 Task: Look for Airbnb options in Esposende, Portugal from 22th December, 2023 to 26th December, 2023 for 8 adults. Place can be private room with 8 bedrooms having 8 beds and 8 bathrooms. Property type can be hotel. Amenities needed are: wifi, TV, free parkinig on premises, gym, breakfast.
Action: Mouse moved to (536, 146)
Screenshot: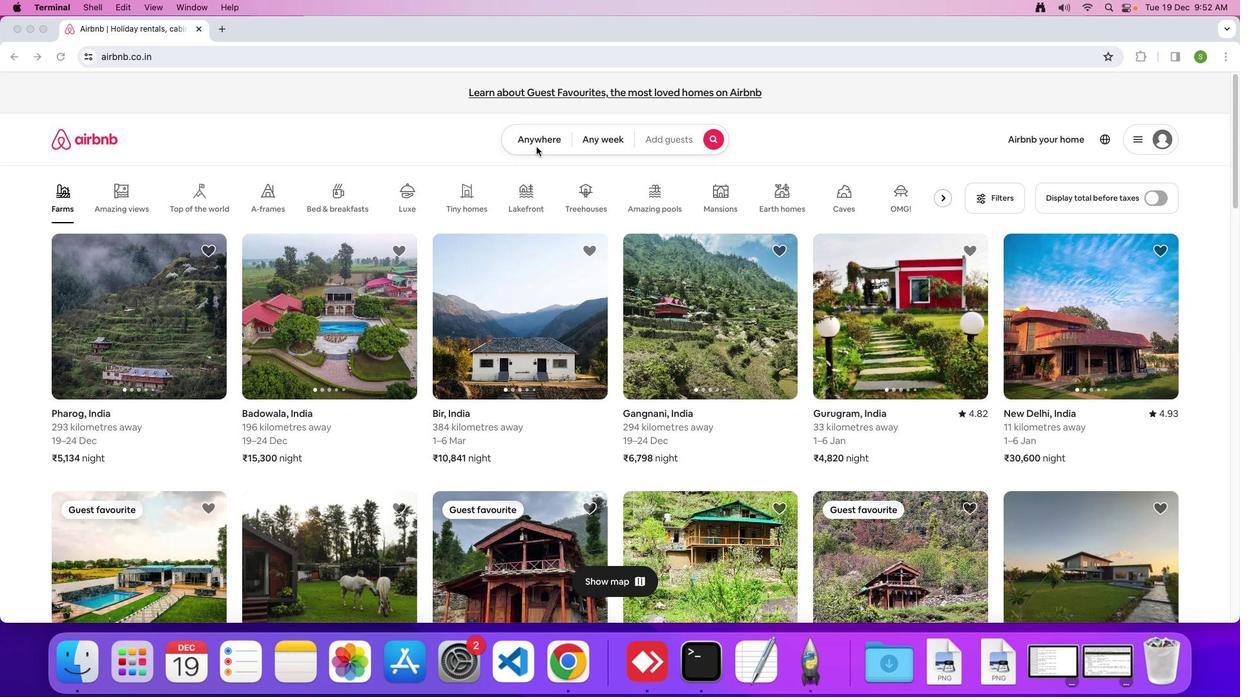 
Action: Mouse pressed left at (536, 146)
Screenshot: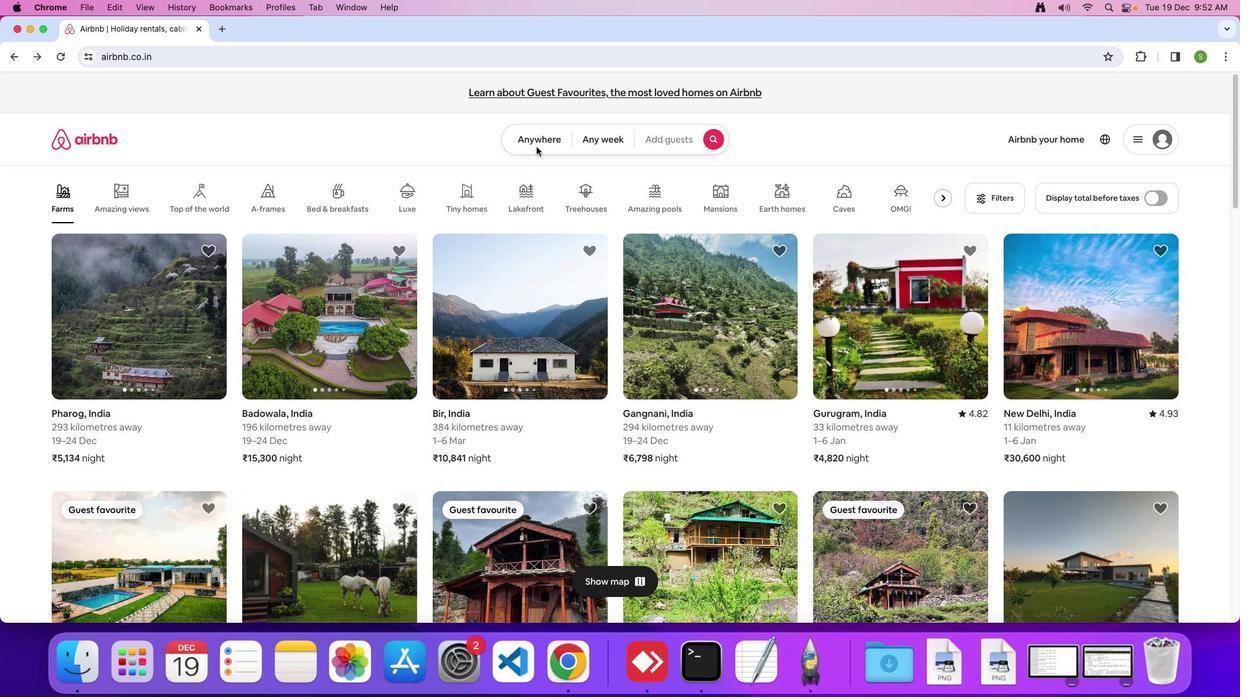 
Action: Mouse moved to (533, 143)
Screenshot: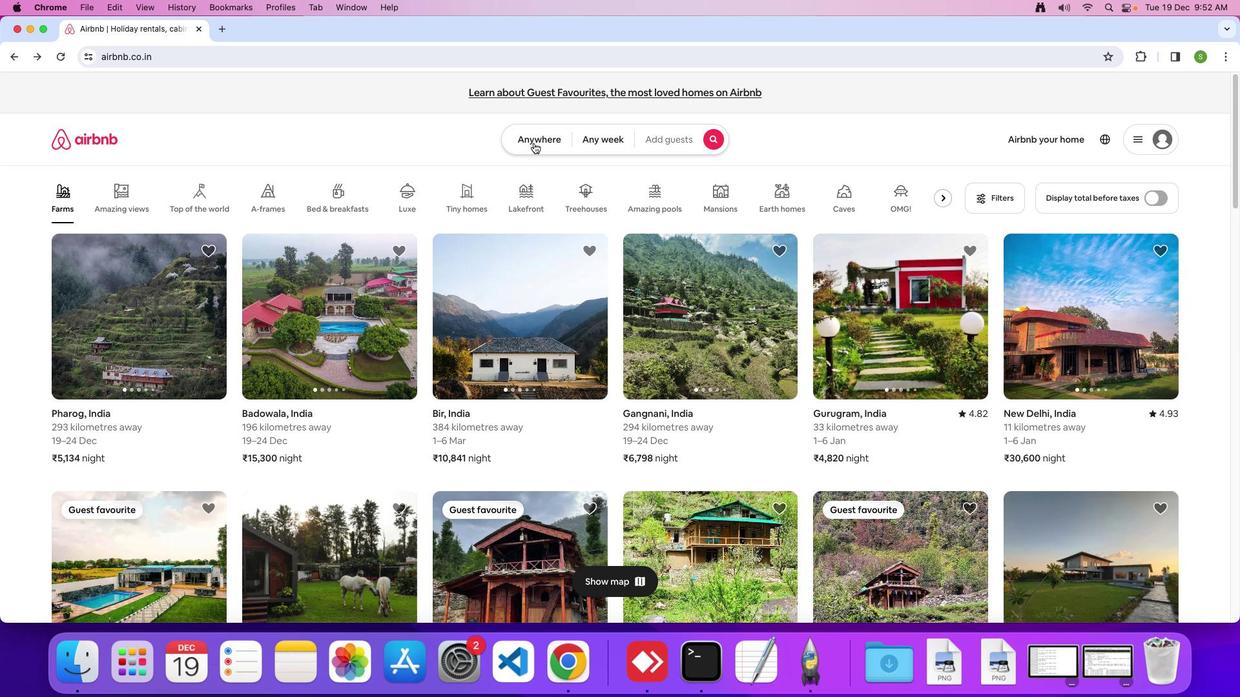 
Action: Mouse pressed left at (533, 143)
Screenshot: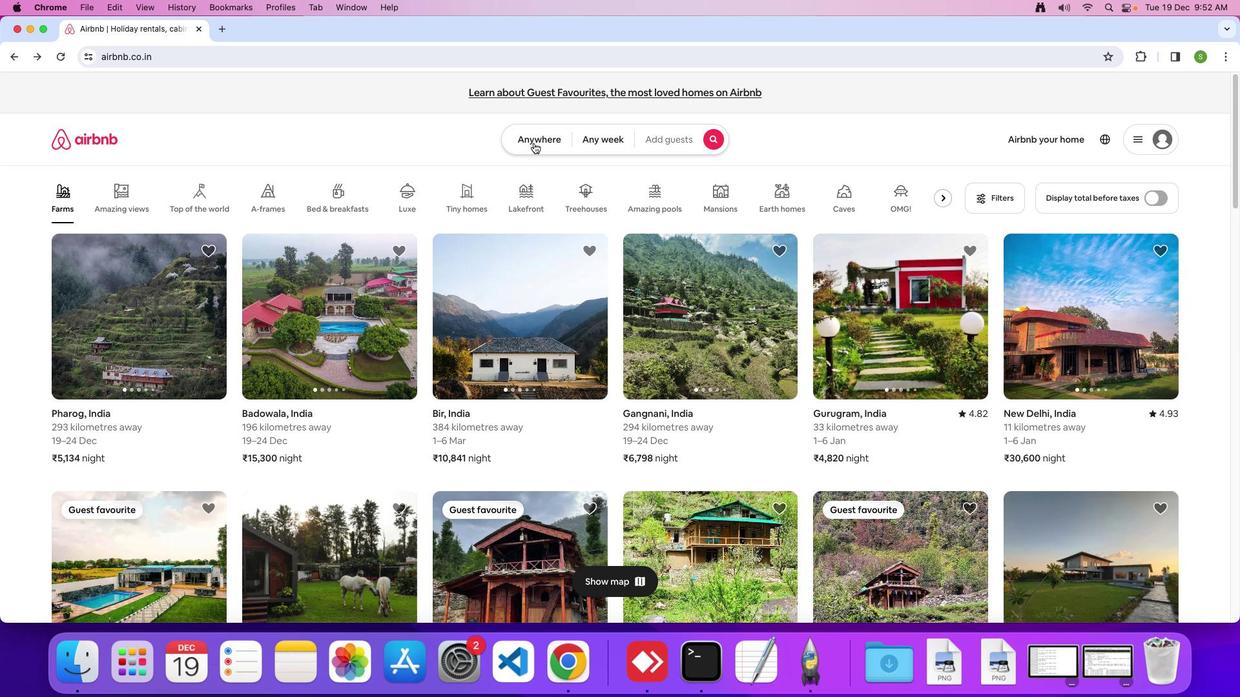 
Action: Mouse moved to (456, 184)
Screenshot: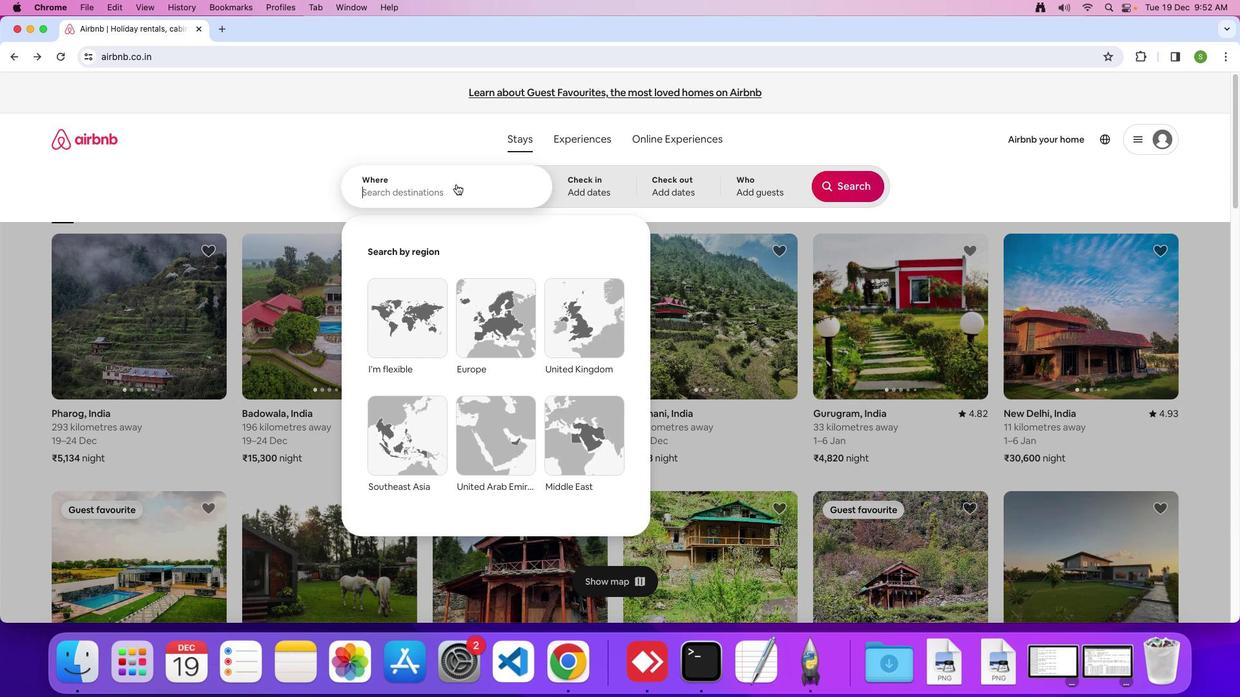
Action: Mouse pressed left at (456, 184)
Screenshot: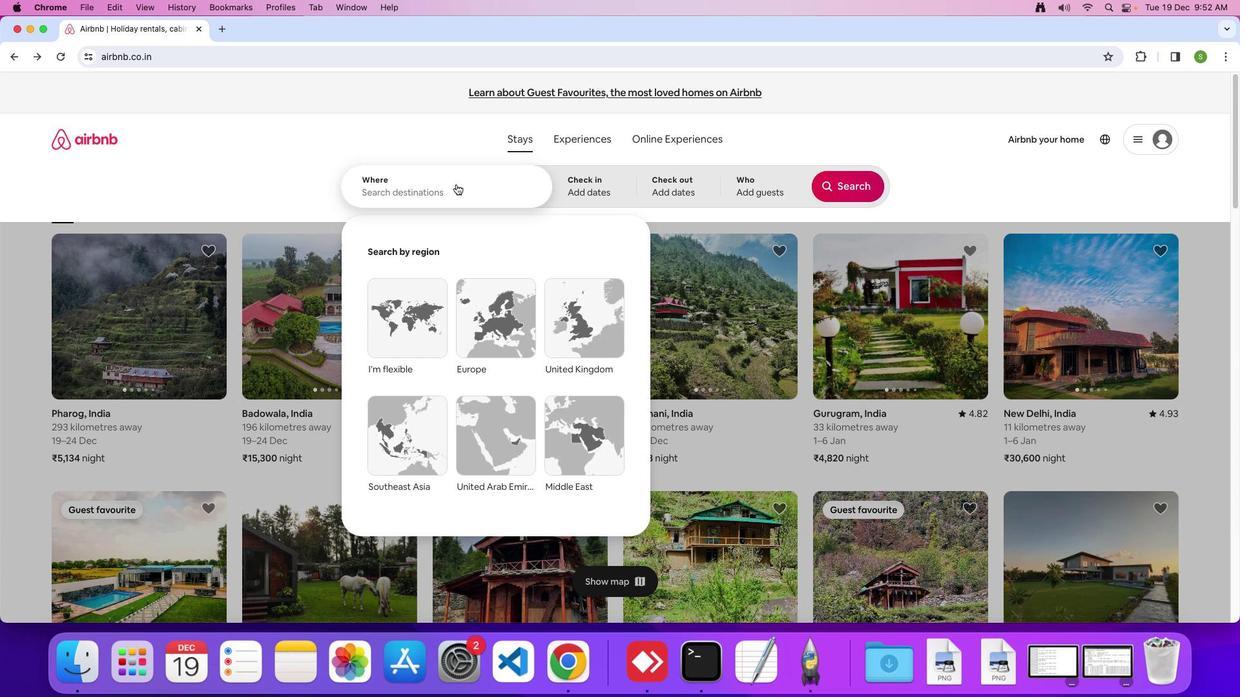 
Action: Key pressed 'E'Key.caps_lock's''p''o''s''e''n''d''e'','Key.spaceKey.shift'P''o''r''t''u''g''a''l'Key.enter
Screenshot: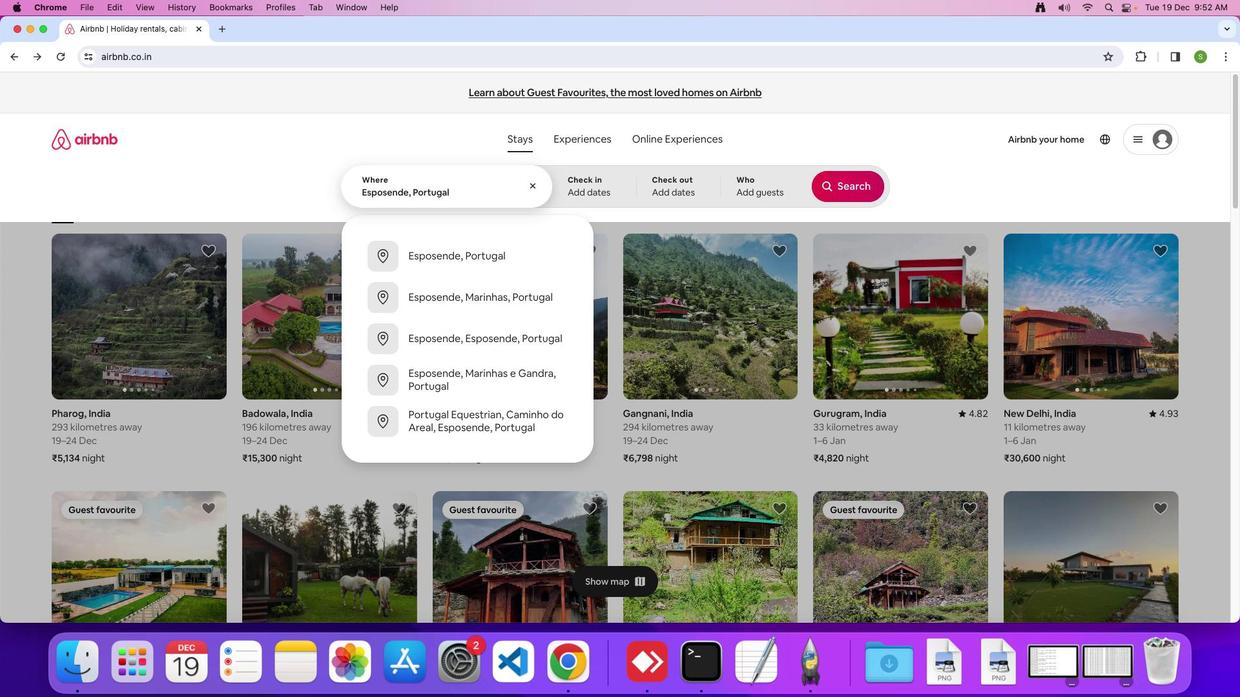 
Action: Mouse moved to (547, 440)
Screenshot: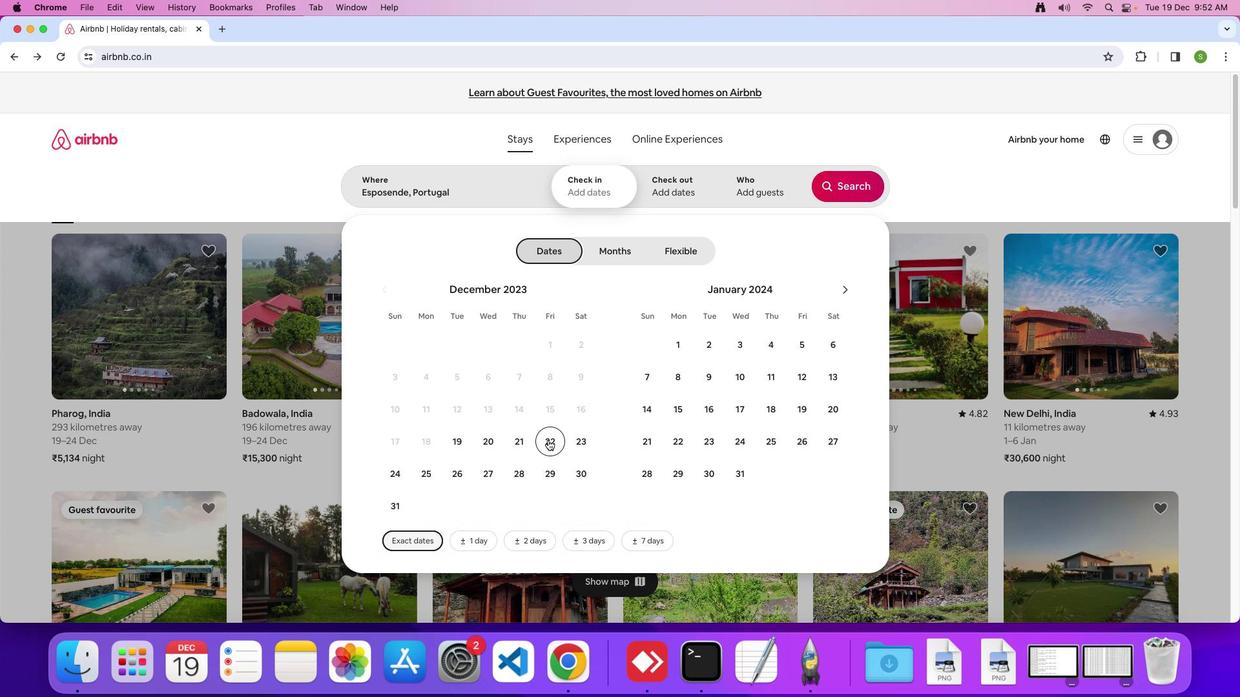 
Action: Mouse pressed left at (547, 440)
Screenshot: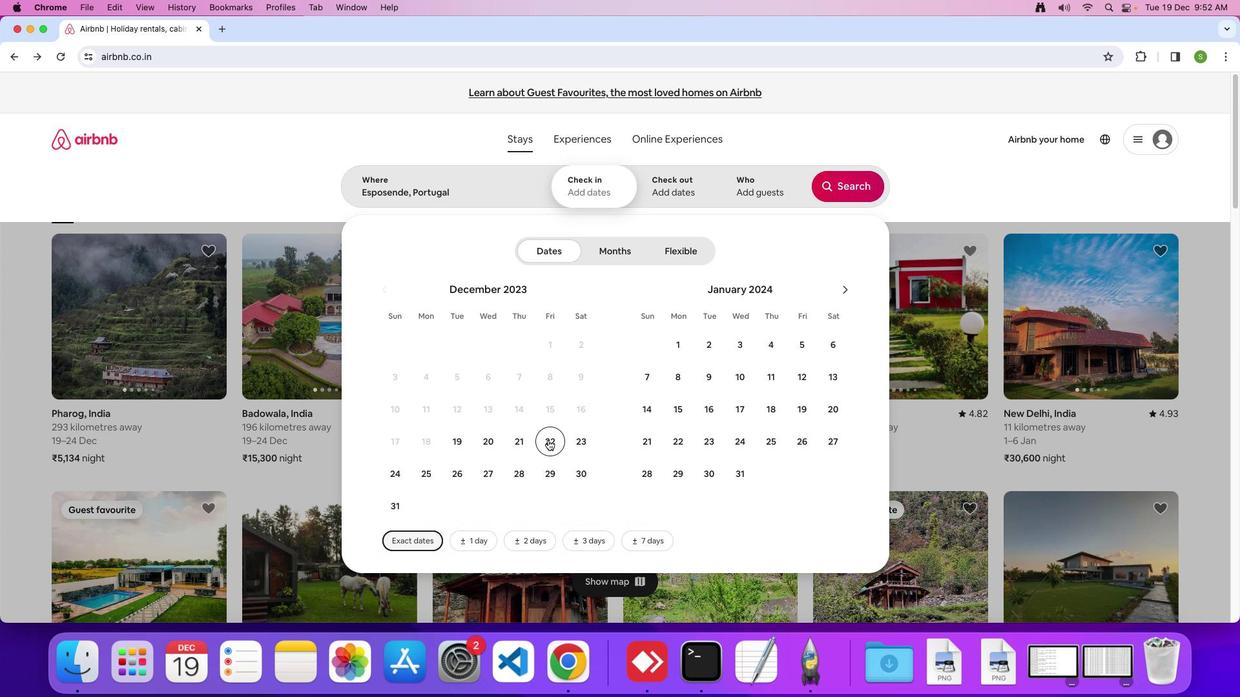 
Action: Mouse moved to (460, 474)
Screenshot: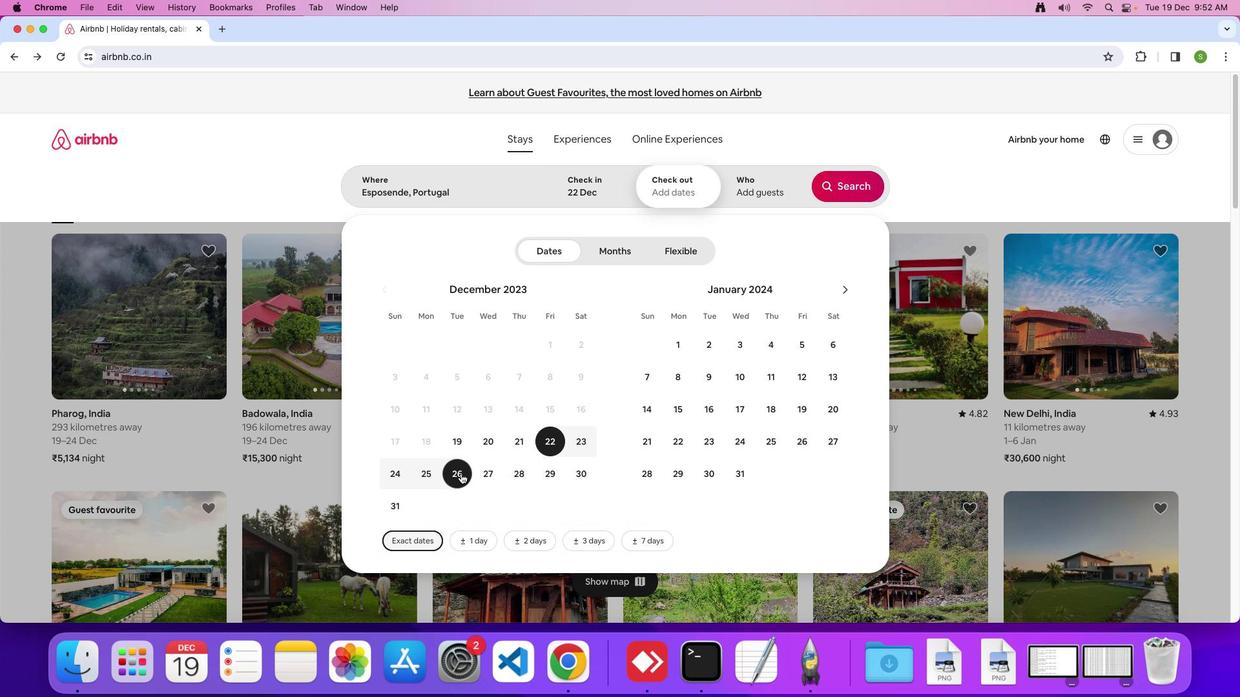 
Action: Mouse pressed left at (460, 474)
Screenshot: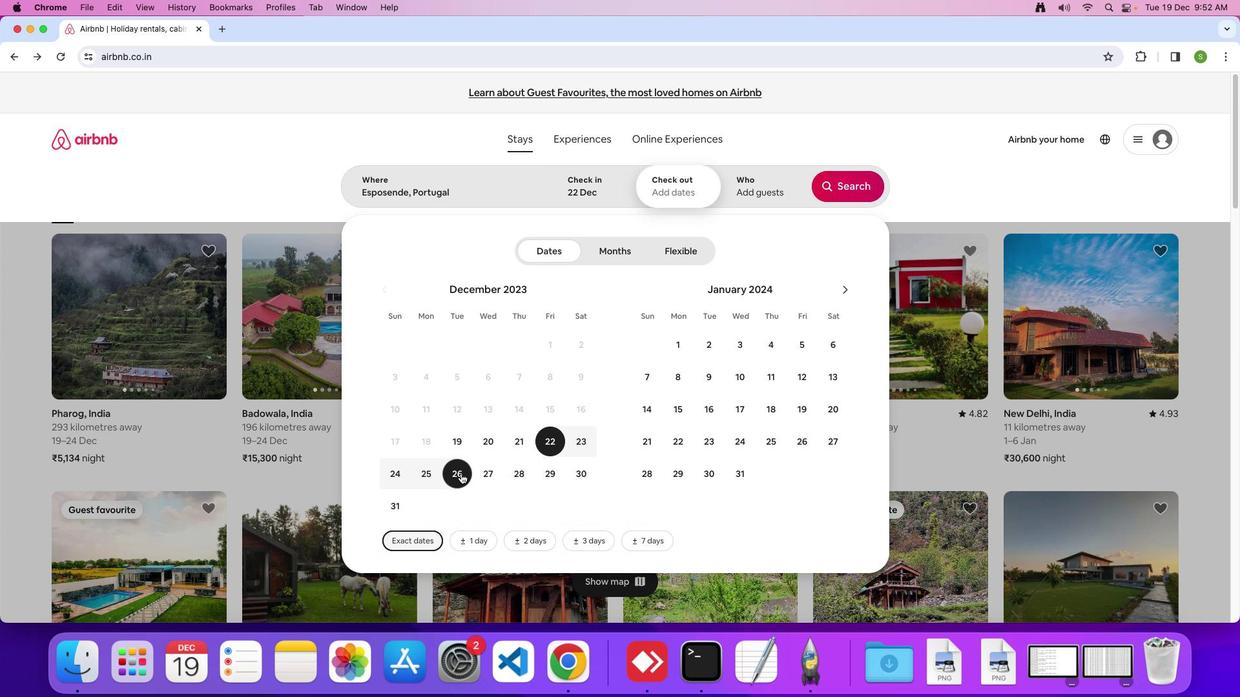 
Action: Mouse moved to (770, 197)
Screenshot: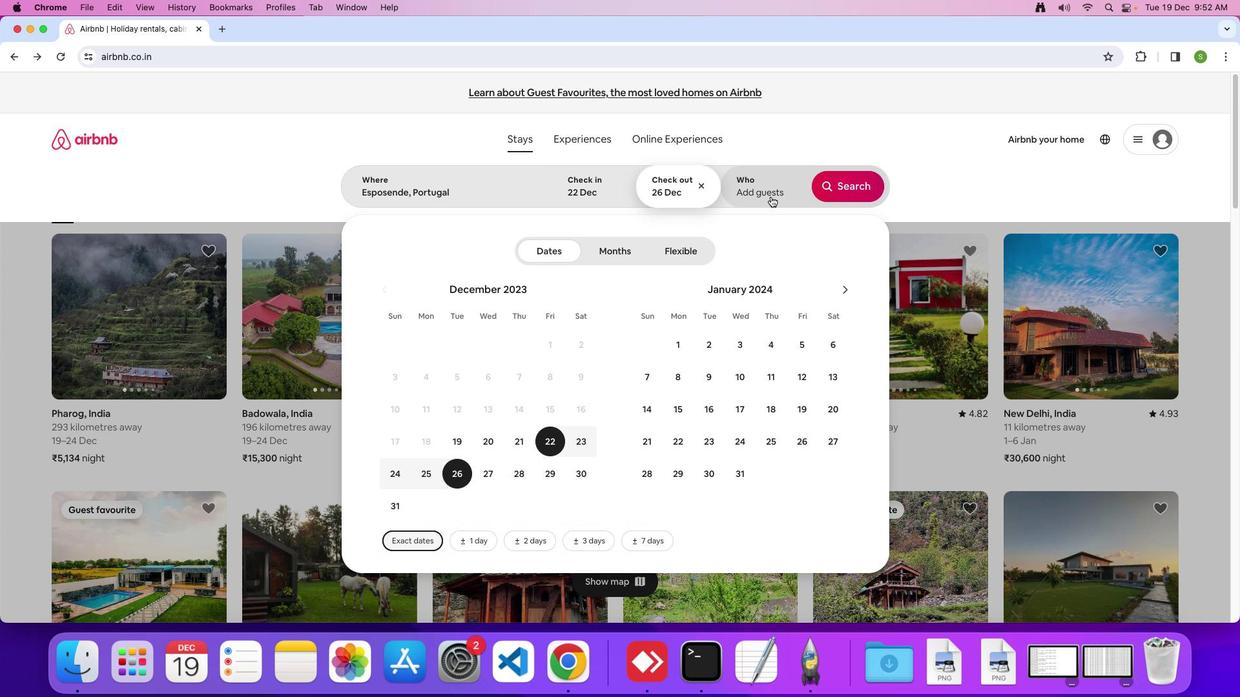 
Action: Mouse pressed left at (770, 197)
Screenshot: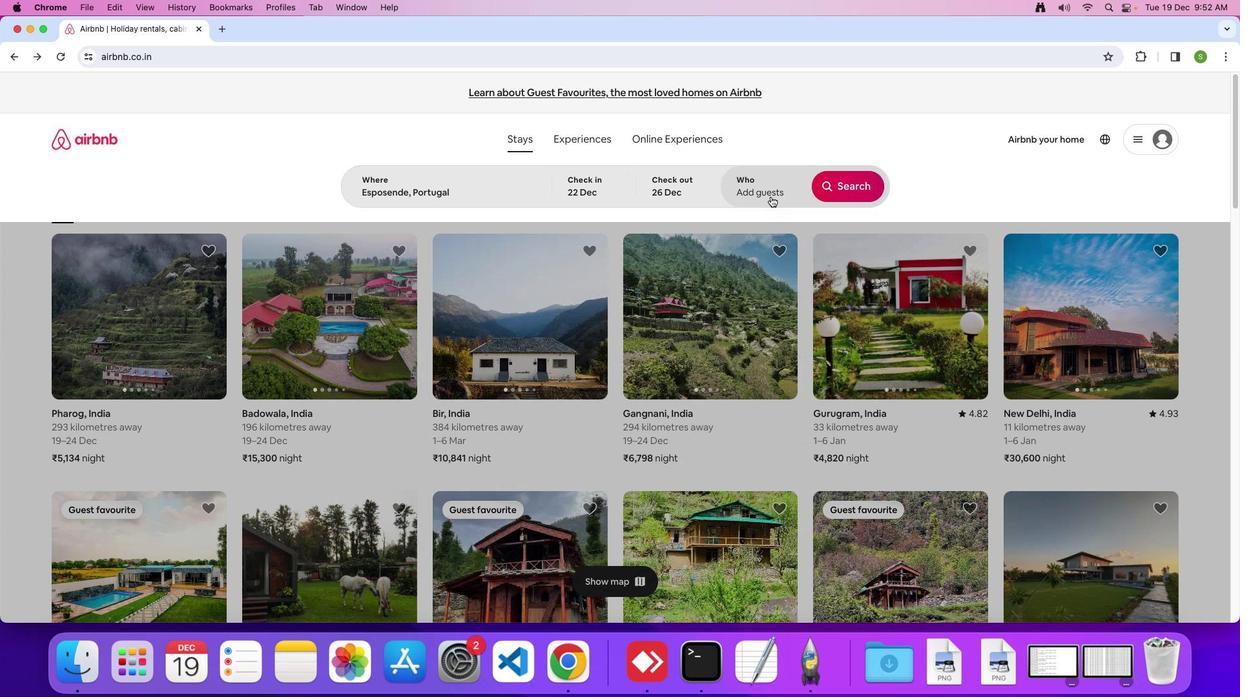
Action: Mouse moved to (853, 255)
Screenshot: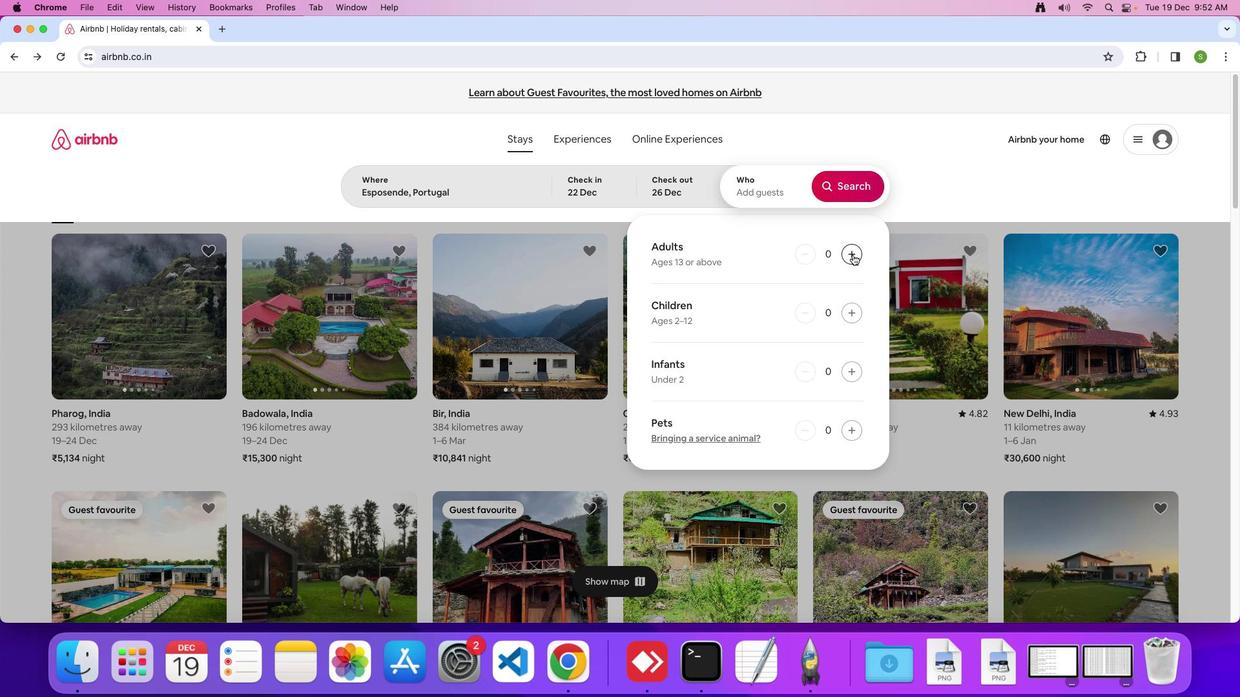 
Action: Mouse pressed left at (853, 255)
Screenshot: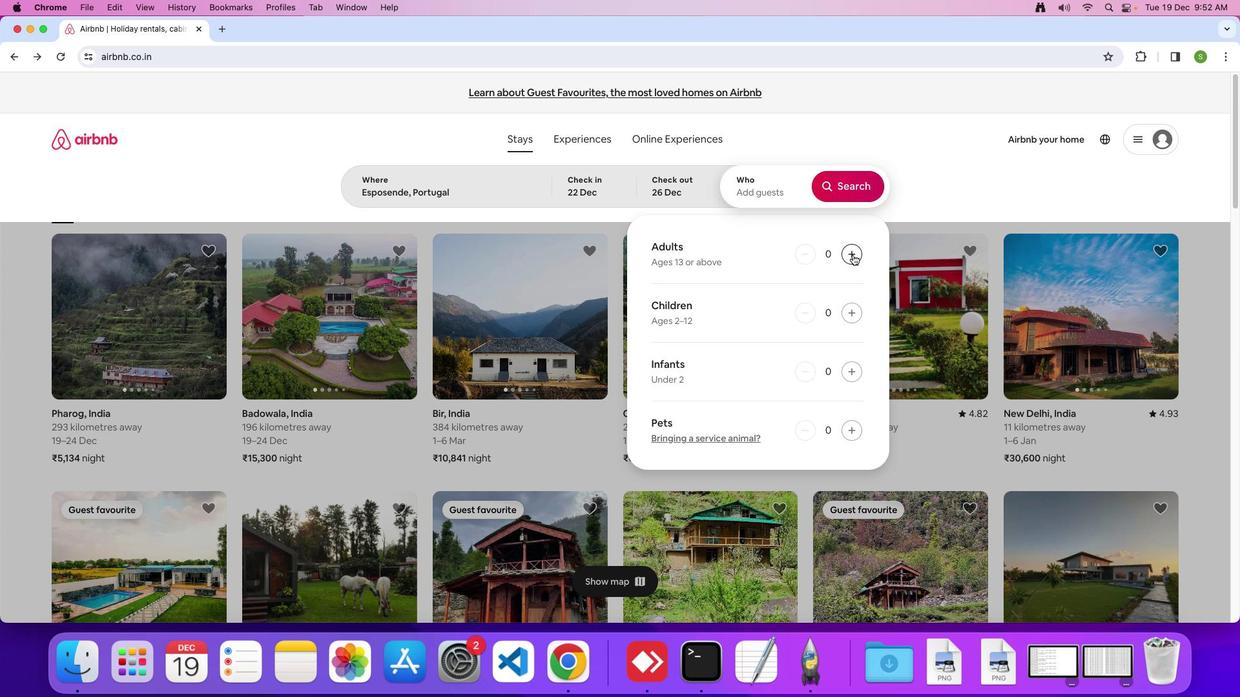 
Action: Mouse pressed left at (853, 255)
Screenshot: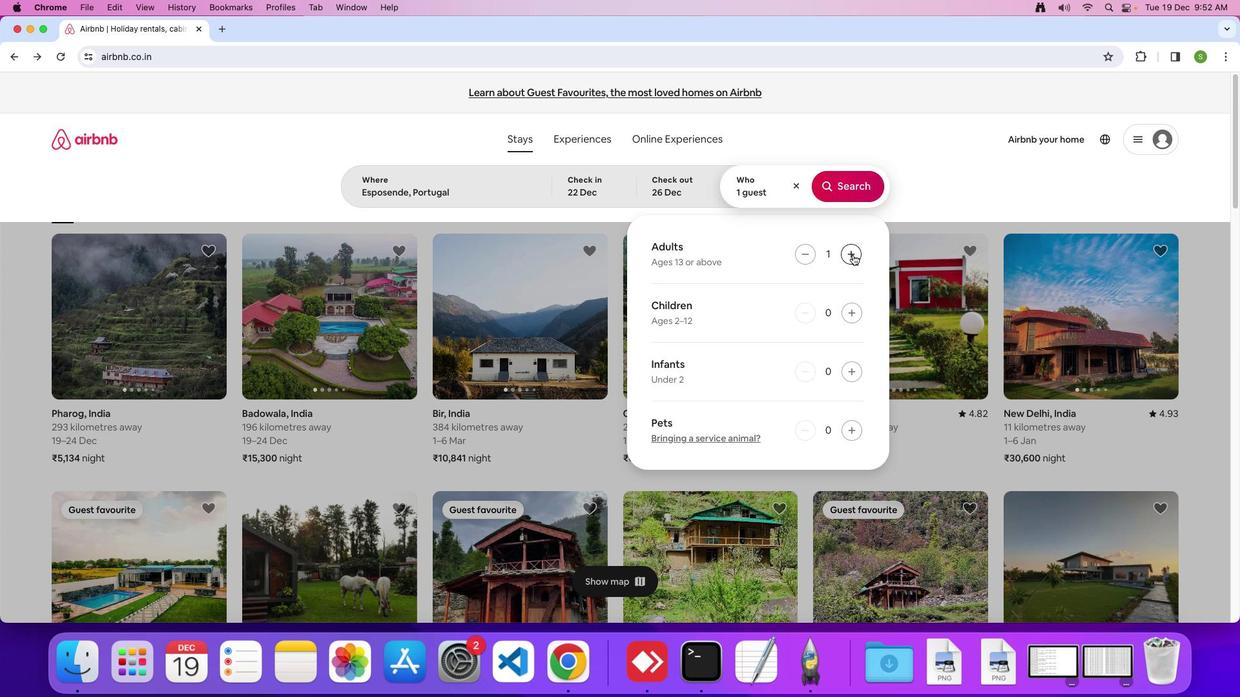 
Action: Mouse pressed left at (853, 255)
Screenshot: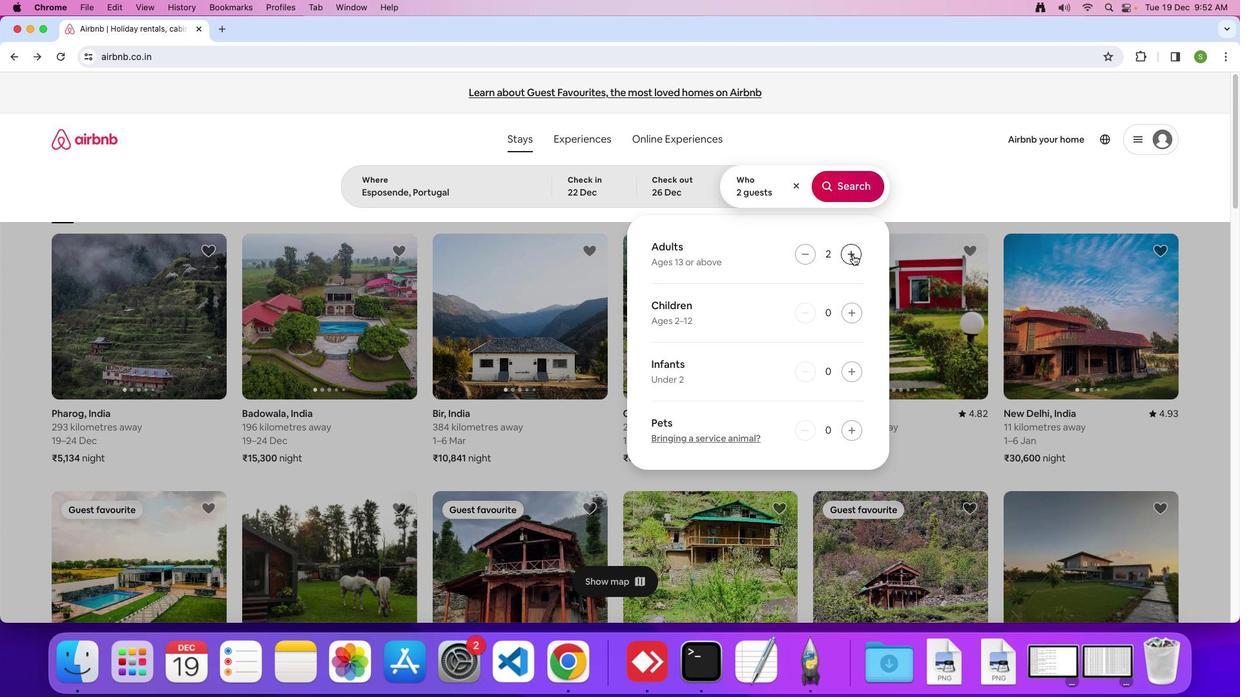 
Action: Mouse pressed left at (853, 255)
Screenshot: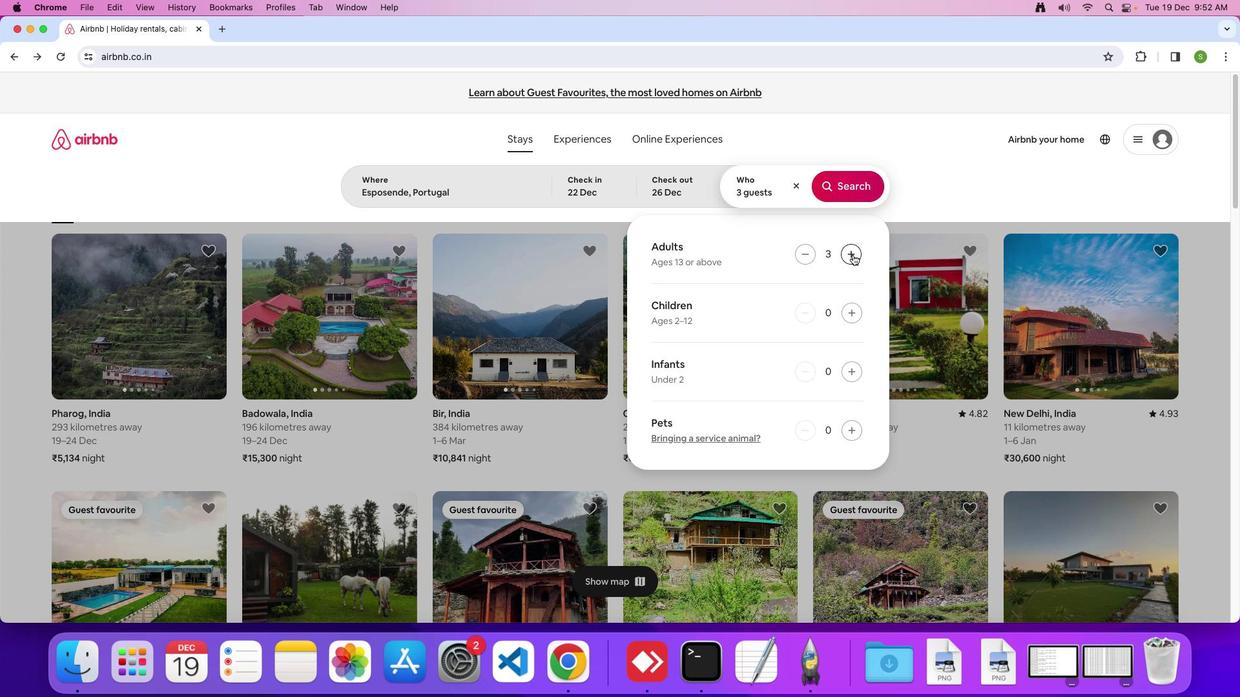 
Action: Mouse pressed left at (853, 255)
Screenshot: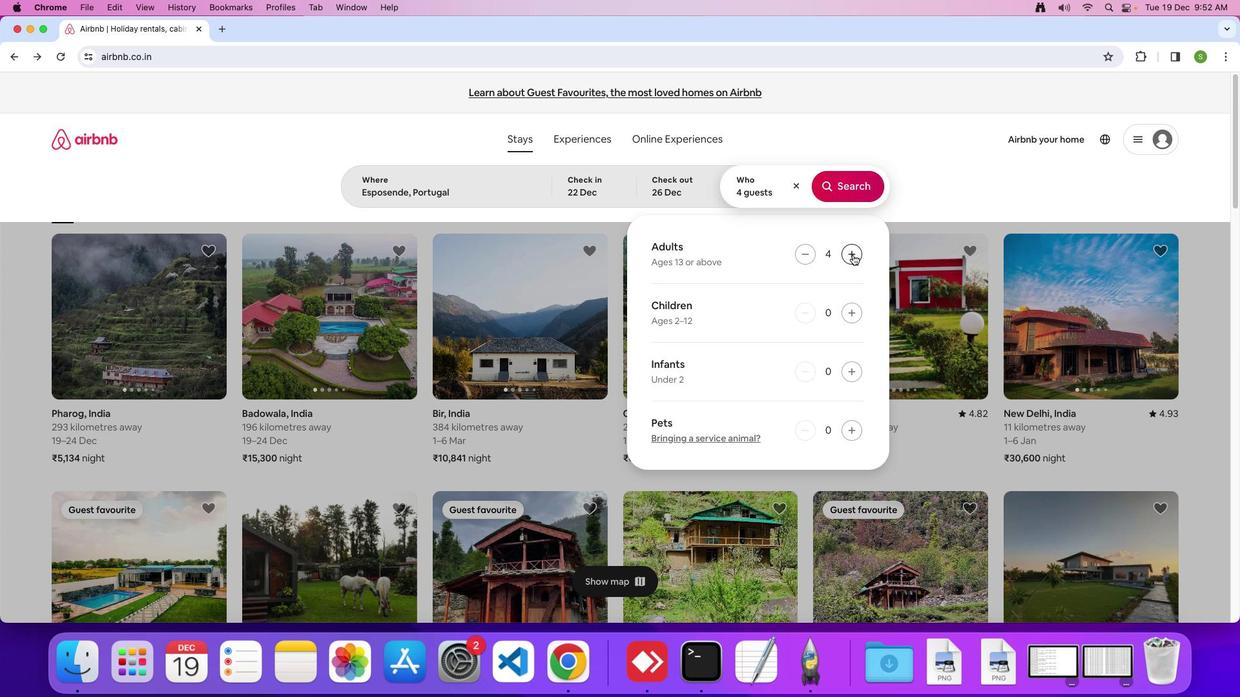 
Action: Mouse pressed left at (853, 255)
Screenshot: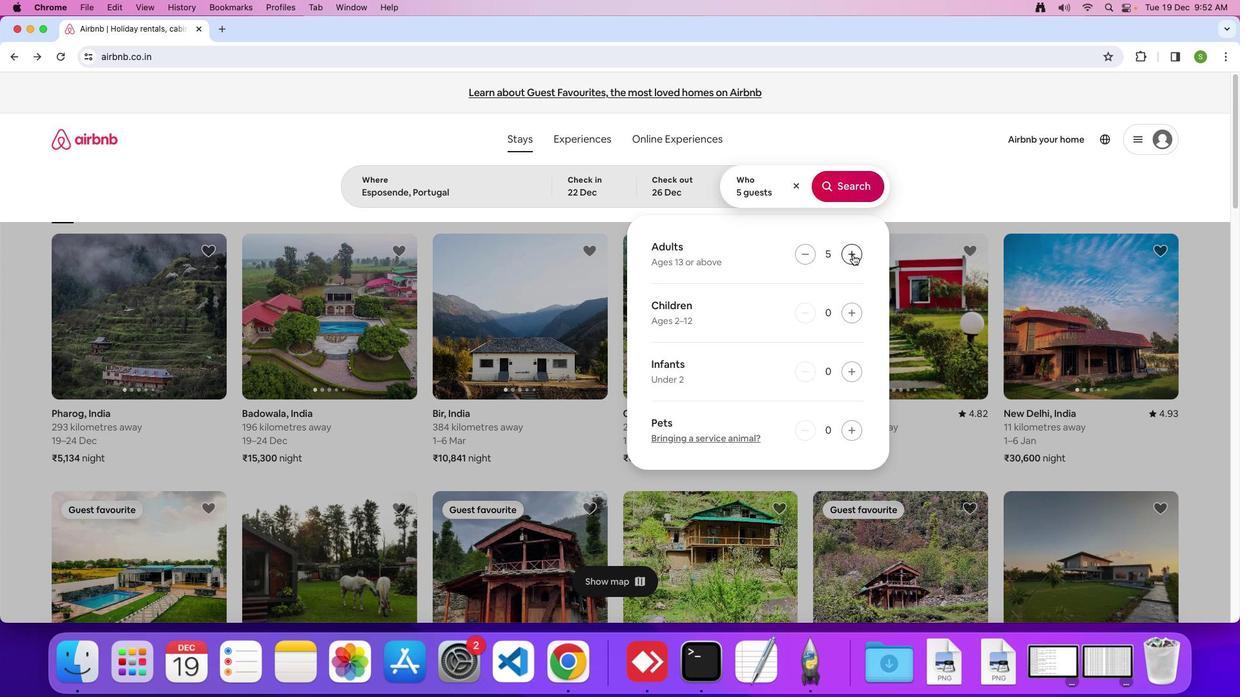 
Action: Mouse pressed left at (853, 255)
Screenshot: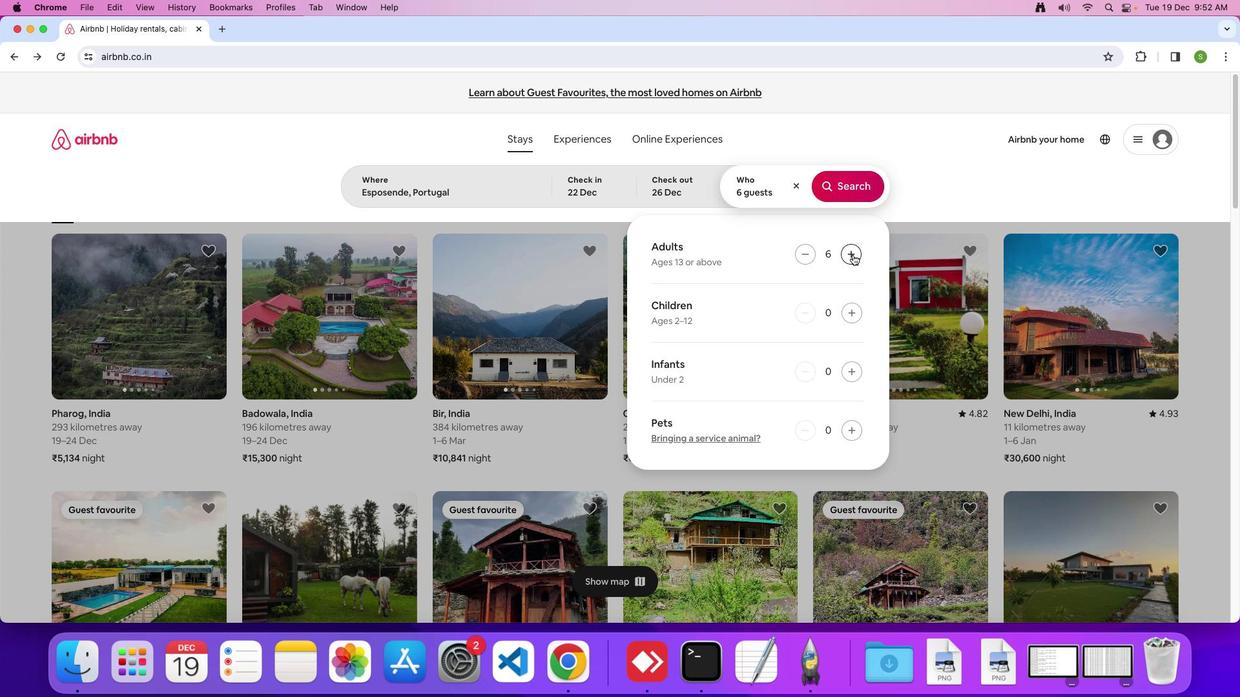 
Action: Mouse pressed left at (853, 255)
Screenshot: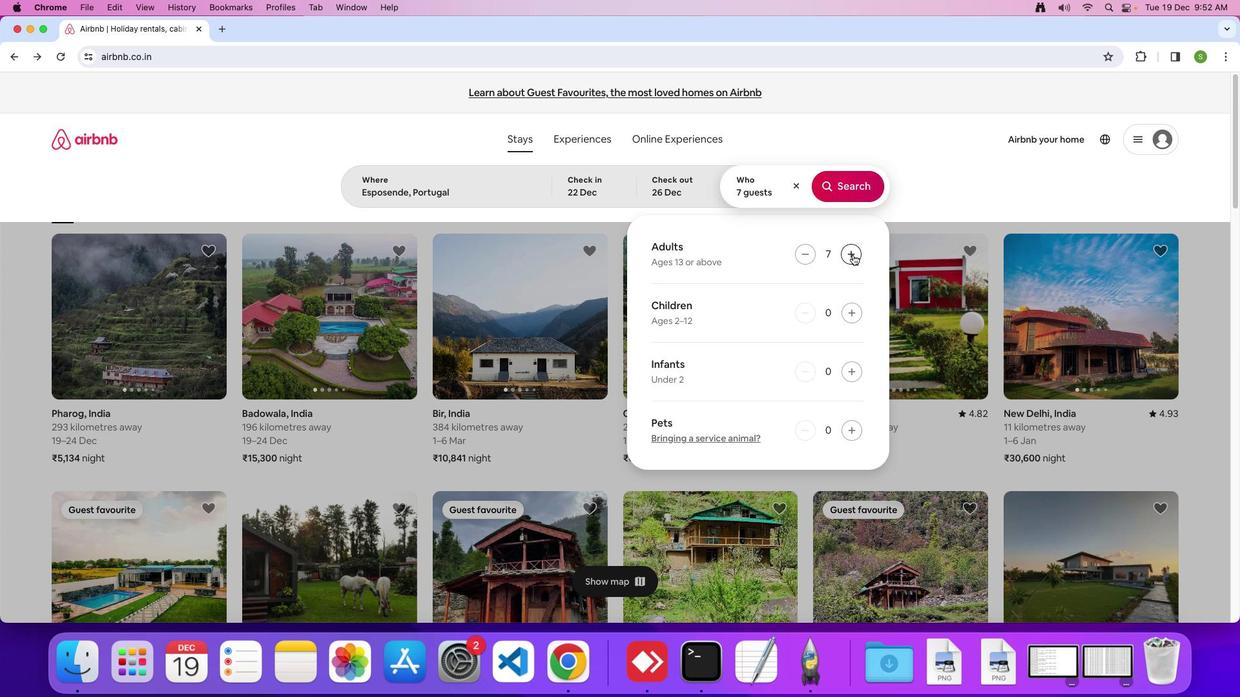 
Action: Mouse moved to (852, 187)
Screenshot: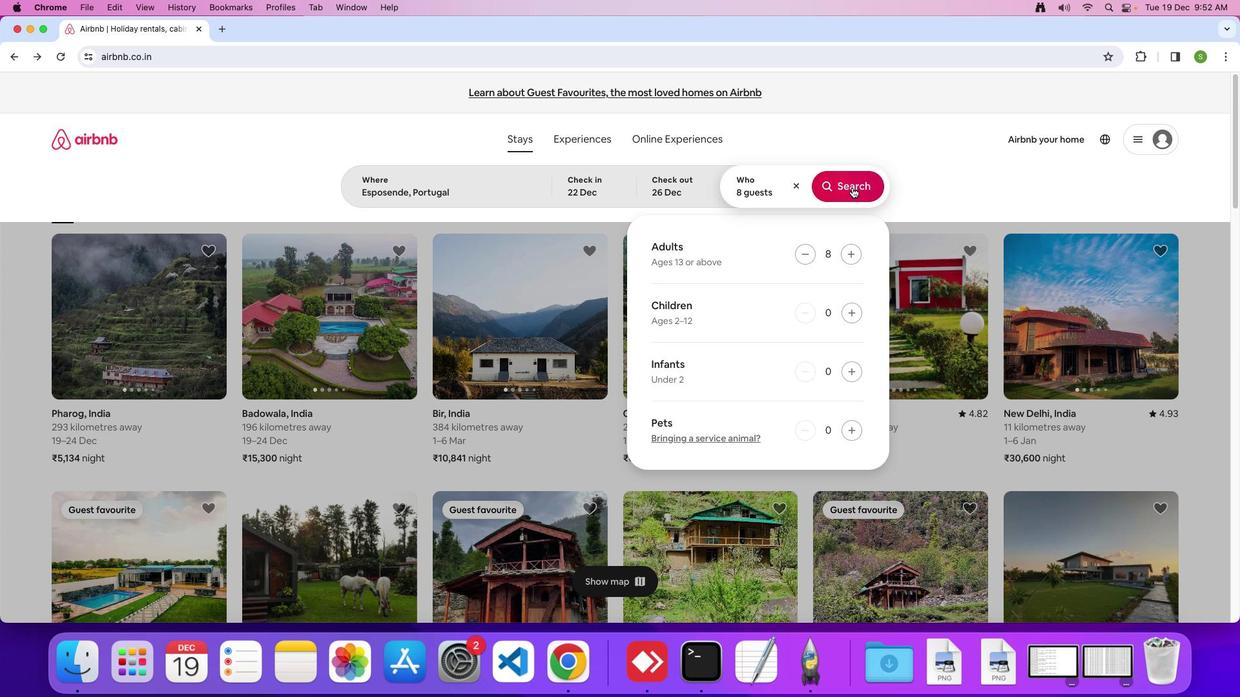 
Action: Mouse pressed left at (852, 187)
Screenshot: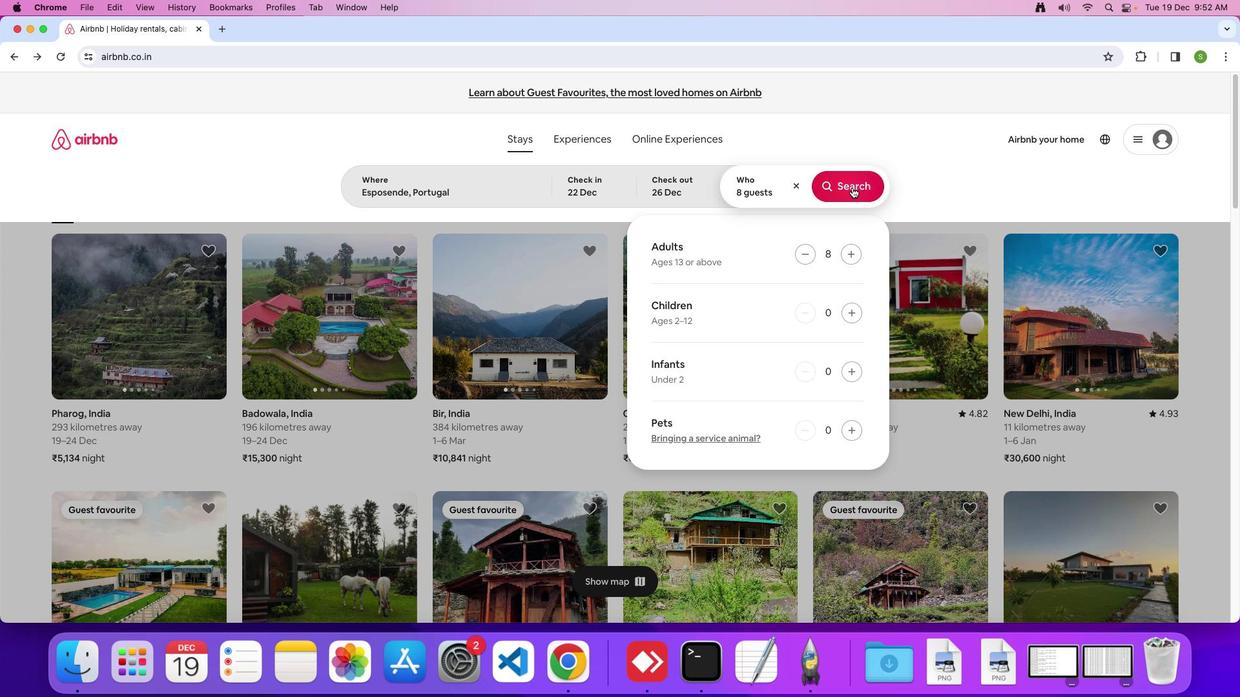 
Action: Mouse moved to (1025, 149)
Screenshot: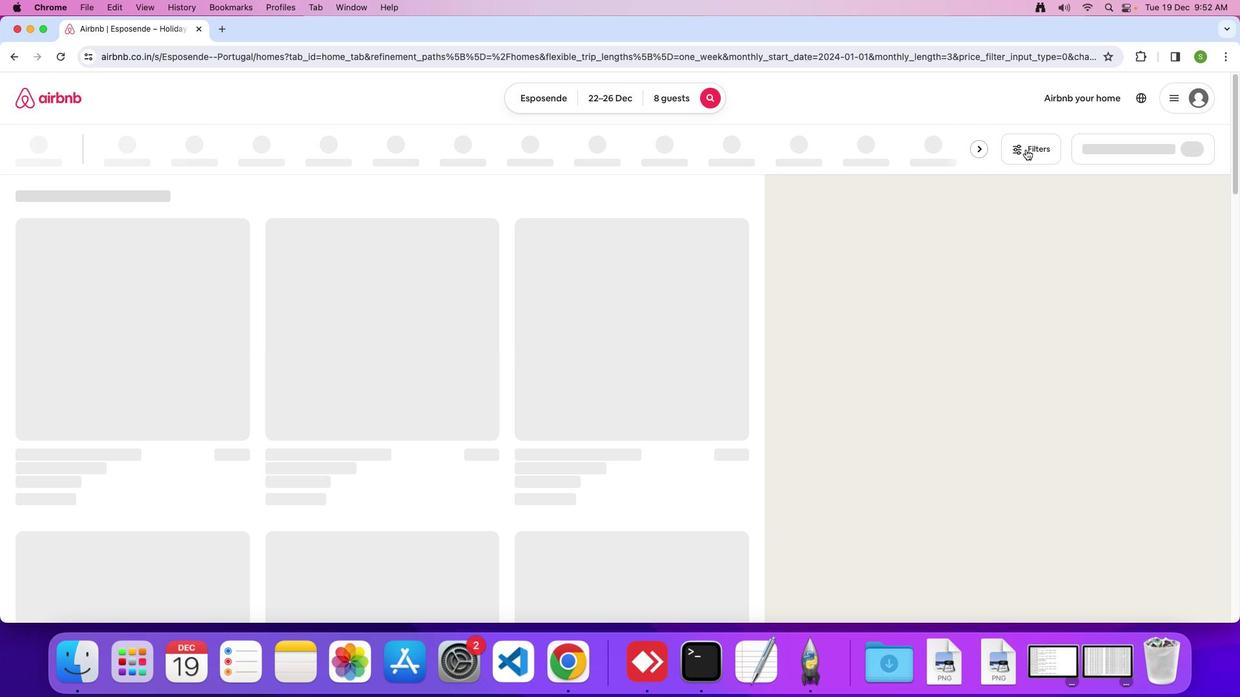 
Action: Mouse pressed left at (1025, 149)
Screenshot: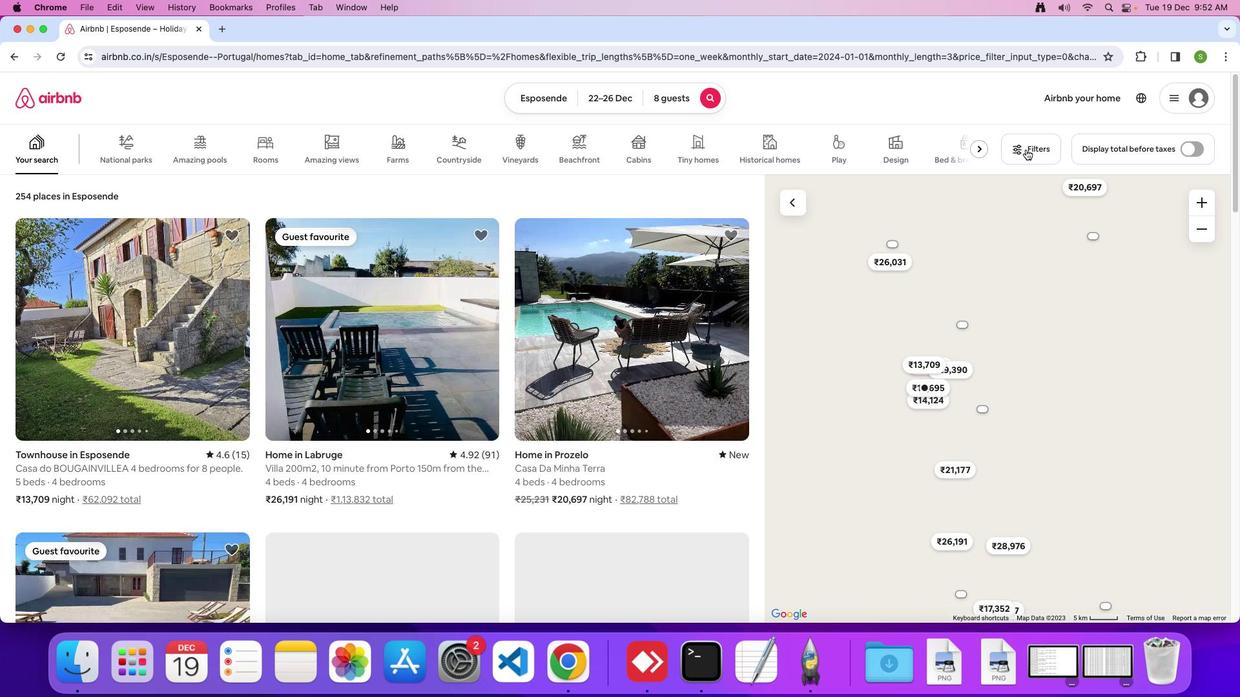 
Action: Mouse moved to (636, 423)
Screenshot: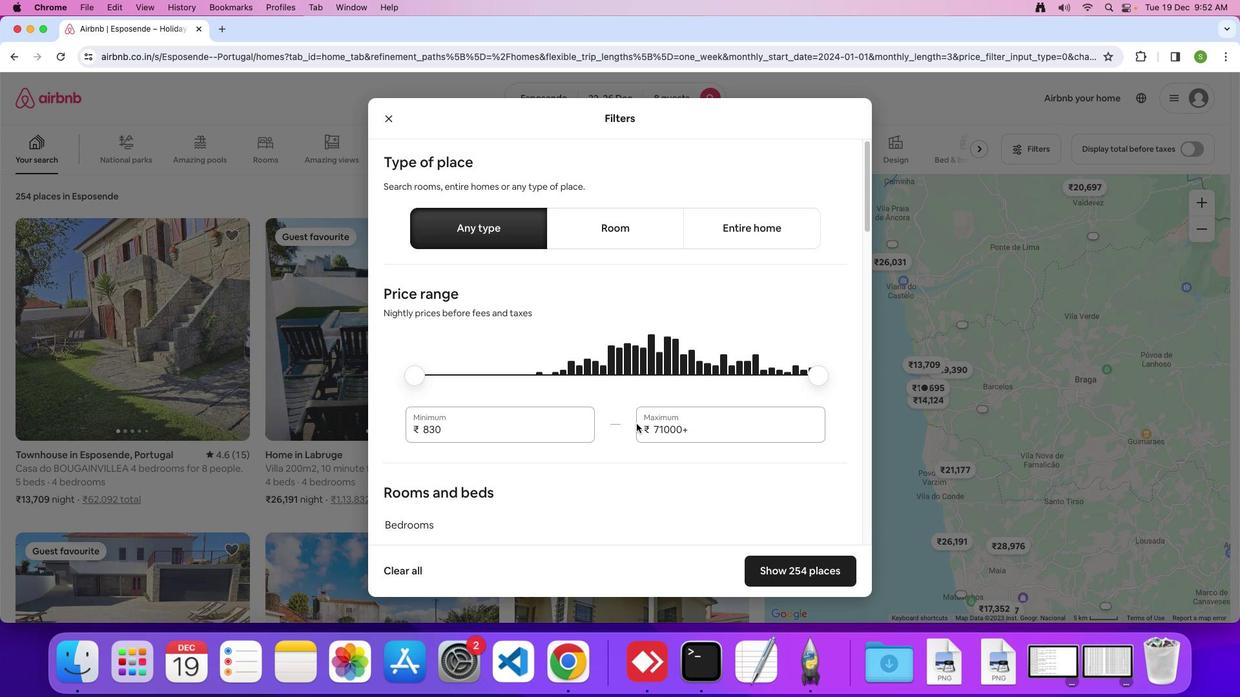 
Action: Mouse scrolled (636, 423) with delta (0, 0)
Screenshot: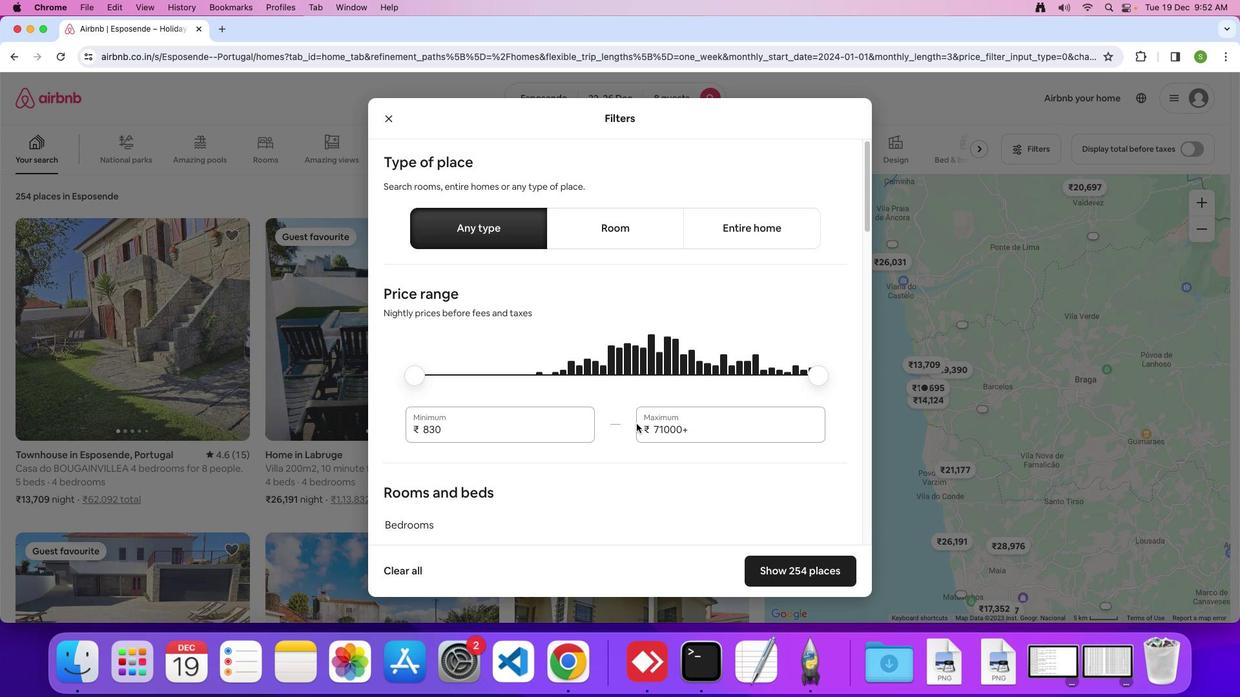 
Action: Mouse scrolled (636, 423) with delta (0, 0)
Screenshot: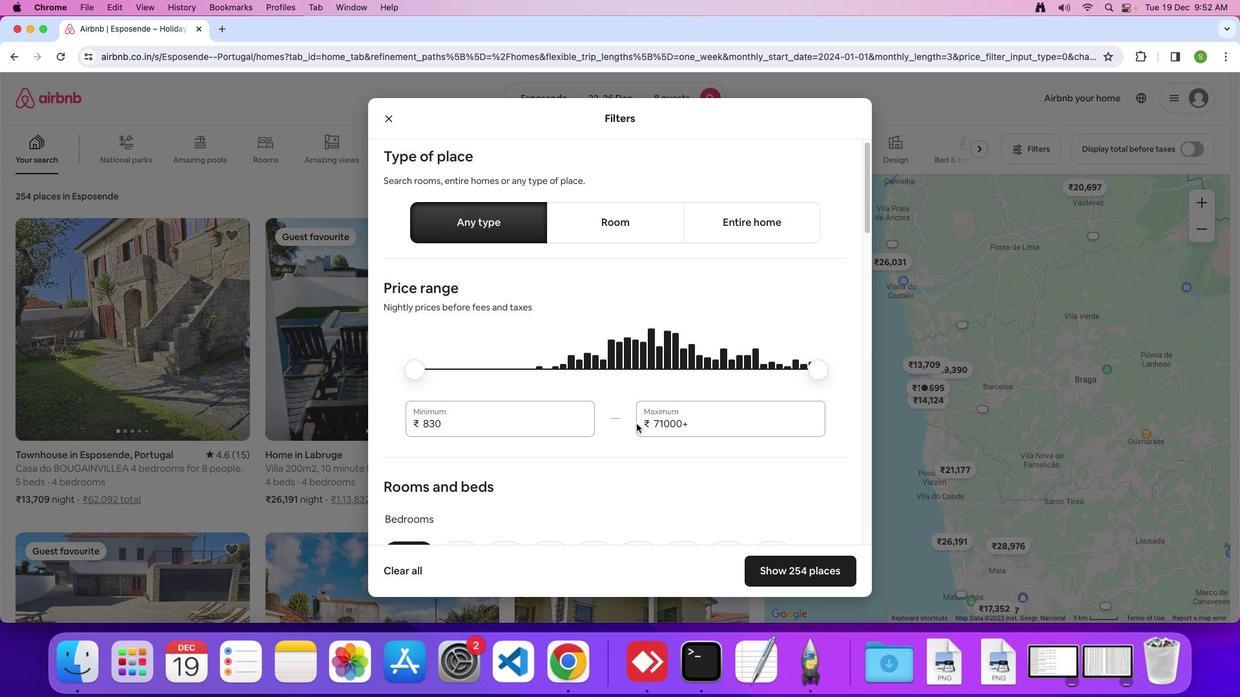 
Action: Mouse scrolled (636, 423) with delta (0, 0)
Screenshot: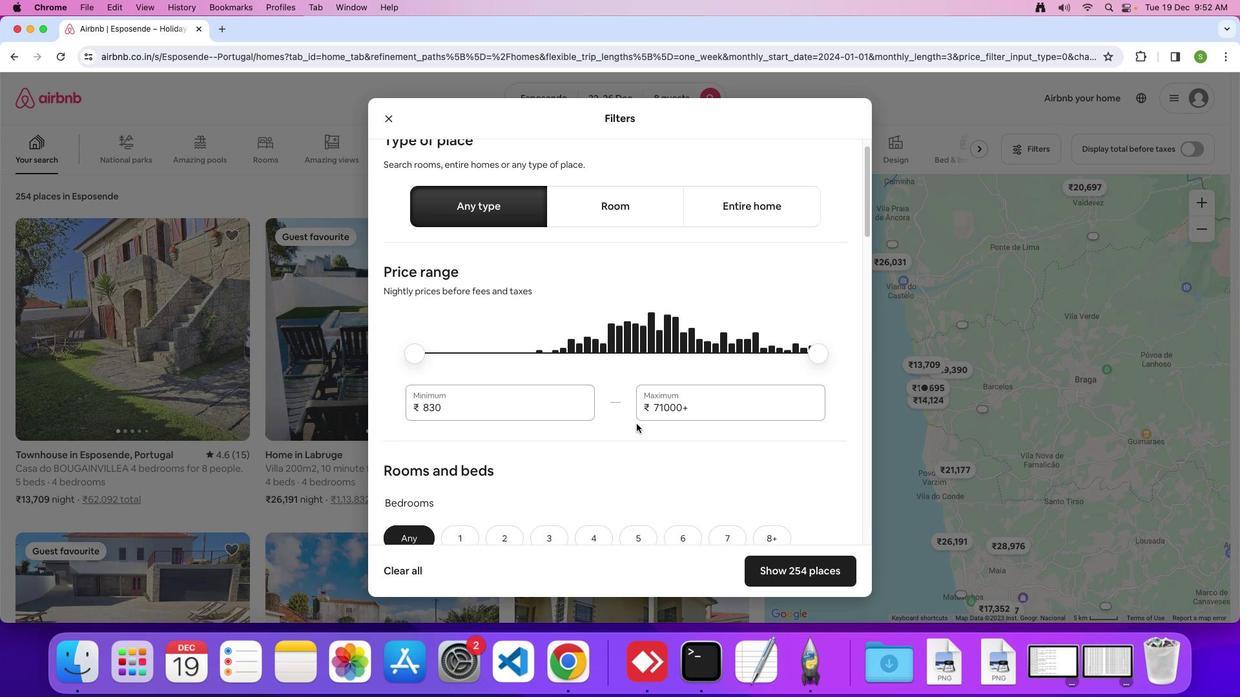 
Action: Mouse moved to (636, 423)
Screenshot: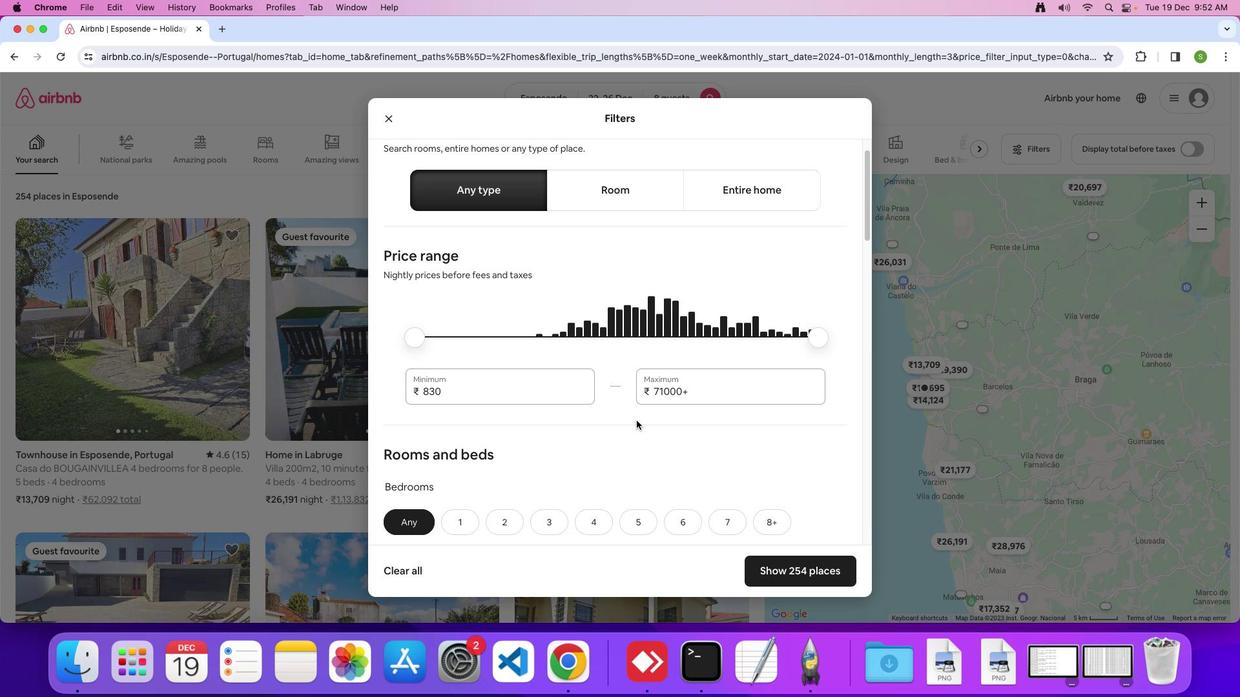 
Action: Mouse scrolled (636, 423) with delta (0, 0)
Screenshot: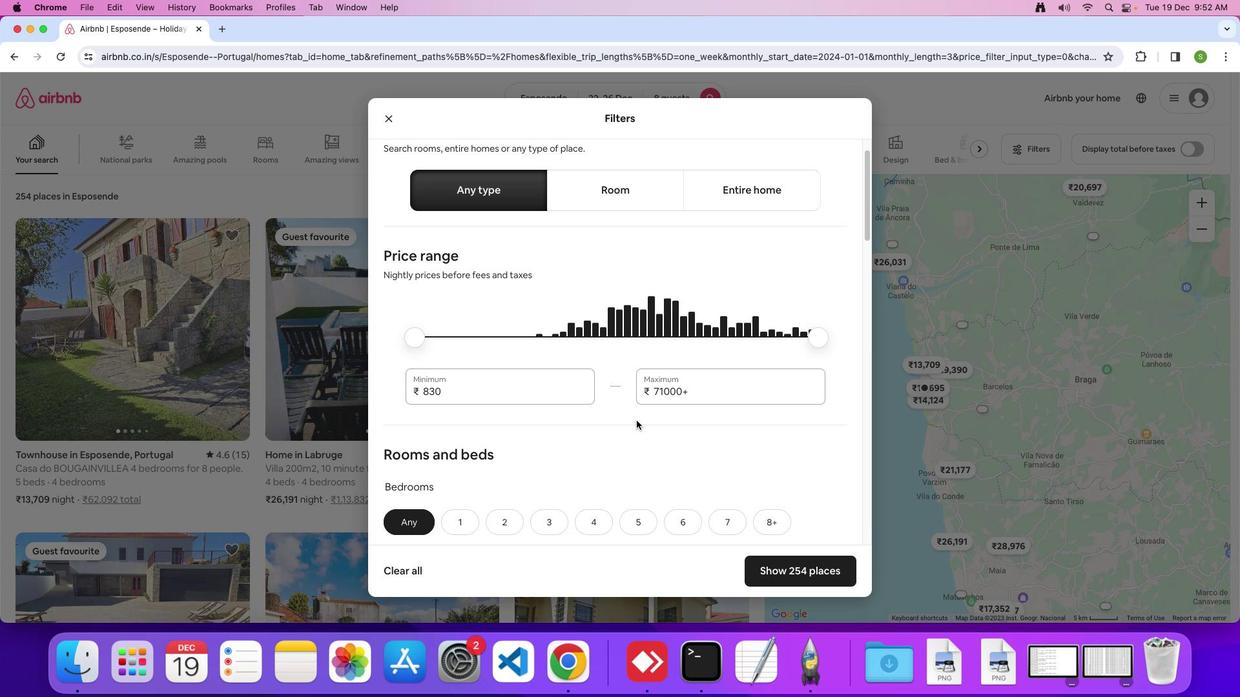 
Action: Mouse moved to (636, 421)
Screenshot: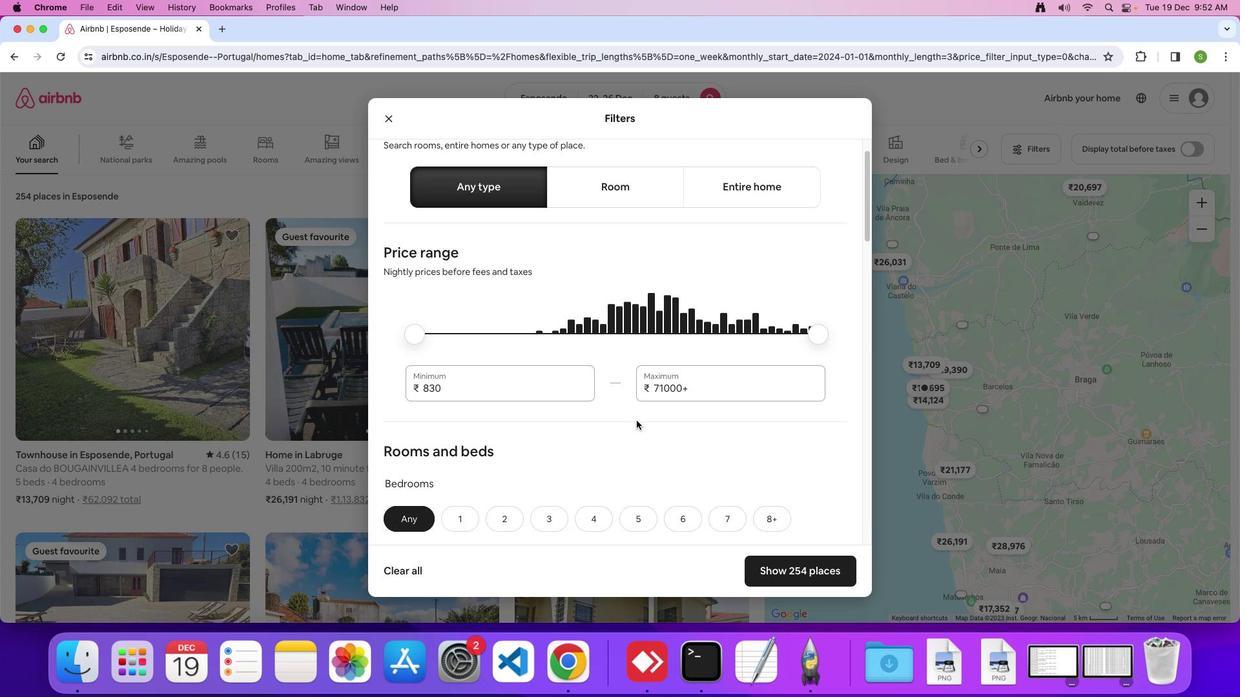 
Action: Mouse scrolled (636, 421) with delta (0, 0)
Screenshot: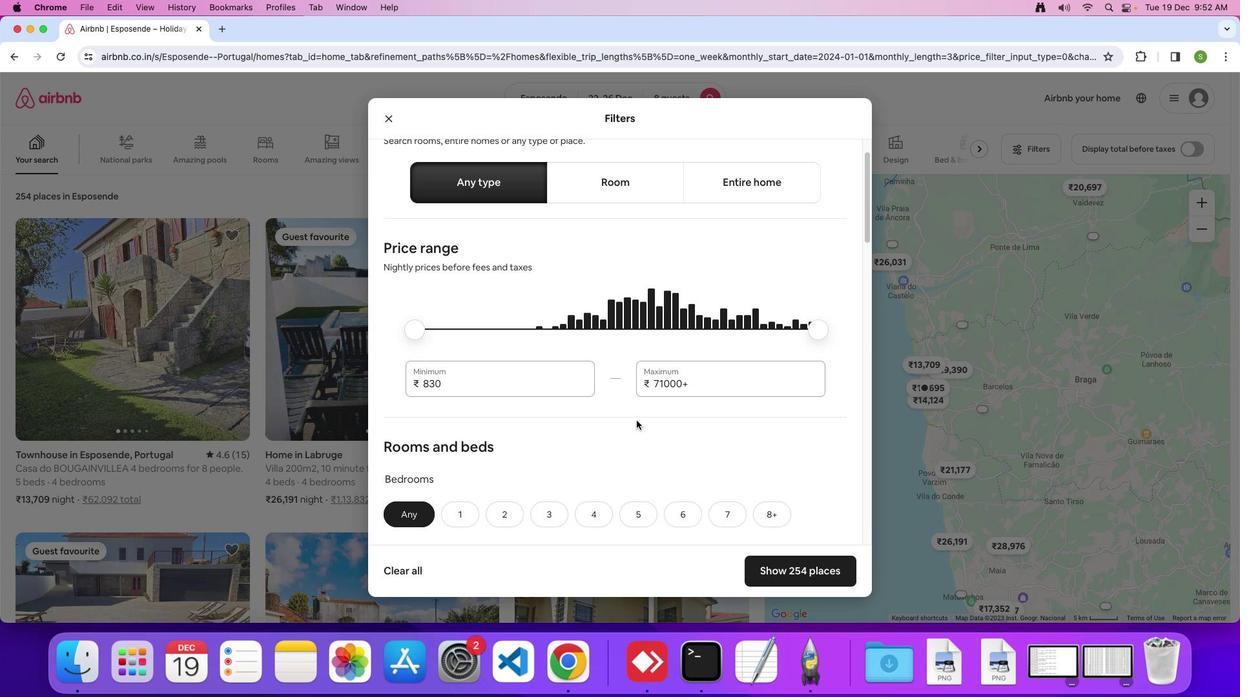 
Action: Mouse moved to (636, 421)
Screenshot: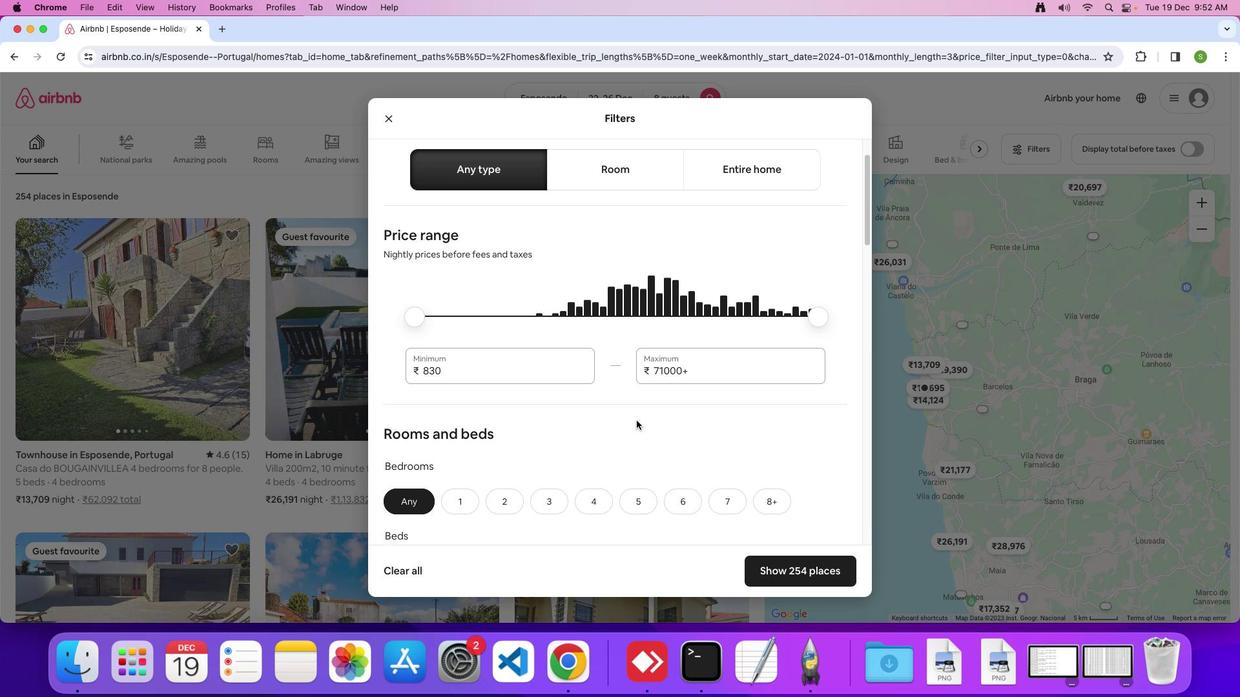 
Action: Mouse scrolled (636, 421) with delta (0, 0)
Screenshot: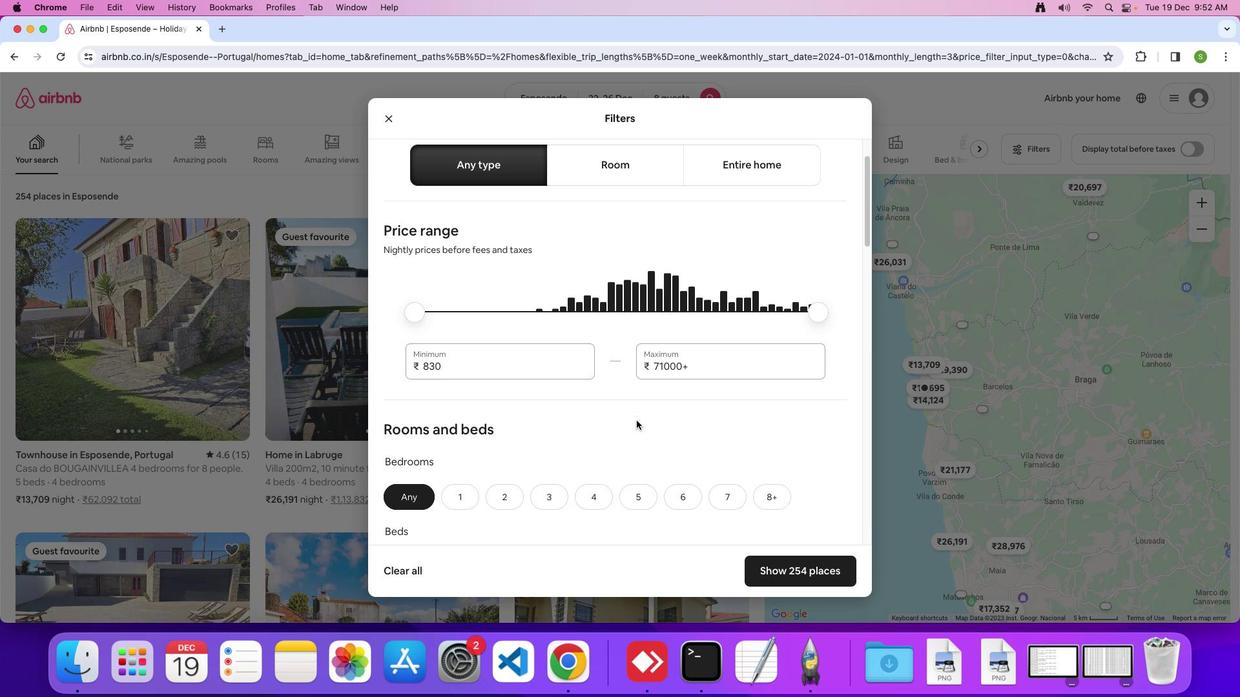 
Action: Mouse moved to (636, 420)
Screenshot: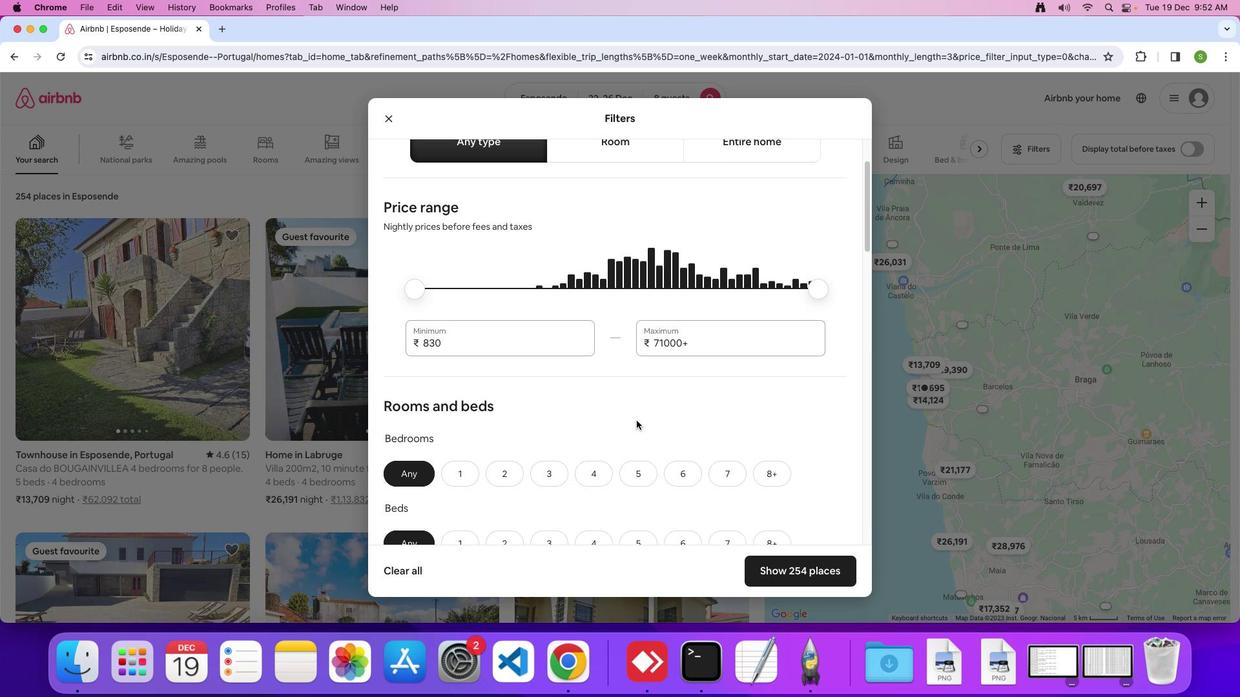
Action: Mouse scrolled (636, 420) with delta (0, 0)
Screenshot: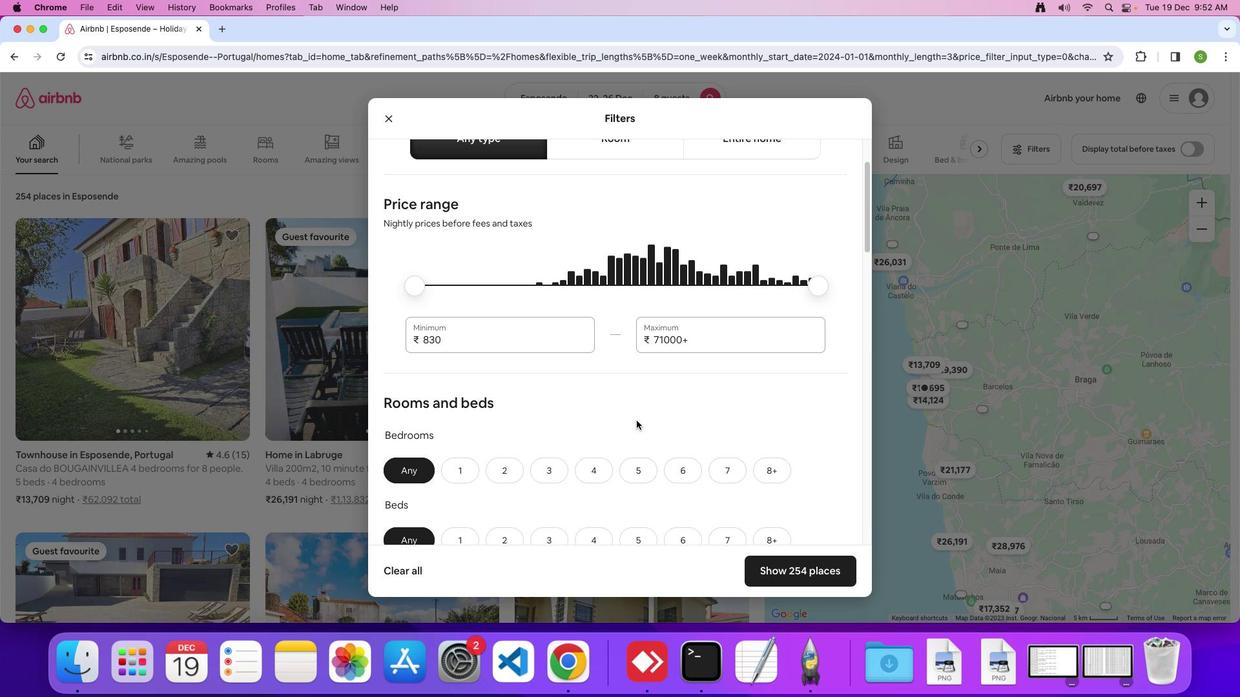 
Action: Mouse scrolled (636, 420) with delta (0, 0)
Screenshot: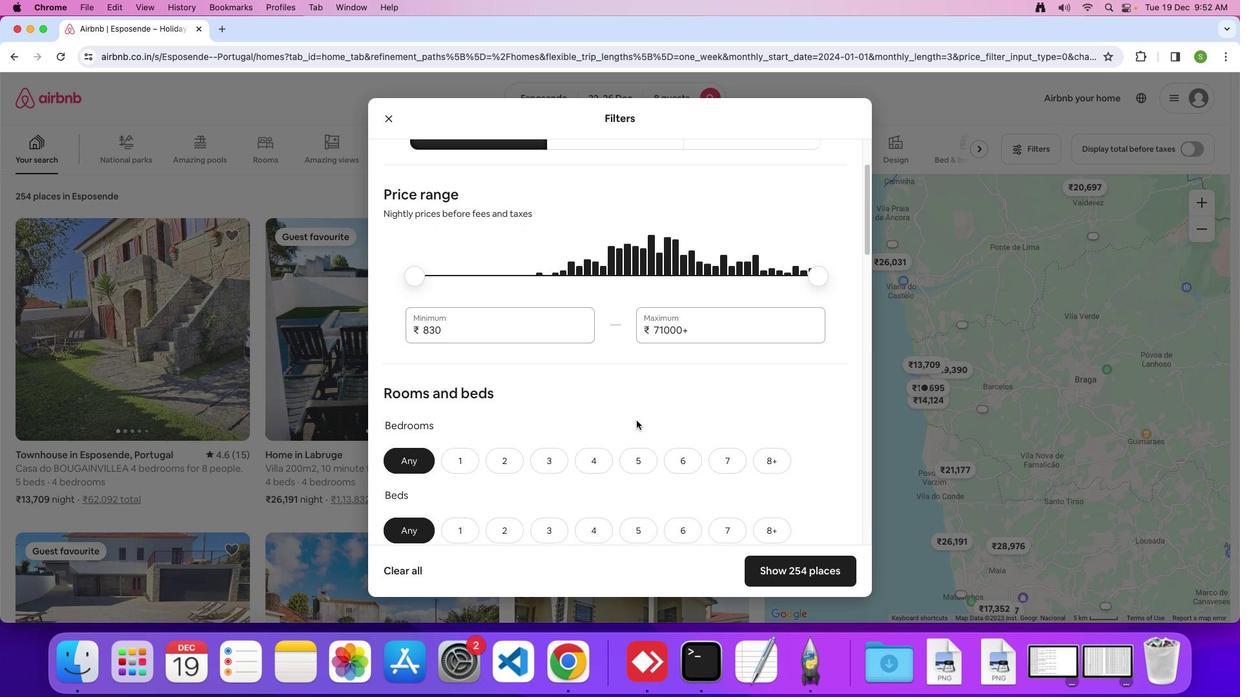 
Action: Mouse scrolled (636, 420) with delta (0, 0)
Screenshot: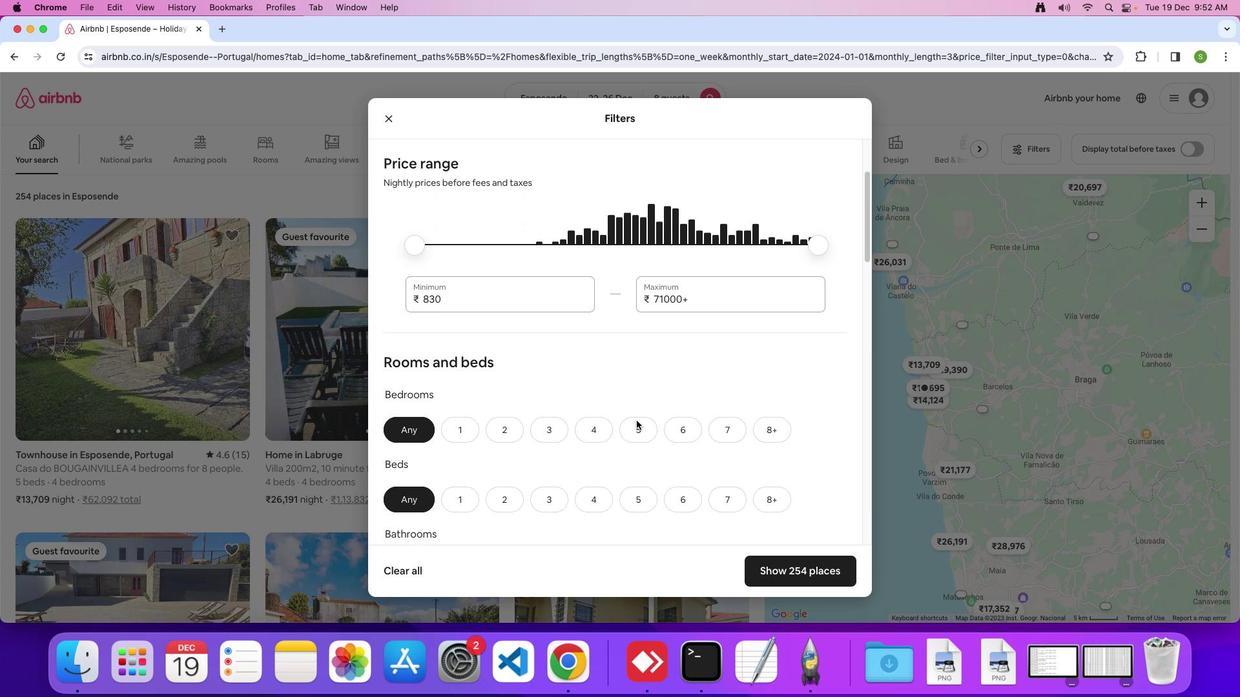 
Action: Mouse scrolled (636, 420) with delta (0, 0)
Screenshot: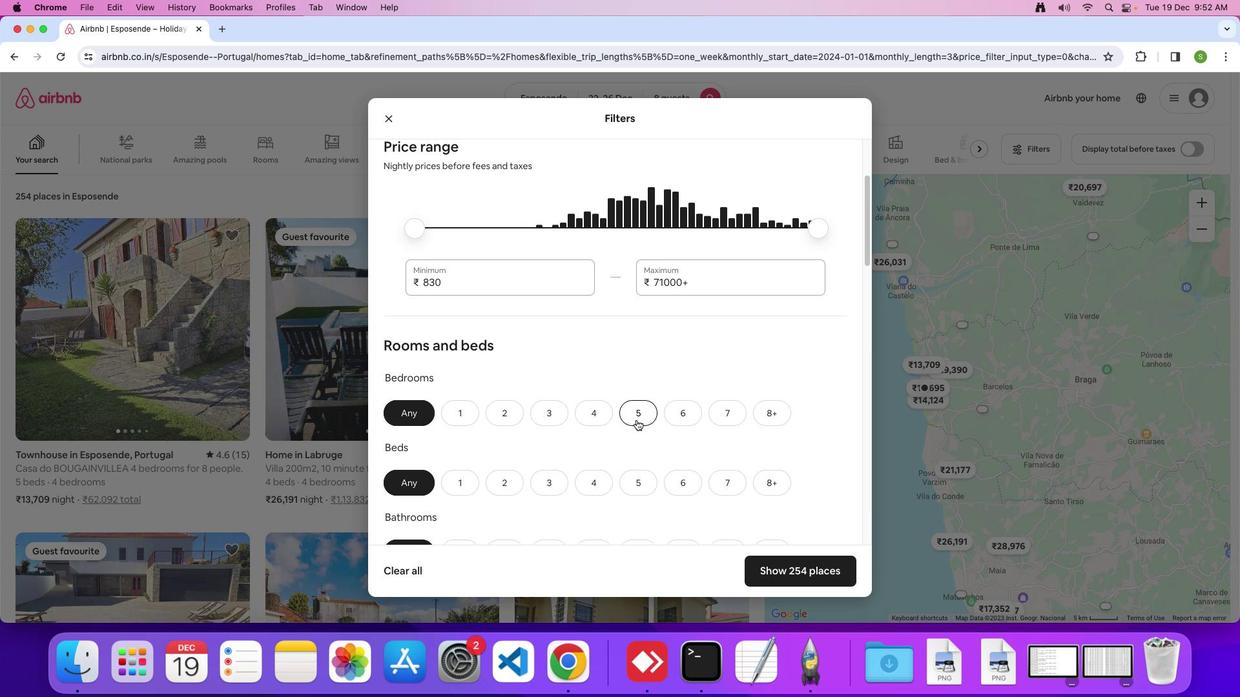 
Action: Mouse moved to (636, 420)
Screenshot: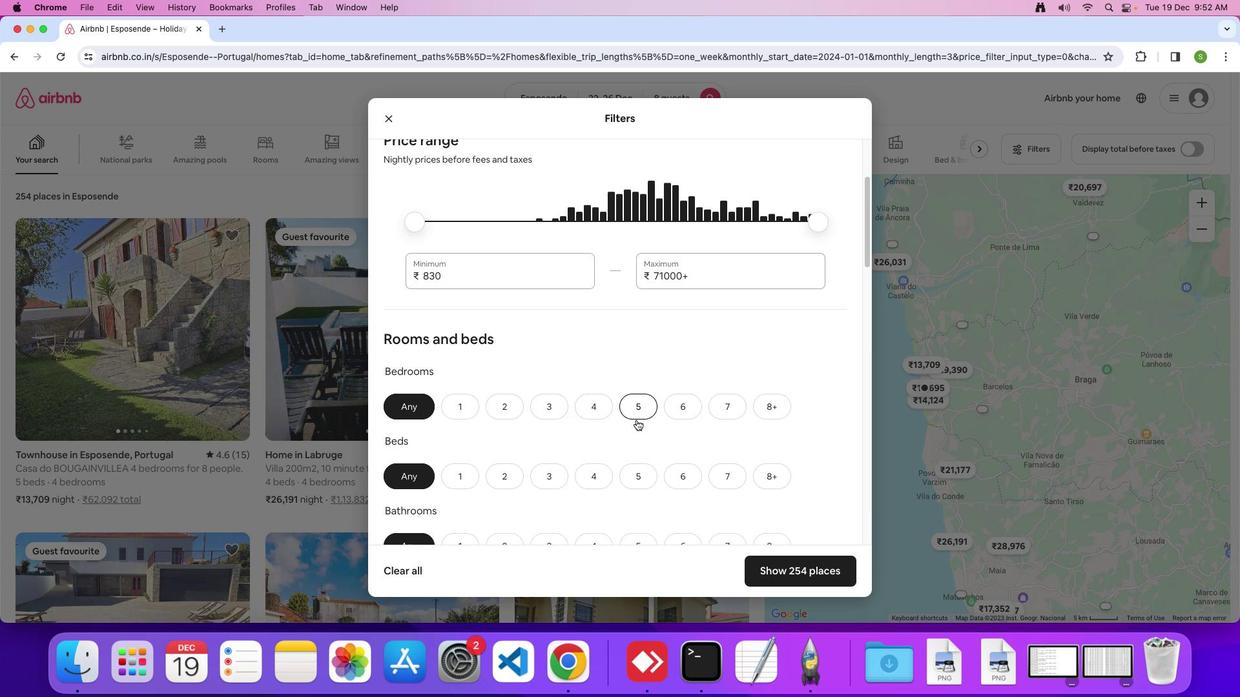 
Action: Mouse scrolled (636, 420) with delta (0, 0)
Screenshot: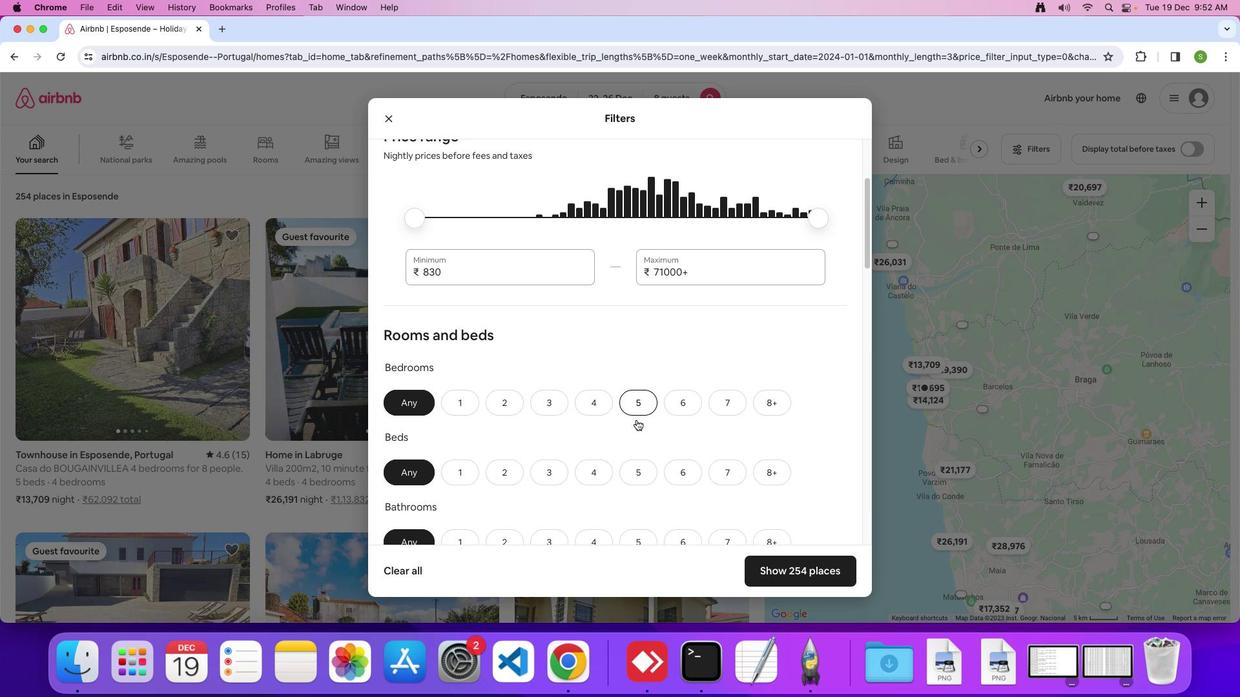 
Action: Mouse moved to (636, 420)
Screenshot: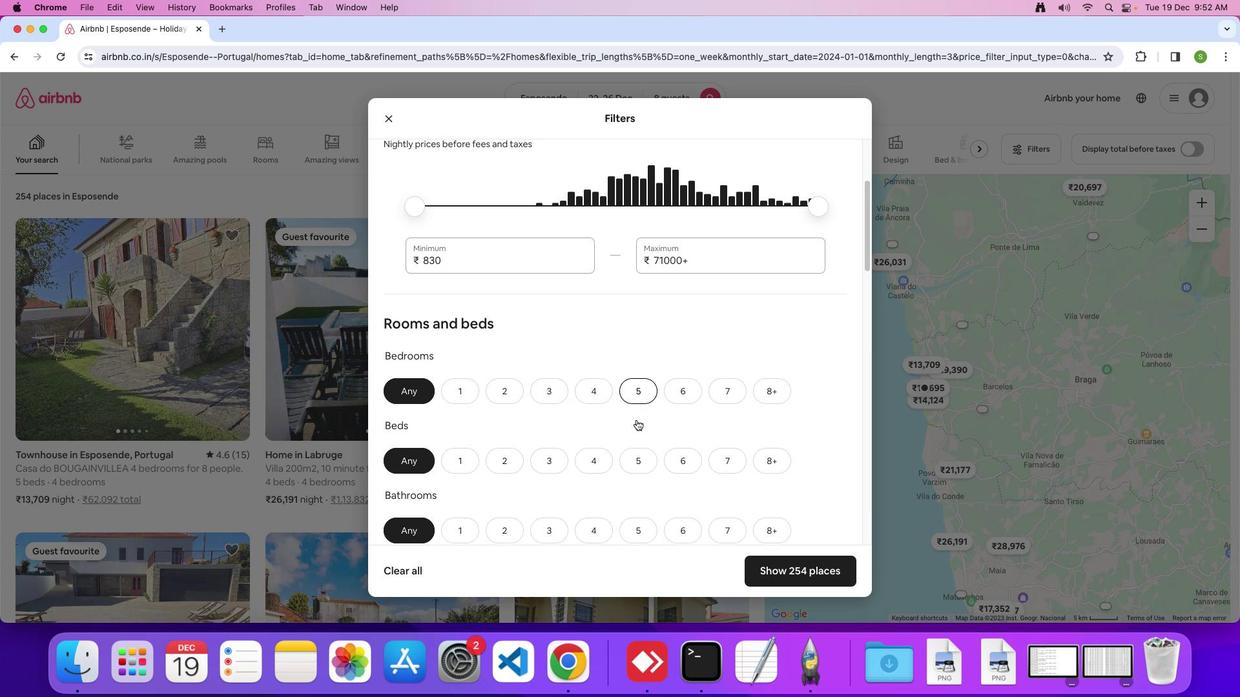 
Action: Mouse scrolled (636, 420) with delta (0, -1)
Screenshot: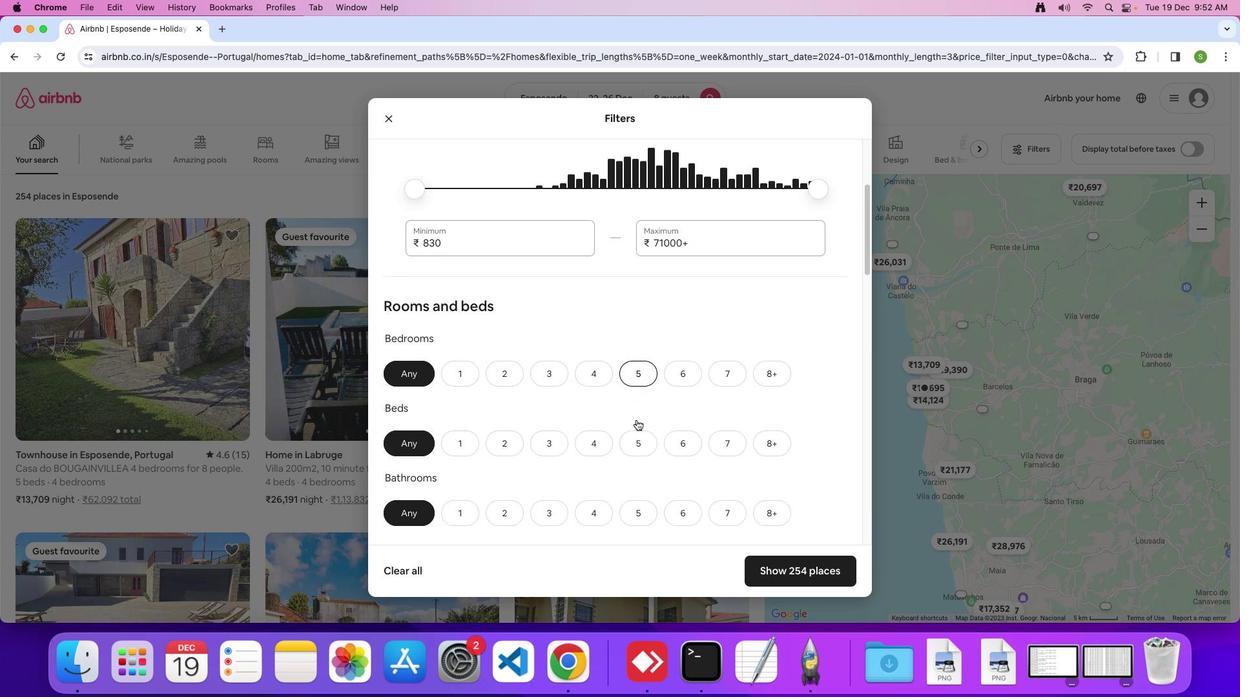 
Action: Mouse scrolled (636, 420) with delta (0, 0)
Screenshot: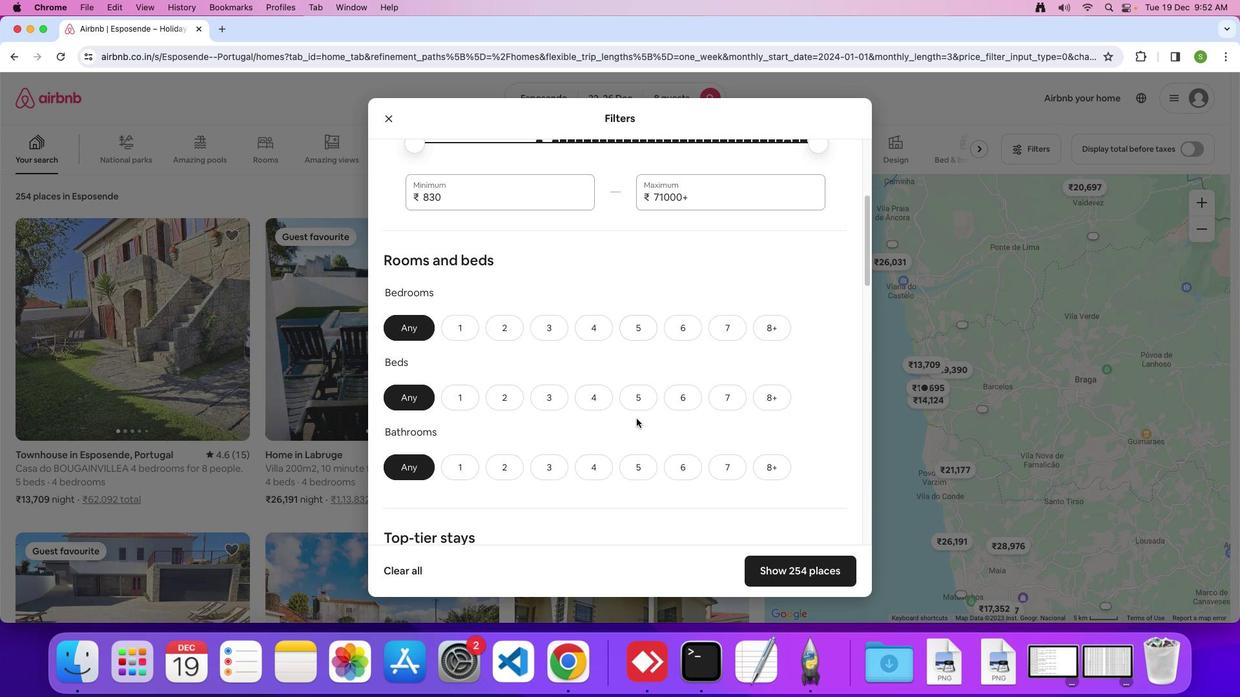 
Action: Mouse moved to (636, 419)
Screenshot: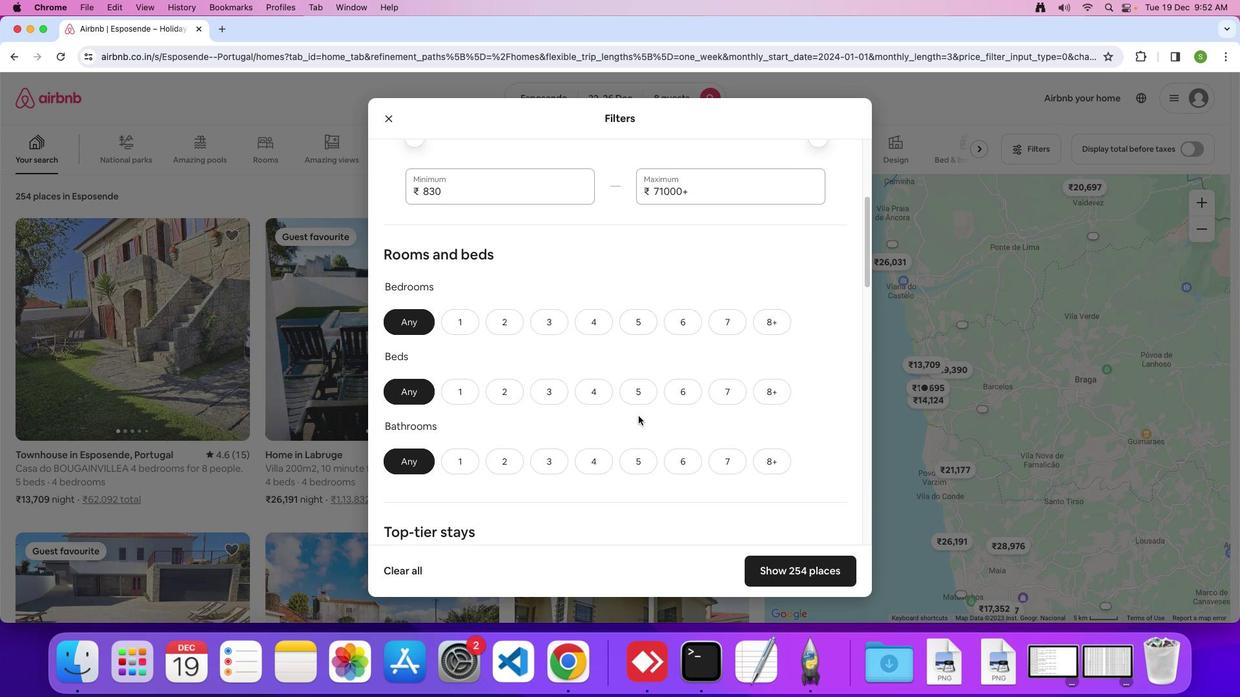 
Action: Mouse scrolled (636, 419) with delta (0, 0)
Screenshot: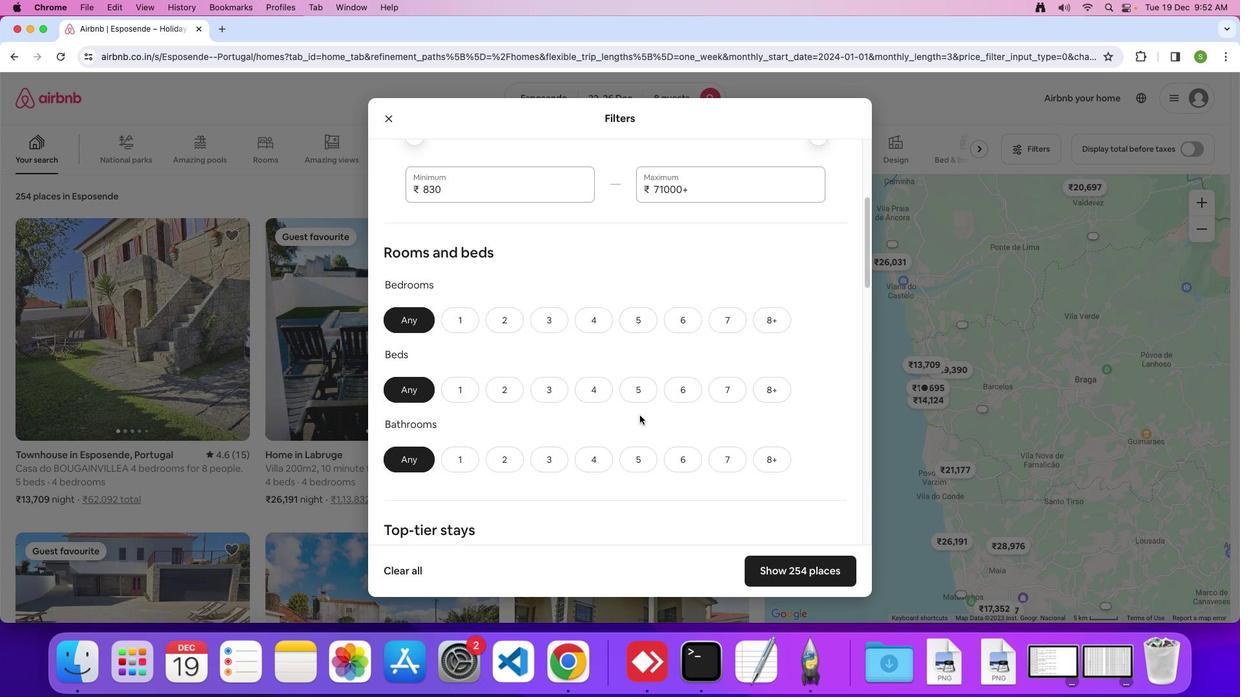 
Action: Mouse moved to (783, 313)
Screenshot: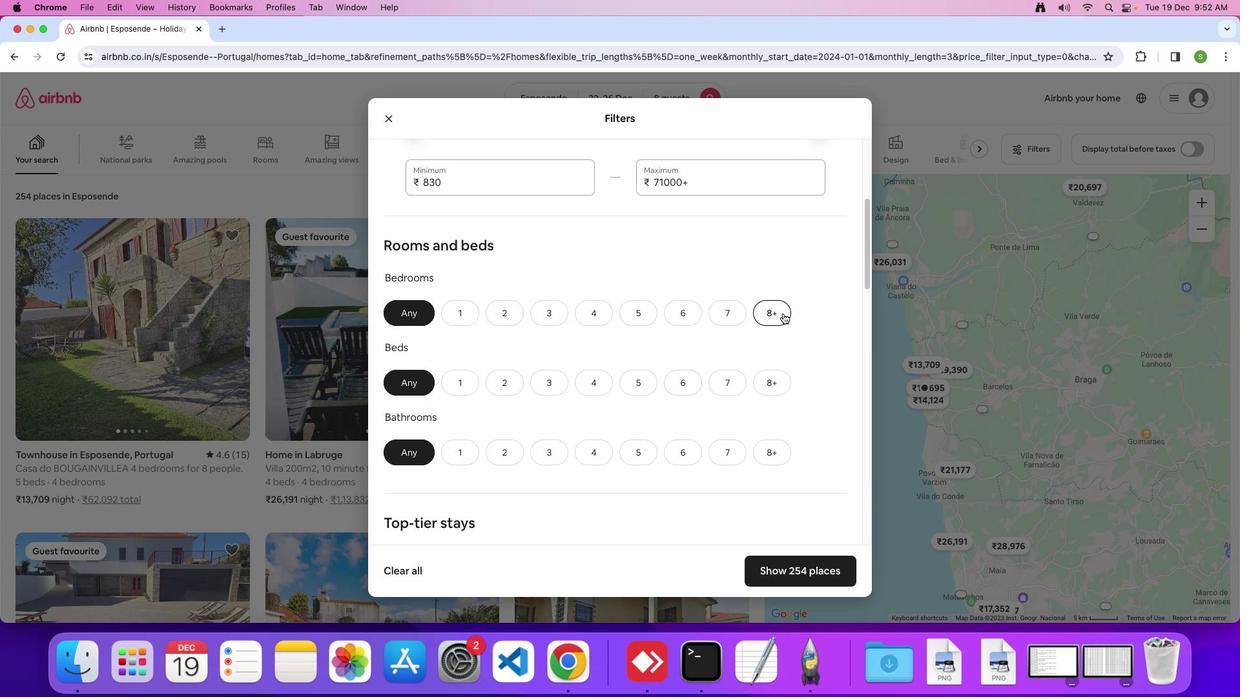 
Action: Mouse pressed left at (783, 313)
Screenshot: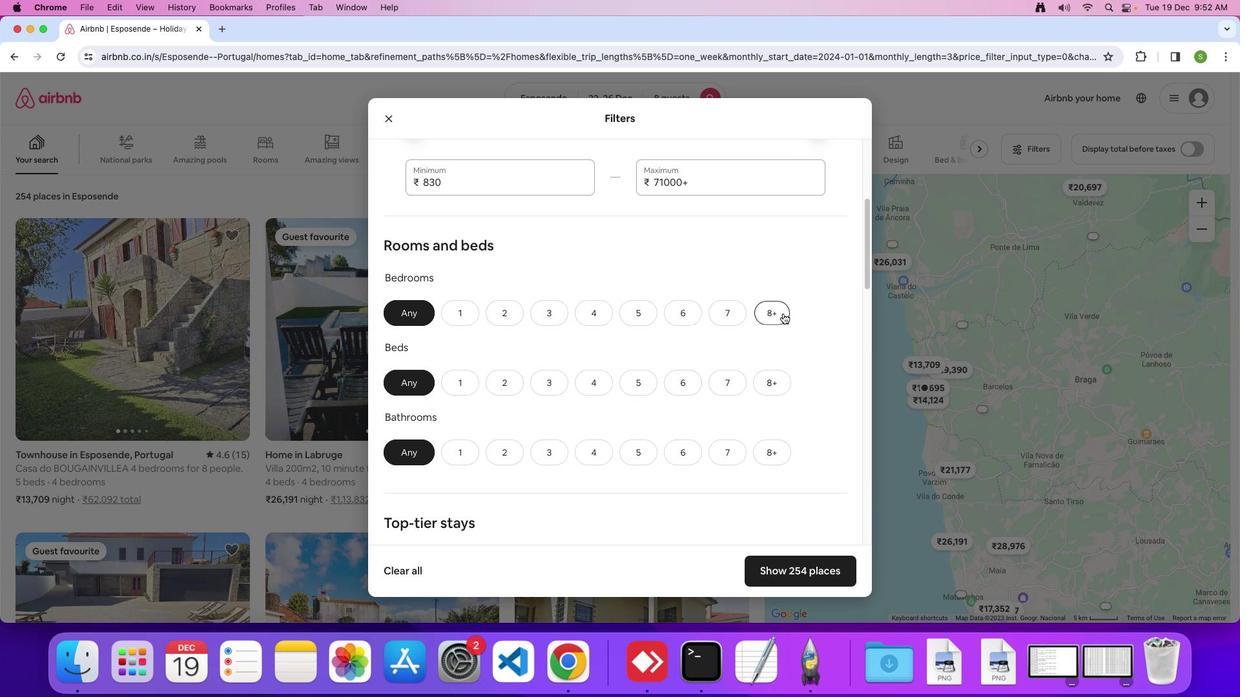 
Action: Mouse moved to (770, 383)
Screenshot: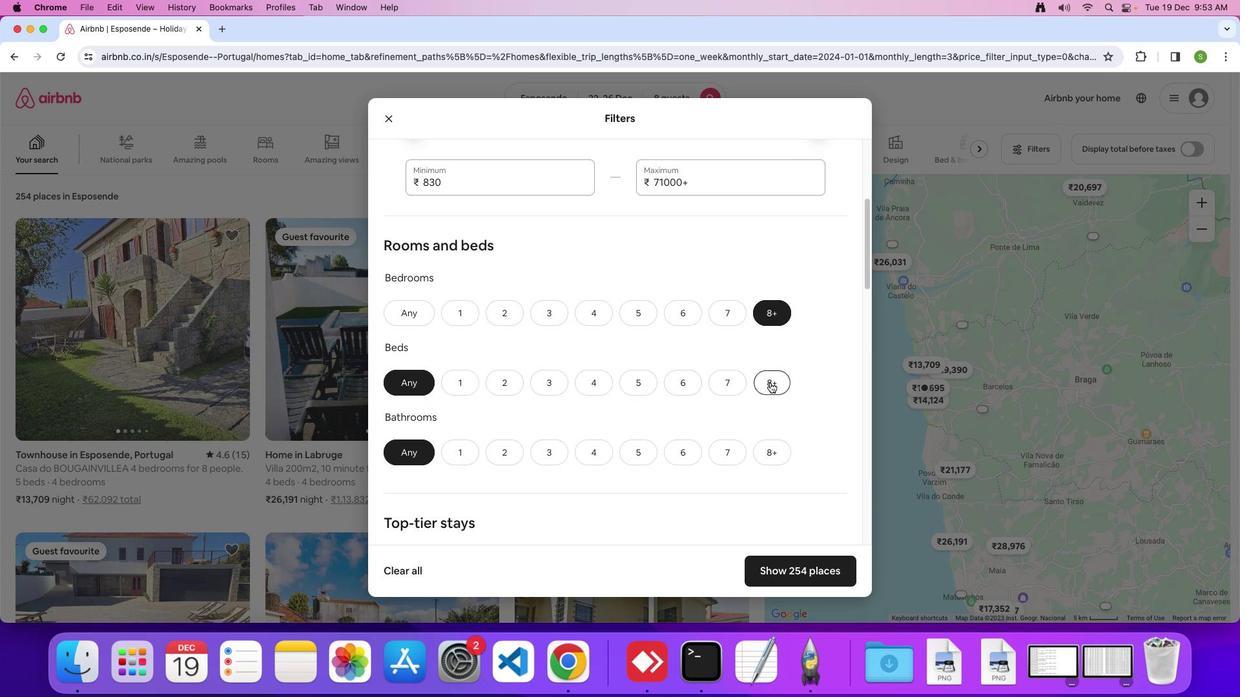 
Action: Mouse pressed left at (770, 383)
Screenshot: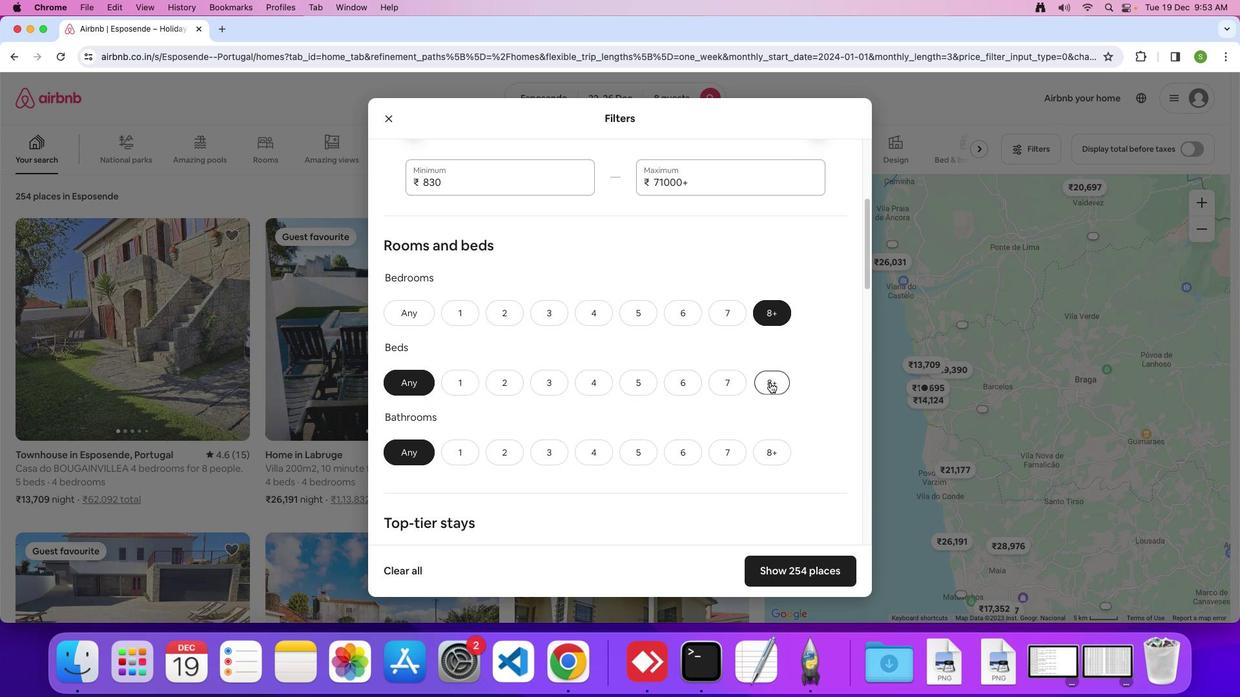 
Action: Mouse moved to (770, 458)
Screenshot: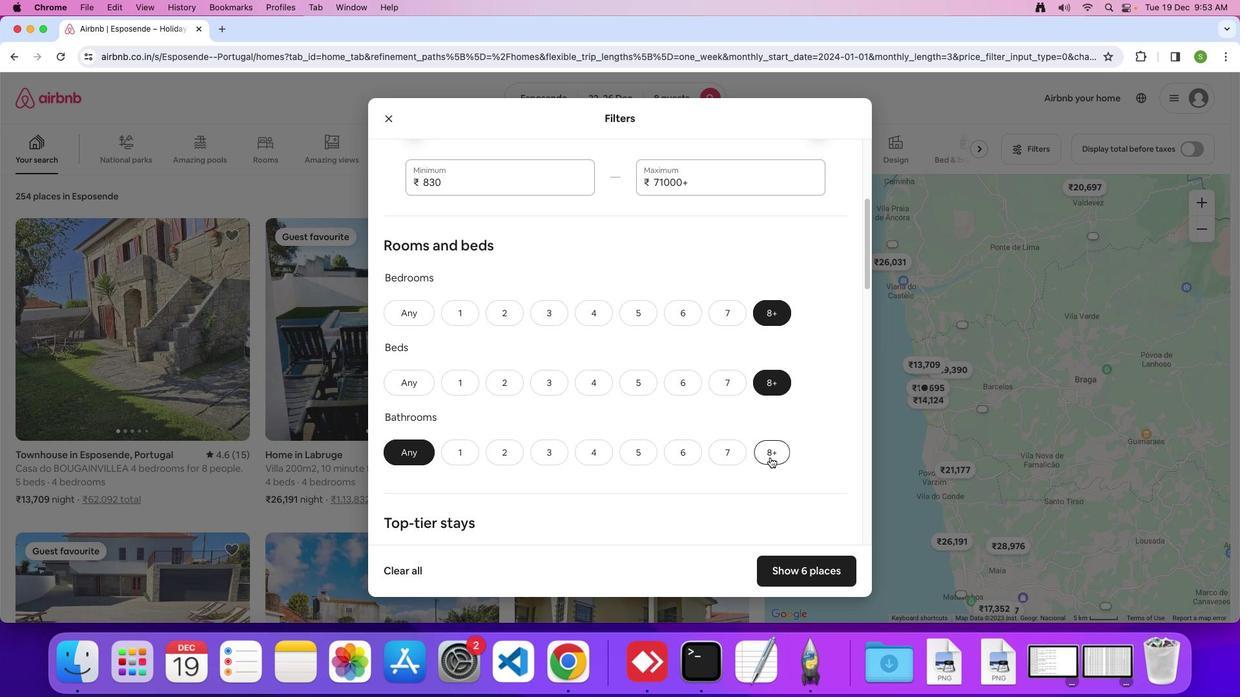 
Action: Mouse pressed left at (770, 458)
Screenshot: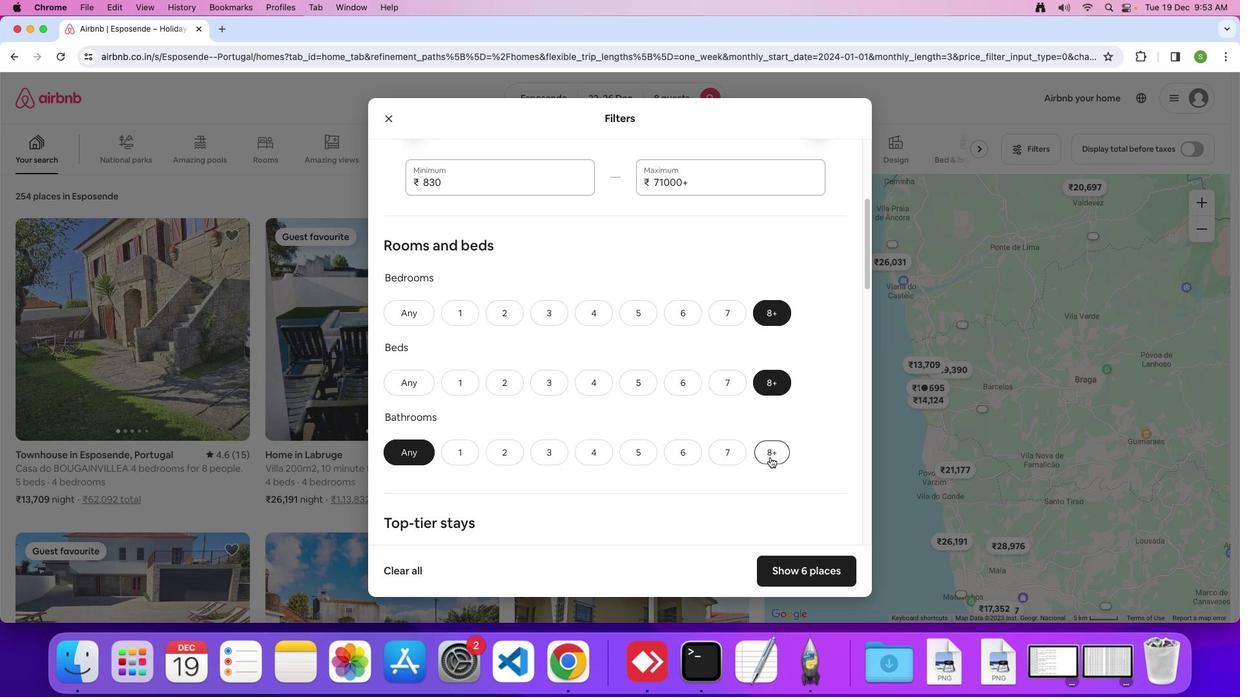 
Action: Mouse moved to (695, 439)
Screenshot: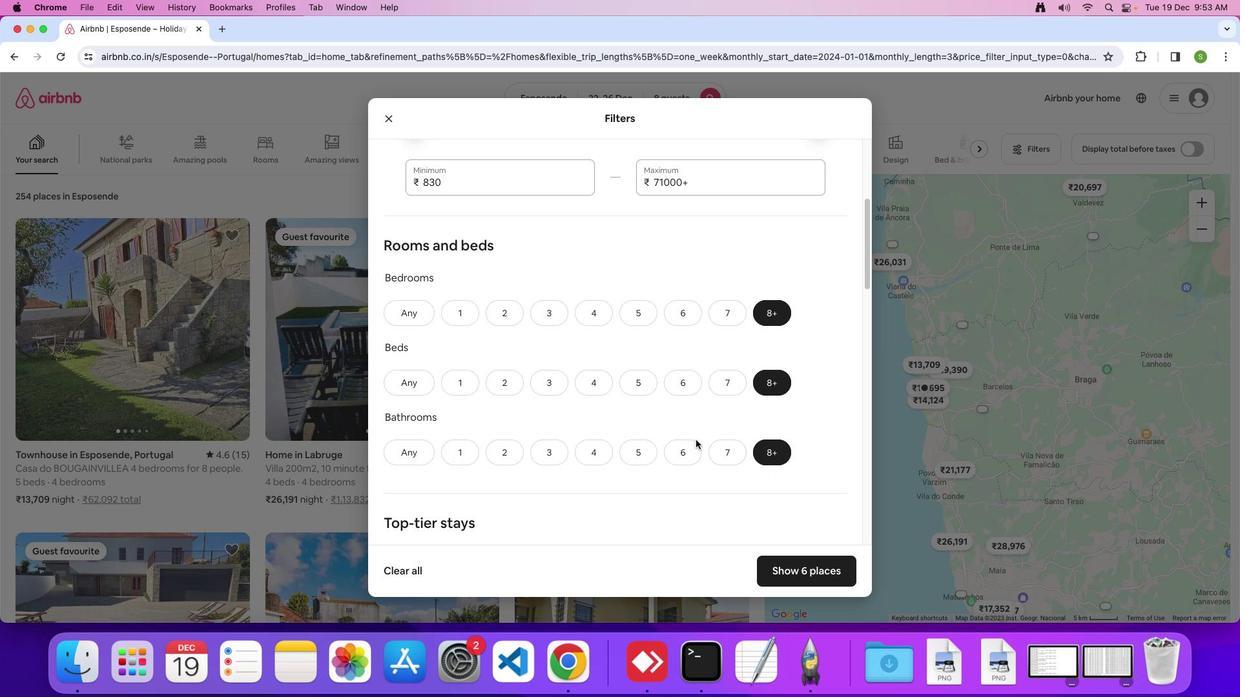 
Action: Mouse scrolled (695, 439) with delta (0, 0)
Screenshot: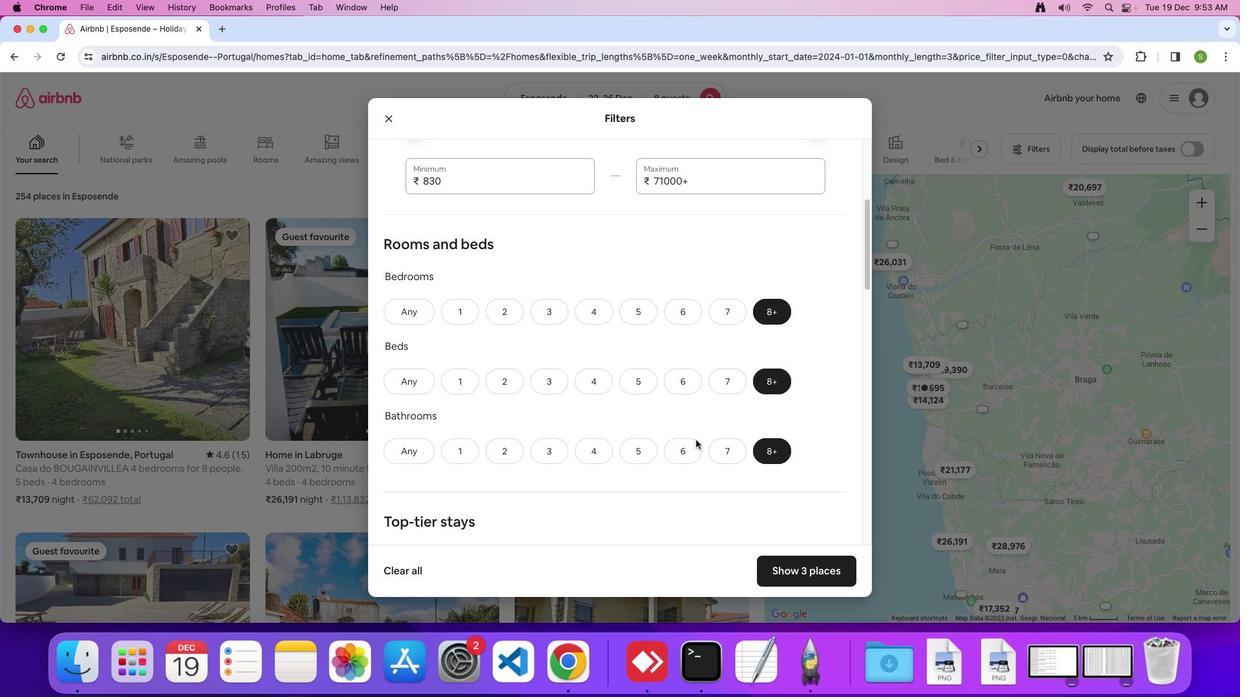 
Action: Mouse scrolled (695, 439) with delta (0, 0)
Screenshot: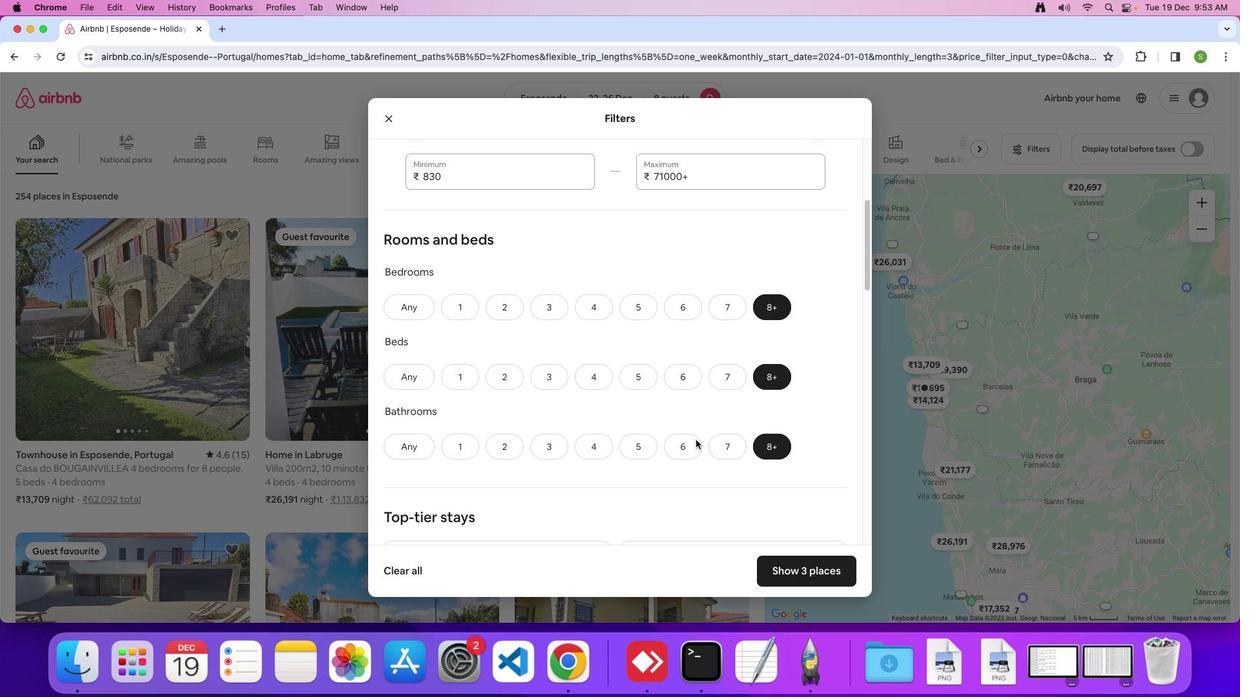 
Action: Mouse scrolled (695, 439) with delta (0, 0)
Screenshot: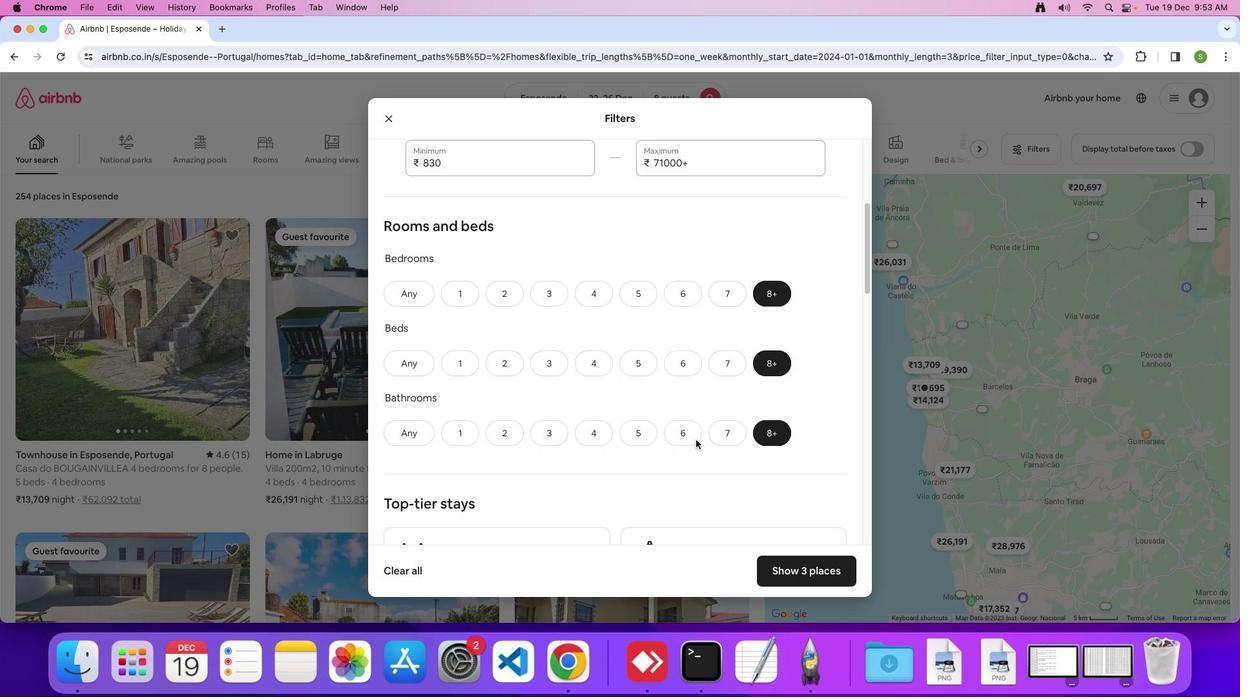 
Action: Mouse scrolled (695, 439) with delta (0, 0)
Screenshot: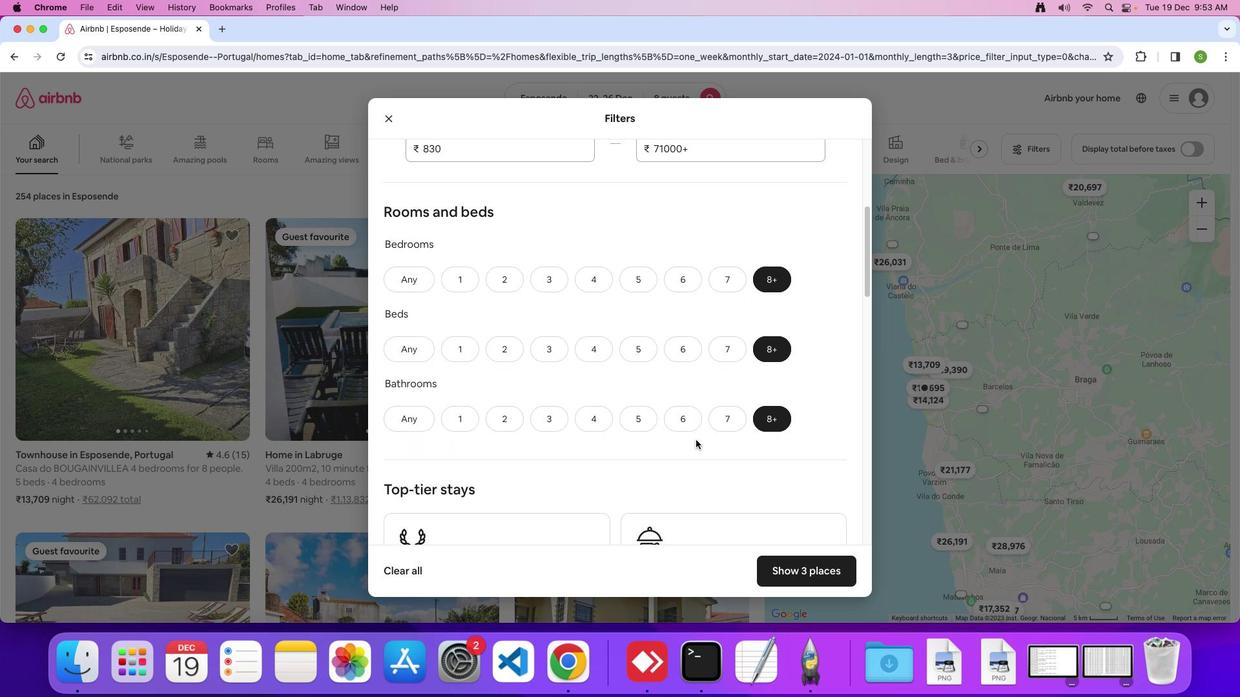 
Action: Mouse scrolled (695, 439) with delta (0, 0)
Screenshot: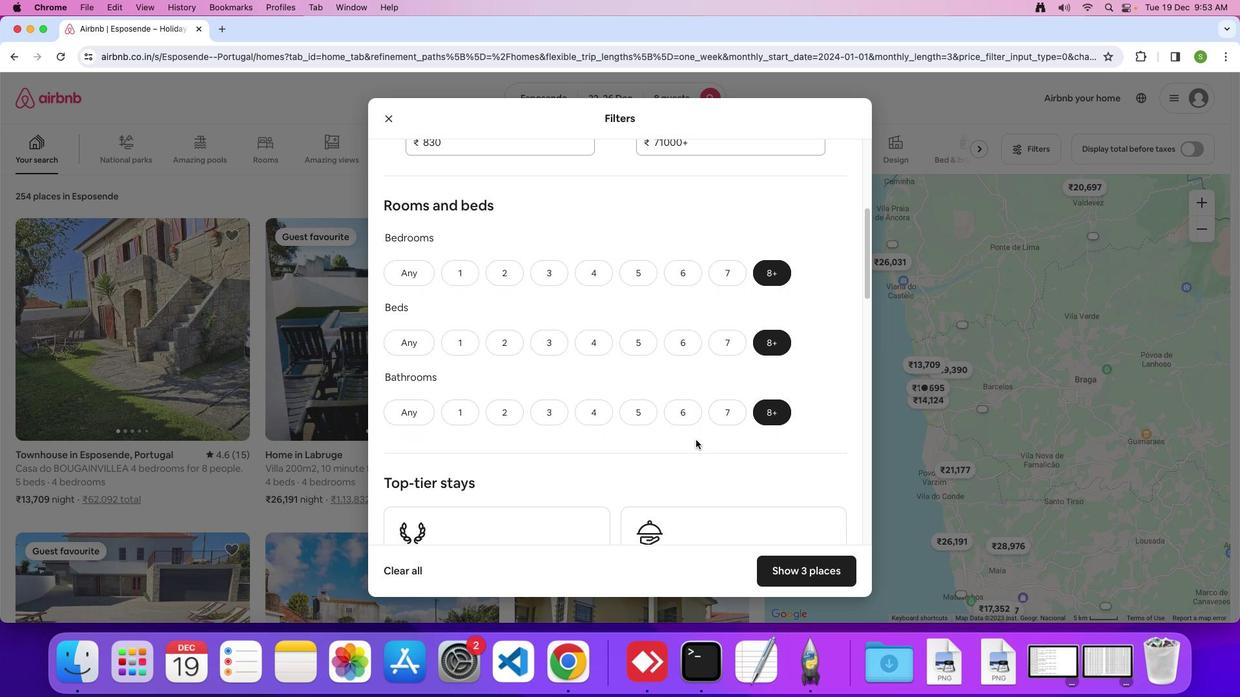 
Action: Mouse scrolled (695, 439) with delta (0, 0)
Screenshot: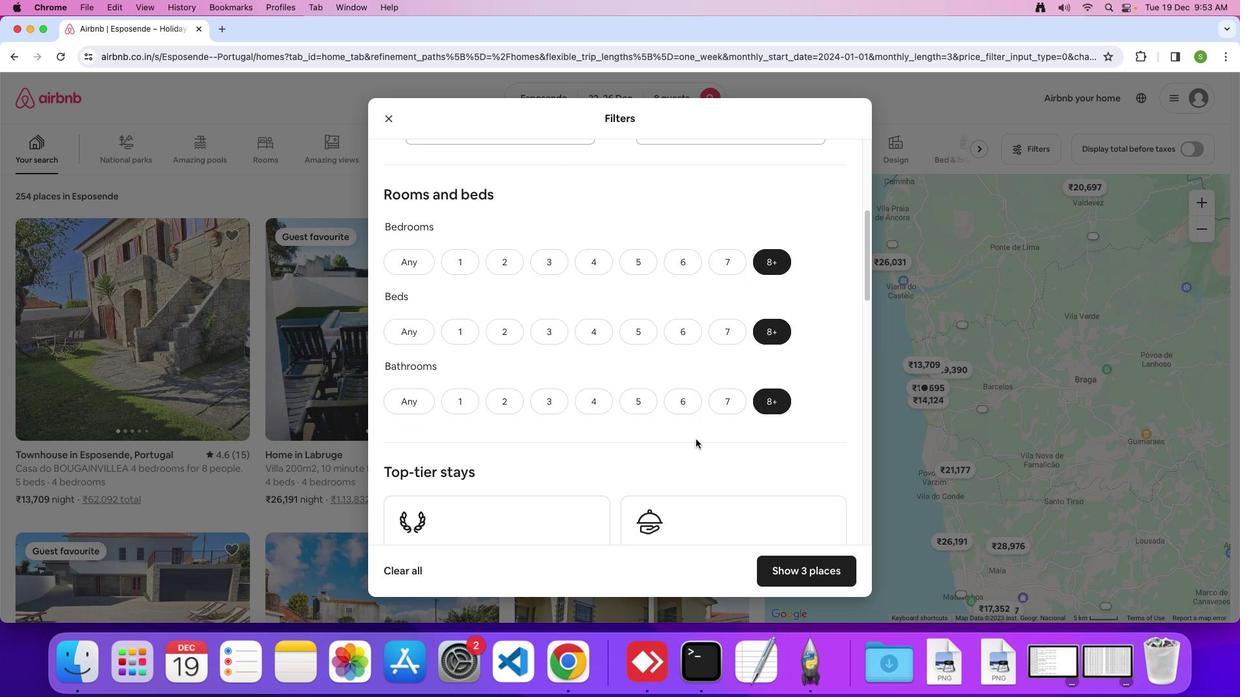 
Action: Mouse moved to (695, 439)
Screenshot: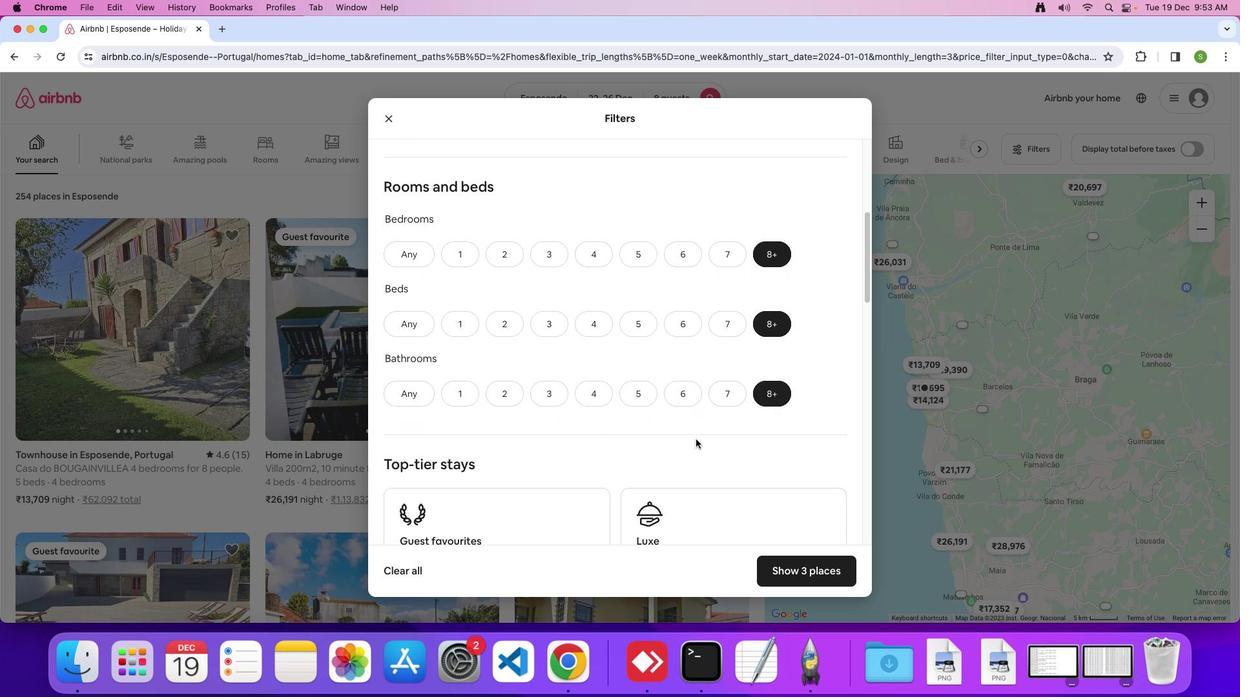 
Action: Mouse scrolled (695, 439) with delta (0, 0)
Screenshot: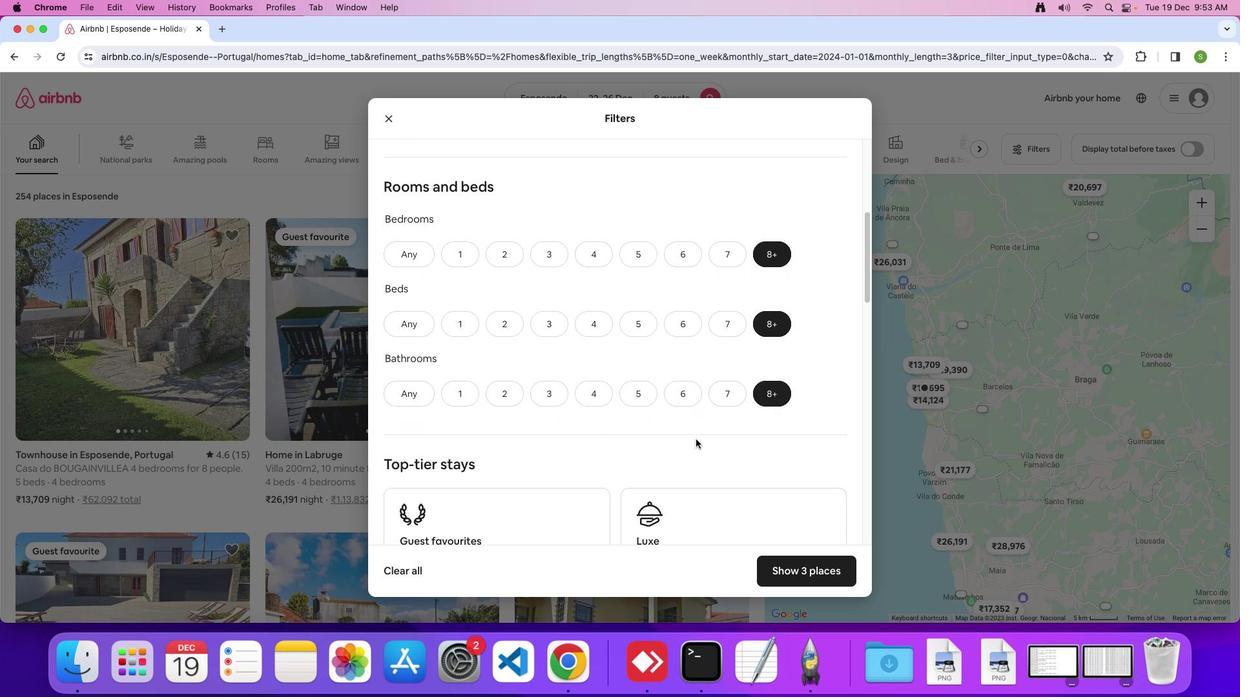 
Action: Mouse moved to (695, 439)
Screenshot: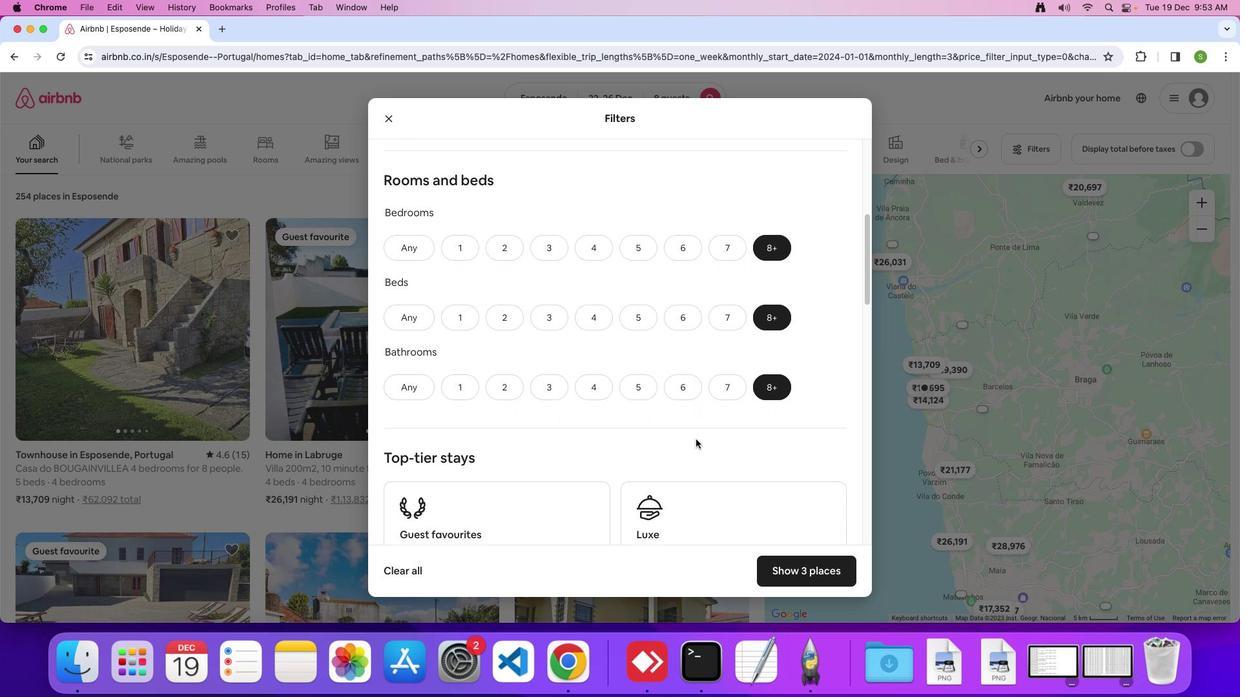 
Action: Mouse scrolled (695, 439) with delta (0, 0)
Screenshot: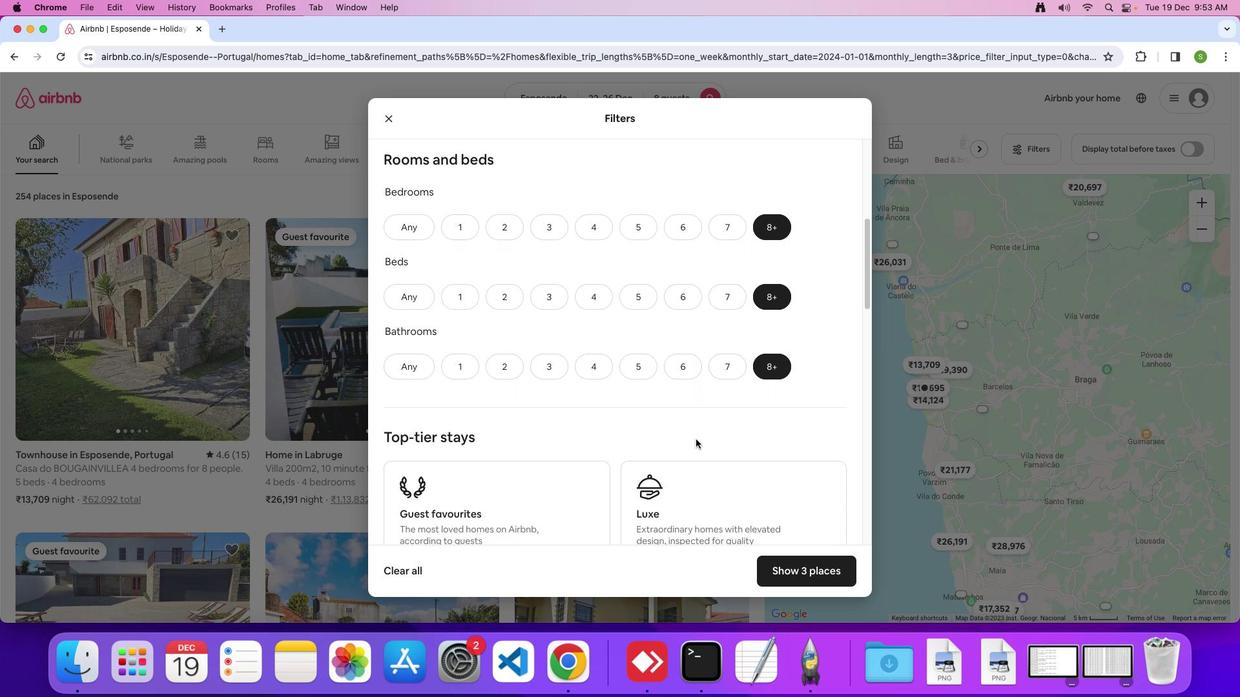 
Action: Mouse moved to (695, 439)
Screenshot: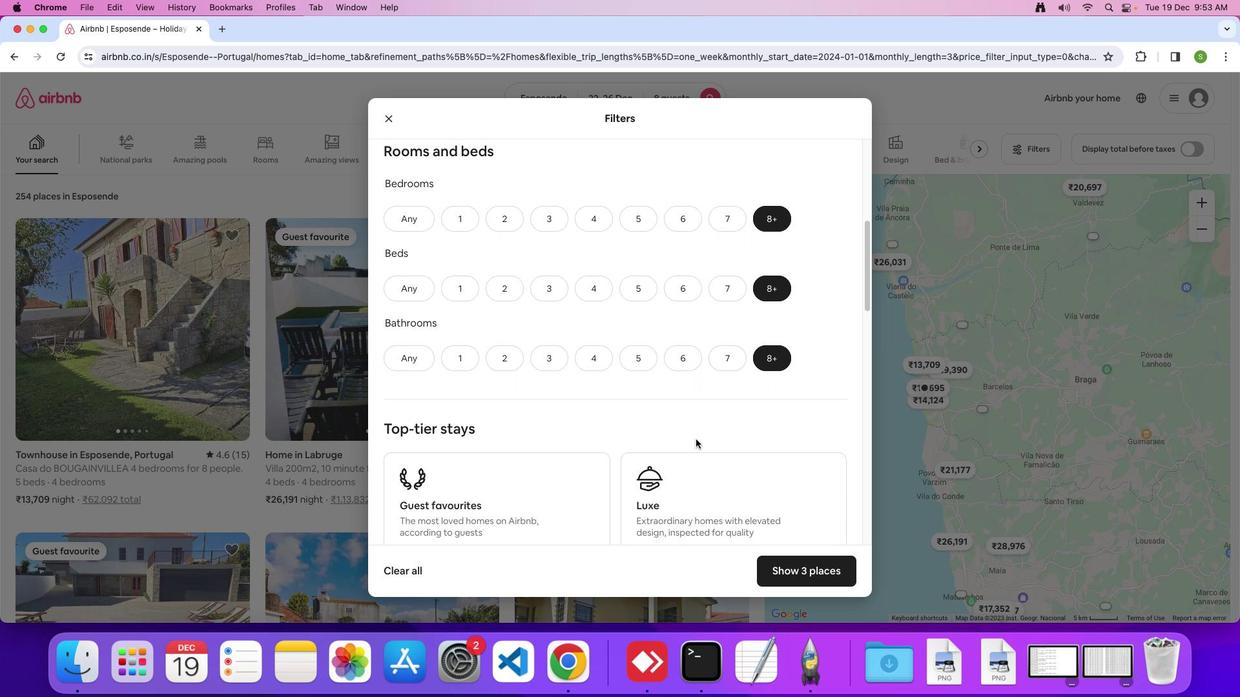 
Action: Mouse scrolled (695, 439) with delta (0, 0)
Screenshot: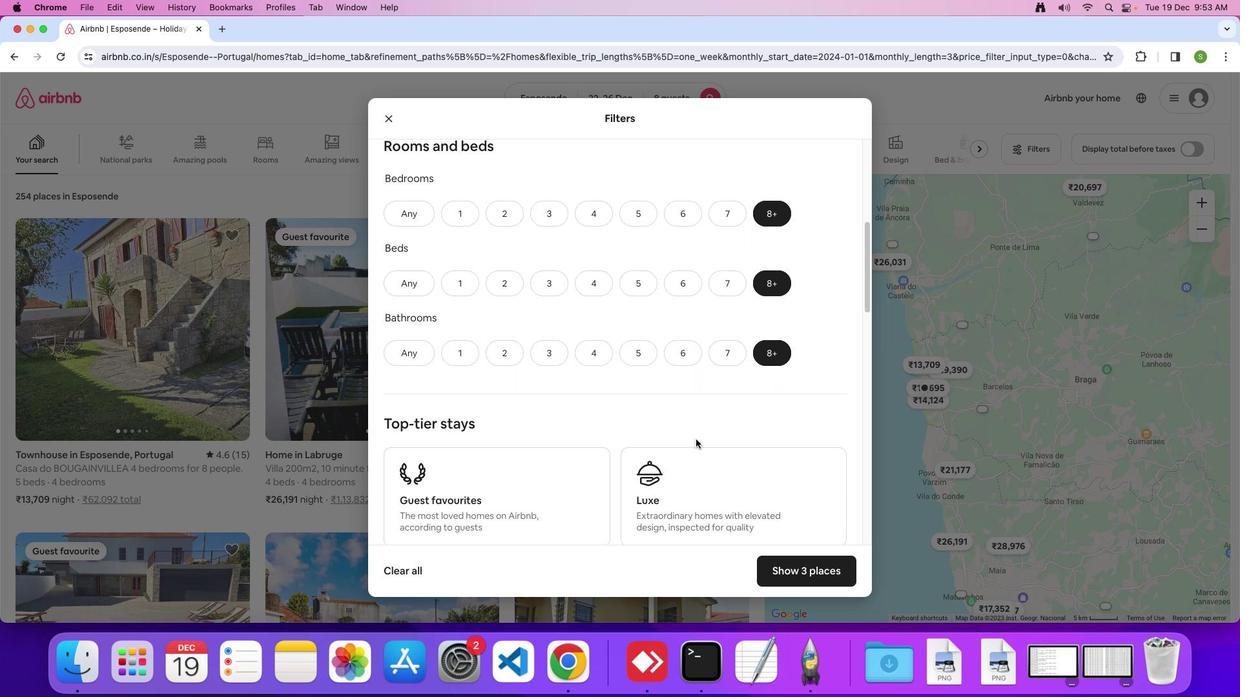 
Action: Mouse scrolled (695, 439) with delta (0, 0)
Screenshot: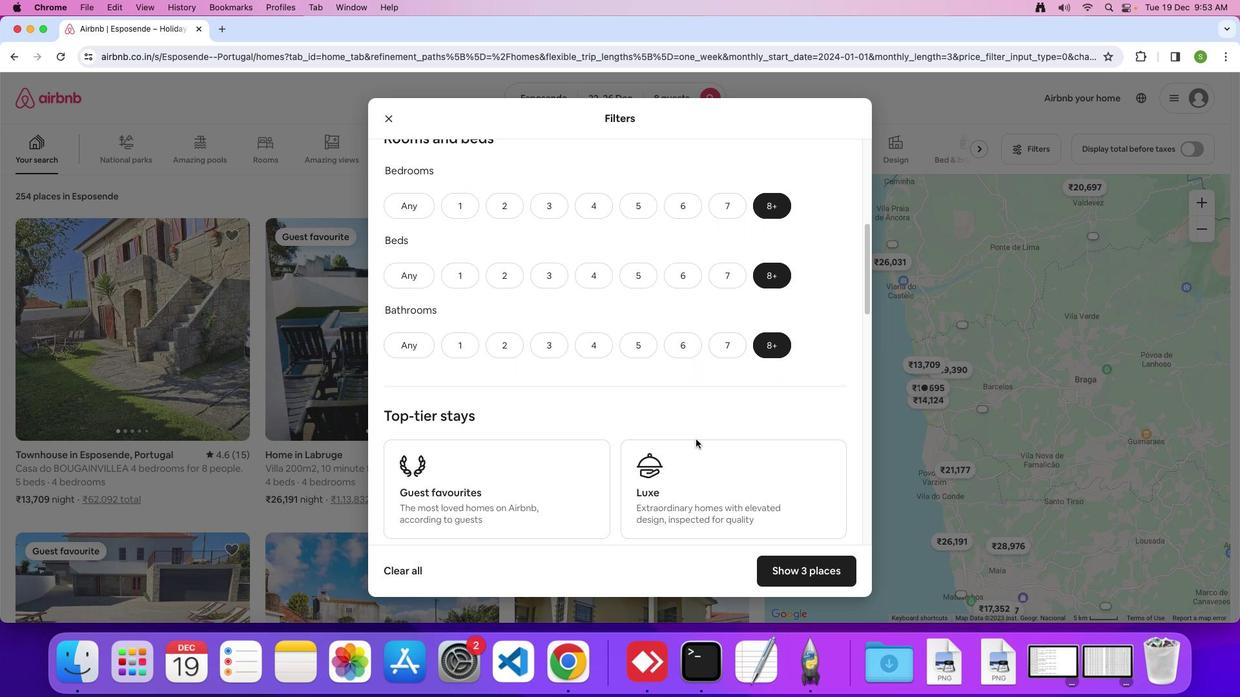 
Action: Mouse scrolled (695, 439) with delta (0, 0)
Screenshot: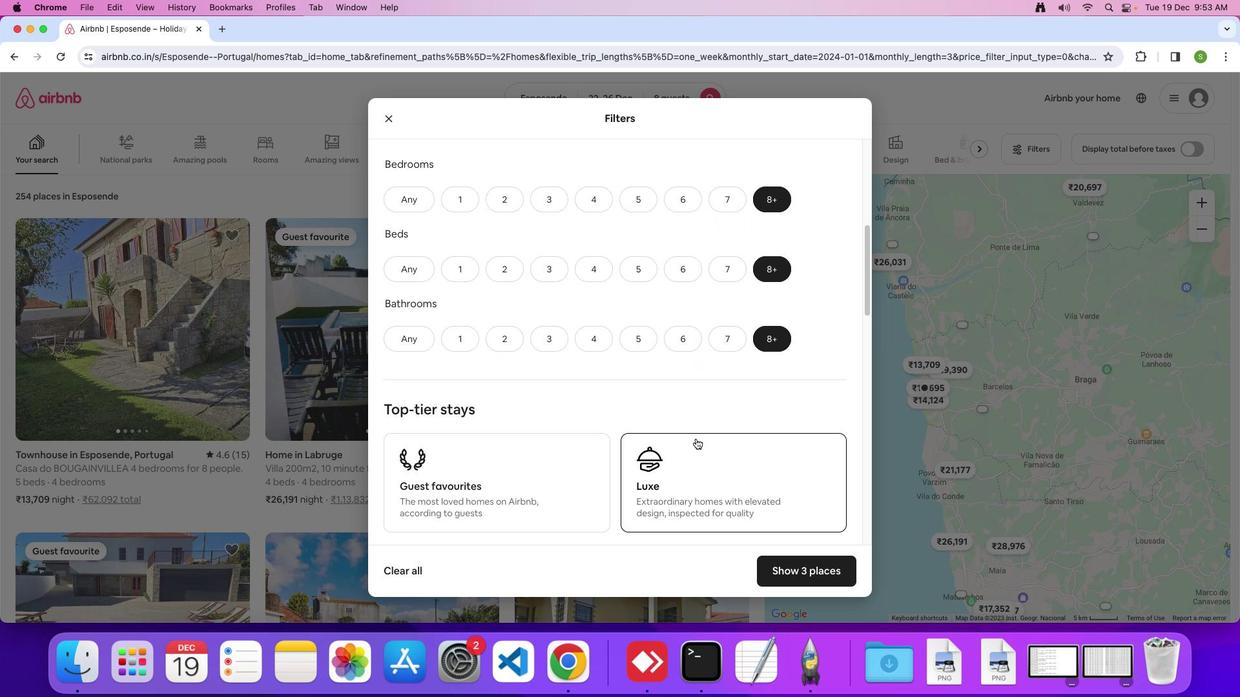 
Action: Mouse moved to (695, 439)
Screenshot: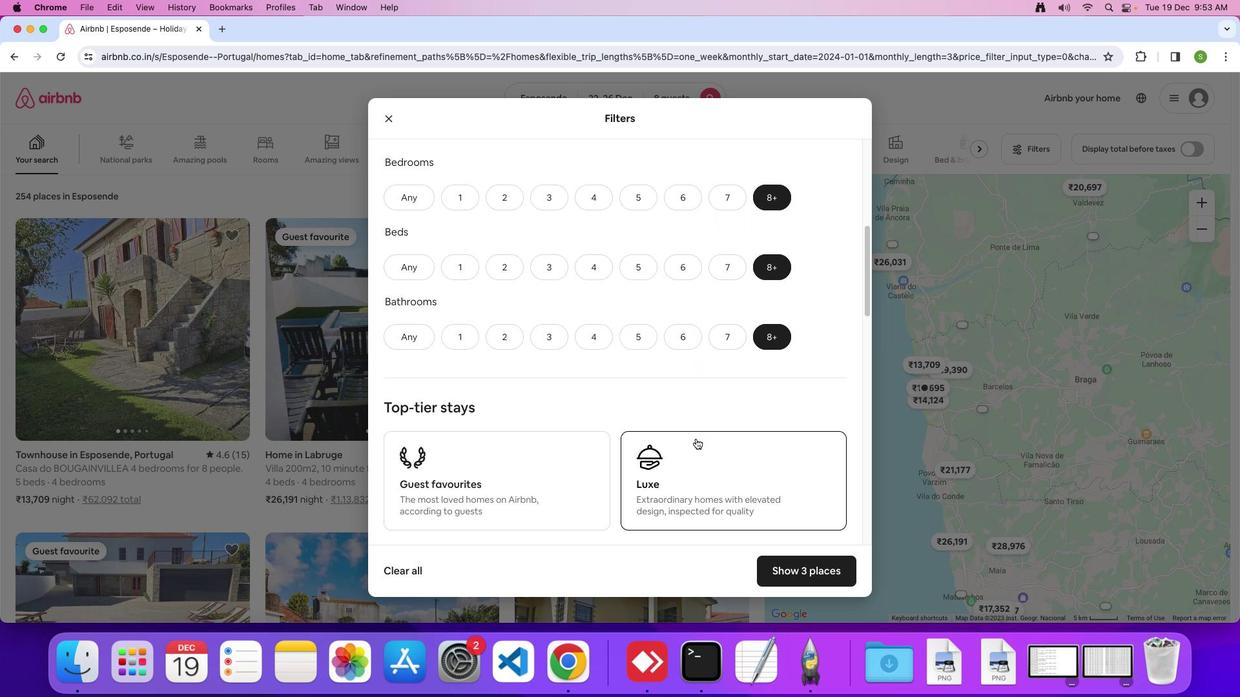 
Action: Mouse scrolled (695, 439) with delta (0, 0)
Screenshot: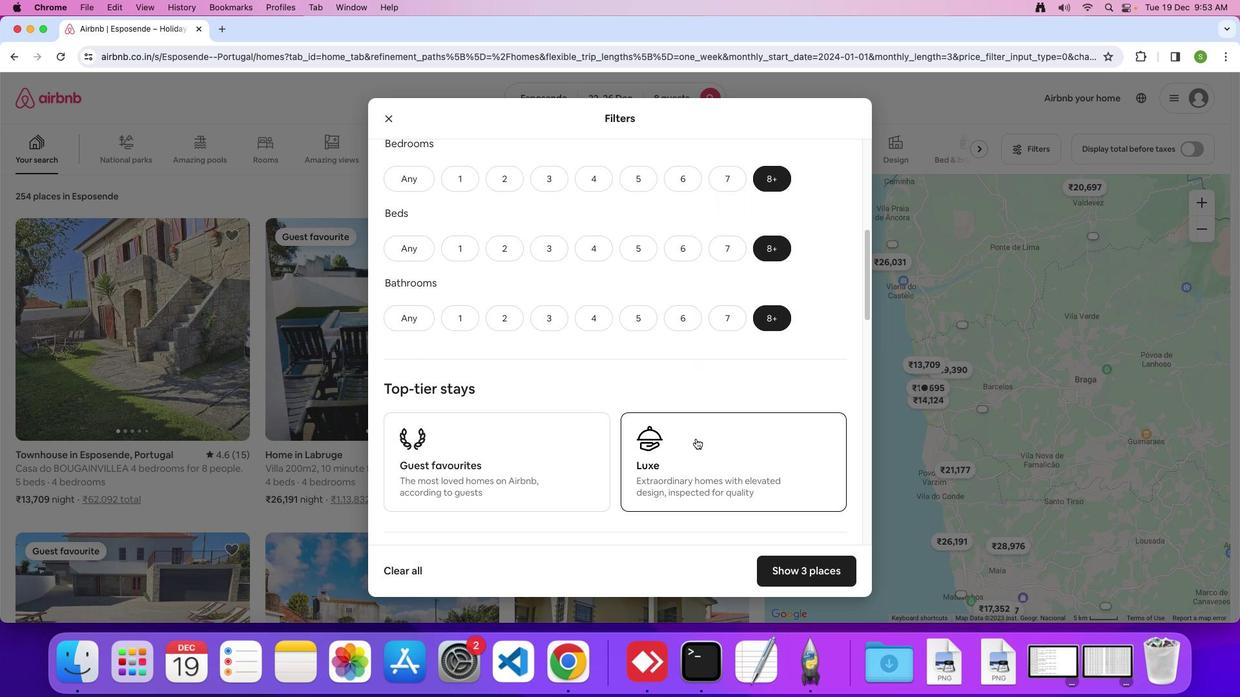 
Action: Mouse moved to (695, 439)
Screenshot: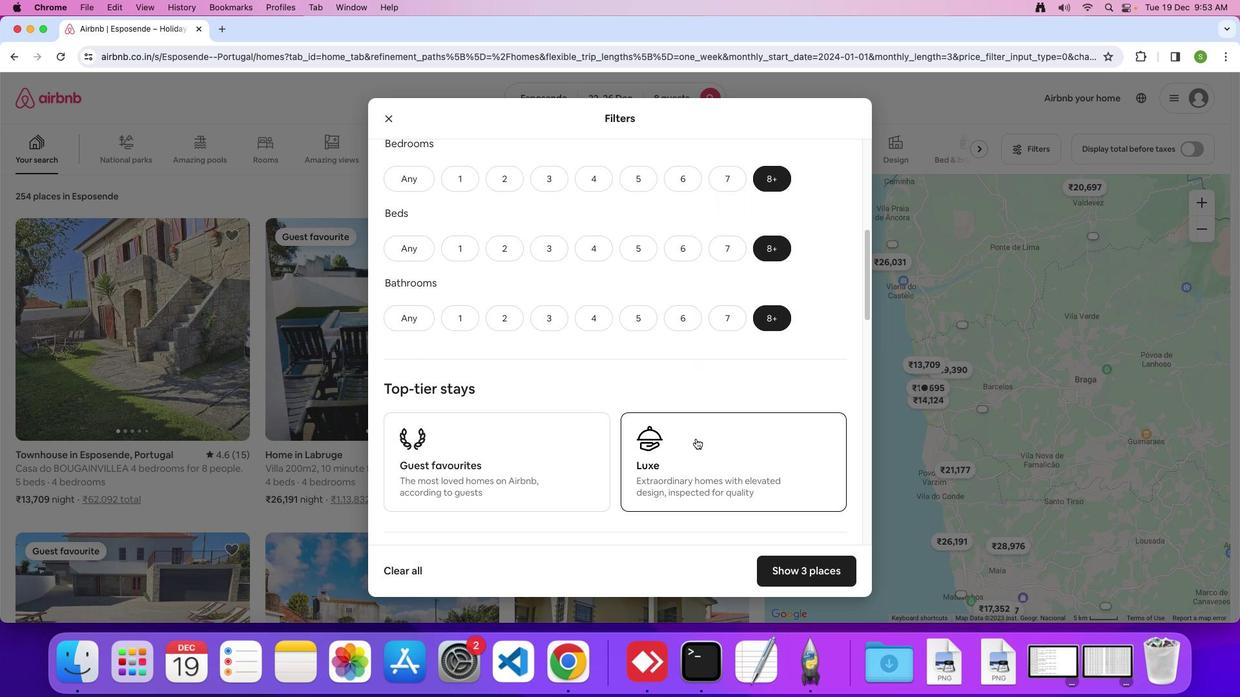 
Action: Mouse scrolled (695, 439) with delta (0, -1)
Screenshot: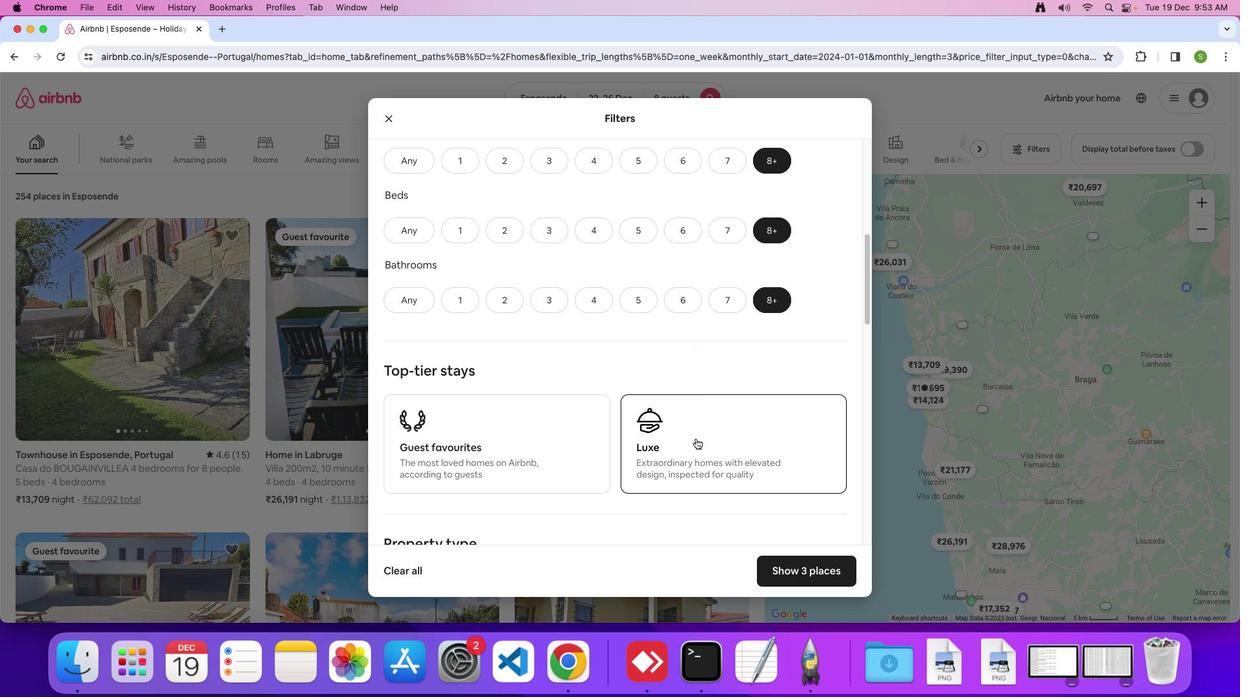 
Action: Mouse moved to (695, 438)
Screenshot: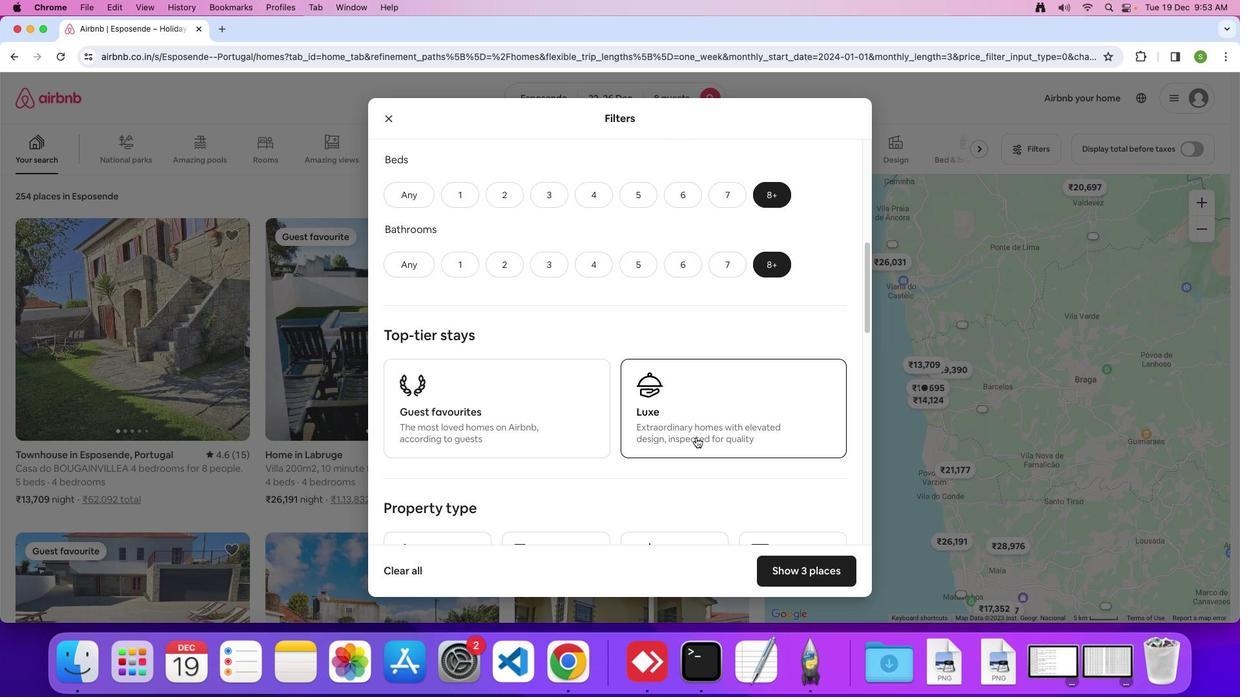 
Action: Mouse scrolled (695, 438) with delta (0, 0)
Screenshot: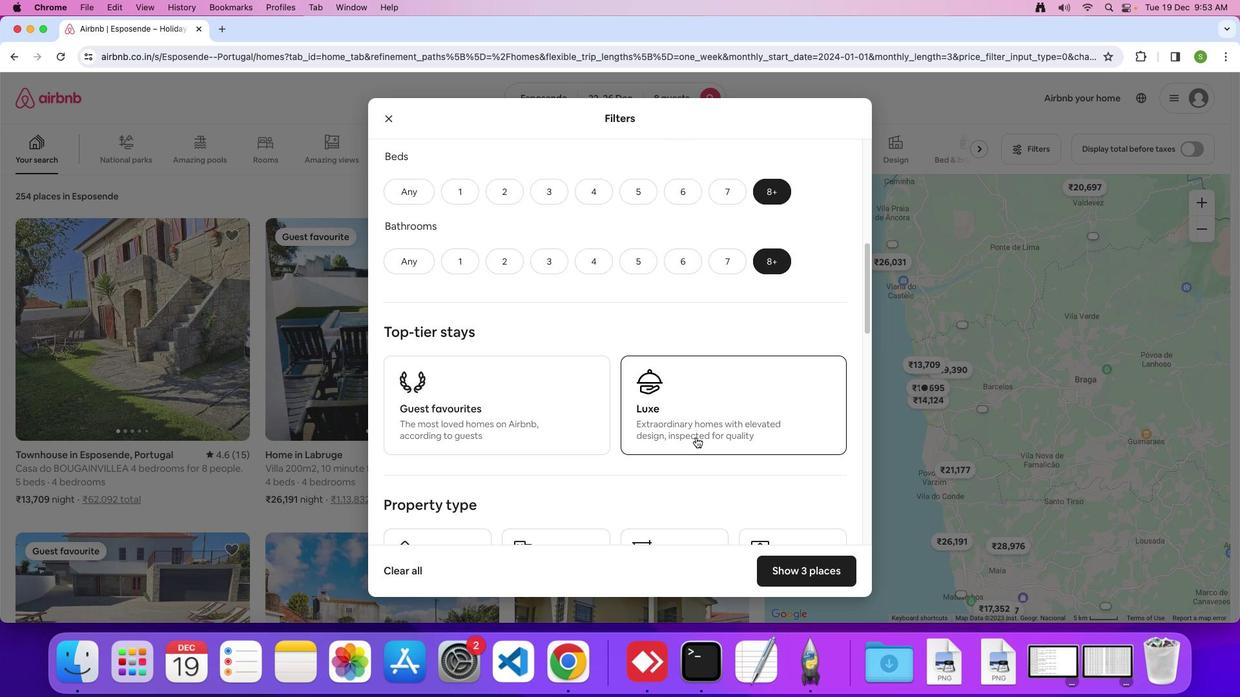 
Action: Mouse moved to (695, 437)
Screenshot: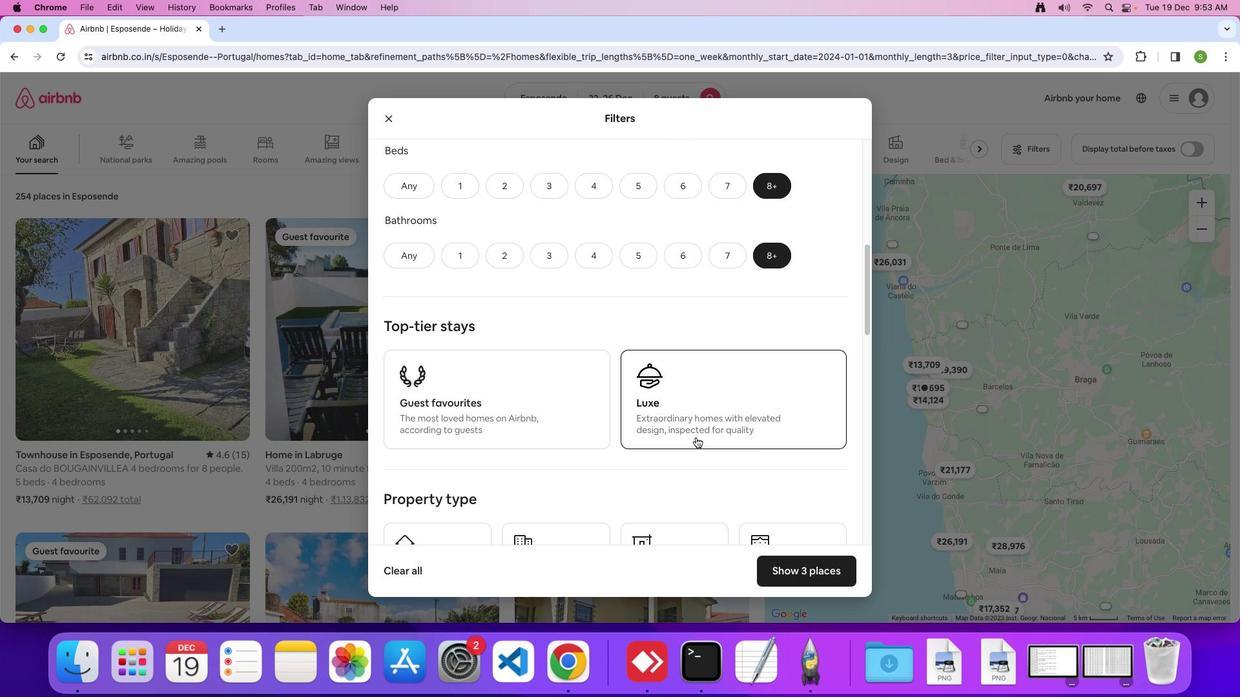 
Action: Mouse scrolled (695, 437) with delta (0, 0)
Screenshot: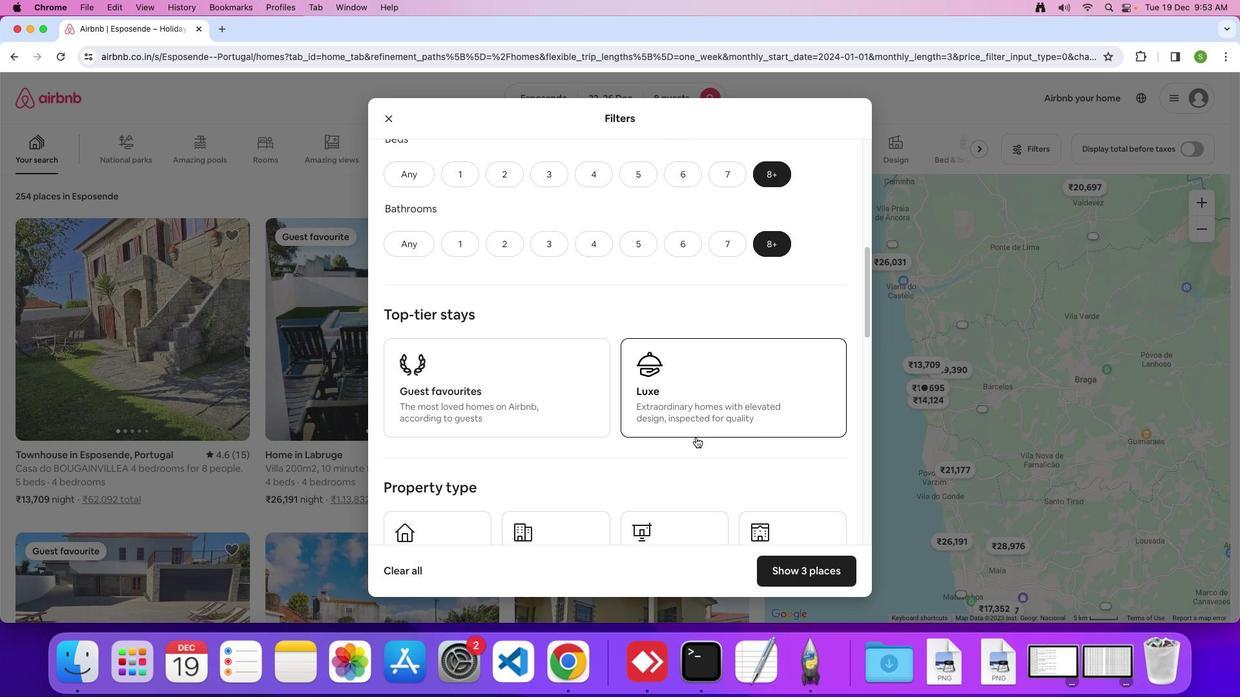 
Action: Mouse scrolled (695, 437) with delta (0, -1)
Screenshot: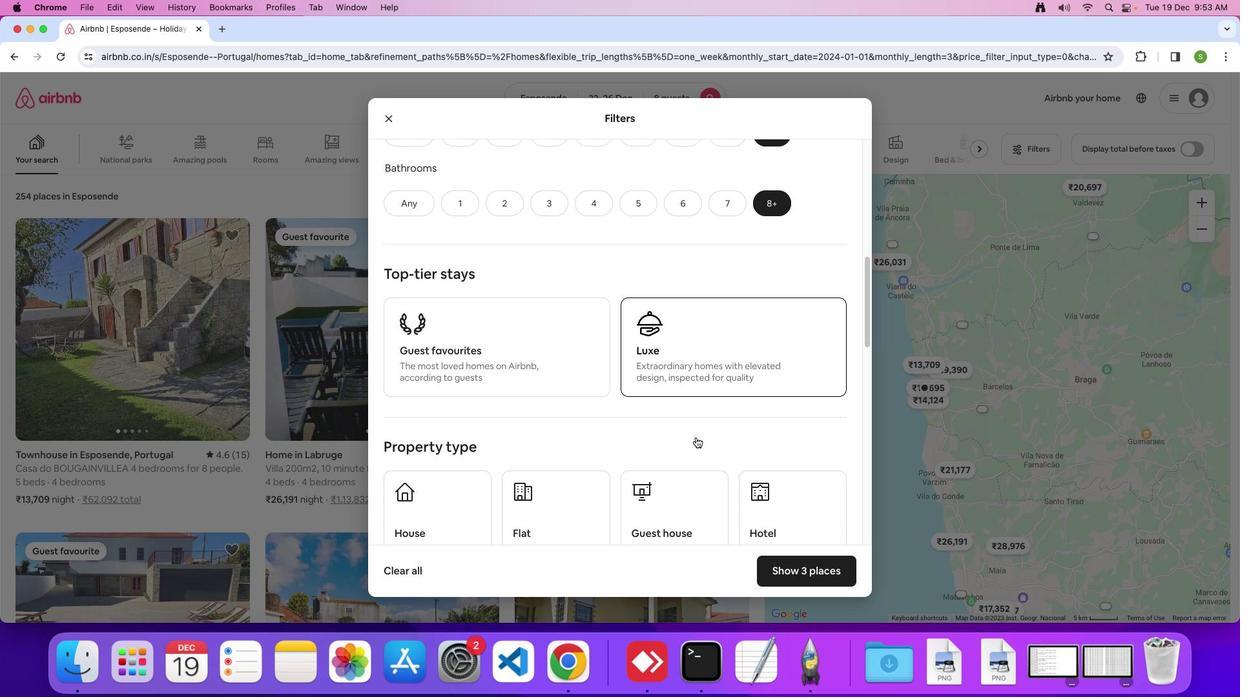 
Action: Mouse moved to (695, 437)
Screenshot: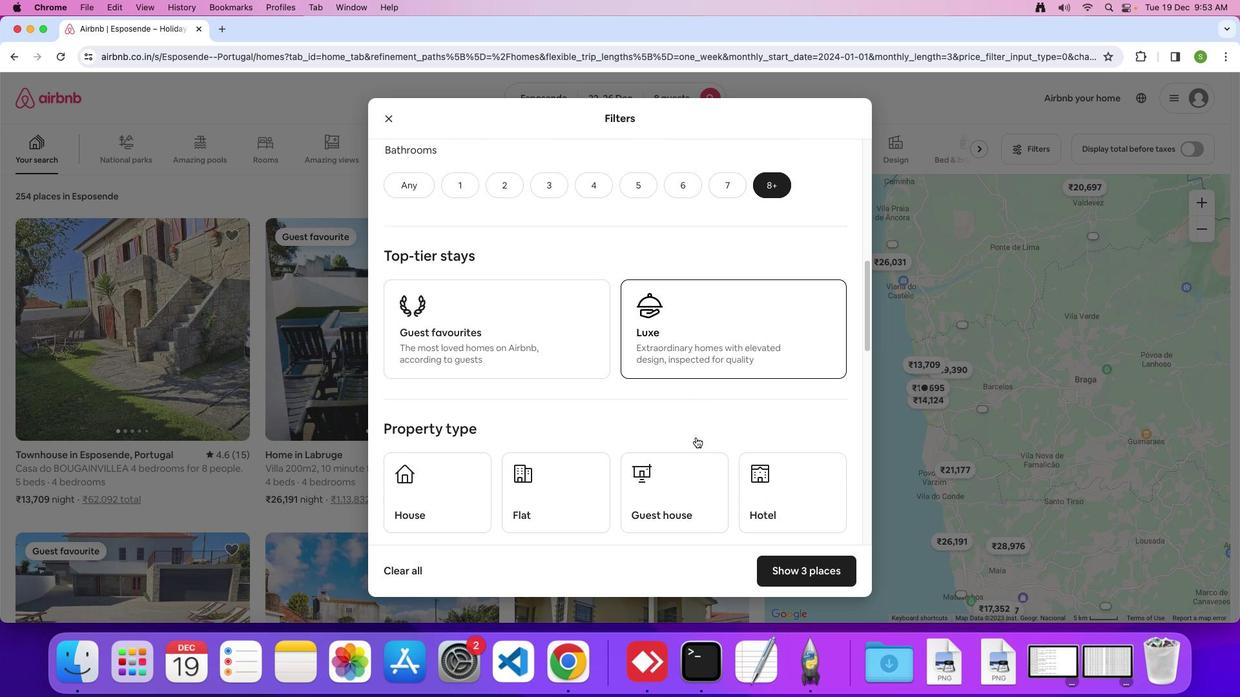 
Action: Mouse scrolled (695, 437) with delta (0, 0)
Screenshot: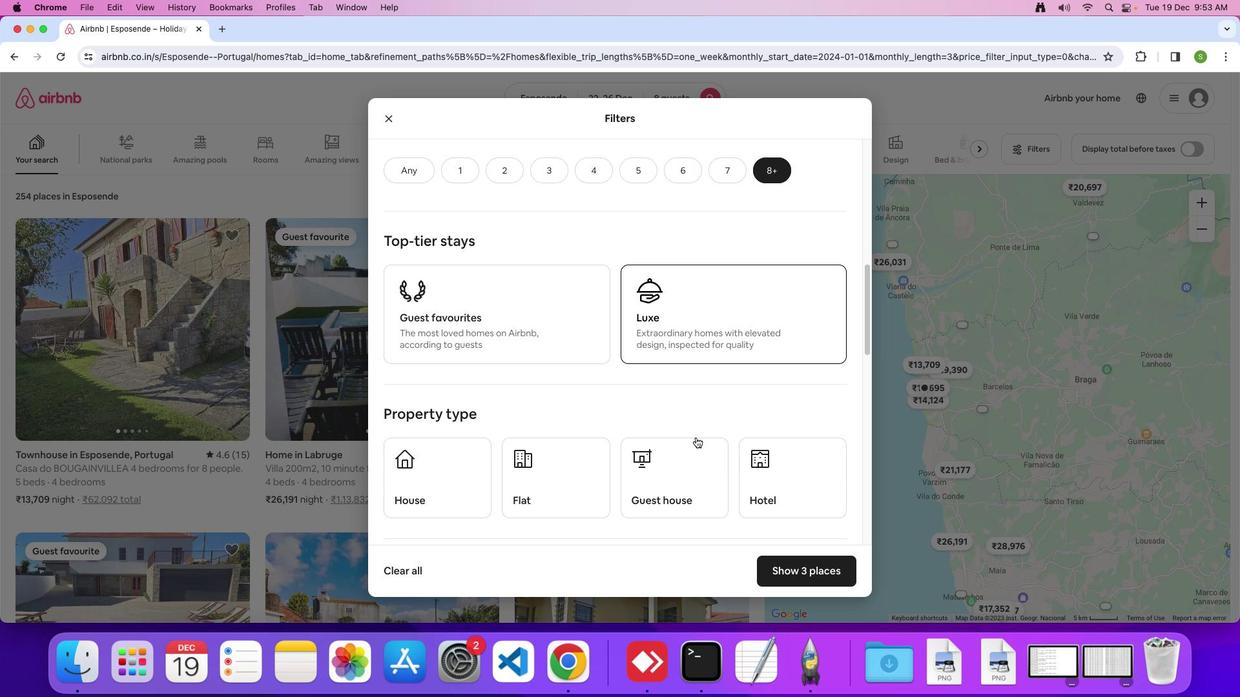 
Action: Mouse scrolled (695, 437) with delta (0, 0)
Screenshot: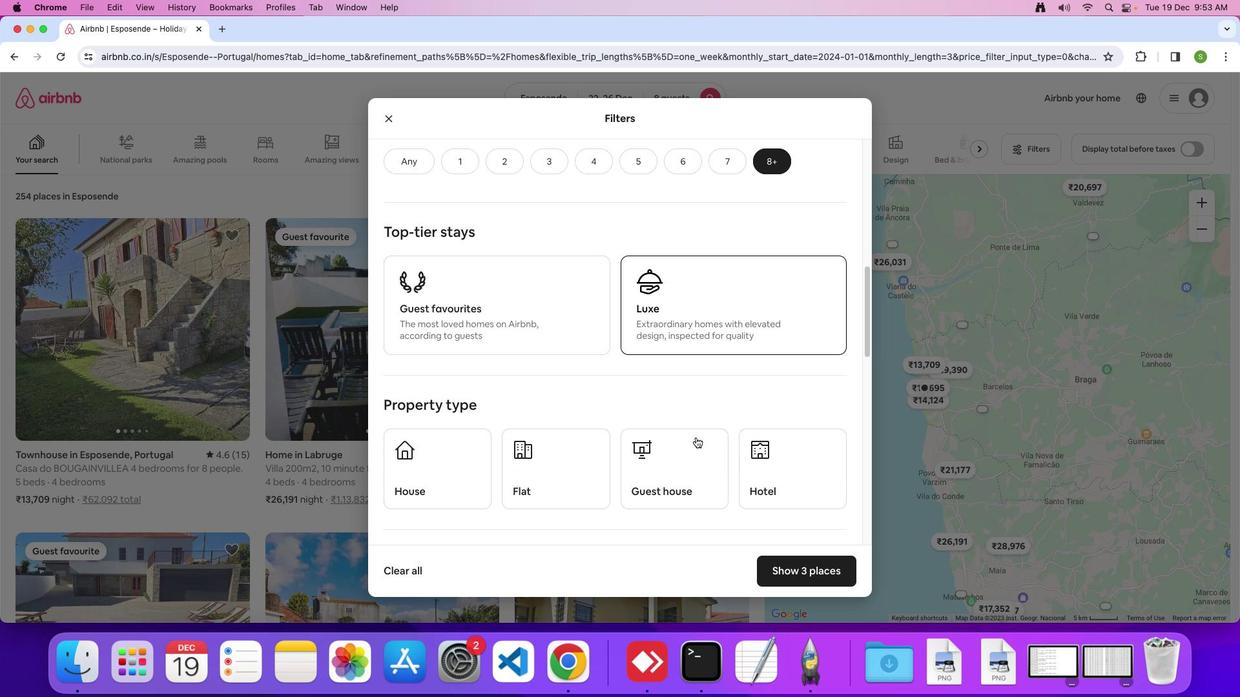 
Action: Mouse scrolled (695, 437) with delta (0, 0)
Screenshot: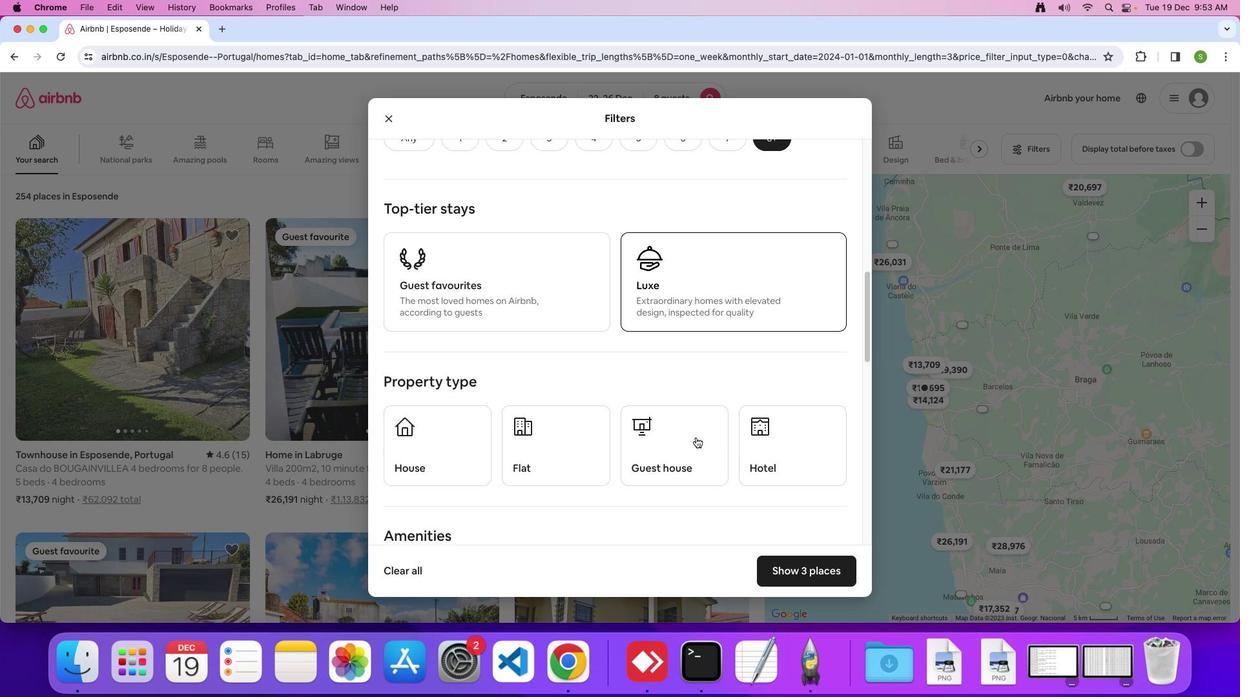 
Action: Mouse moved to (779, 438)
Screenshot: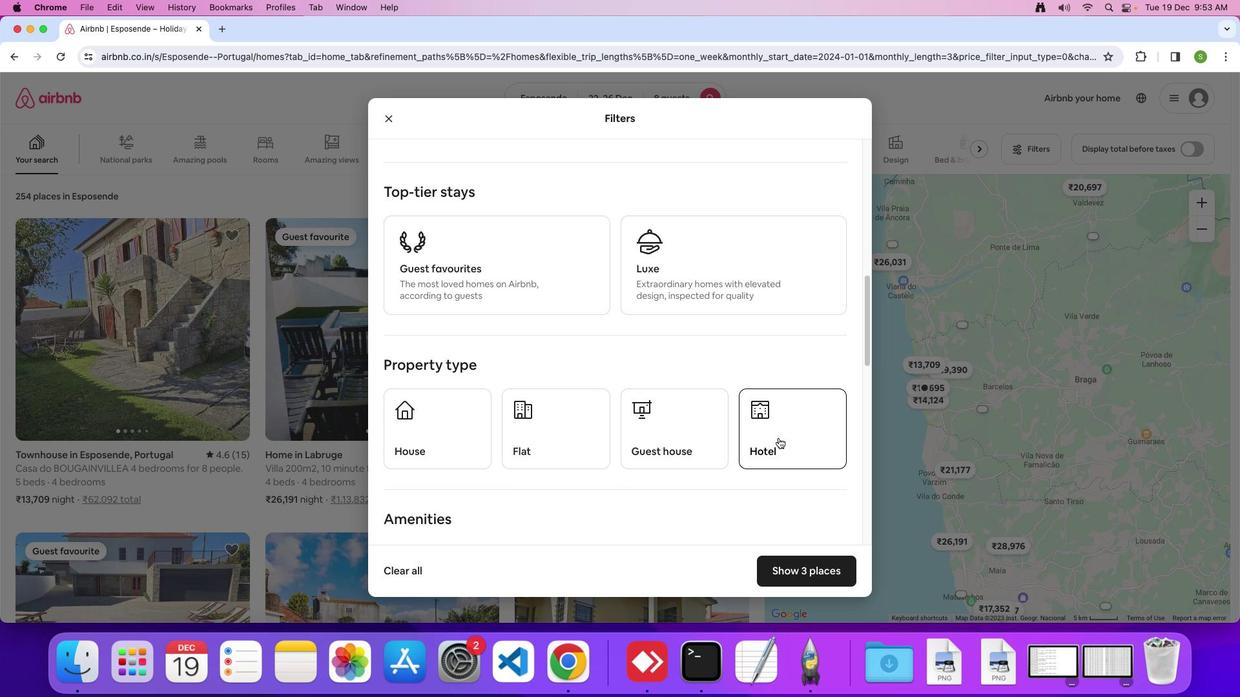 
Action: Mouse pressed left at (779, 438)
Screenshot: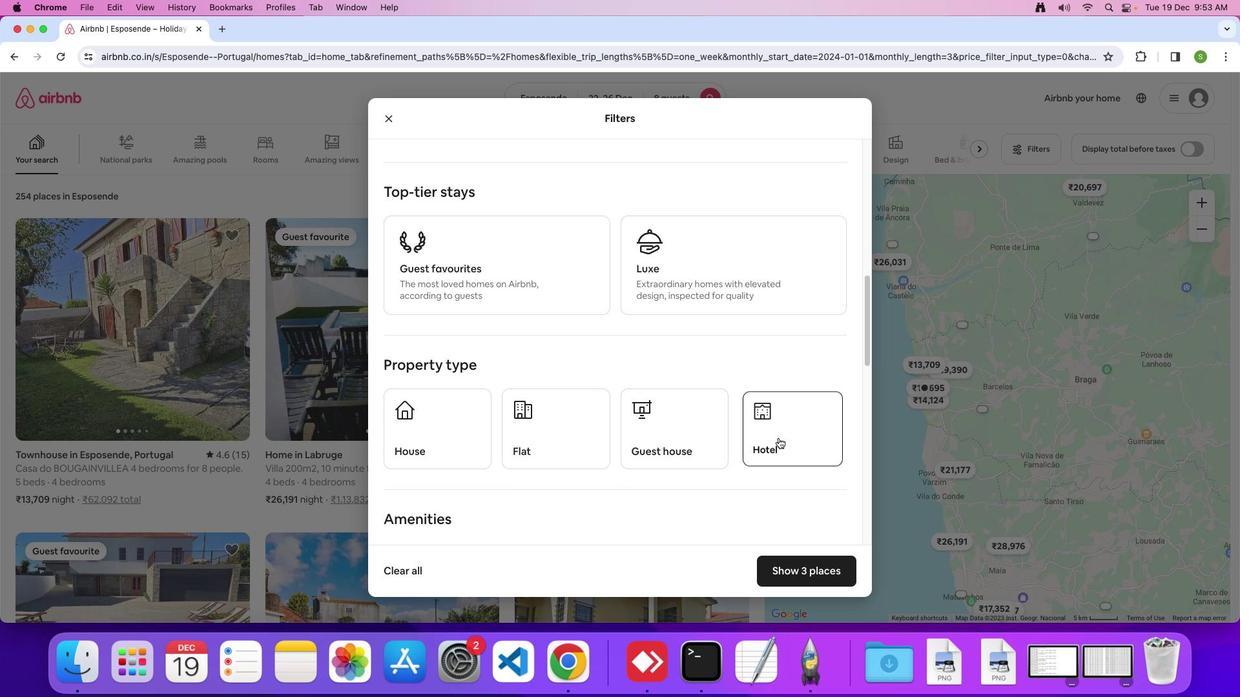 
Action: Mouse moved to (658, 426)
Screenshot: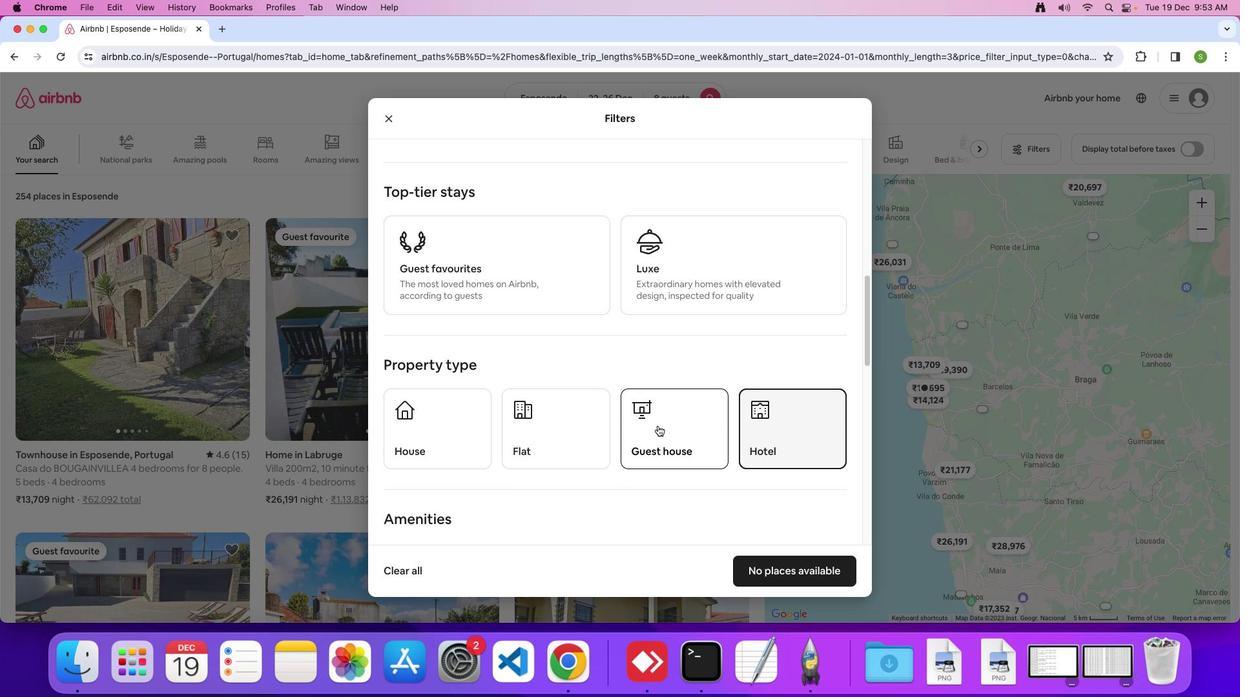 
Action: Mouse scrolled (658, 426) with delta (0, 0)
Screenshot: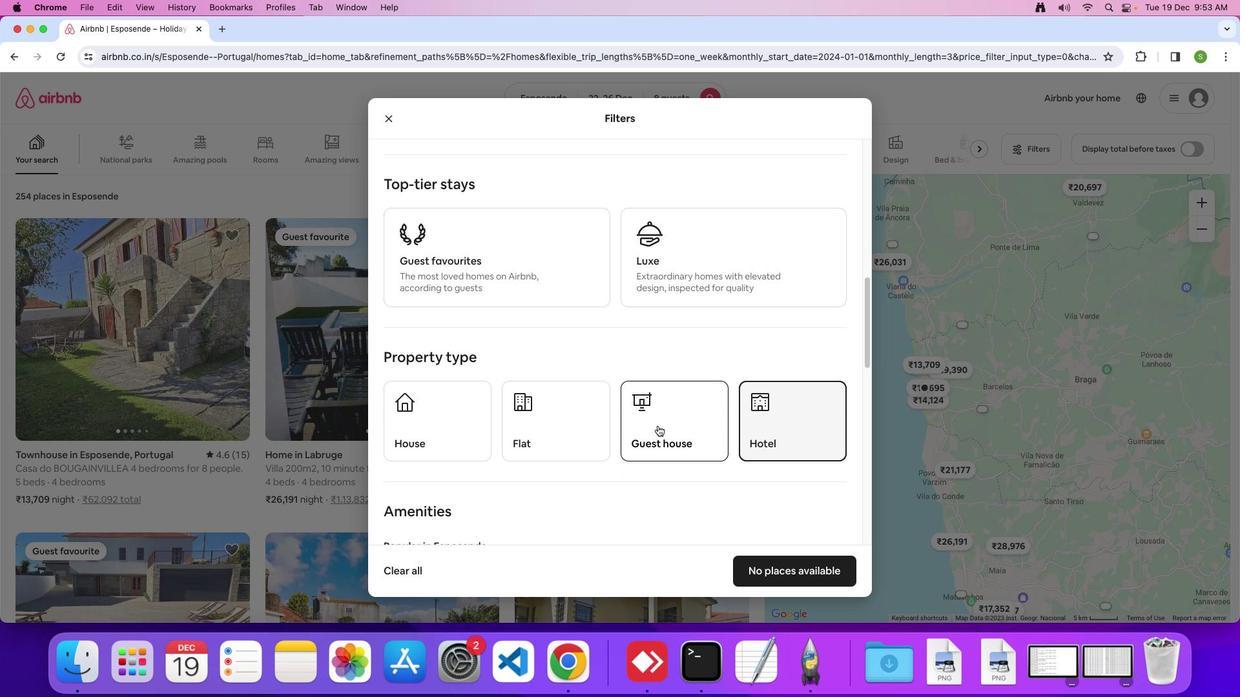 
Action: Mouse scrolled (658, 426) with delta (0, 0)
Screenshot: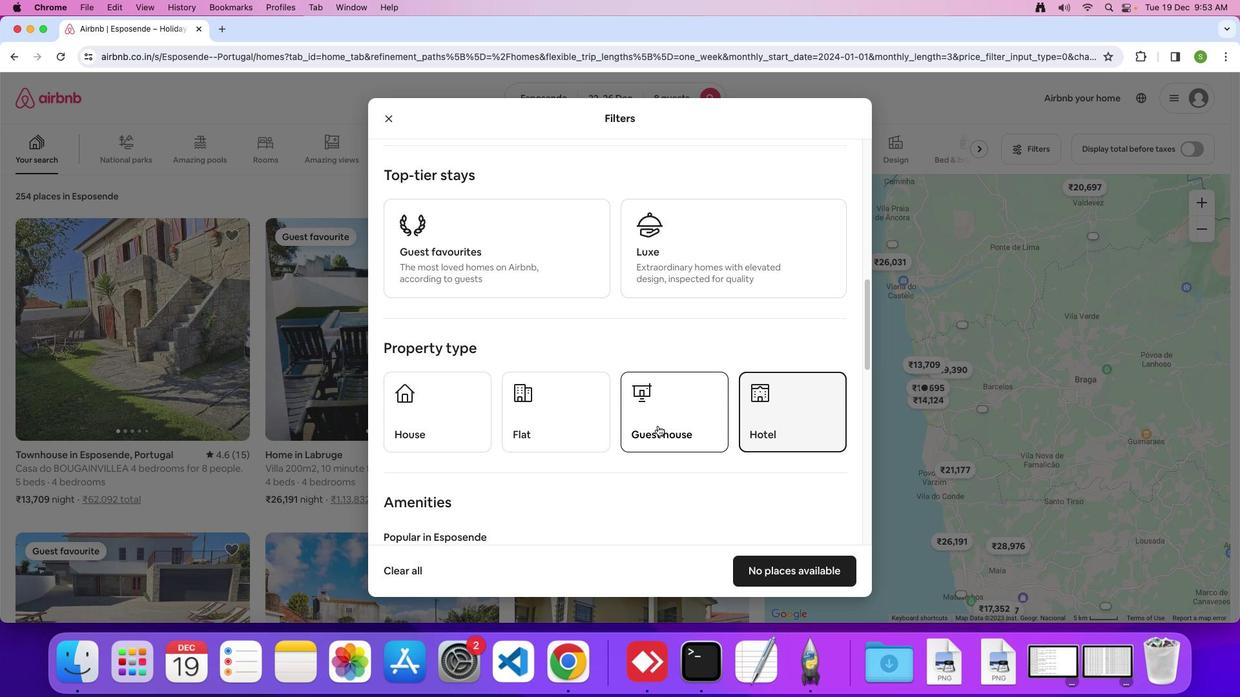 
Action: Mouse moved to (658, 426)
Screenshot: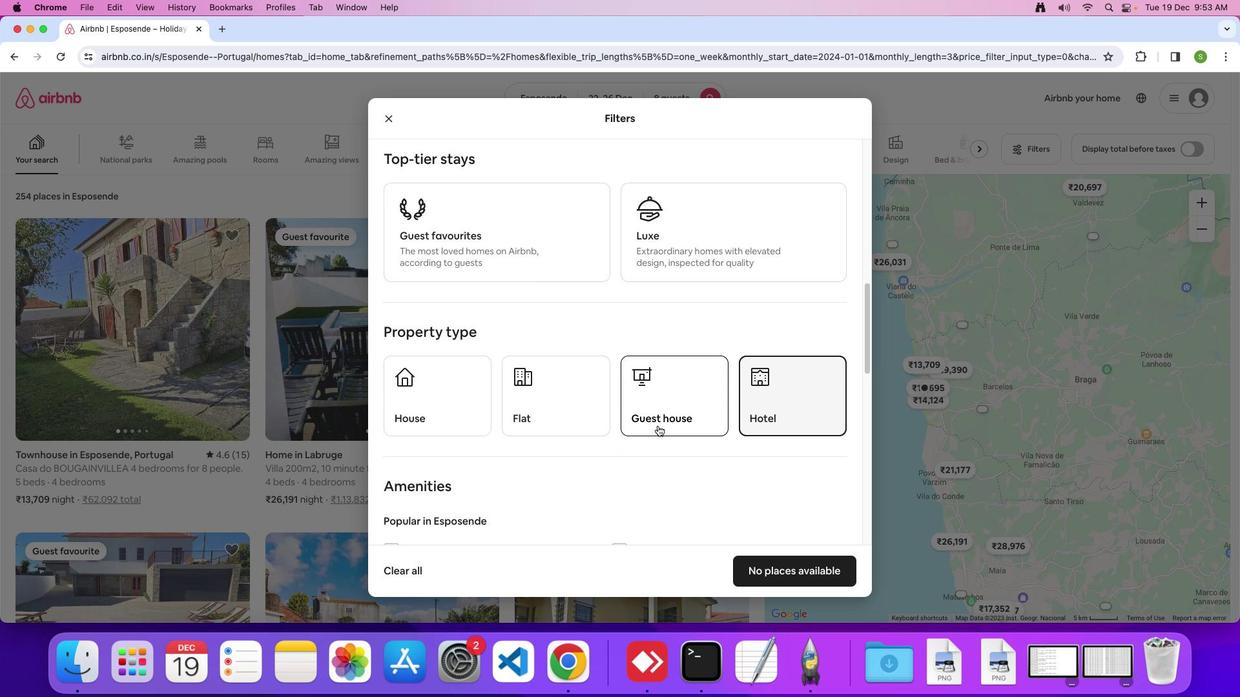 
Action: Mouse scrolled (658, 426) with delta (0, -1)
Screenshot: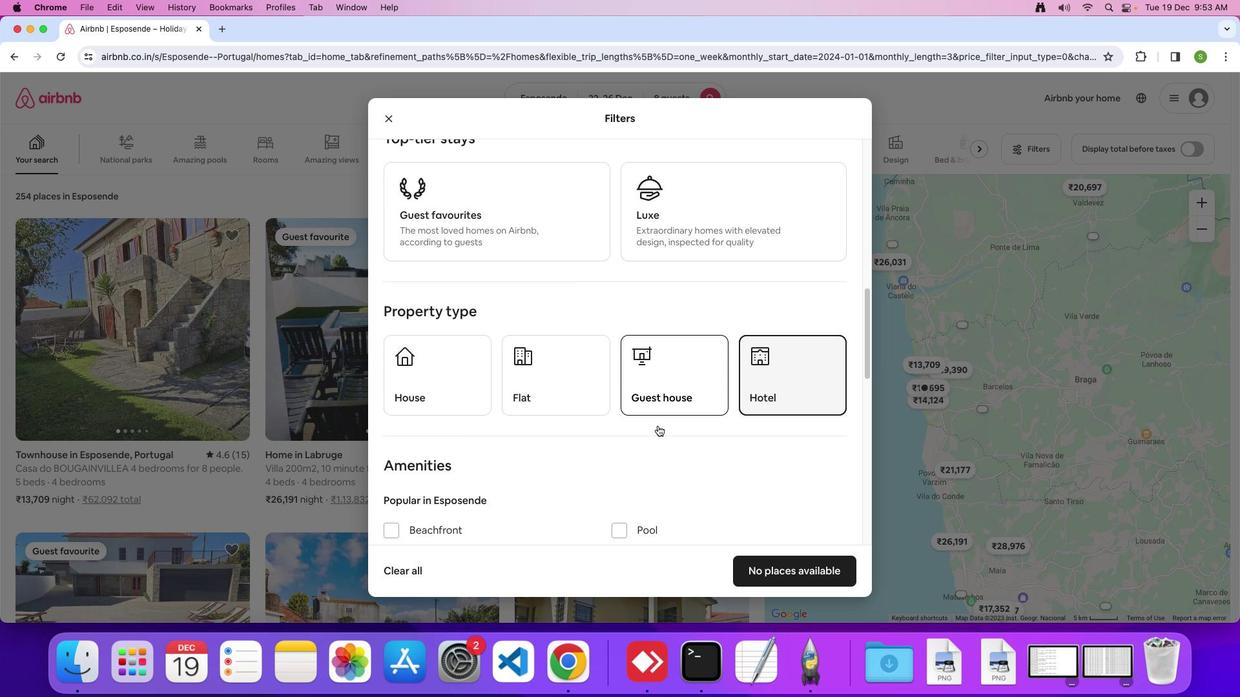 
Action: Mouse scrolled (658, 426) with delta (0, 0)
Screenshot: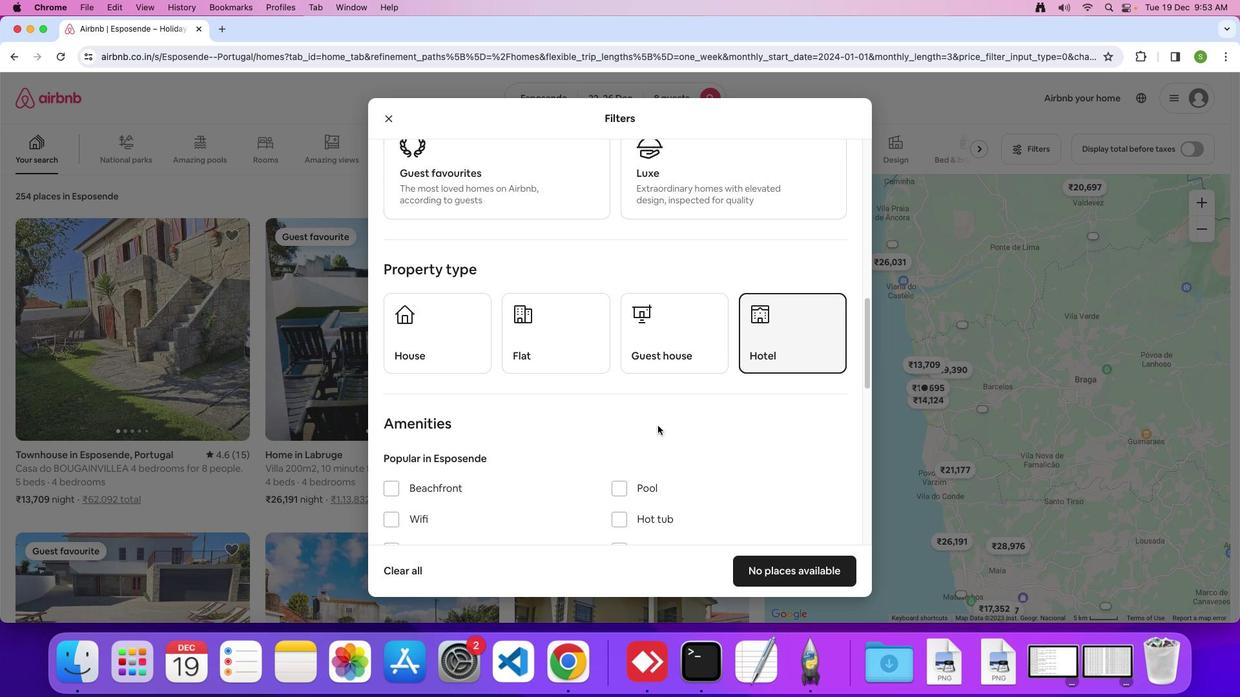 
Action: Mouse scrolled (658, 426) with delta (0, 0)
Screenshot: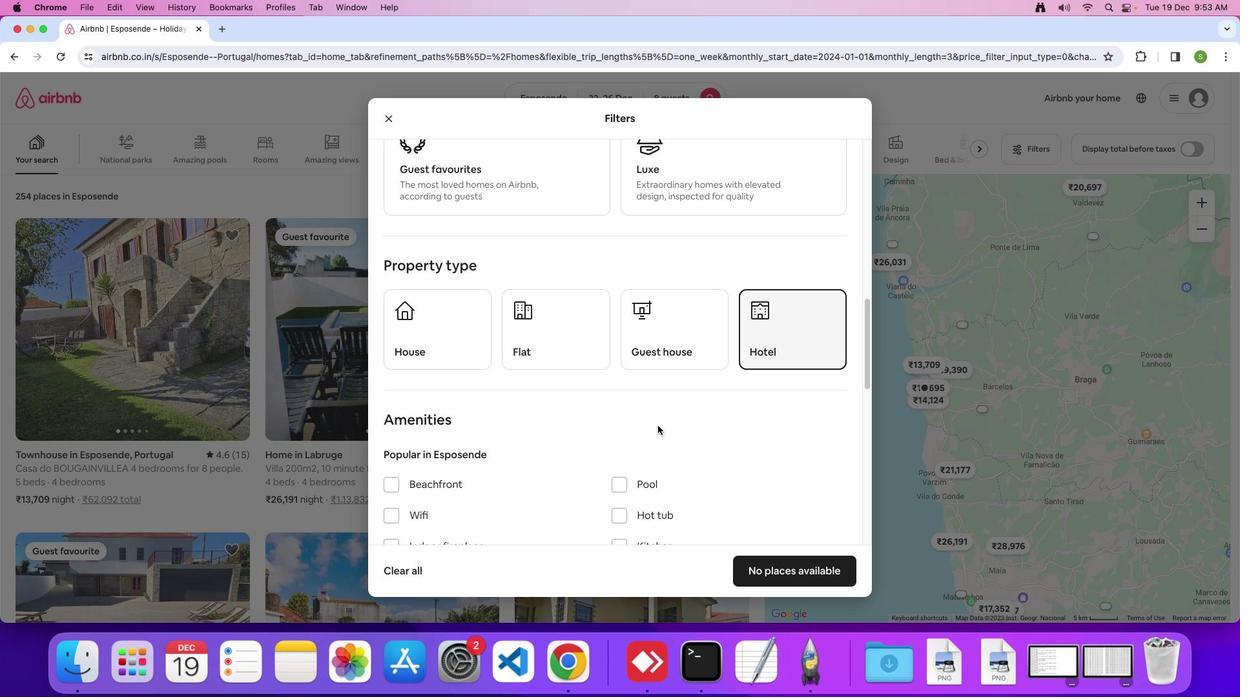 
Action: Mouse scrolled (658, 426) with delta (0, 0)
Screenshot: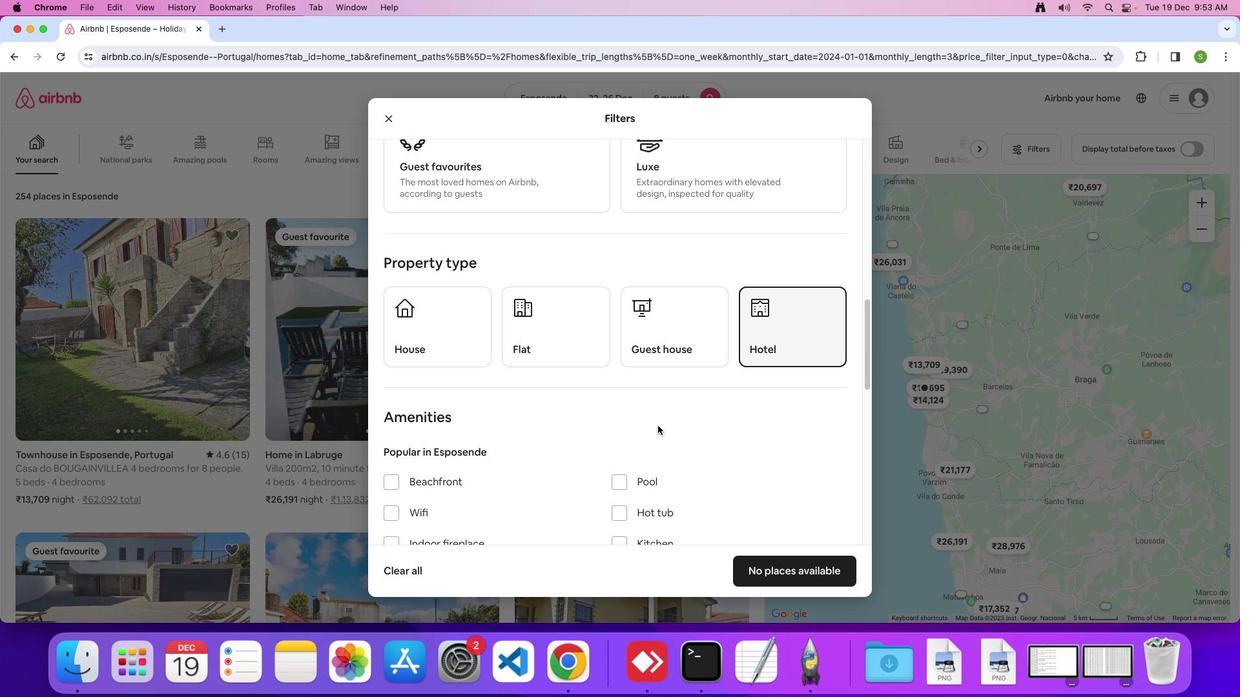 
Action: Mouse scrolled (658, 426) with delta (0, 0)
Screenshot: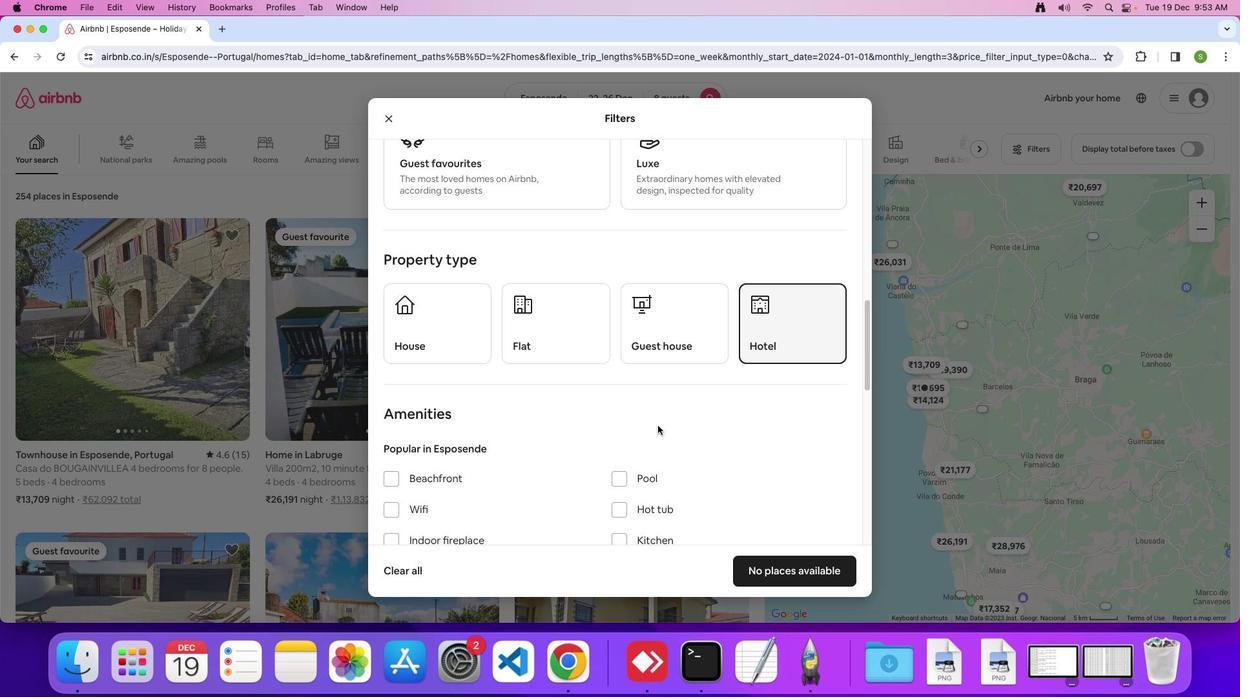 
Action: Mouse scrolled (658, 426) with delta (0, 0)
Screenshot: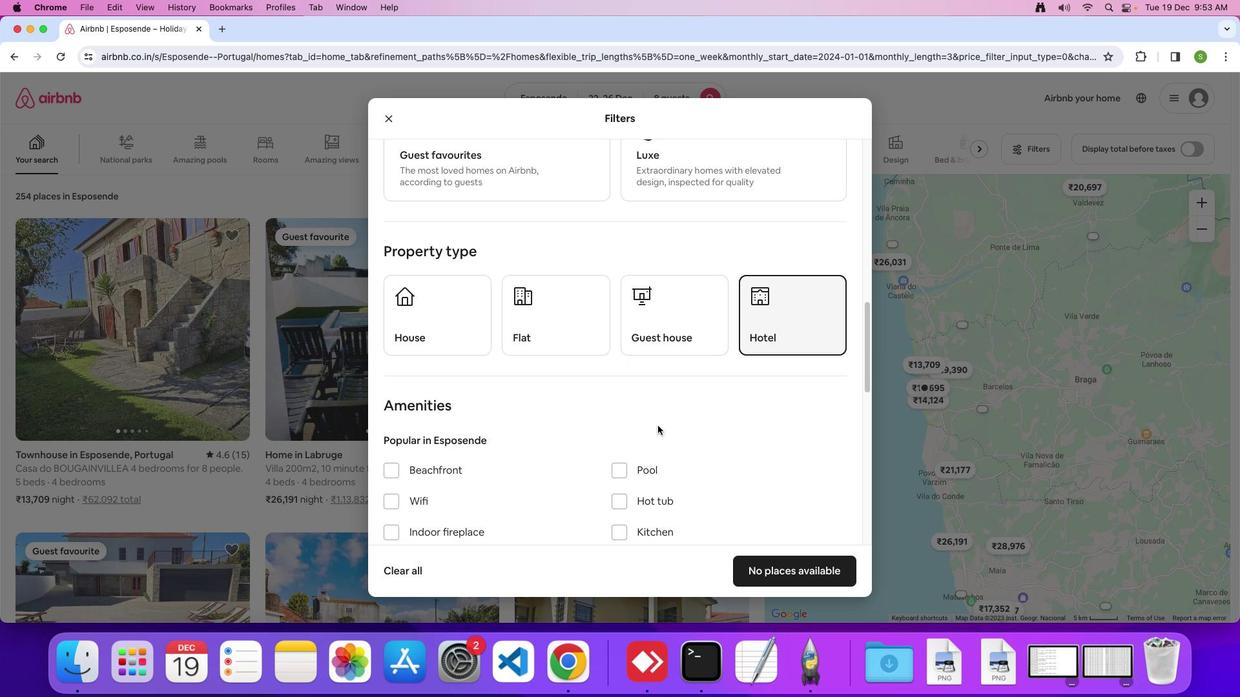 
Action: Mouse scrolled (658, 426) with delta (0, 0)
Screenshot: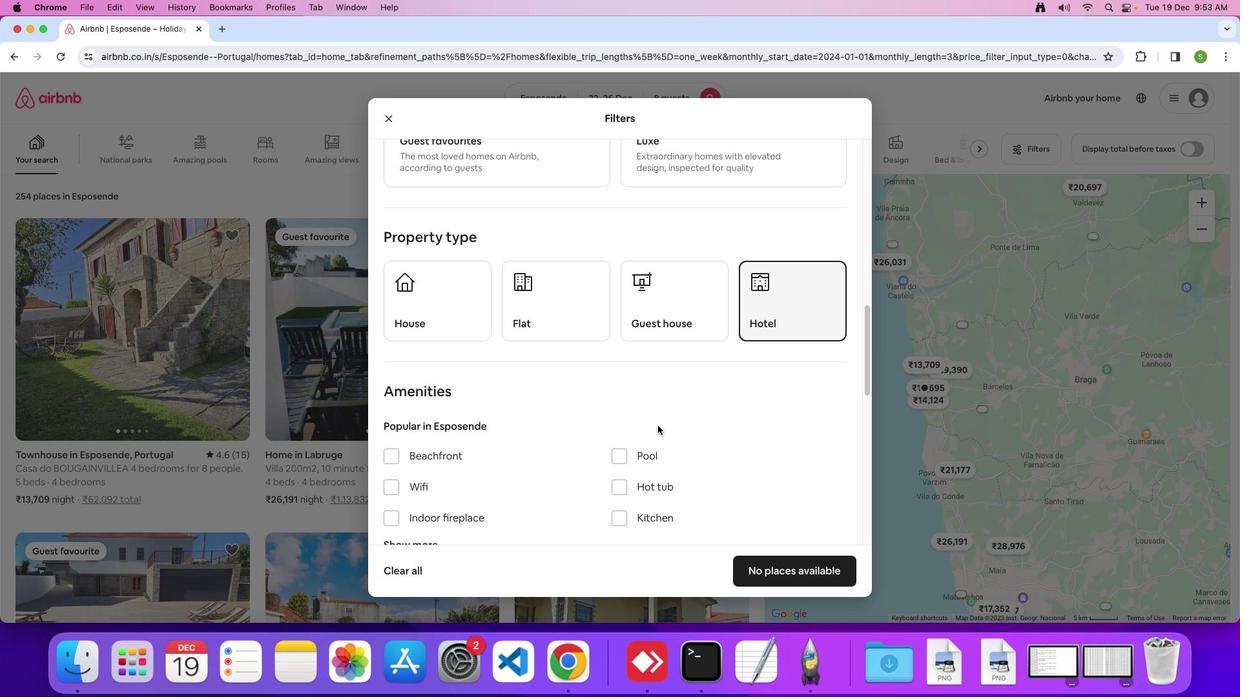 
Action: Mouse scrolled (658, 426) with delta (0, 0)
Screenshot: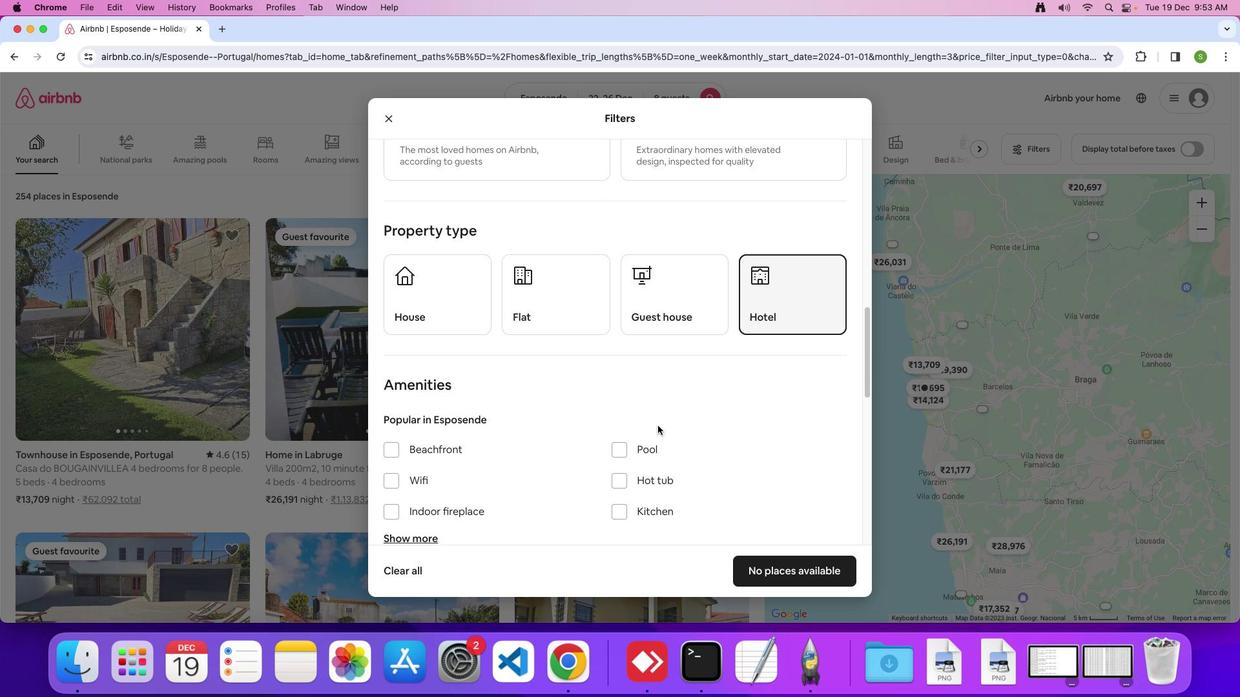 
Action: Mouse scrolled (658, 426) with delta (0, 0)
Screenshot: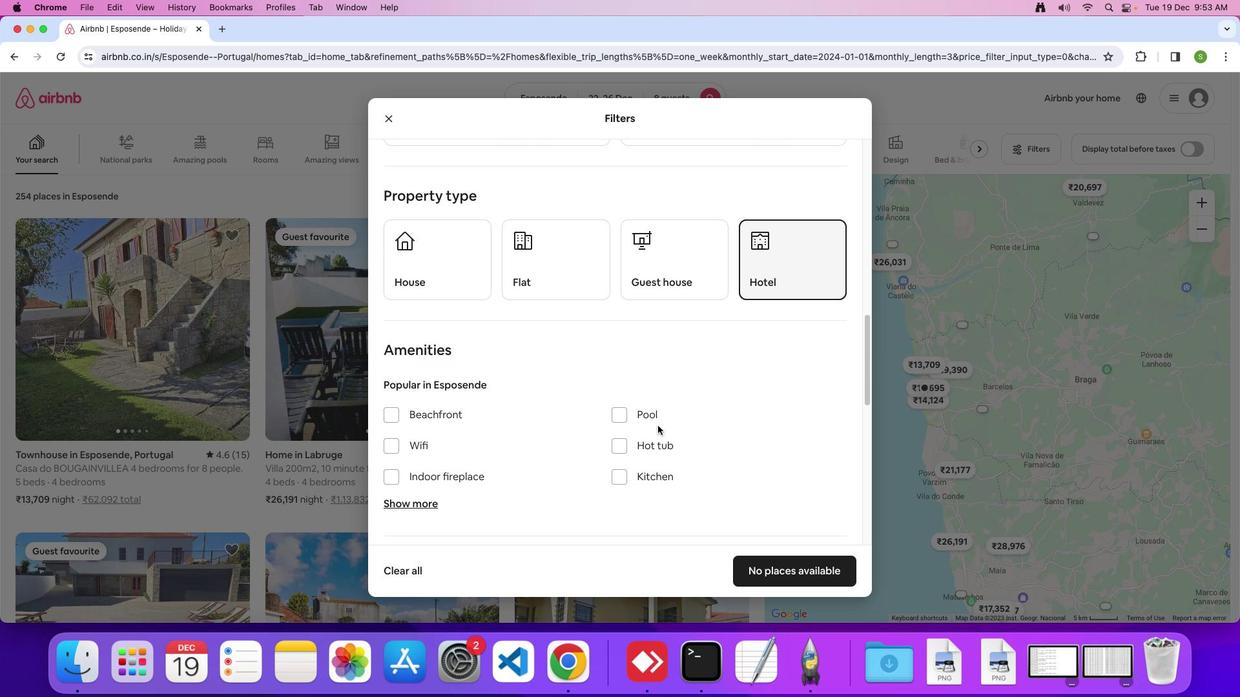
Action: Mouse moved to (658, 425)
Screenshot: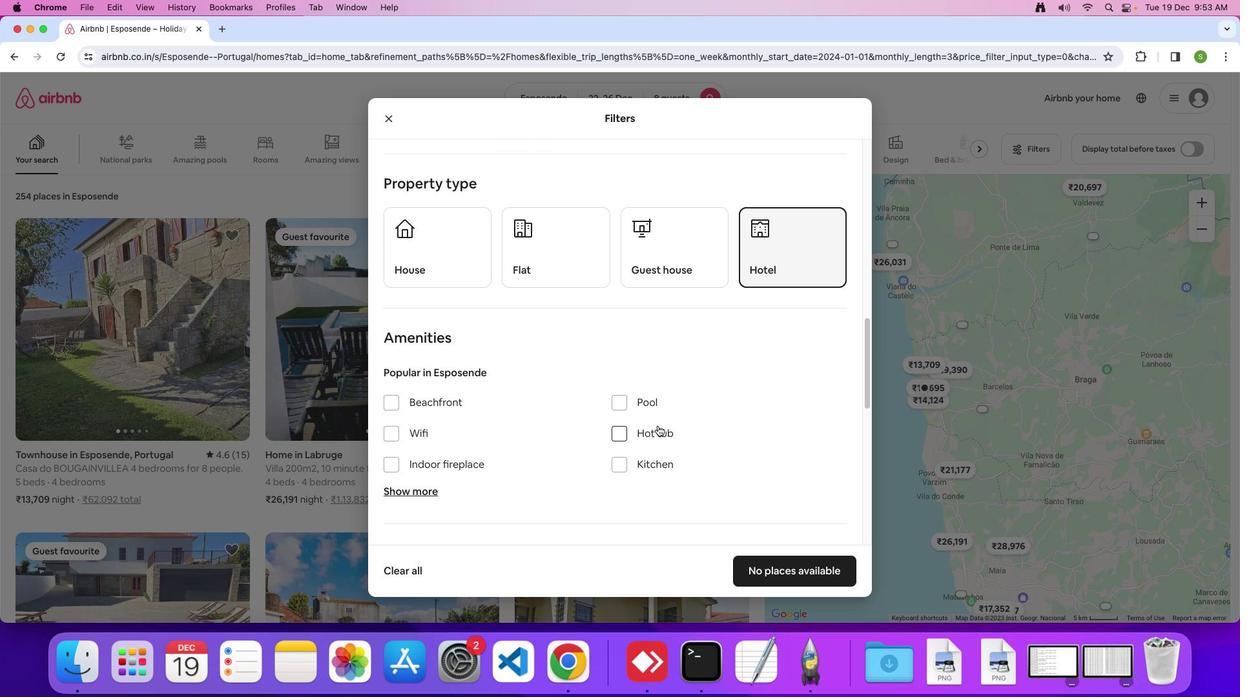 
Action: Mouse scrolled (658, 425) with delta (0, 0)
Screenshot: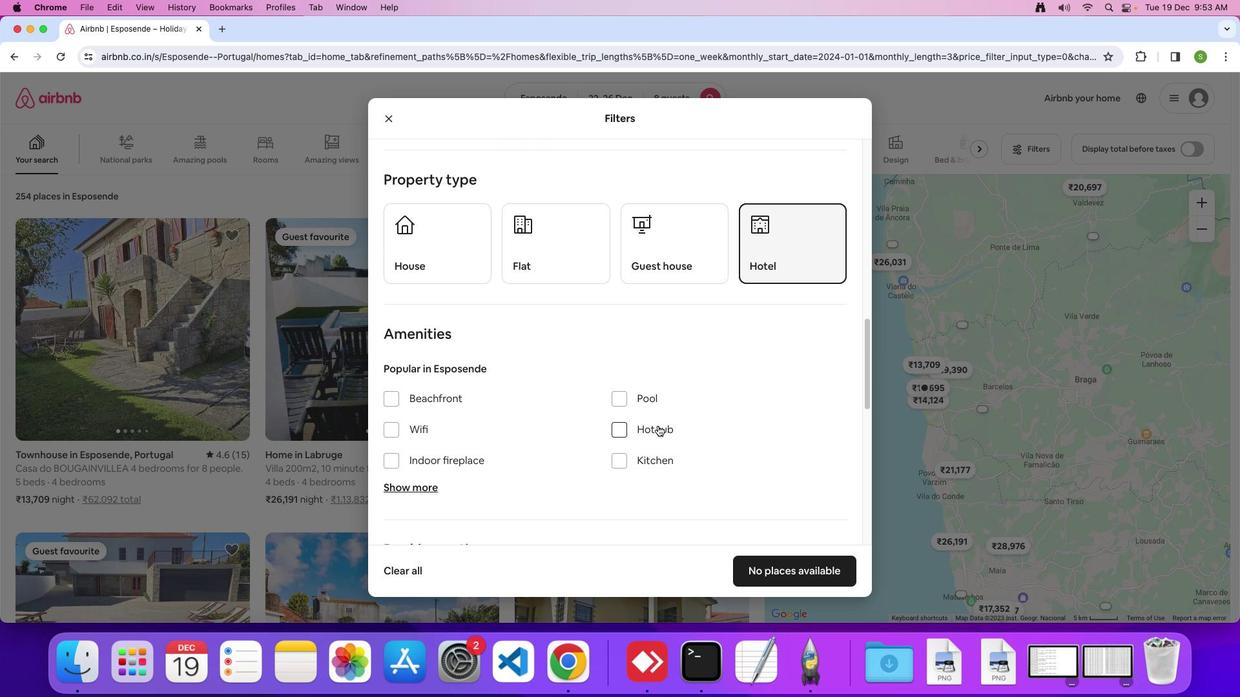 
Action: Mouse scrolled (658, 425) with delta (0, 0)
Screenshot: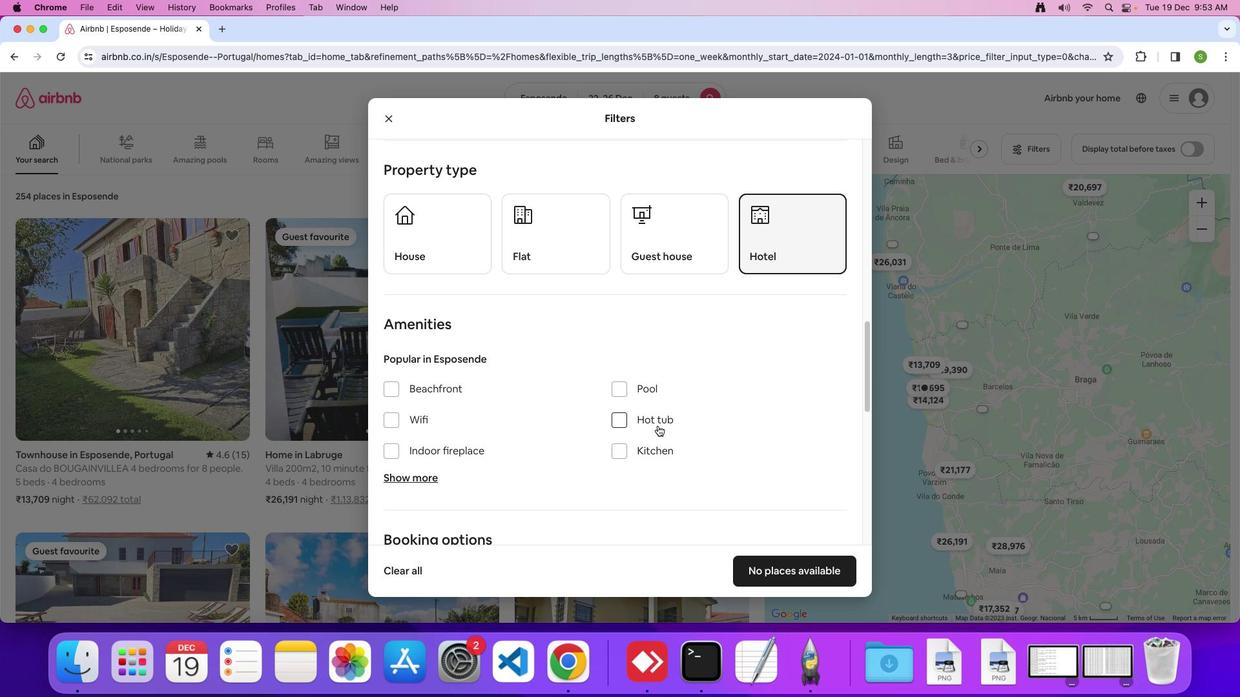 
Action: Mouse scrolled (658, 425) with delta (0, -1)
Screenshot: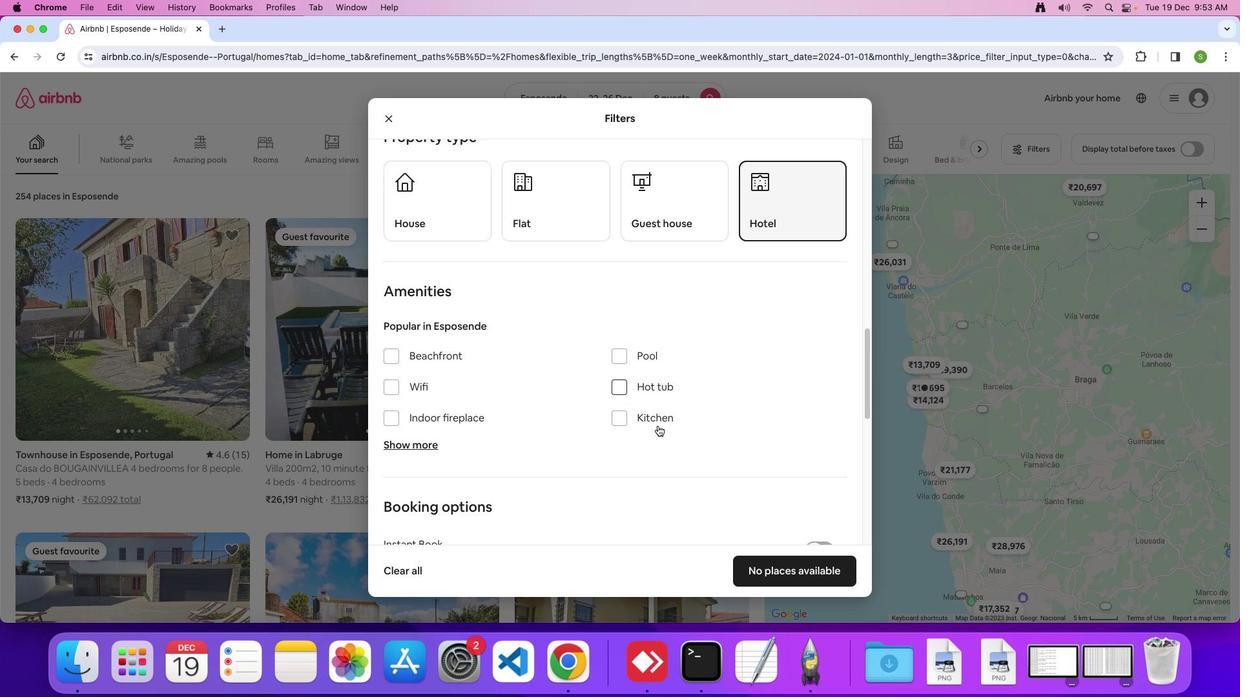 
Action: Mouse moved to (394, 354)
Screenshot: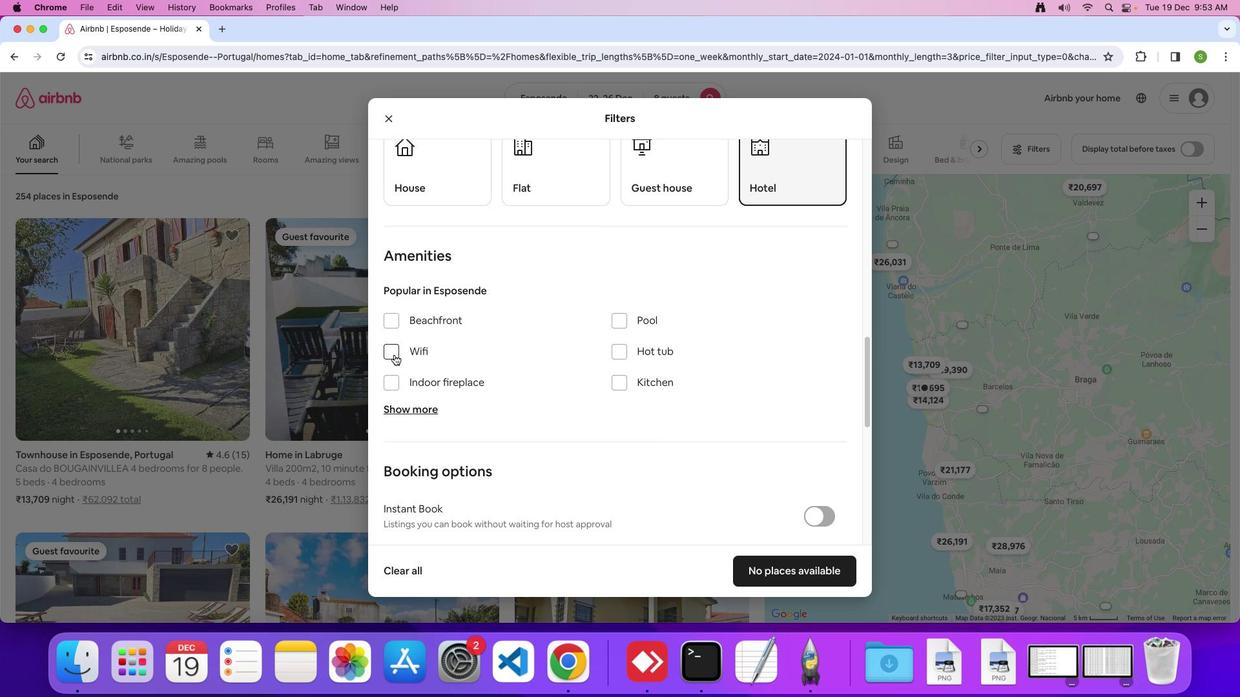 
Action: Mouse pressed left at (394, 354)
Screenshot: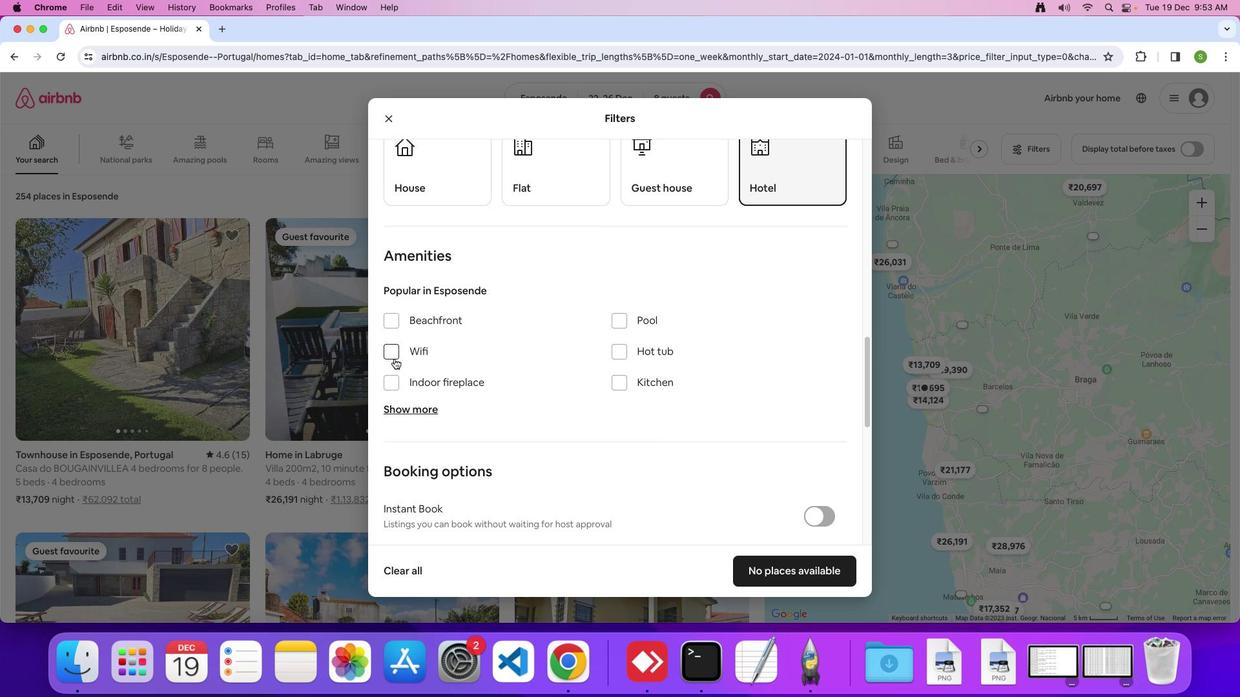 
Action: Mouse moved to (399, 410)
Screenshot: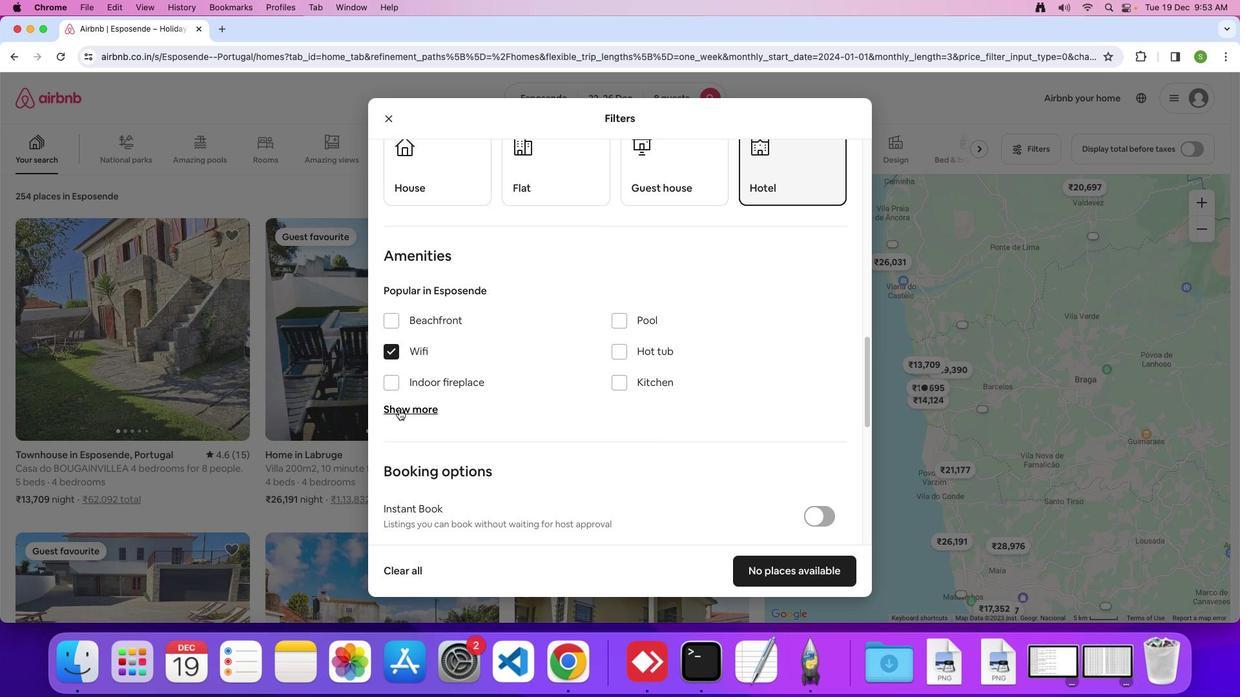 
Action: Mouse pressed left at (399, 410)
Screenshot: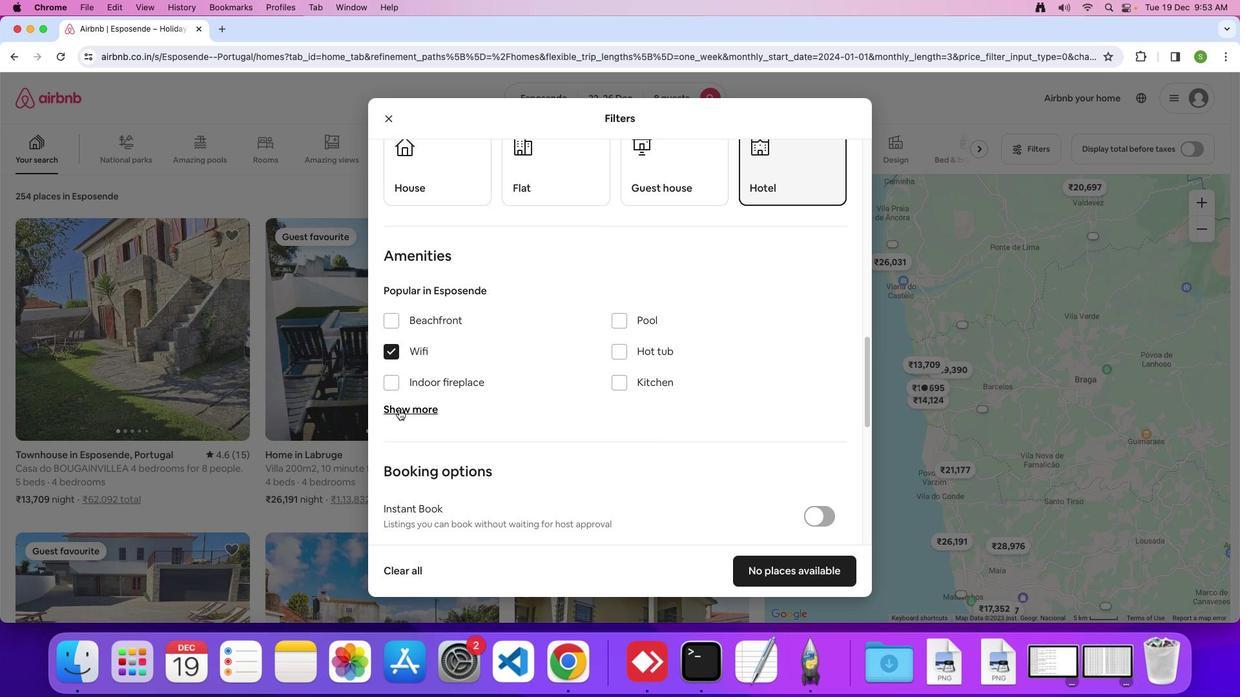 
Action: Mouse moved to (649, 393)
Screenshot: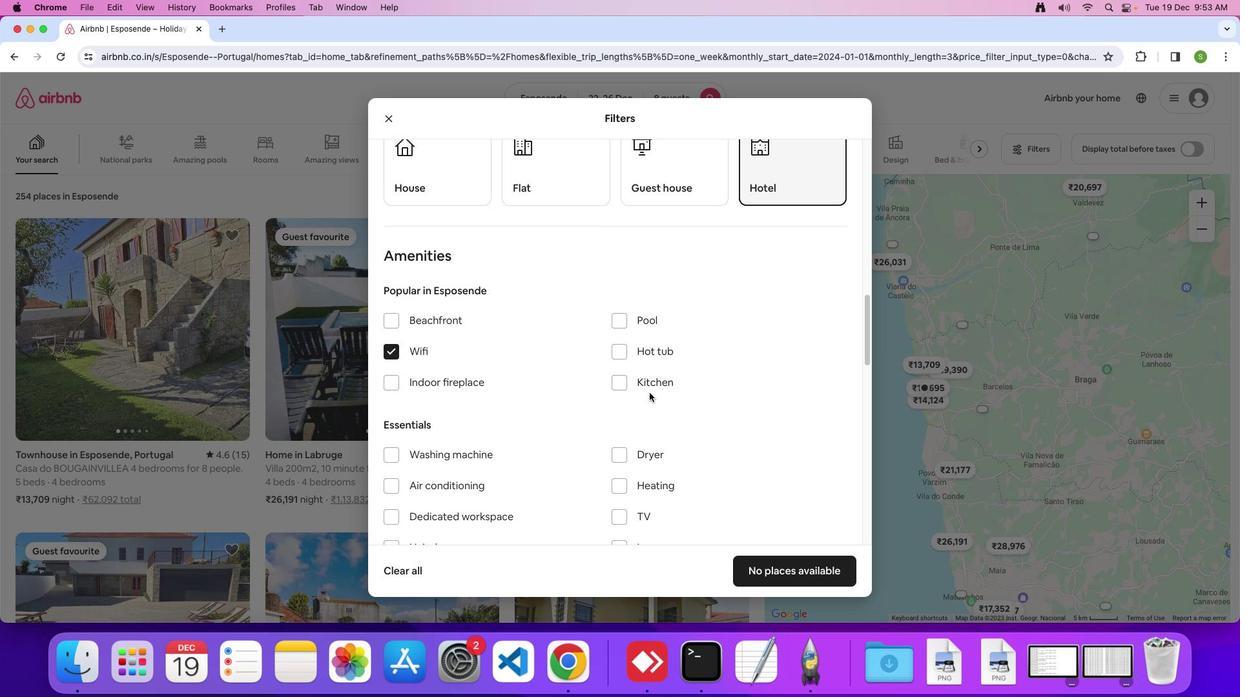 
Action: Mouse scrolled (649, 393) with delta (0, 0)
Screenshot: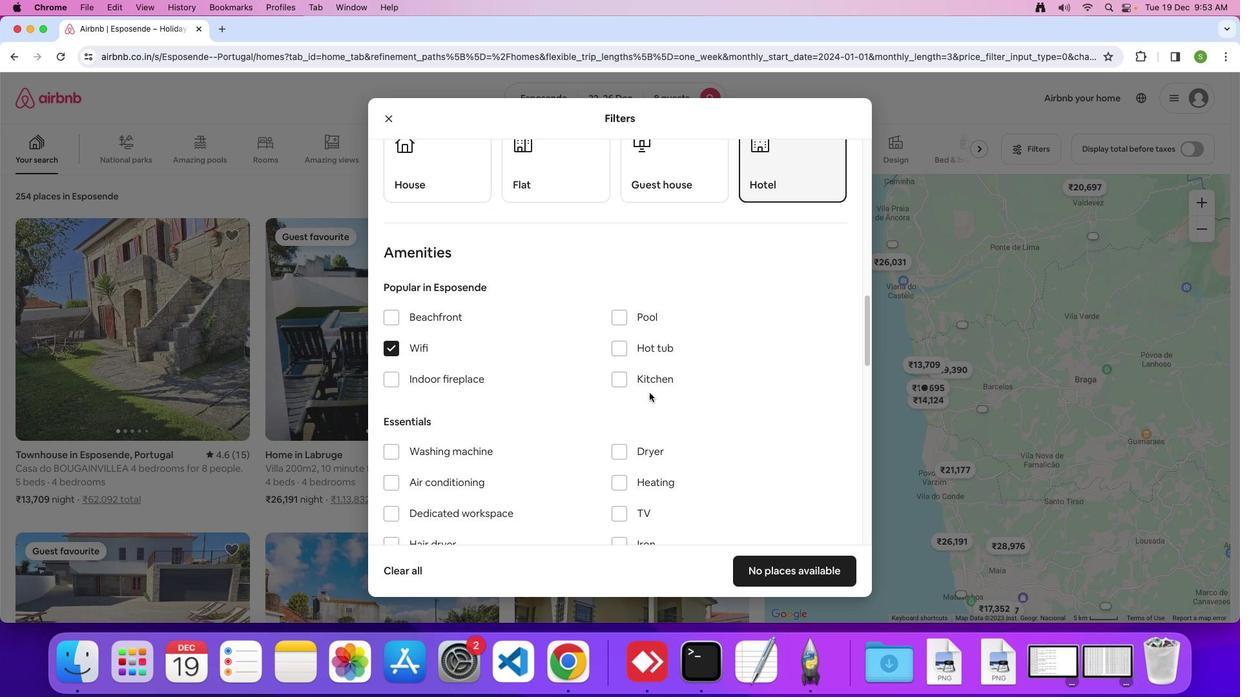 
Action: Mouse scrolled (649, 393) with delta (0, 0)
Screenshot: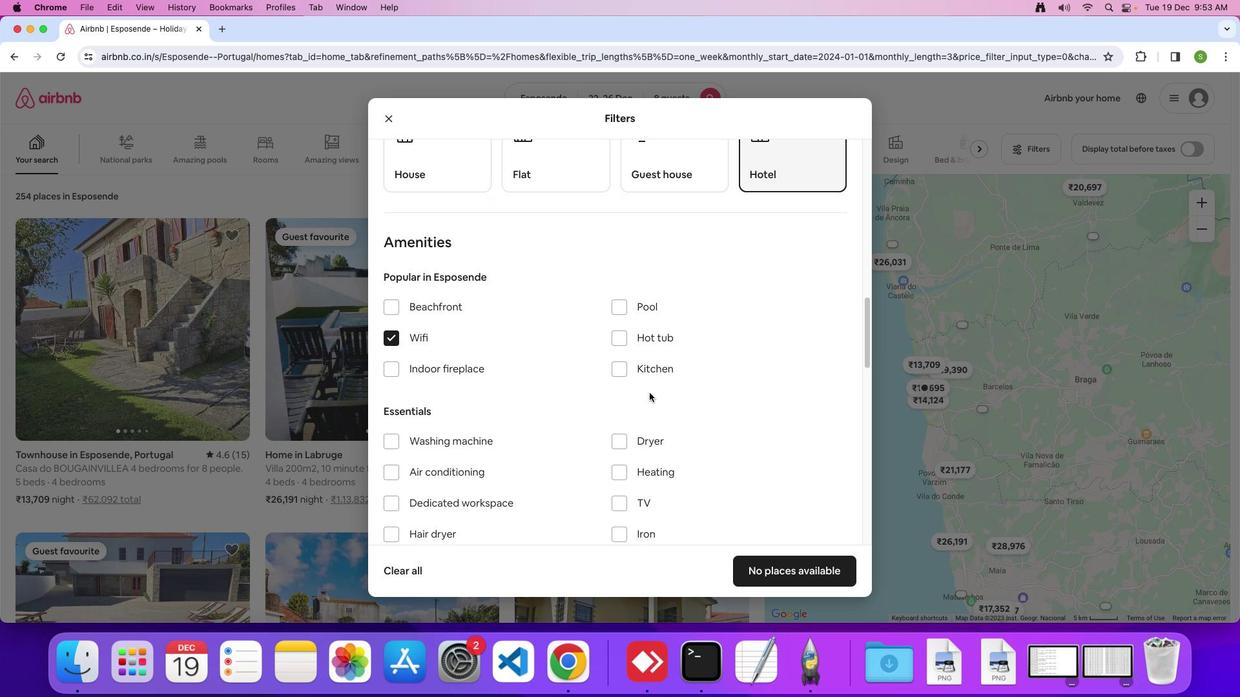 
Action: Mouse scrolled (649, 393) with delta (0, 0)
Screenshot: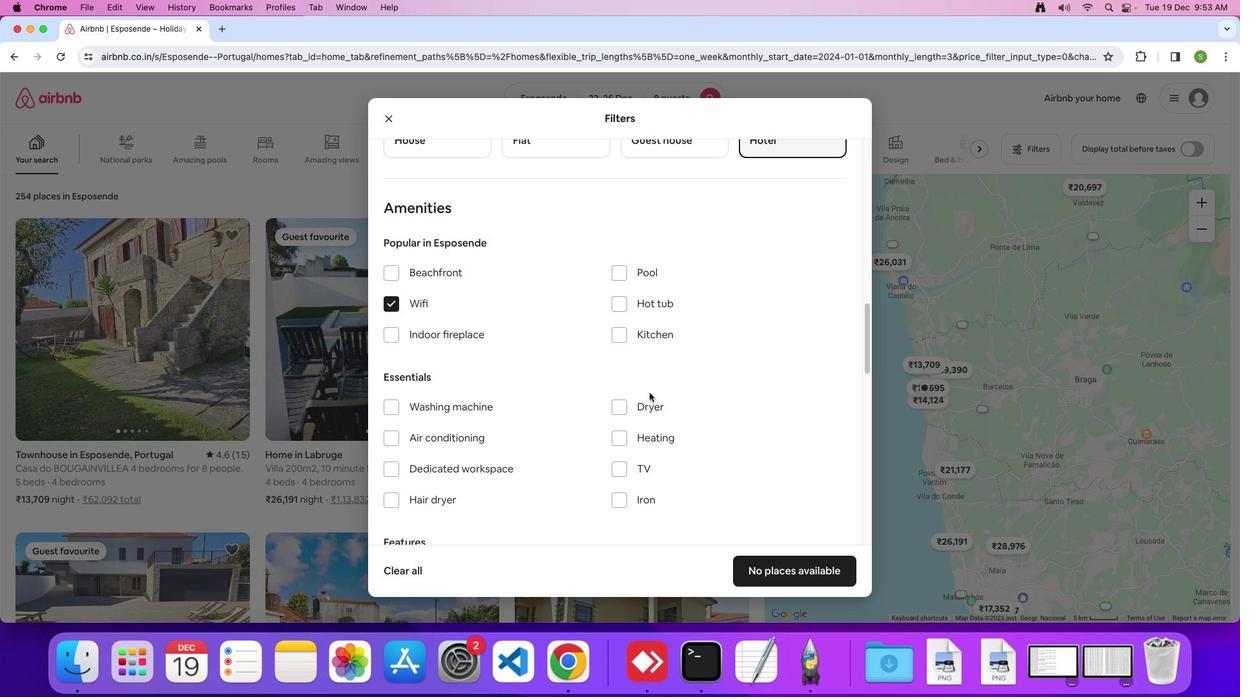 
Action: Mouse scrolled (649, 393) with delta (0, 0)
Screenshot: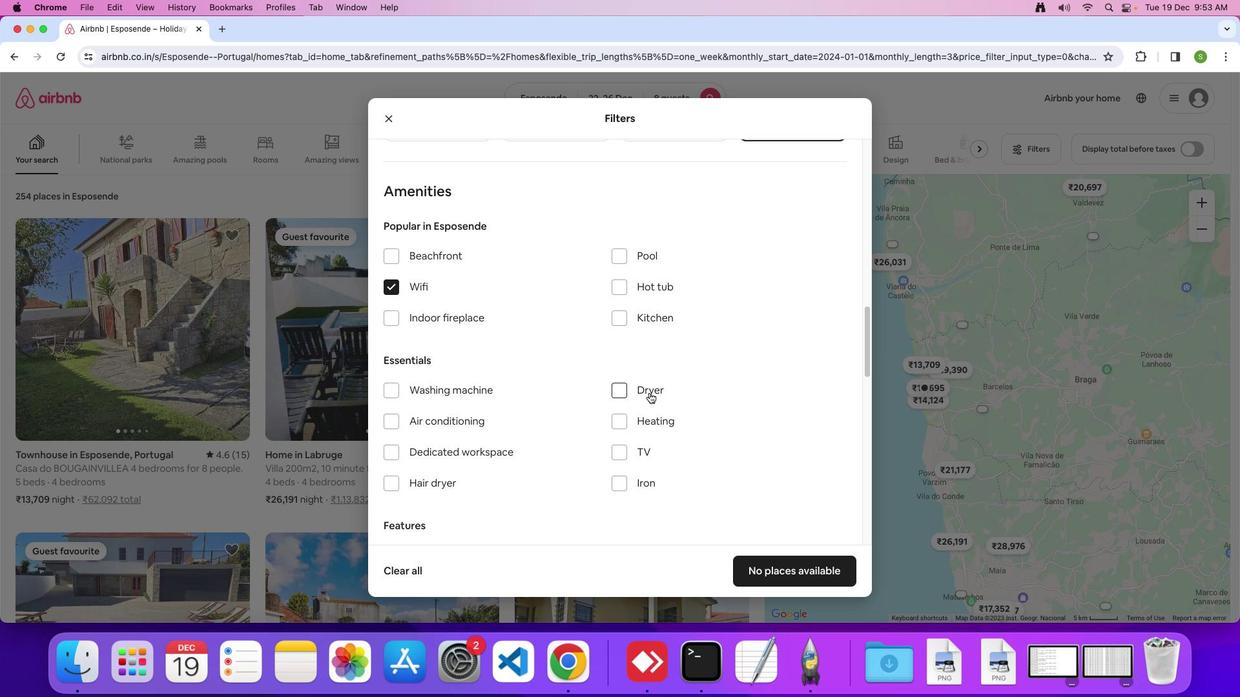 
Action: Mouse scrolled (649, 393) with delta (0, 0)
Screenshot: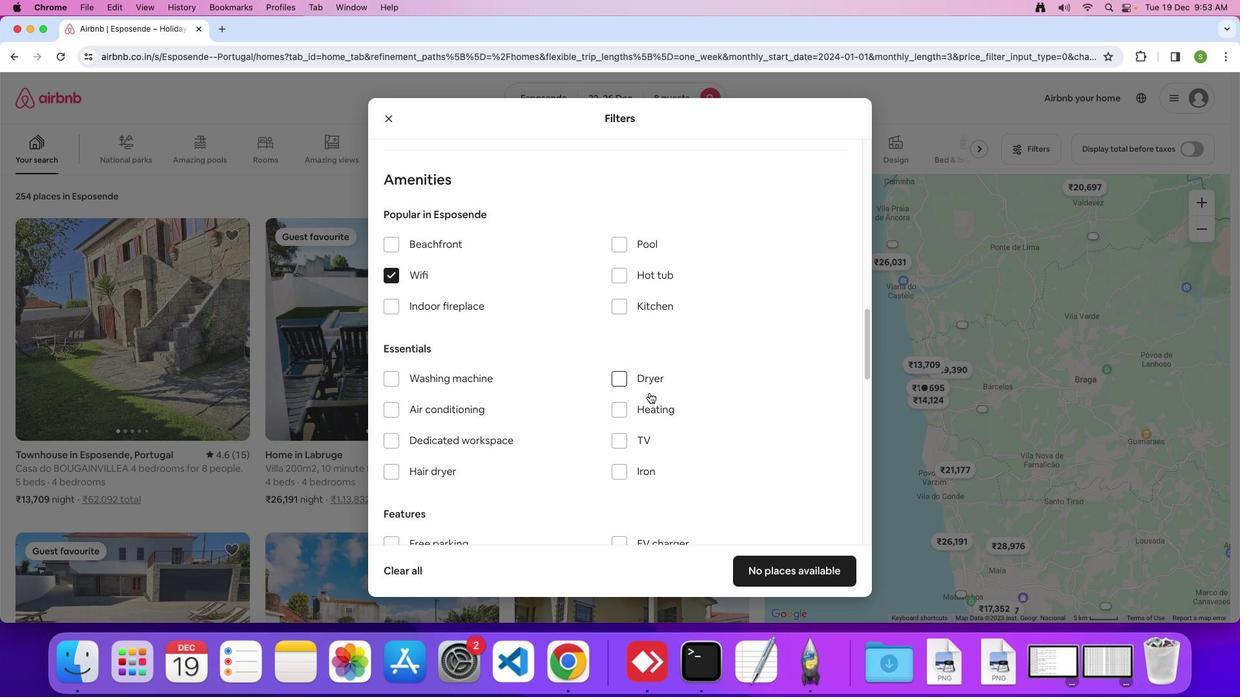 
Action: Mouse scrolled (649, 393) with delta (0, 0)
Screenshot: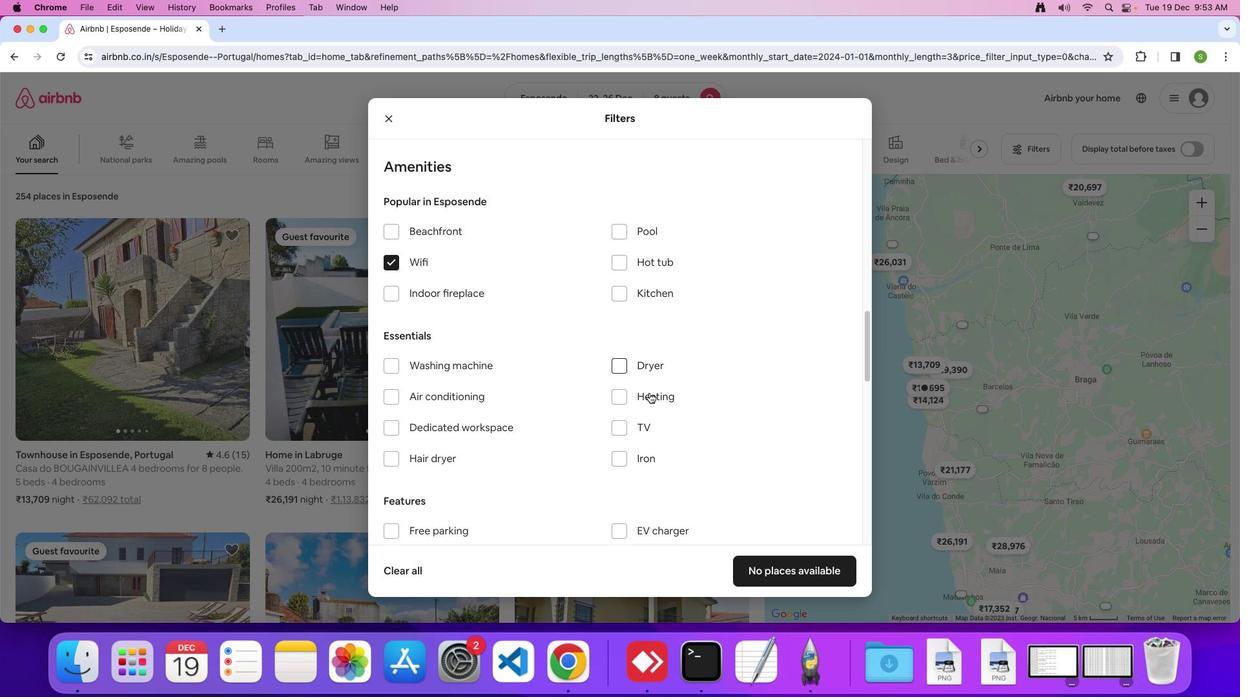 
Action: Mouse moved to (615, 409)
Screenshot: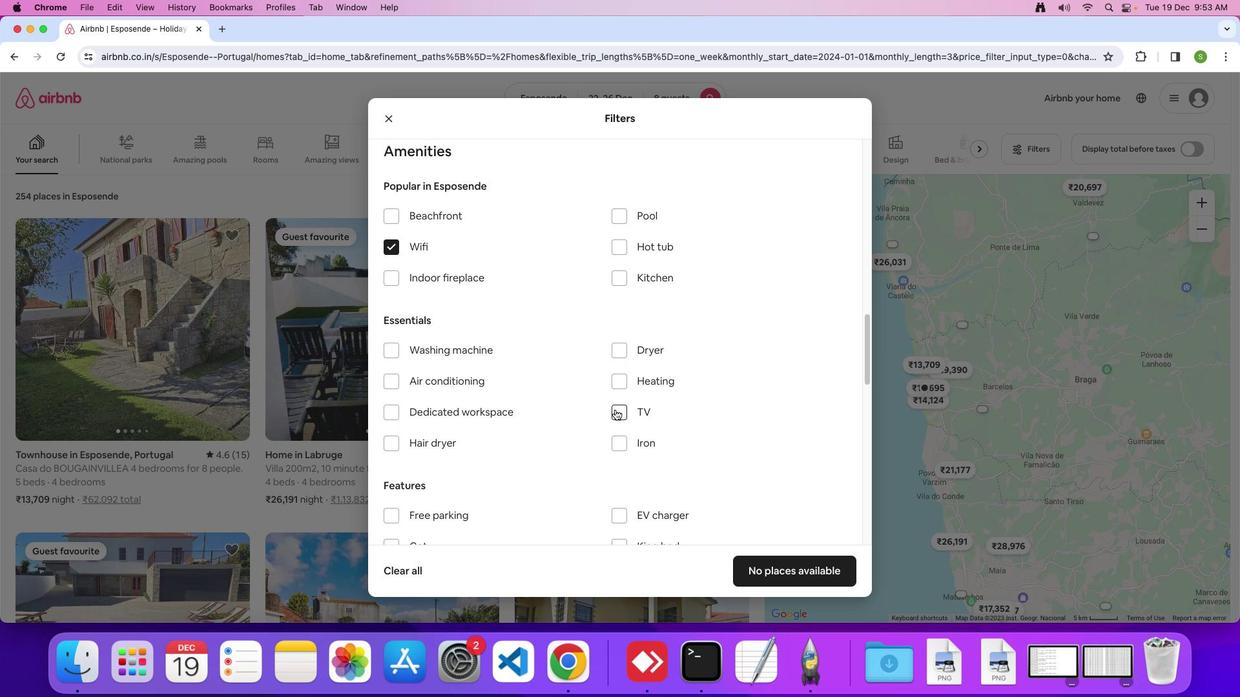 
Action: Mouse pressed left at (615, 409)
Screenshot: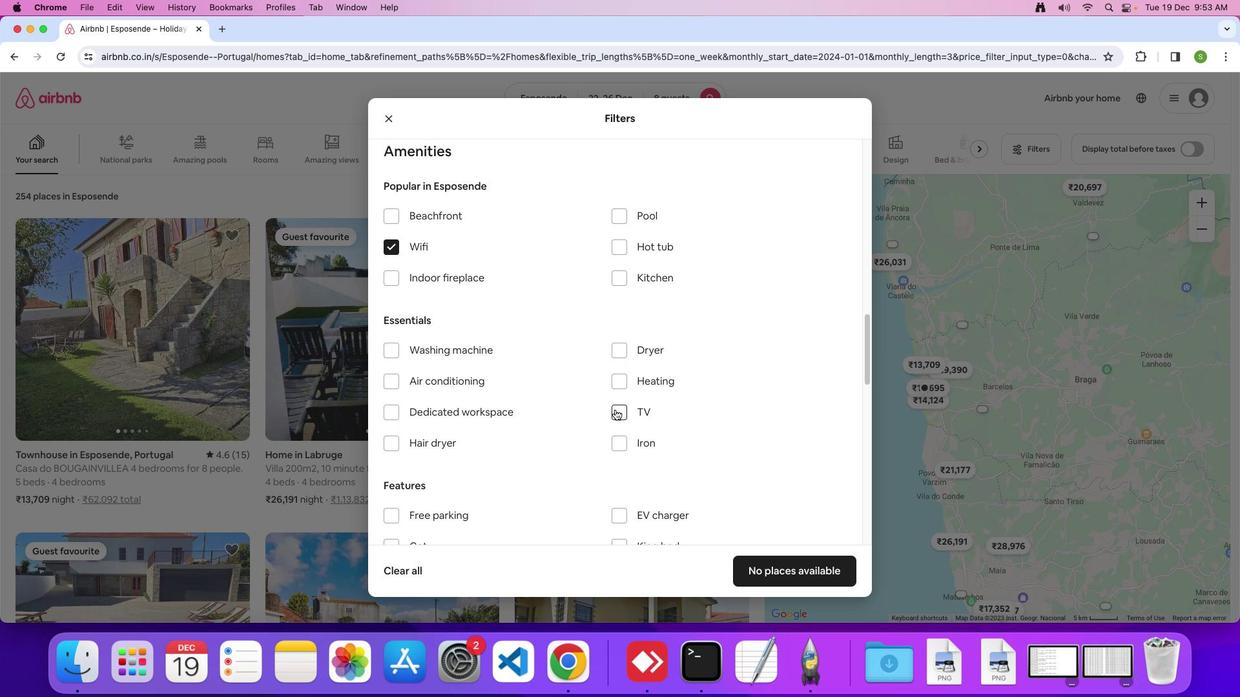 
Action: Mouse moved to (458, 354)
Screenshot: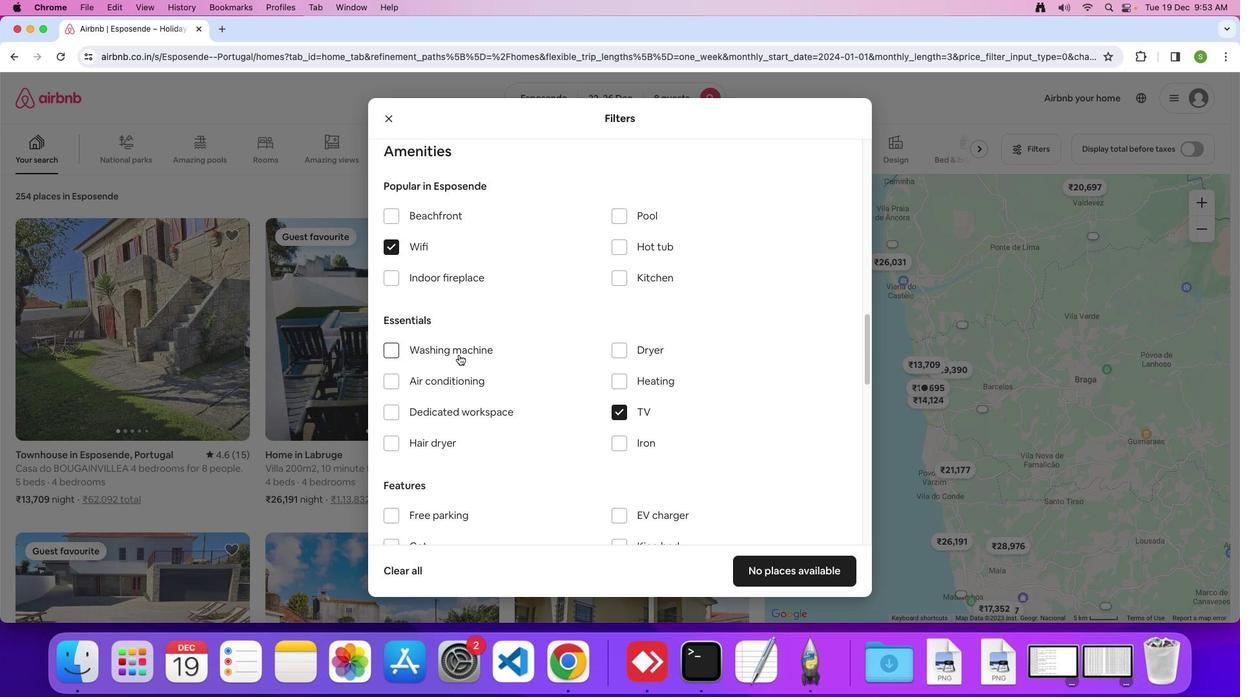 
Action: Mouse scrolled (458, 354) with delta (0, 0)
Screenshot: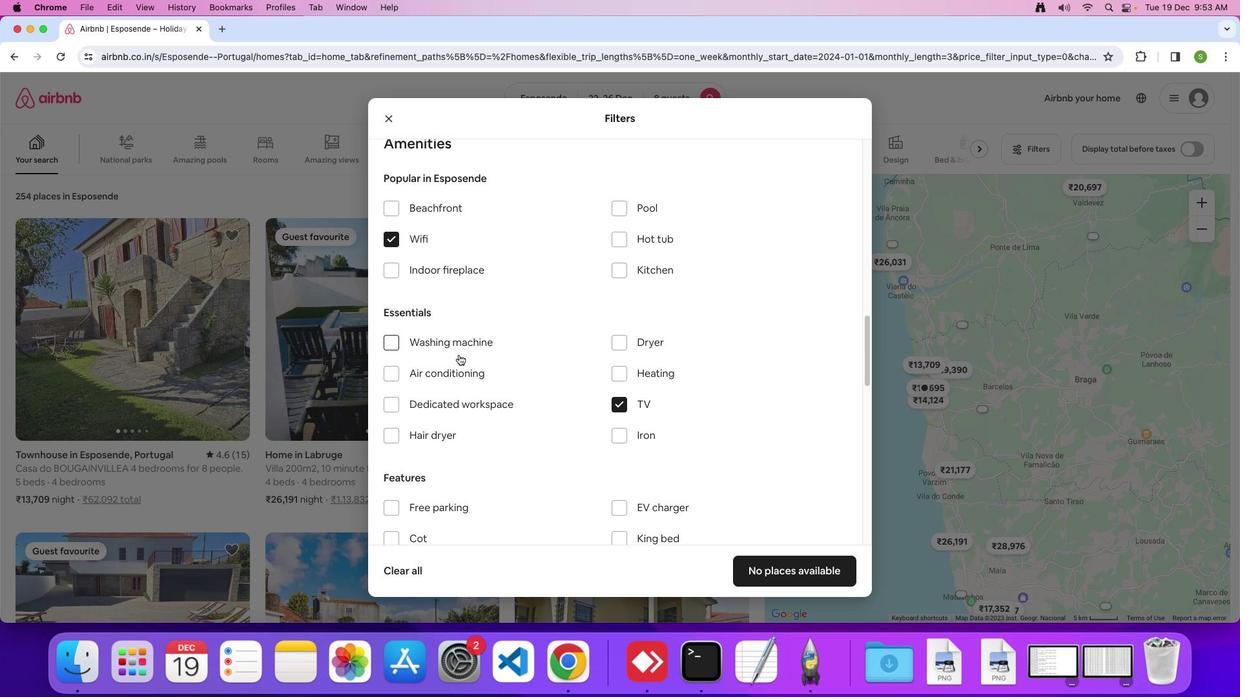 
Action: Mouse scrolled (458, 354) with delta (0, 0)
Screenshot: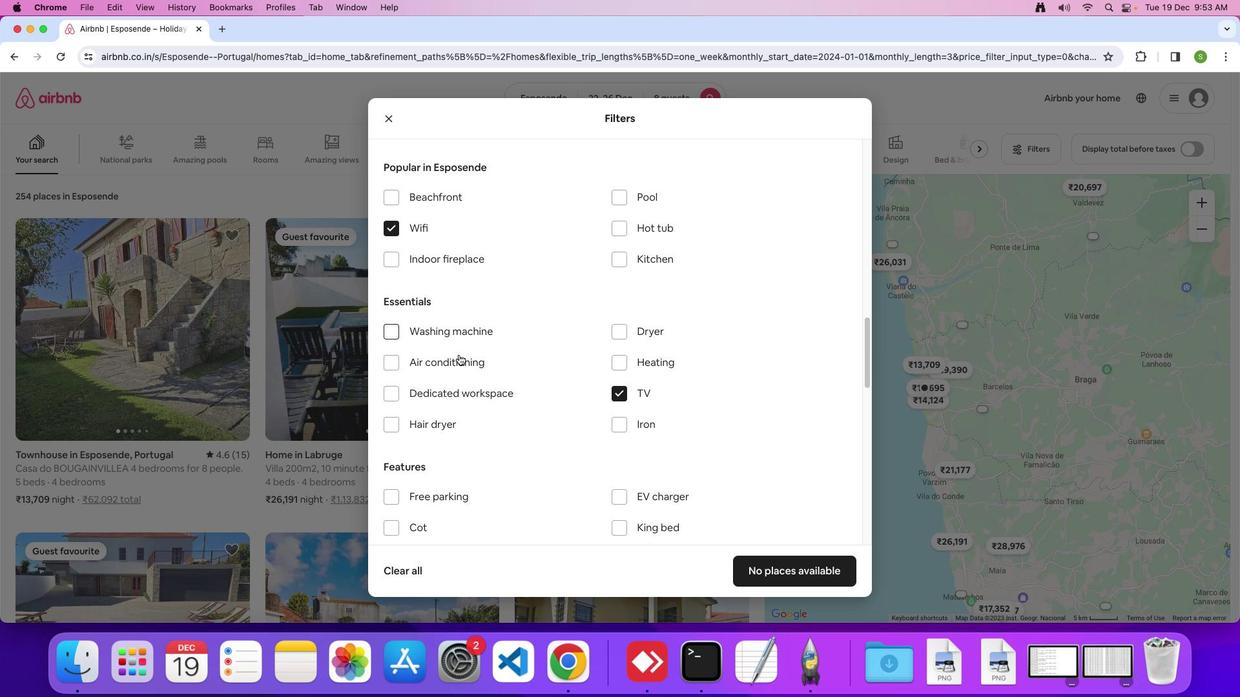 
Action: Mouse scrolled (458, 354) with delta (0, 0)
Screenshot: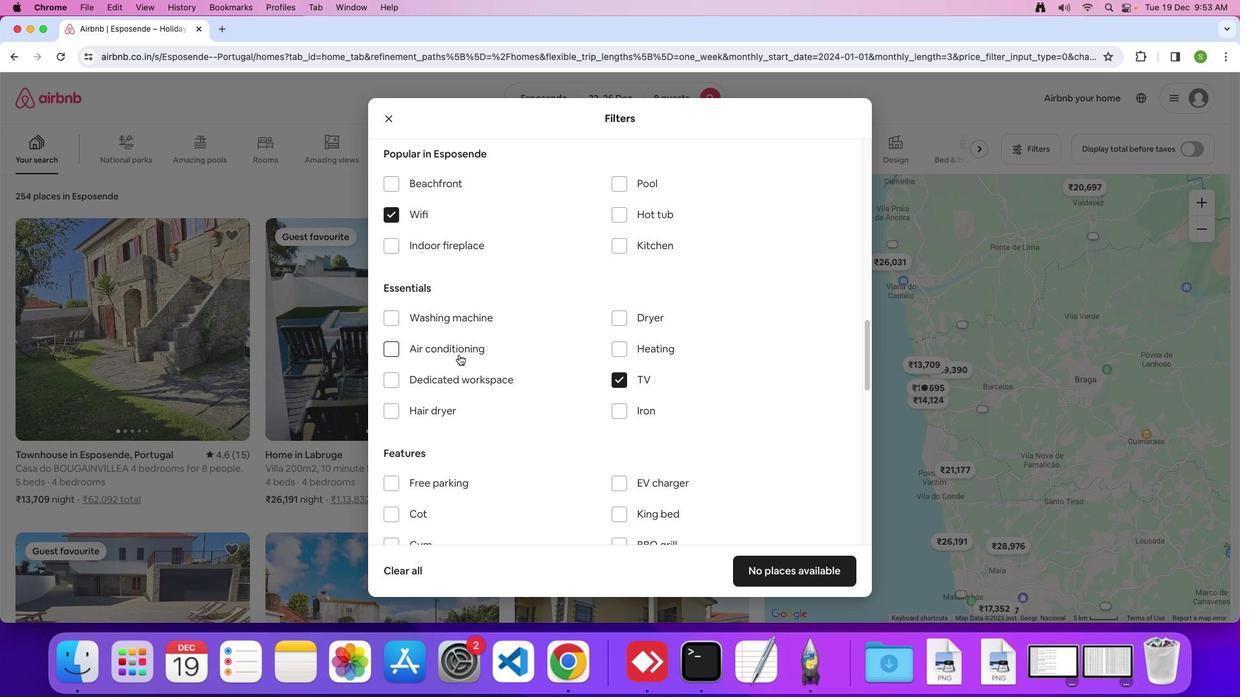 
Action: Mouse scrolled (458, 354) with delta (0, 0)
Screenshot: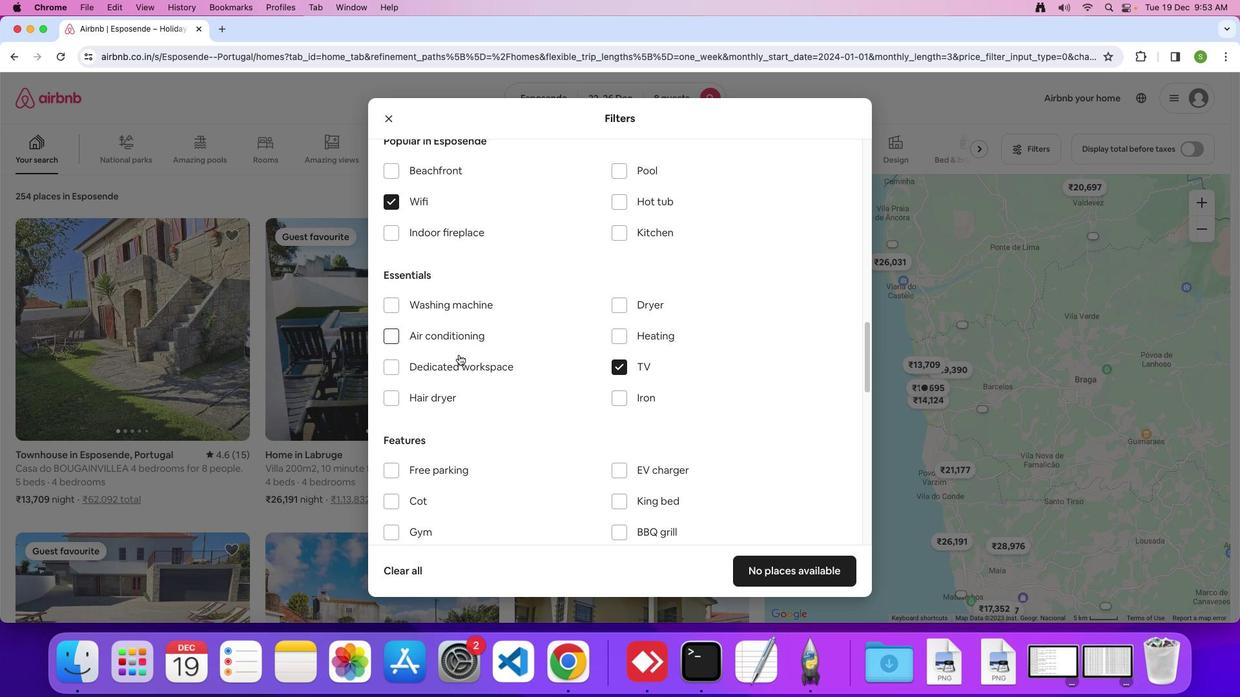 
Action: Mouse scrolled (458, 354) with delta (0, -1)
Screenshot: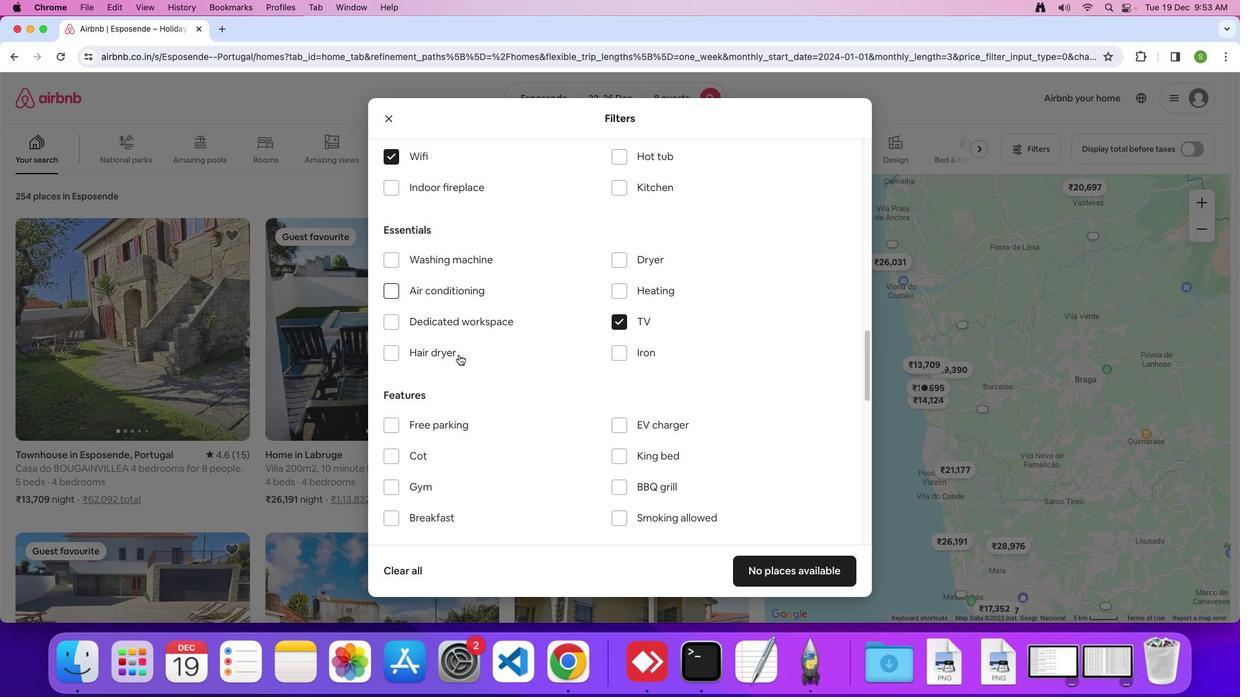
Action: Mouse scrolled (458, 354) with delta (0, 0)
Screenshot: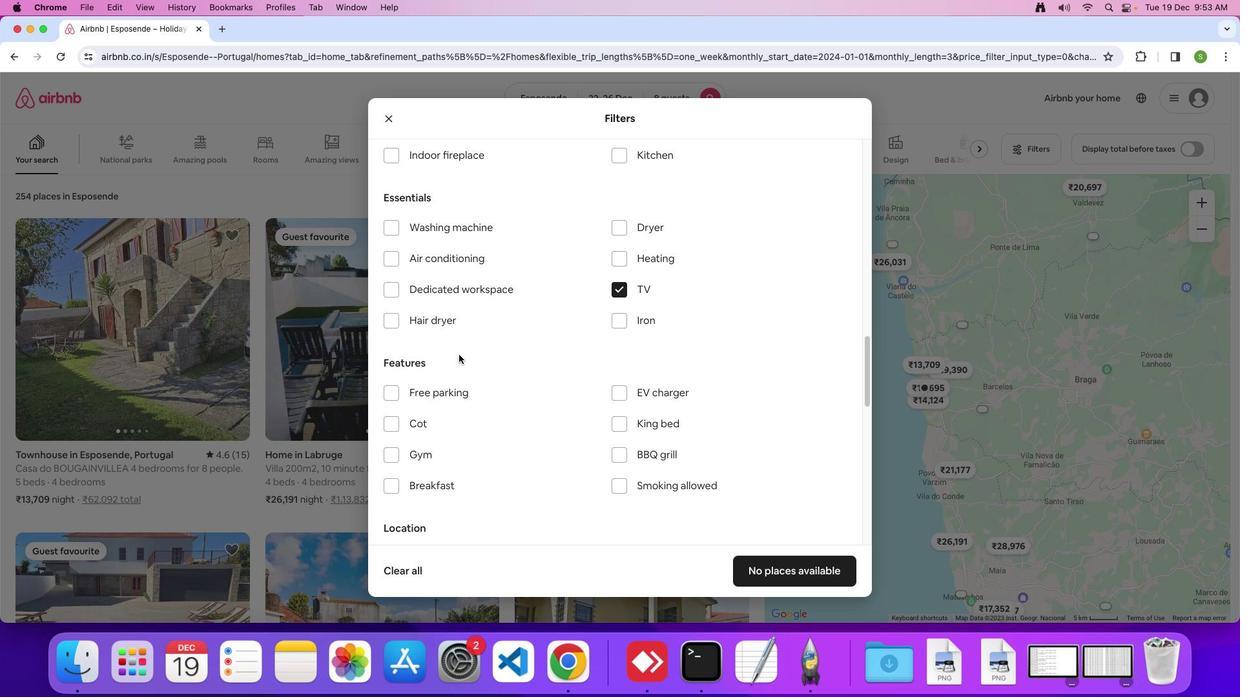 
Action: Mouse scrolled (458, 354) with delta (0, 0)
Screenshot: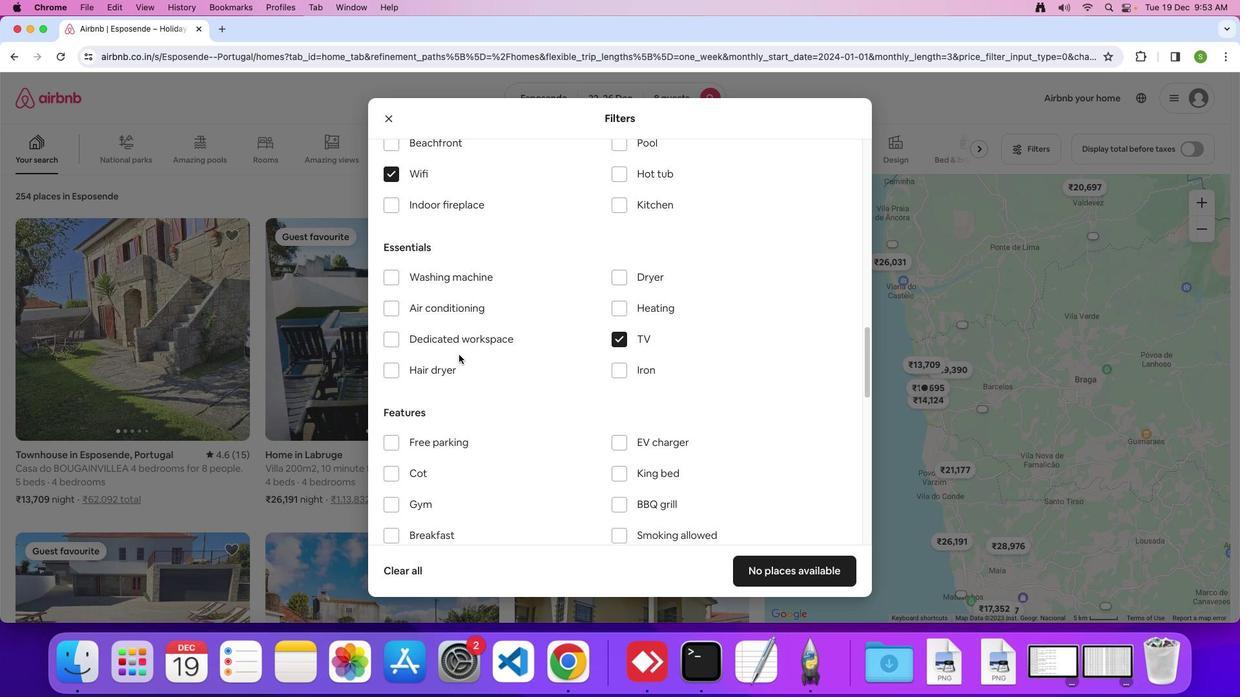 
Action: Mouse scrolled (458, 354) with delta (0, 0)
Screenshot: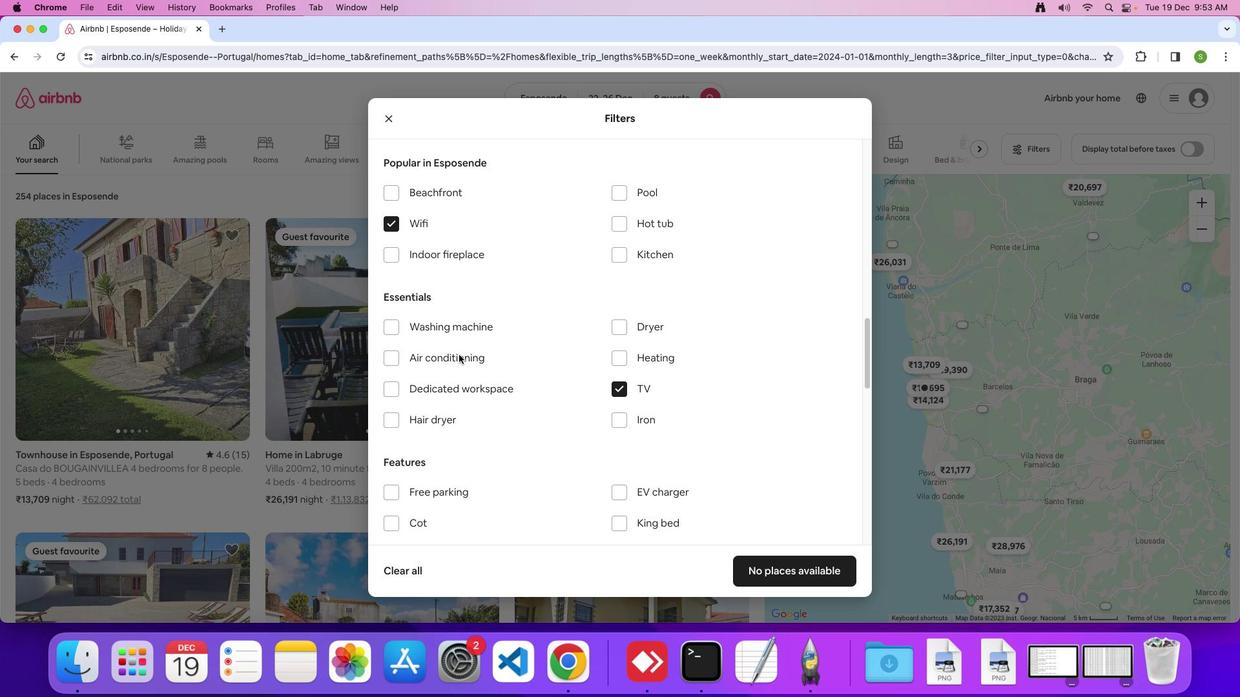 
Action: Mouse scrolled (458, 354) with delta (0, 2)
Screenshot: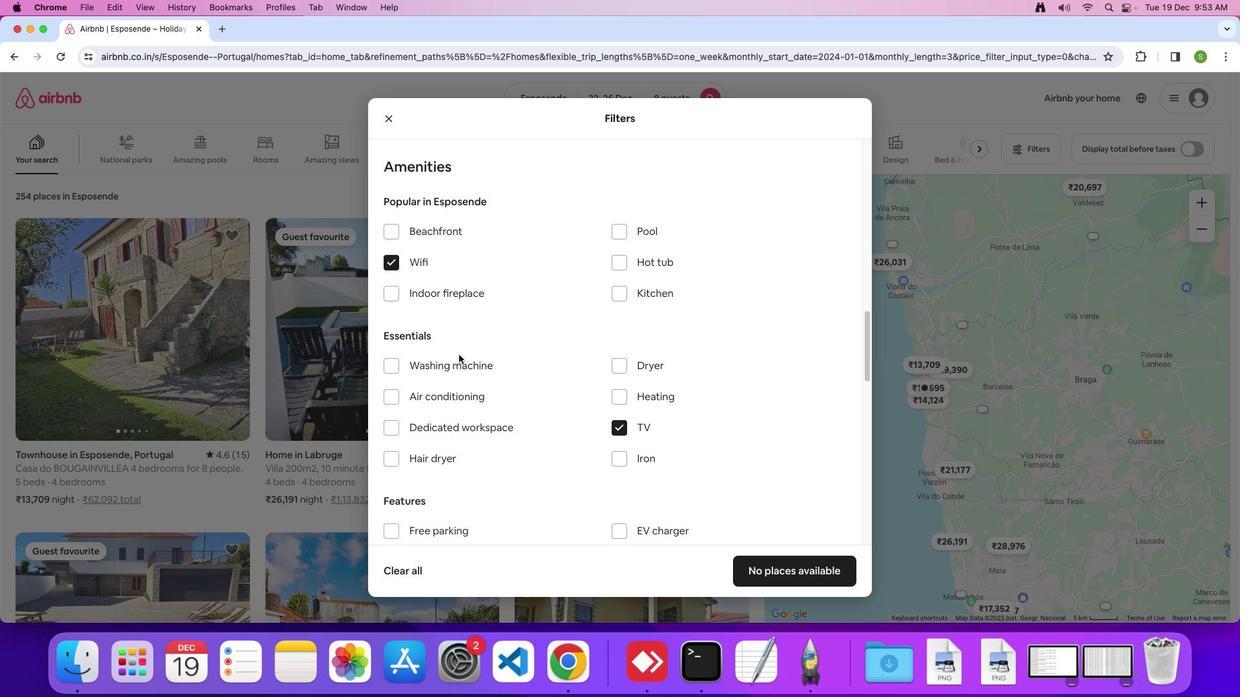 
Action: Mouse scrolled (458, 354) with delta (0, 0)
Screenshot: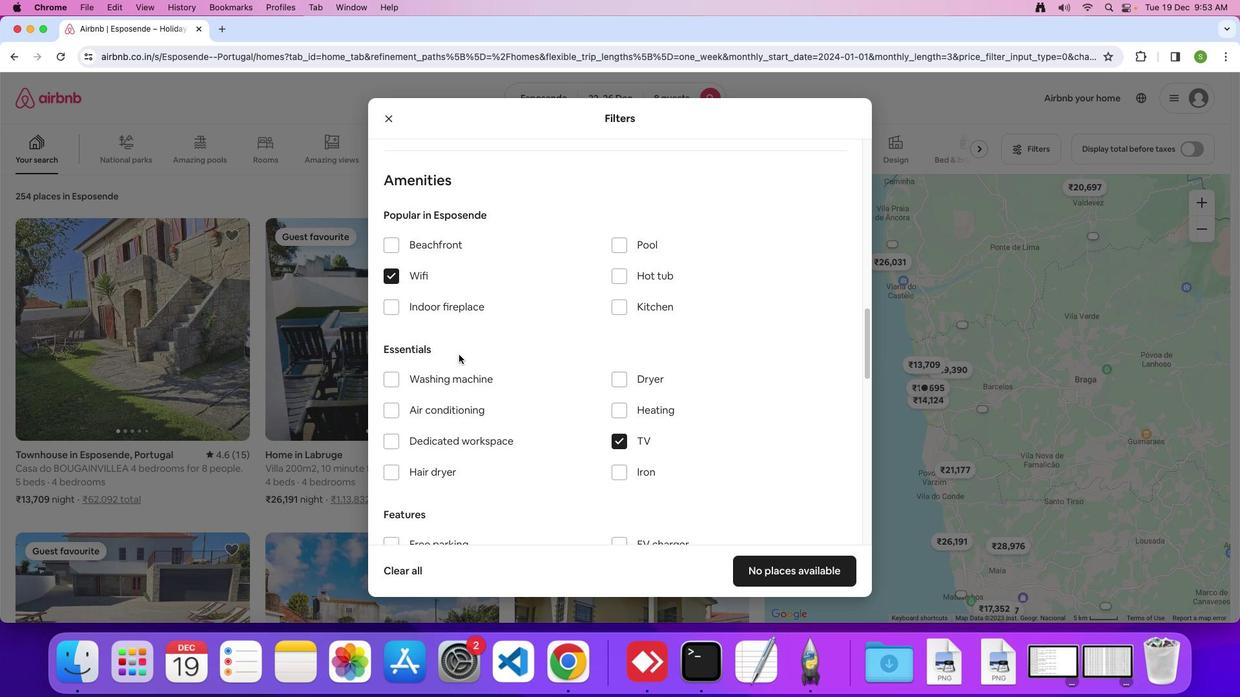 
Action: Mouse scrolled (458, 354) with delta (0, 0)
Screenshot: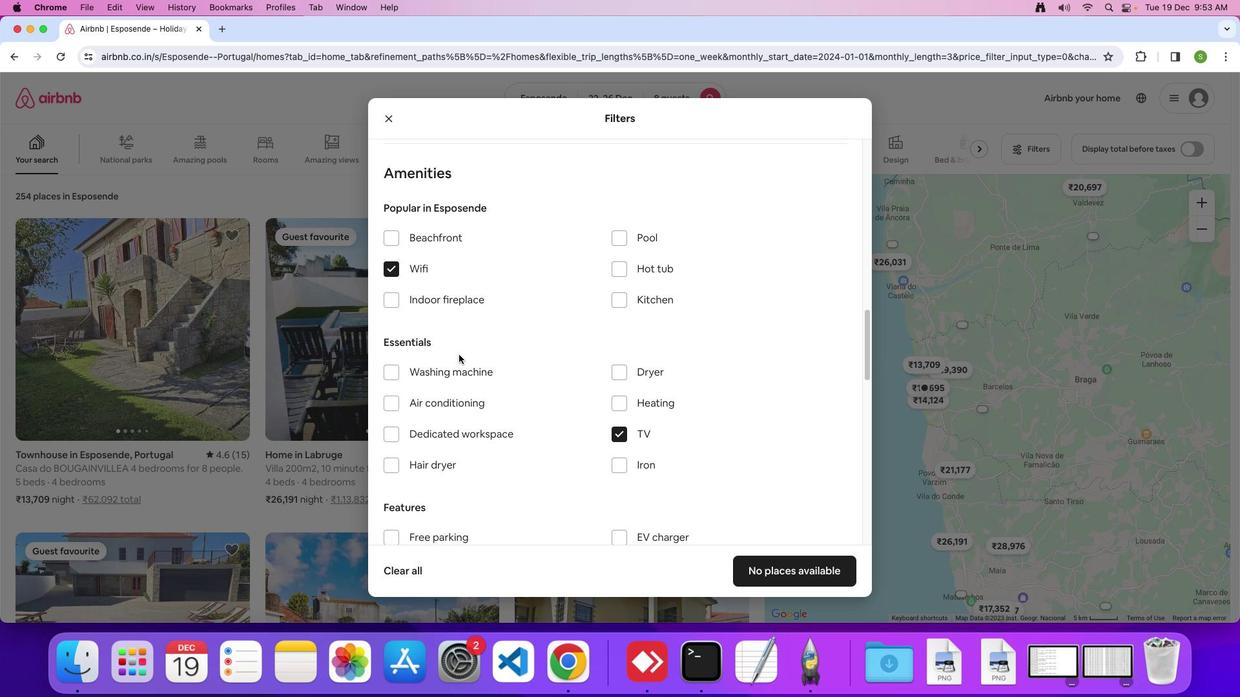 
Action: Mouse moved to (458, 354)
Screenshot: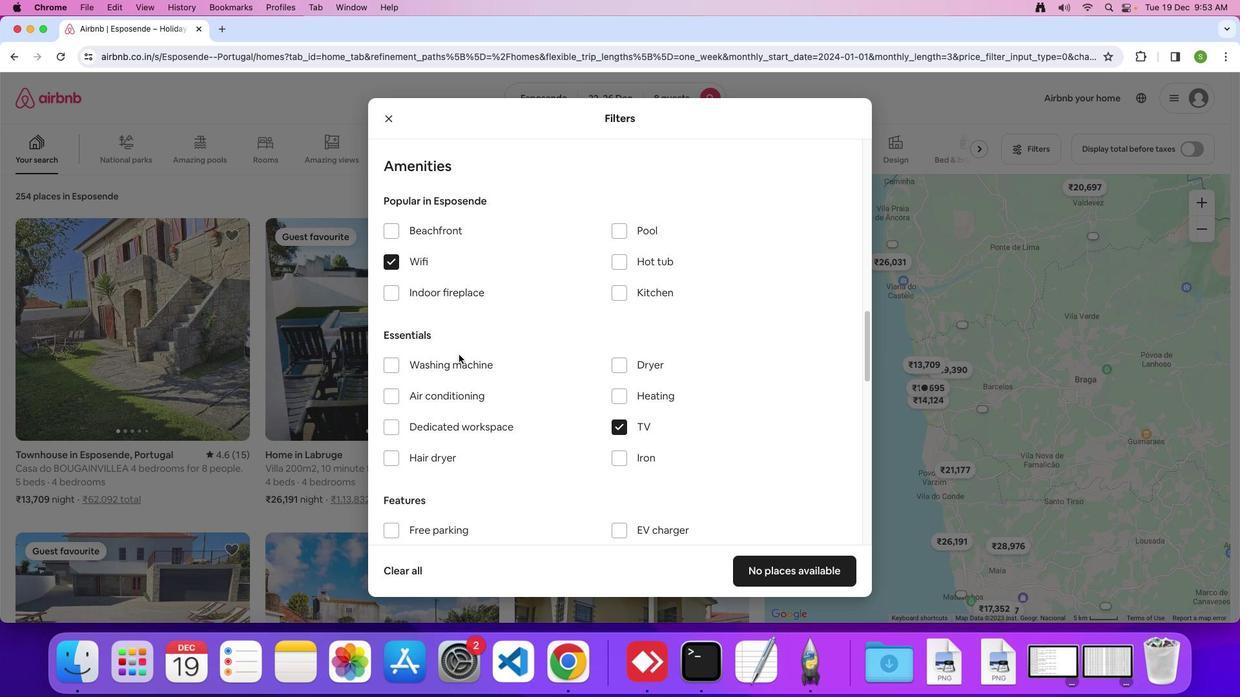 
Action: Mouse scrolled (458, 354) with delta (0, 0)
Screenshot: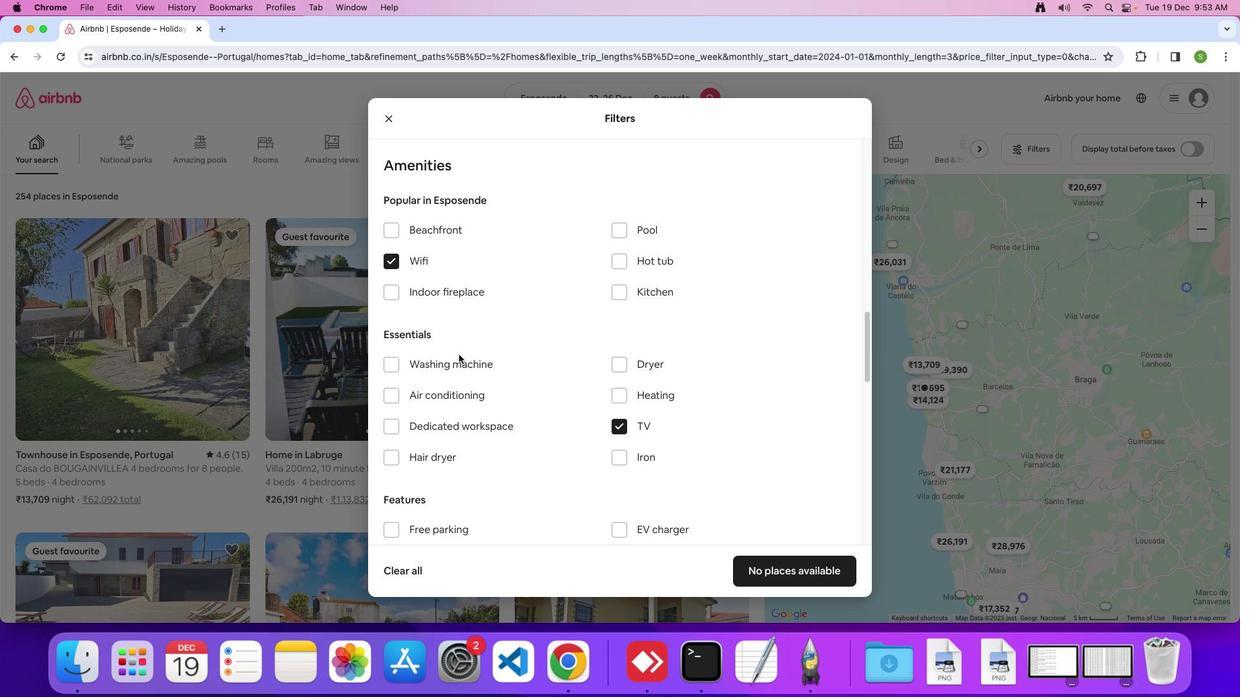 
Action: Mouse scrolled (458, 354) with delta (0, 0)
Screenshot: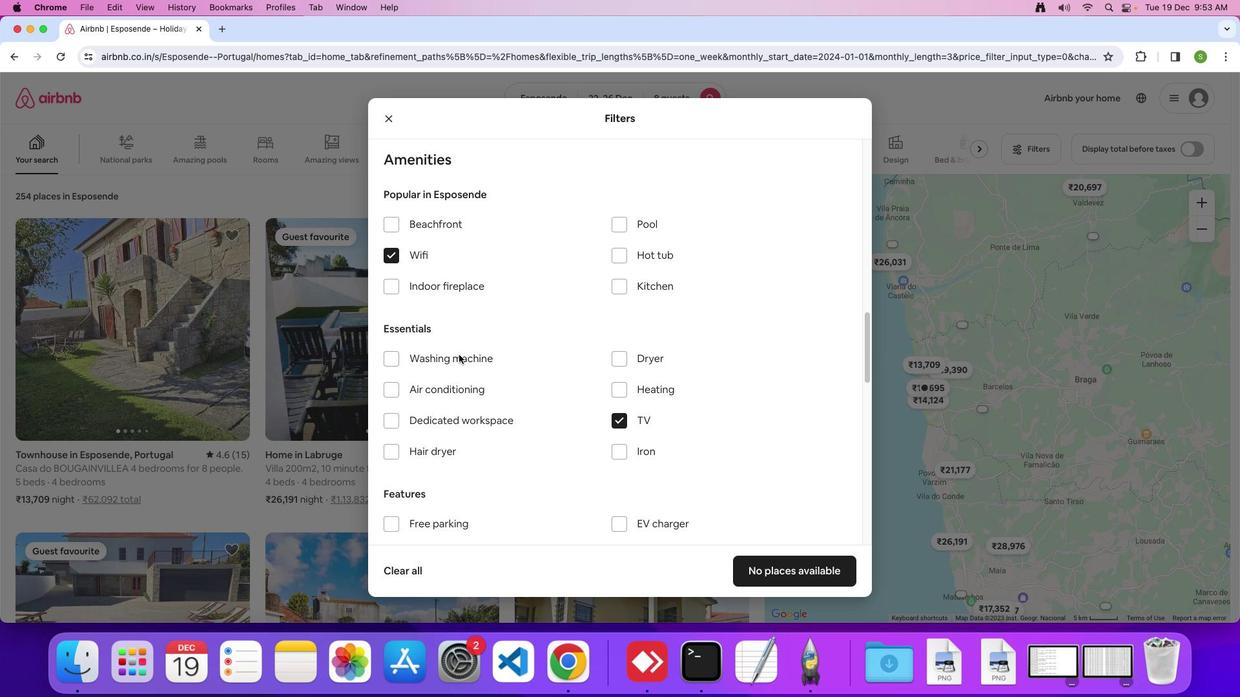
Action: Mouse scrolled (458, 354) with delta (0, 0)
Screenshot: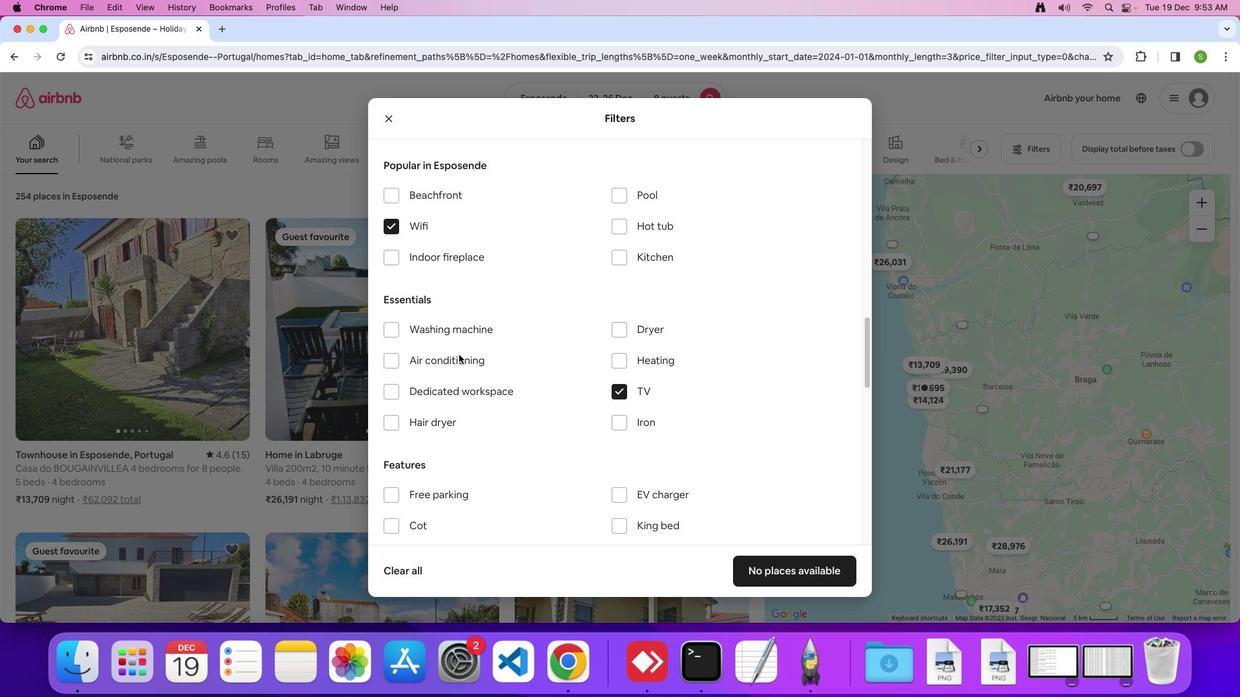 
Action: Mouse scrolled (458, 354) with delta (0, 0)
Screenshot: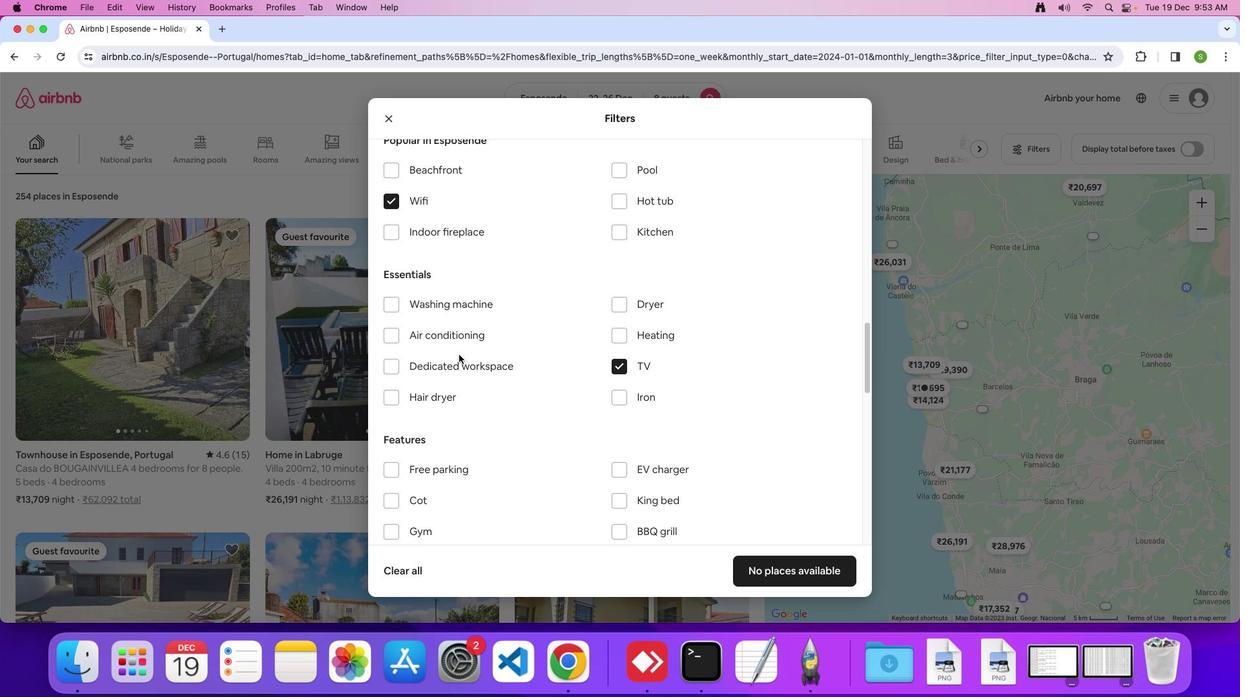 
Action: Mouse scrolled (458, 354) with delta (0, 0)
Screenshot: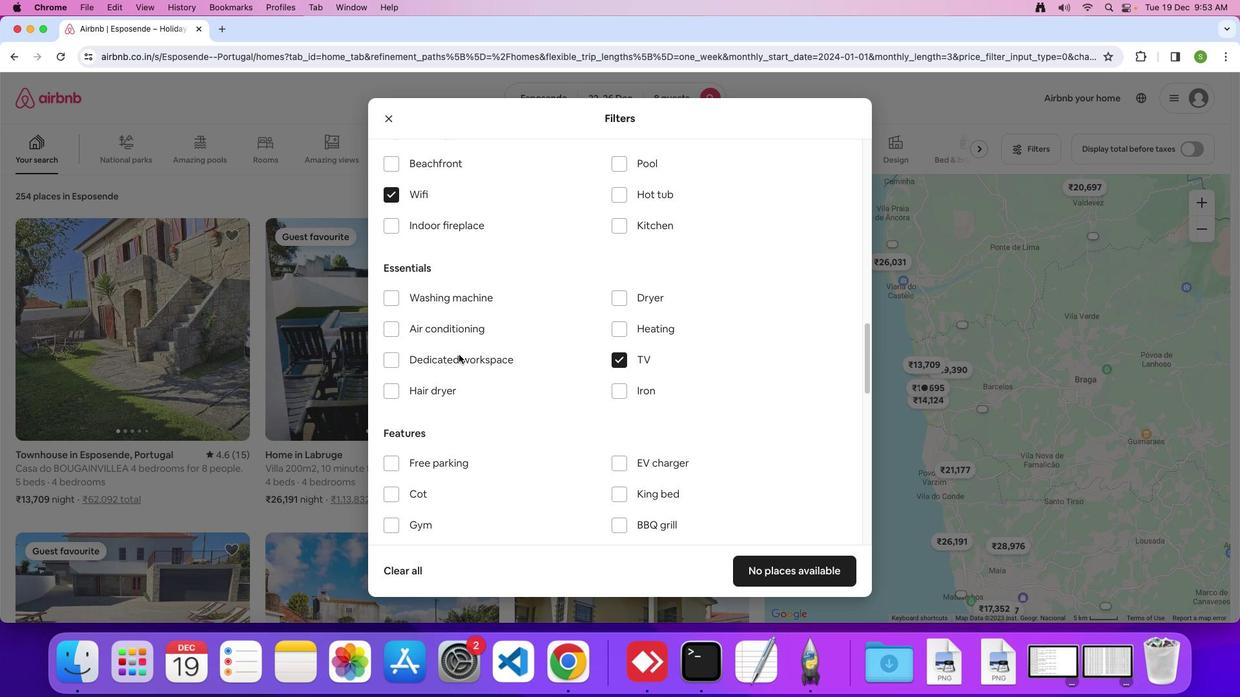 
Action: Mouse scrolled (458, 354) with delta (0, 0)
Screenshot: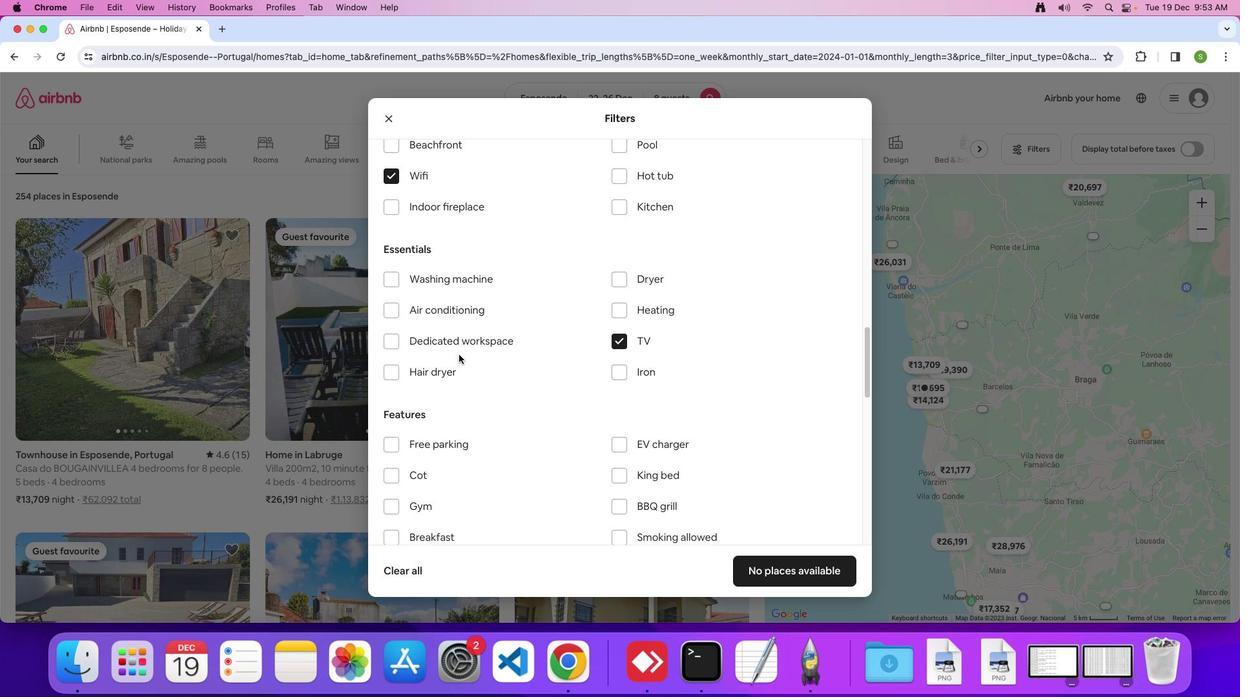 
Action: Mouse scrolled (458, 354) with delta (0, 0)
Screenshot: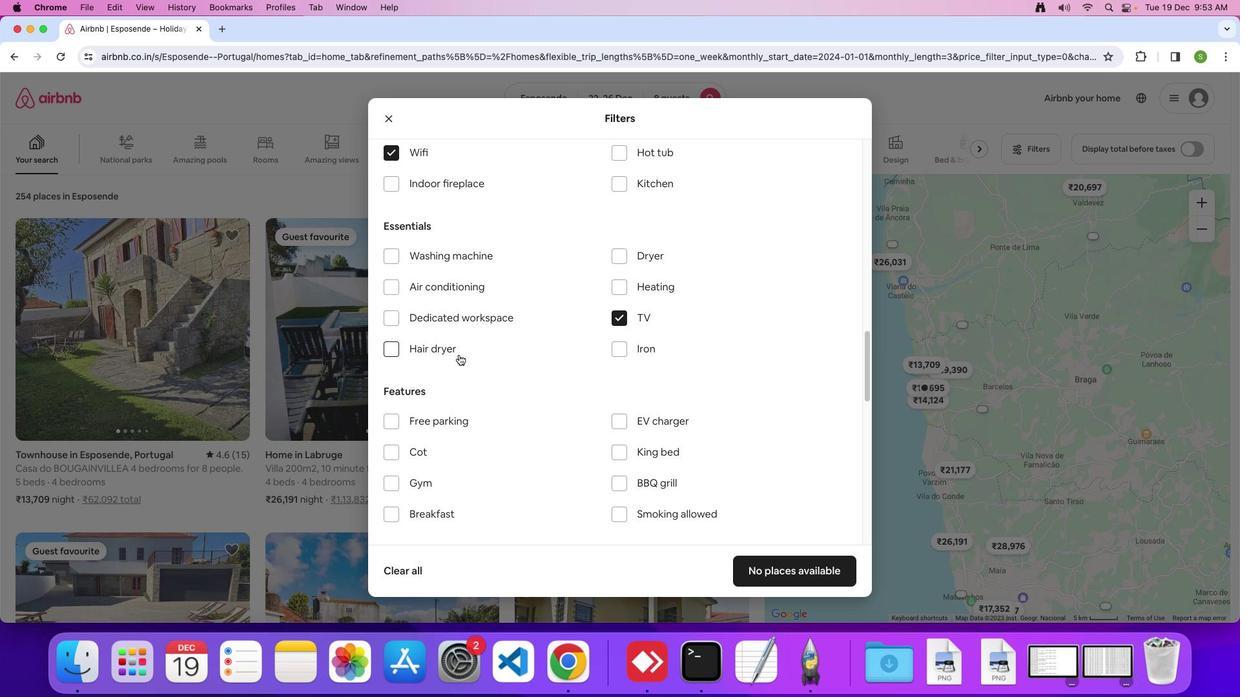 
Action: Mouse scrolled (458, 354) with delta (0, 0)
Screenshot: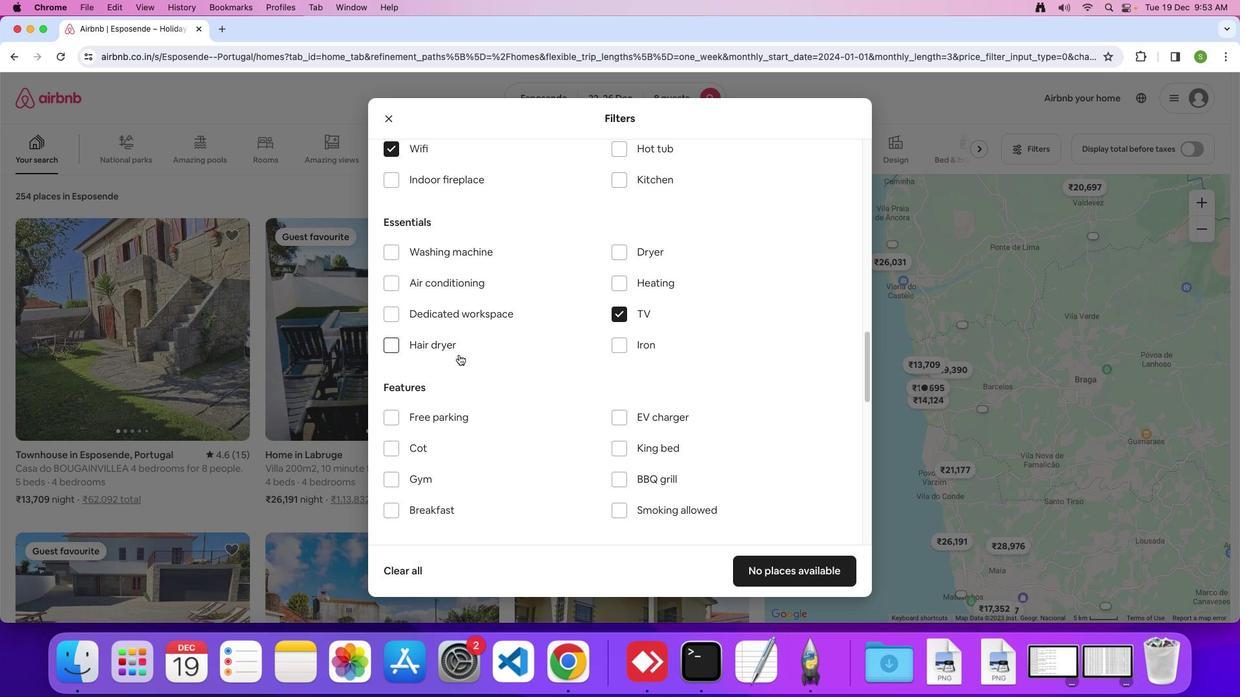 
Action: Mouse scrolled (458, 354) with delta (0, -1)
Screenshot: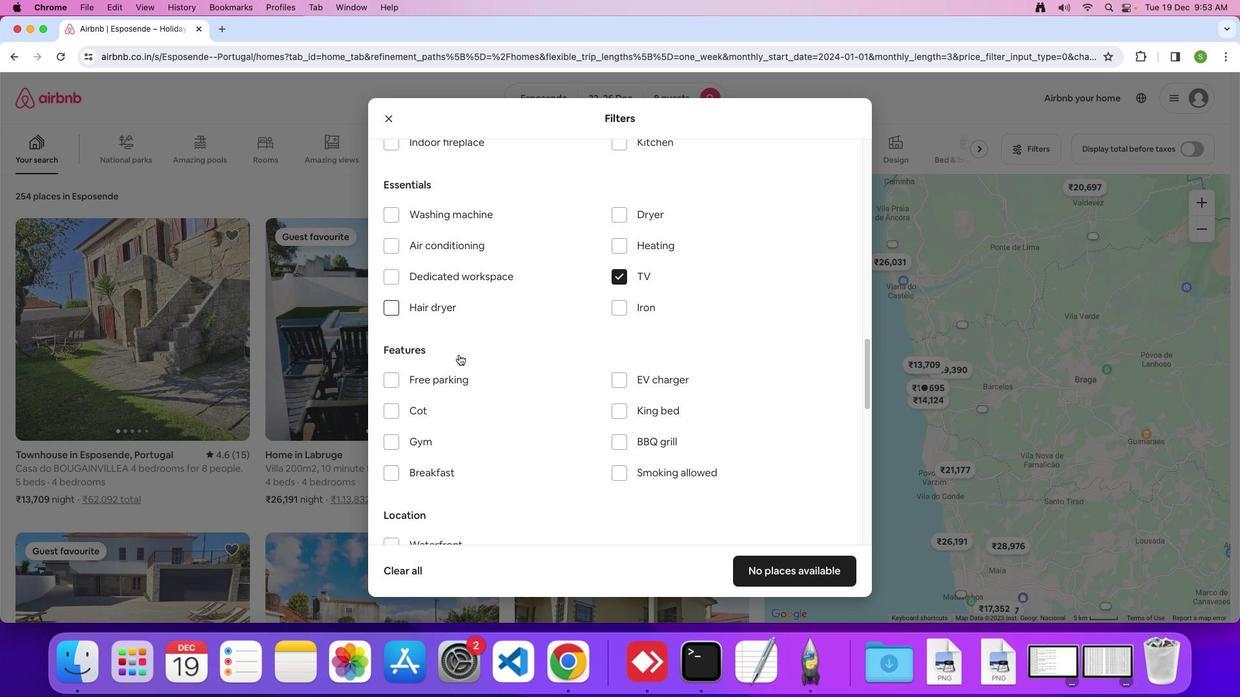 
Action: Mouse scrolled (458, 354) with delta (0, 0)
Screenshot: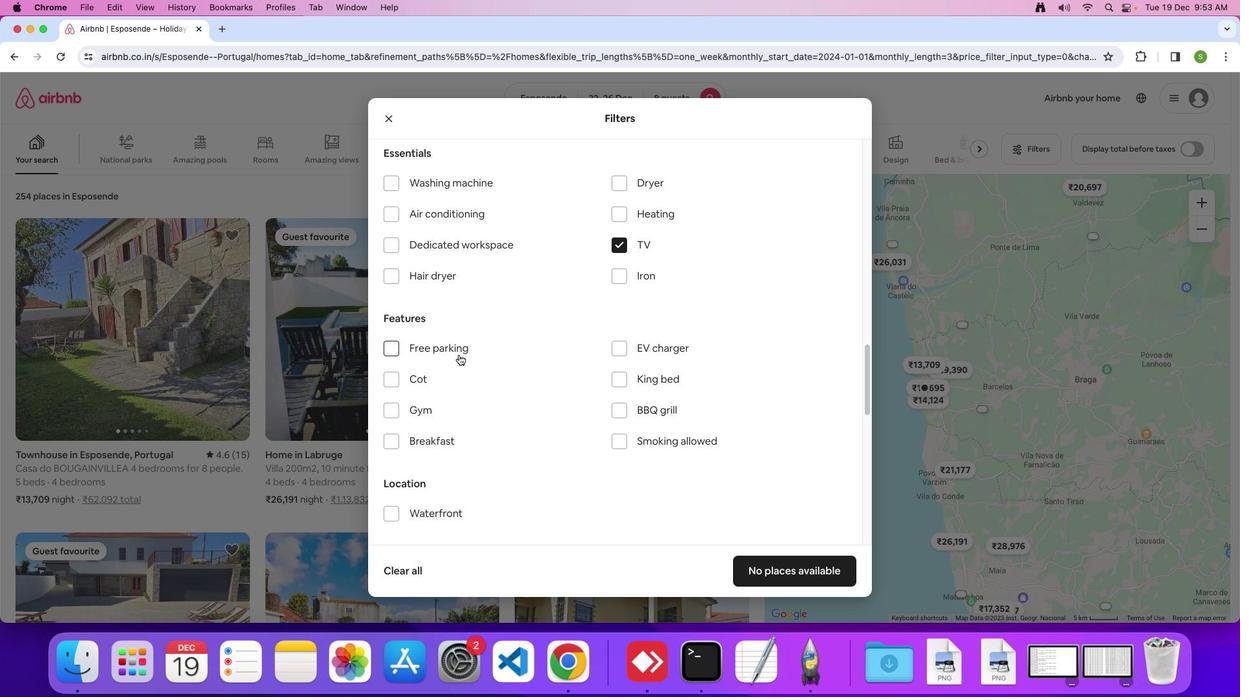 
Action: Mouse scrolled (458, 354) with delta (0, 0)
Screenshot: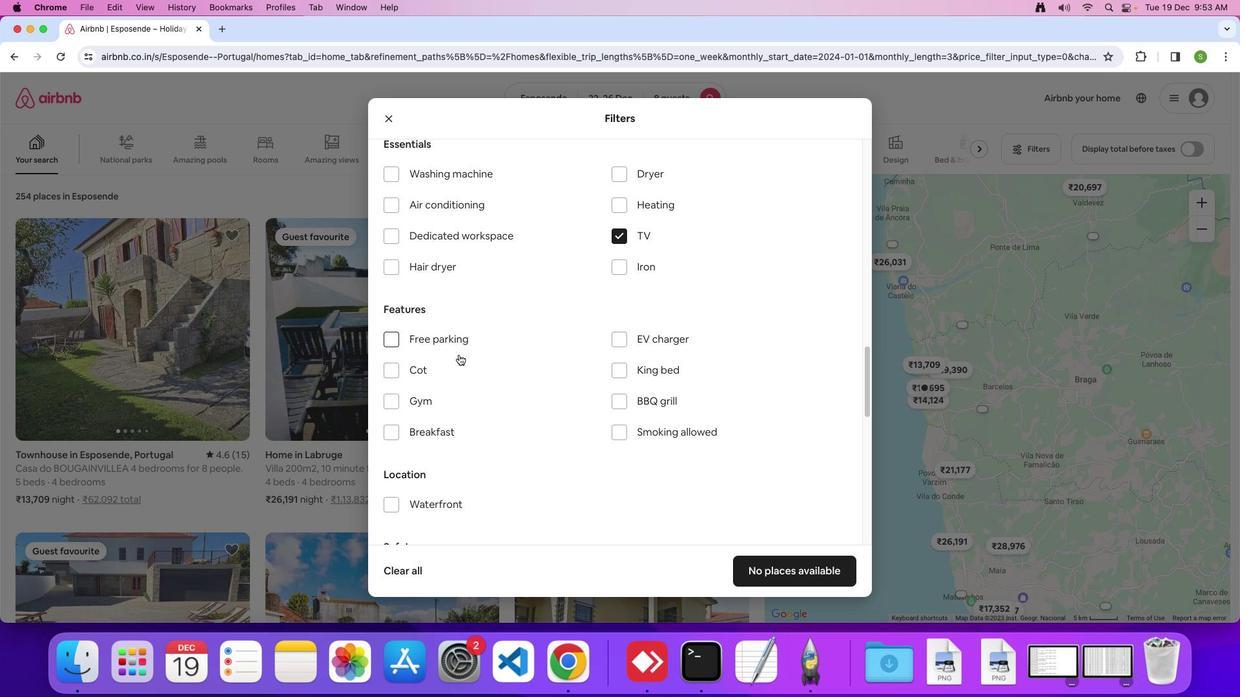 
Action: Mouse scrolled (458, 354) with delta (0, 0)
Screenshot: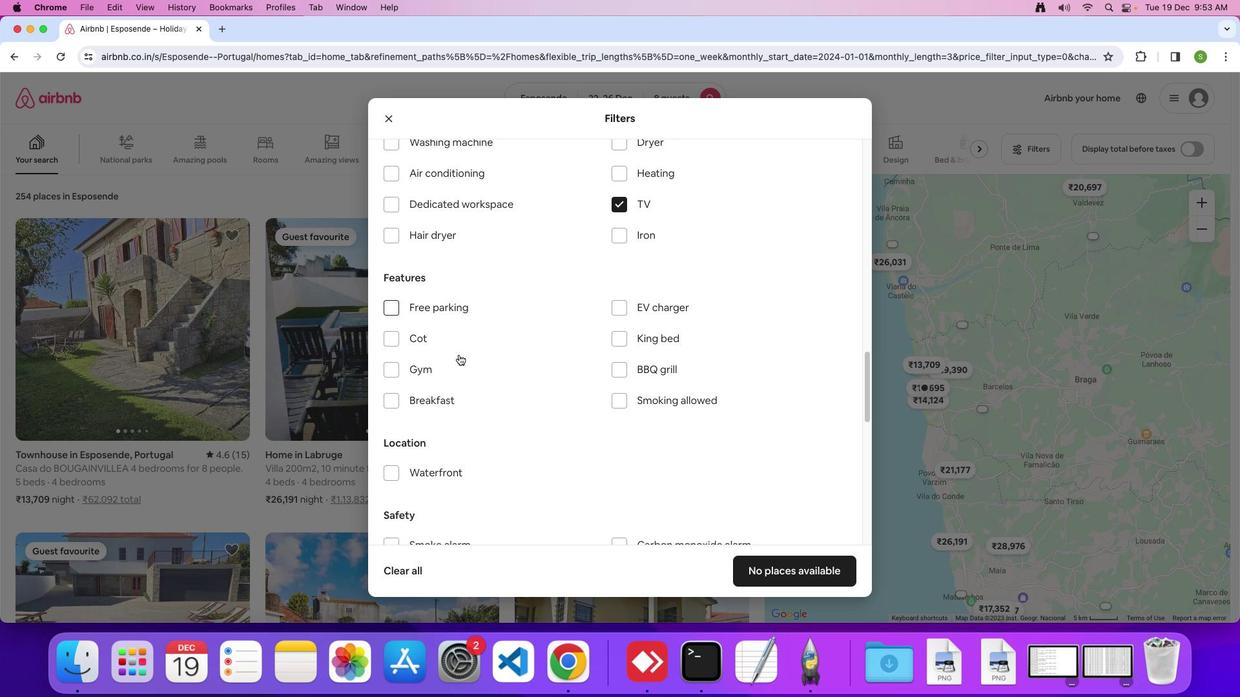 
Action: Mouse scrolled (458, 354) with delta (0, 0)
Screenshot: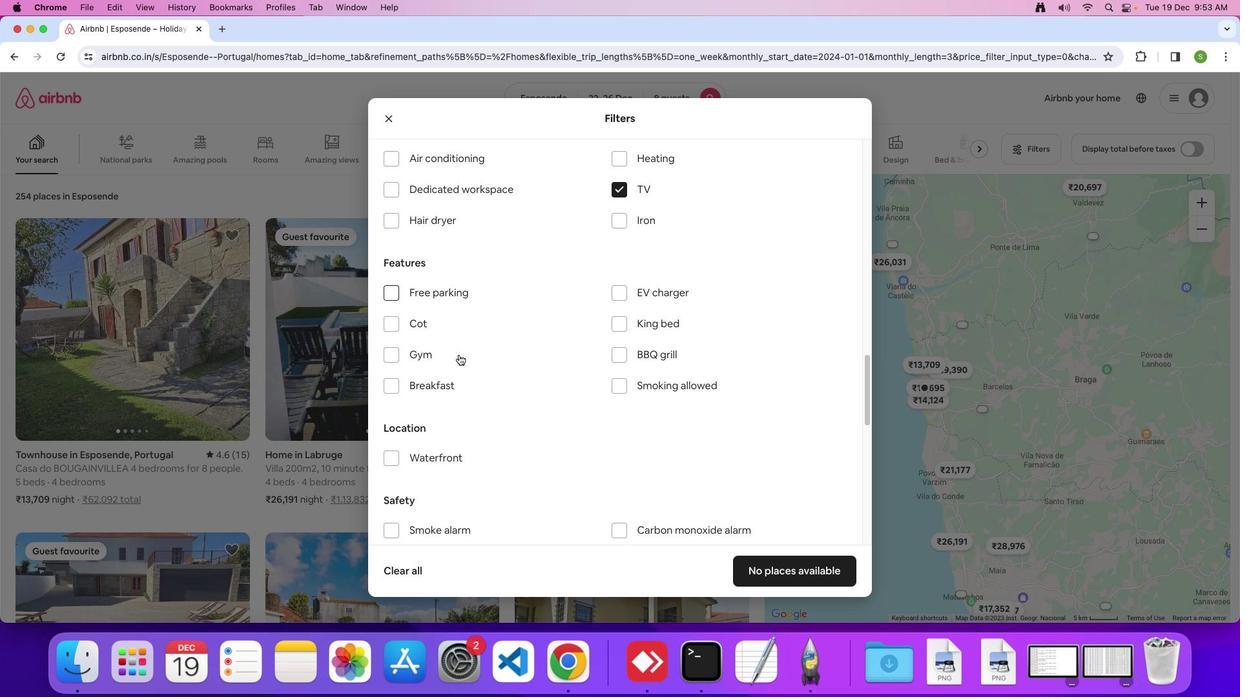 
Action: Mouse scrolled (458, 354) with delta (0, 0)
Screenshot: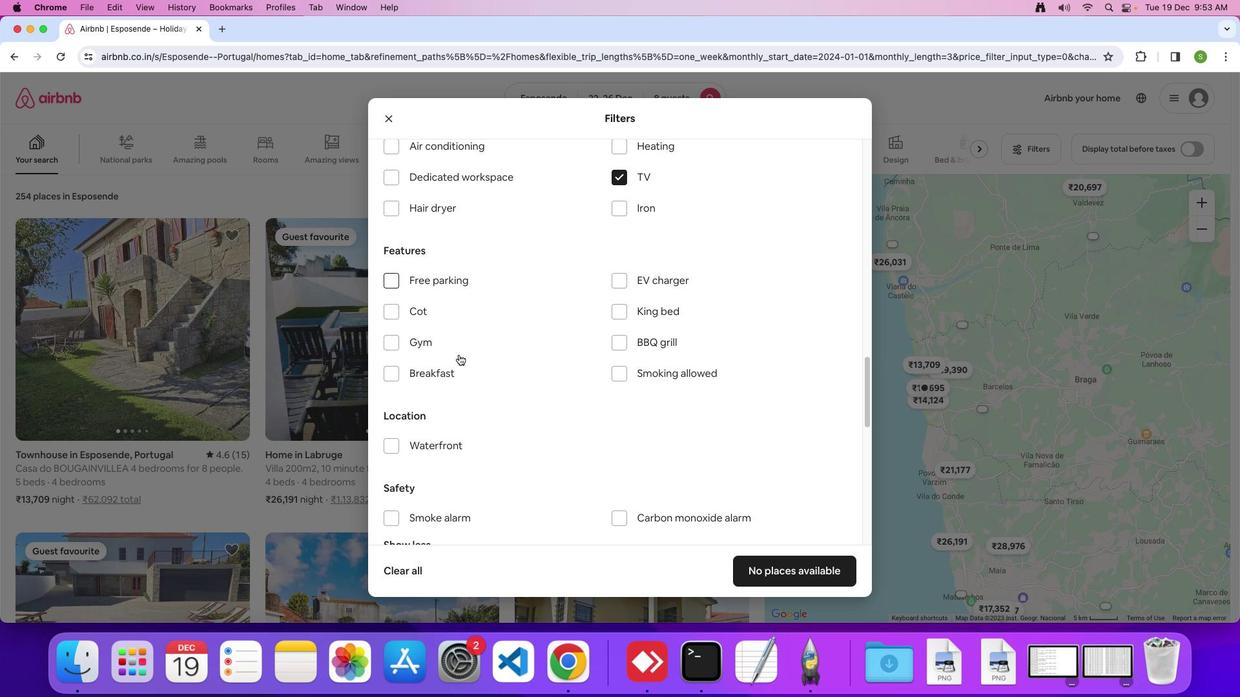 
Action: Mouse scrolled (458, 354) with delta (0, -1)
Screenshot: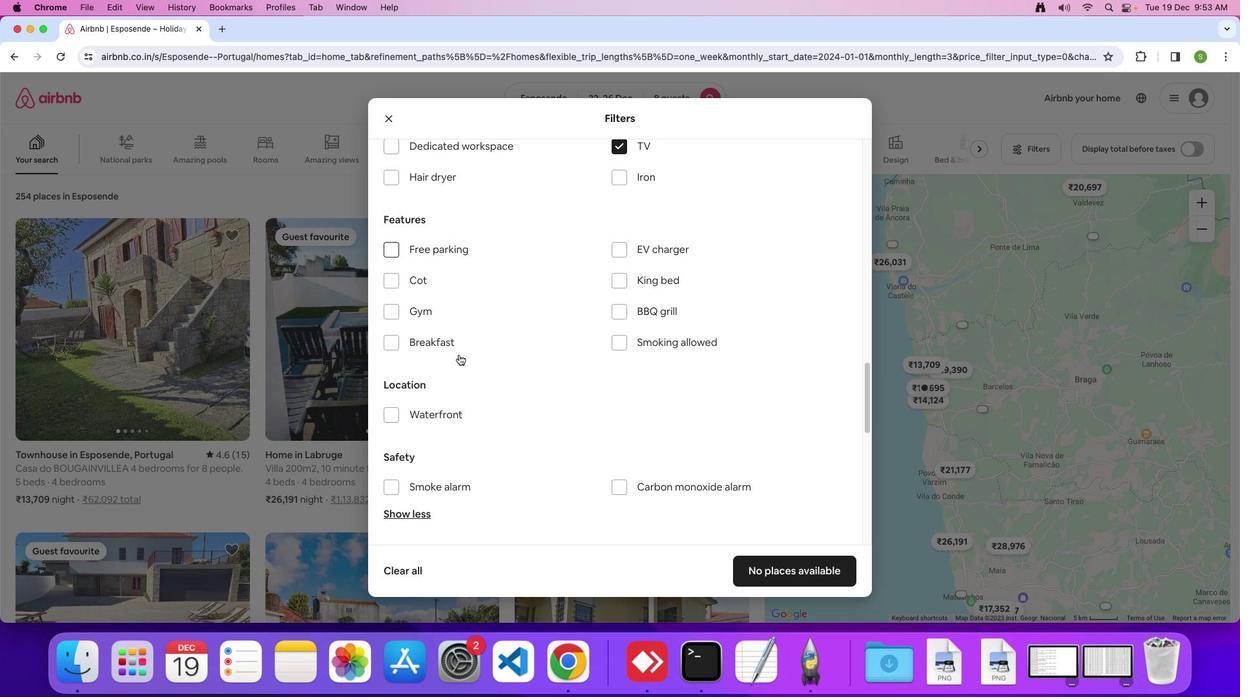 
Action: Mouse moved to (391, 213)
Screenshot: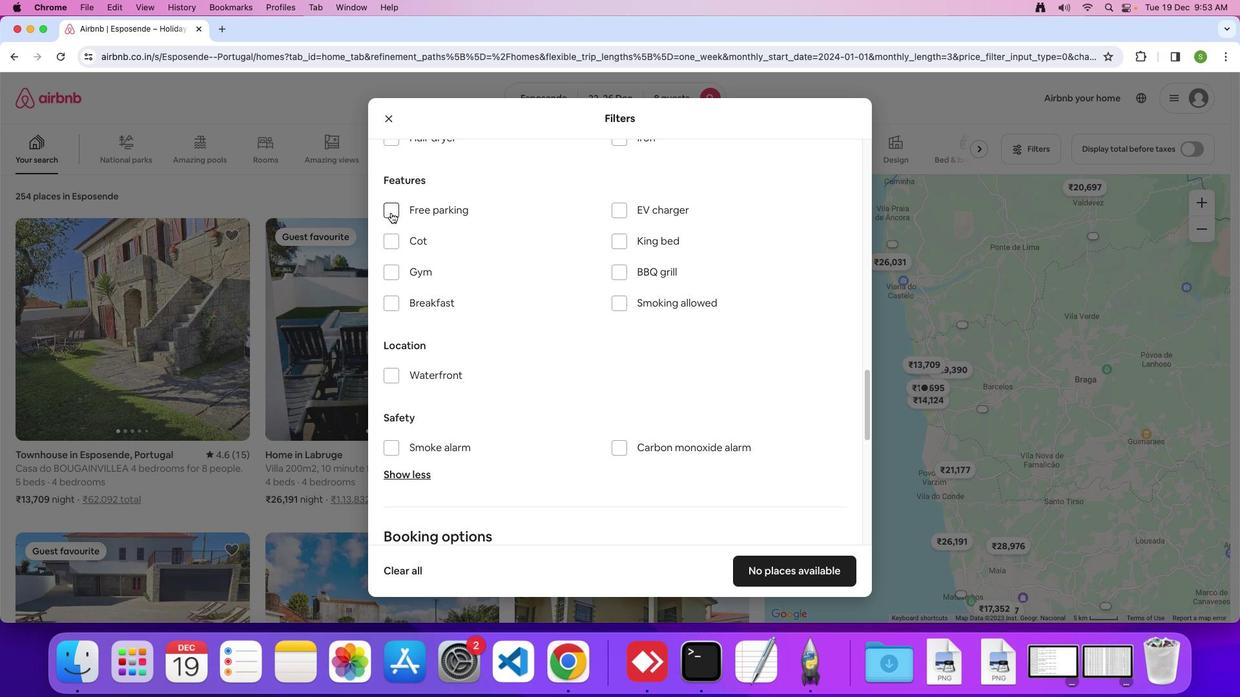 
Action: Mouse pressed left at (391, 213)
Screenshot: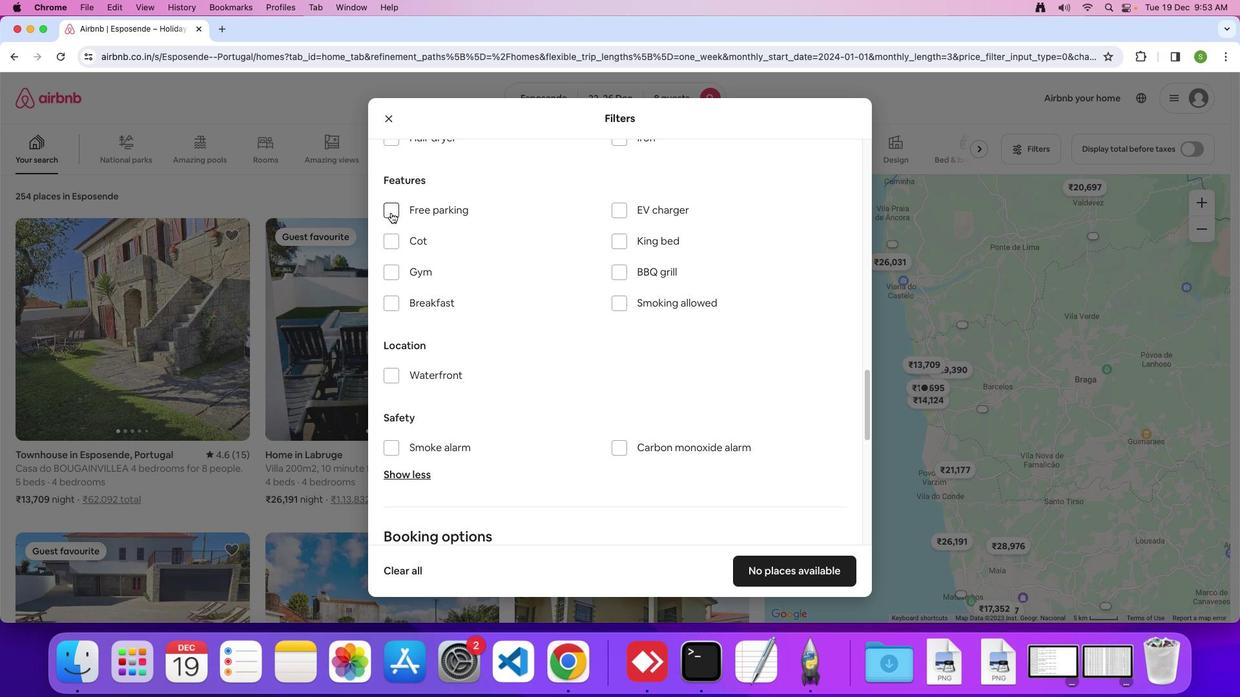 
Action: Mouse moved to (545, 324)
Screenshot: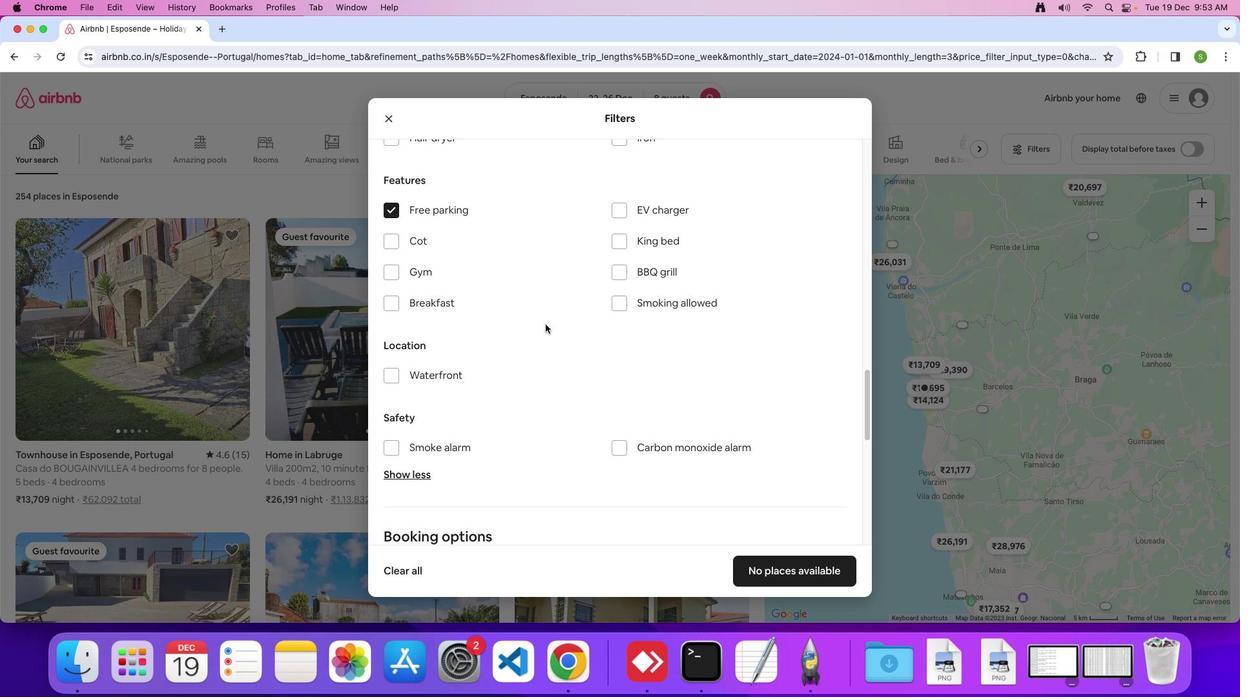 
Action: Mouse scrolled (545, 324) with delta (0, 0)
Screenshot: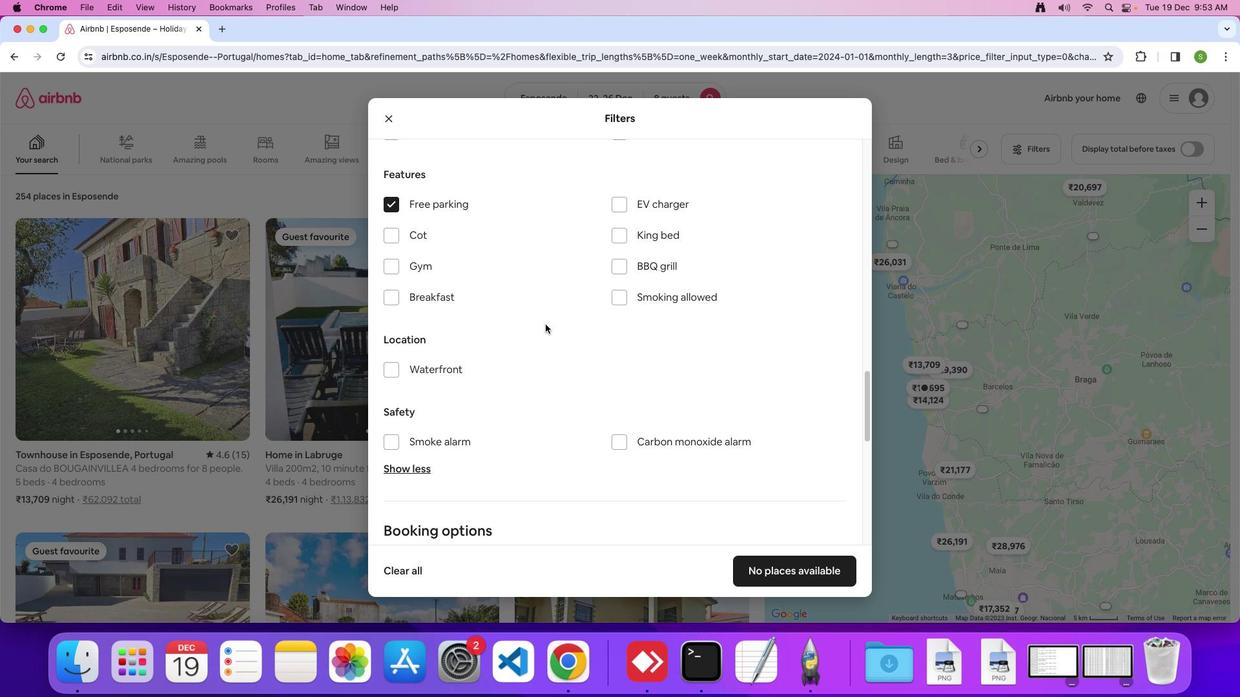 
Action: Mouse scrolled (545, 324) with delta (0, 0)
Screenshot: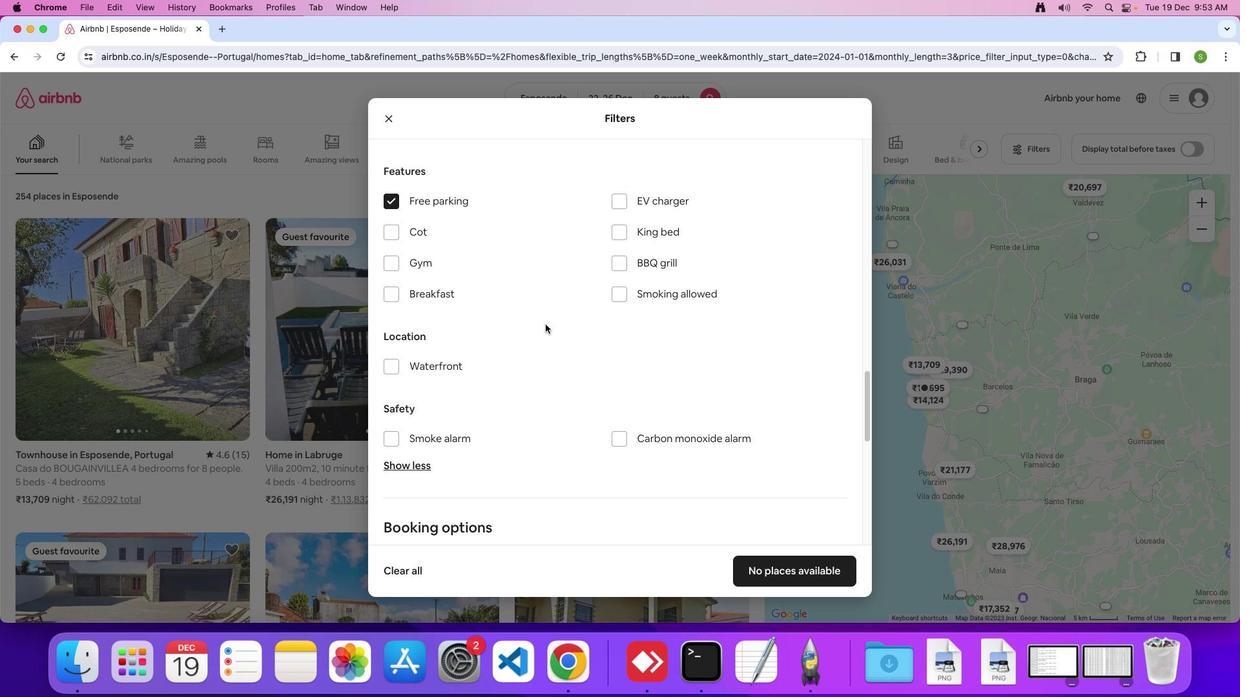 
Action: Mouse scrolled (545, 324) with delta (0, 0)
Screenshot: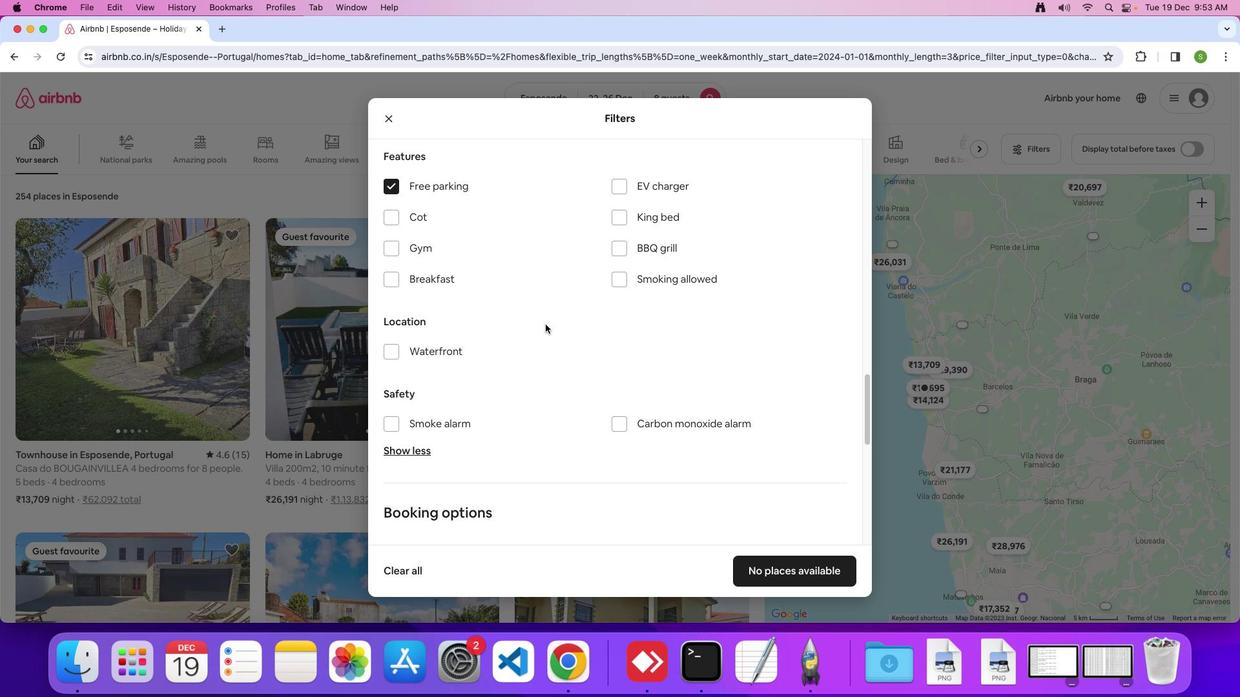 
Action: Mouse moved to (392, 250)
Screenshot: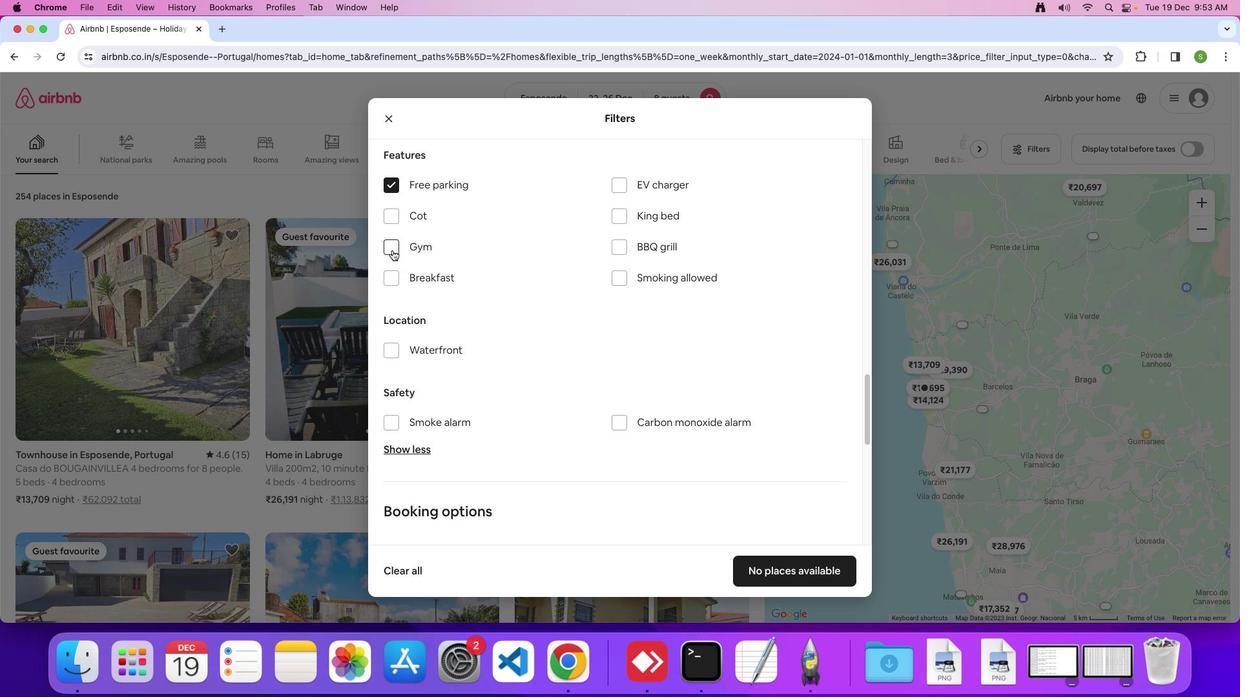 
Action: Mouse pressed left at (392, 250)
Screenshot: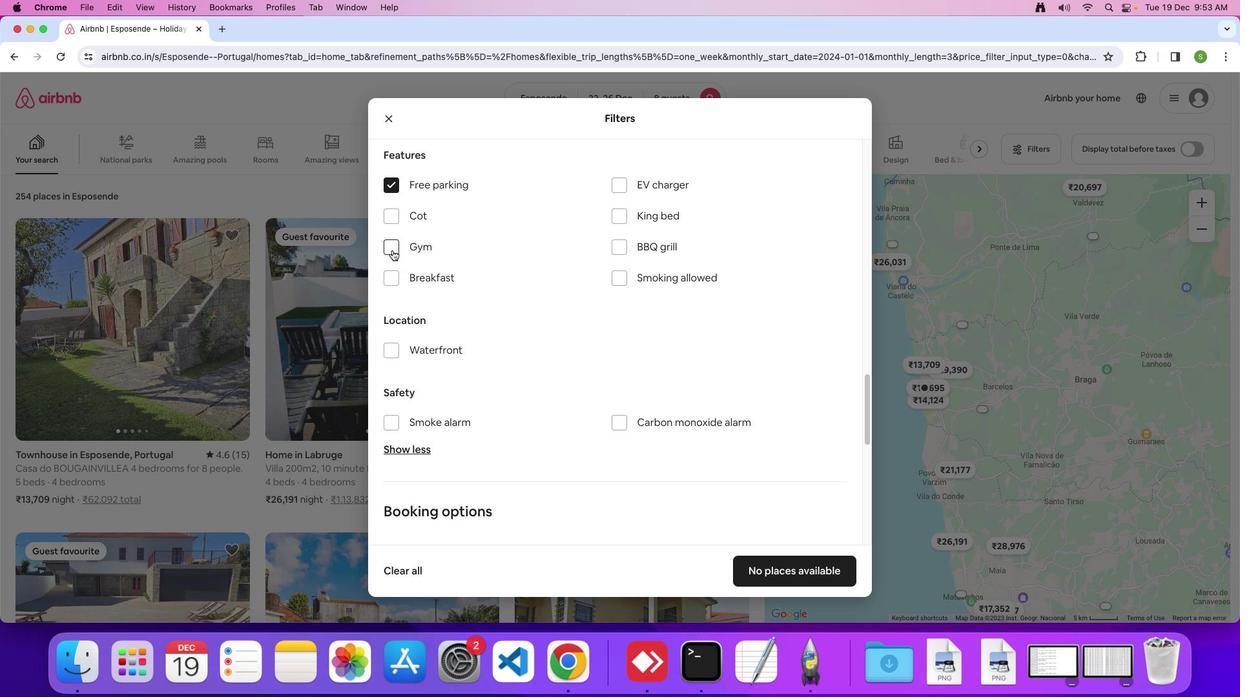 
Action: Mouse moved to (388, 275)
Screenshot: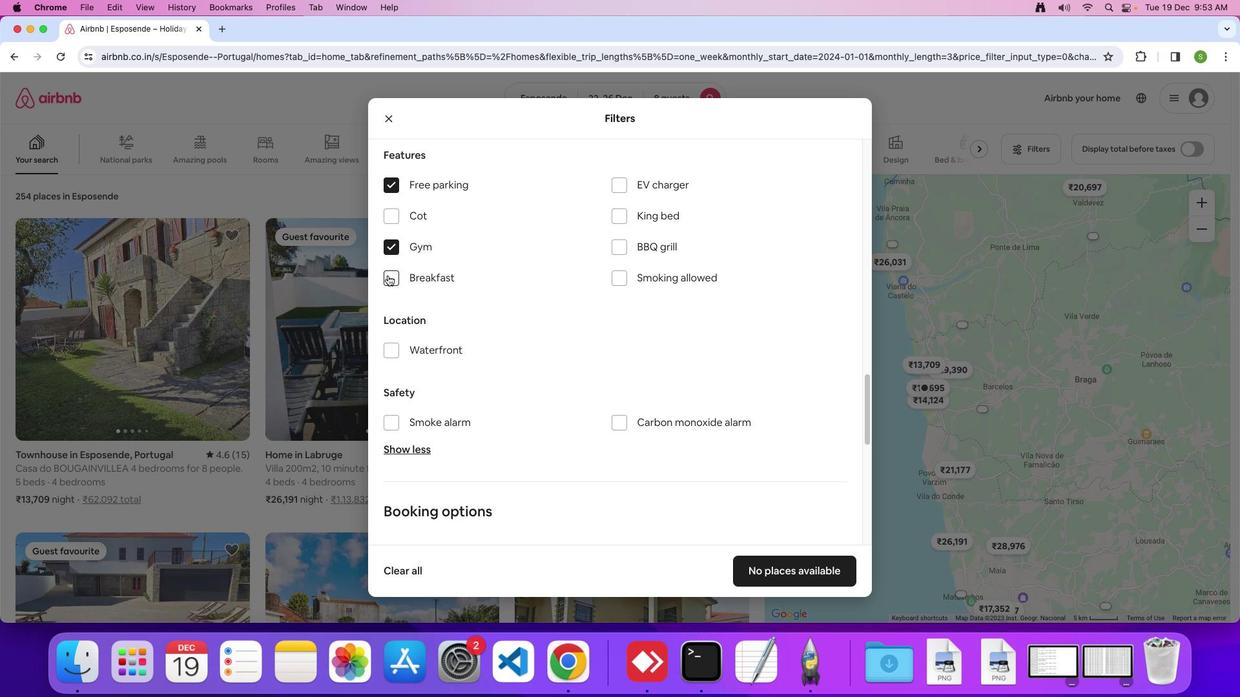 
Action: Mouse pressed left at (388, 275)
Screenshot: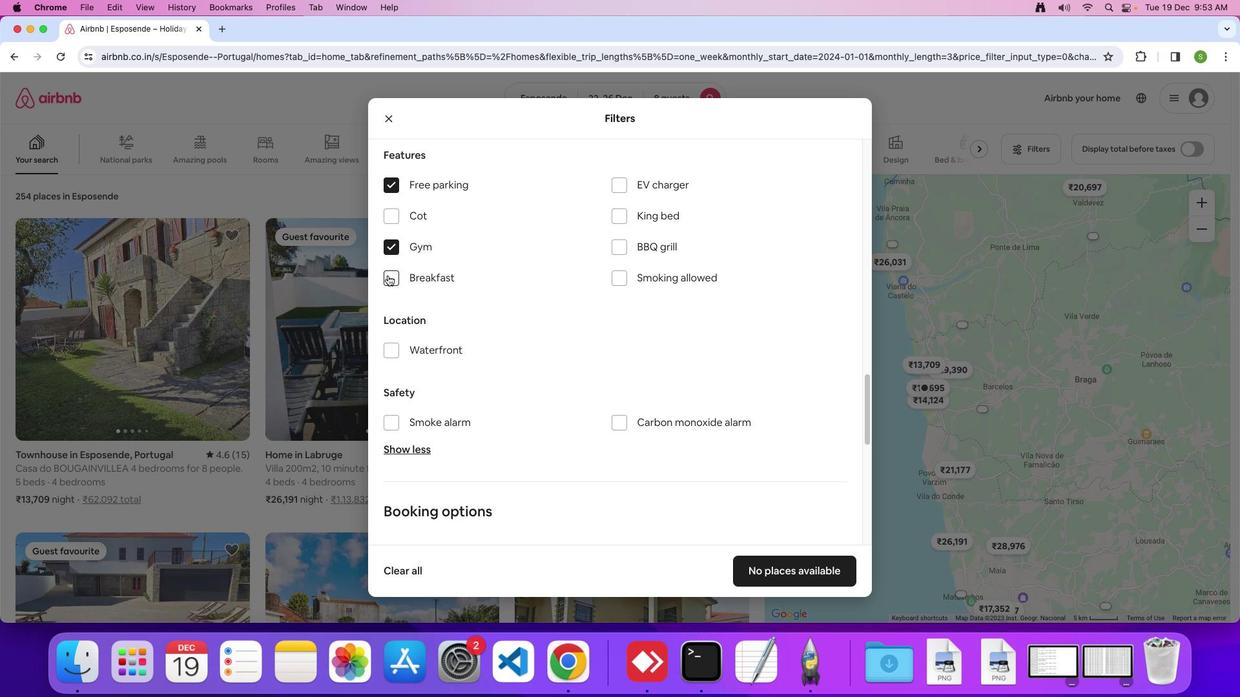 
Action: Mouse moved to (566, 355)
Screenshot: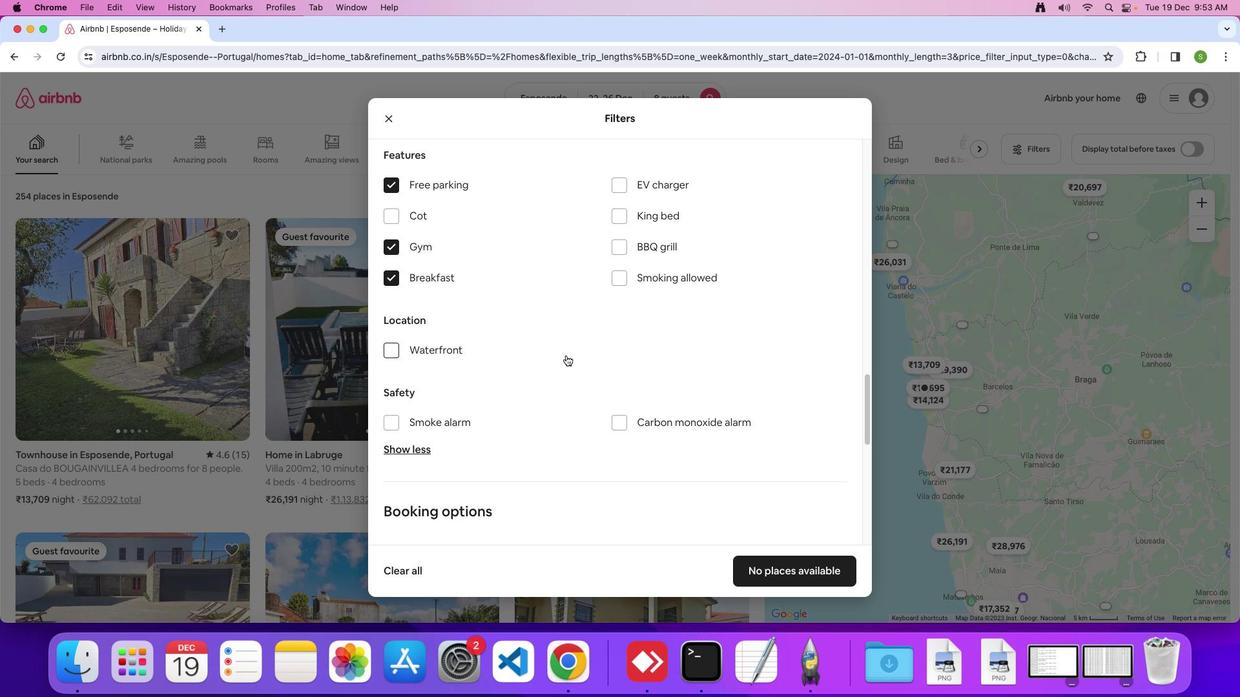 
Action: Mouse scrolled (566, 355) with delta (0, 0)
Screenshot: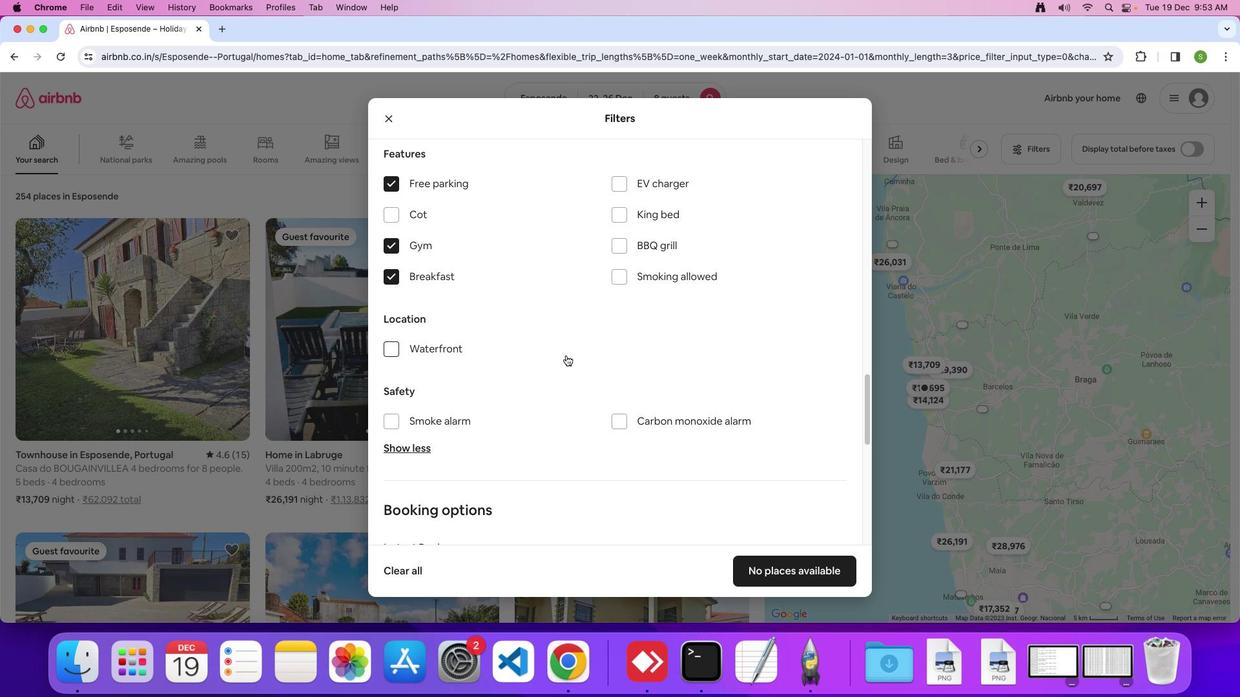 
Action: Mouse scrolled (566, 355) with delta (0, 0)
Screenshot: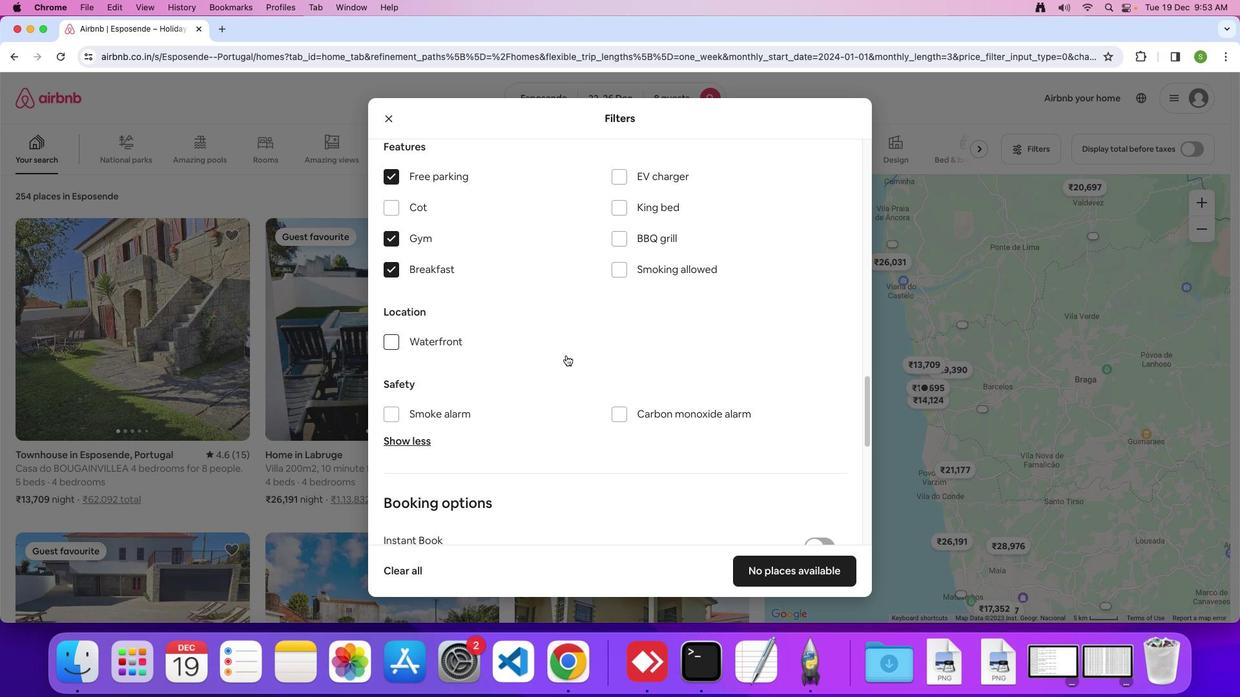 
Action: Mouse scrolled (566, 355) with delta (0, 0)
Screenshot: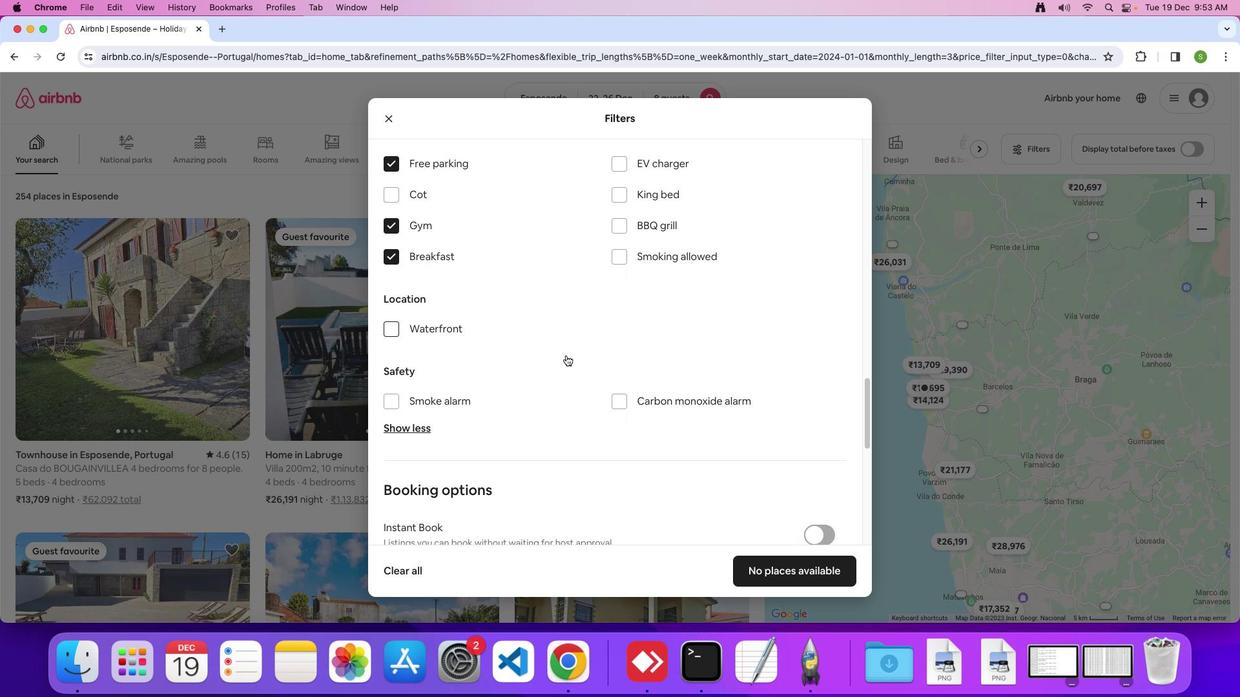 
Action: Mouse scrolled (566, 355) with delta (0, 0)
Screenshot: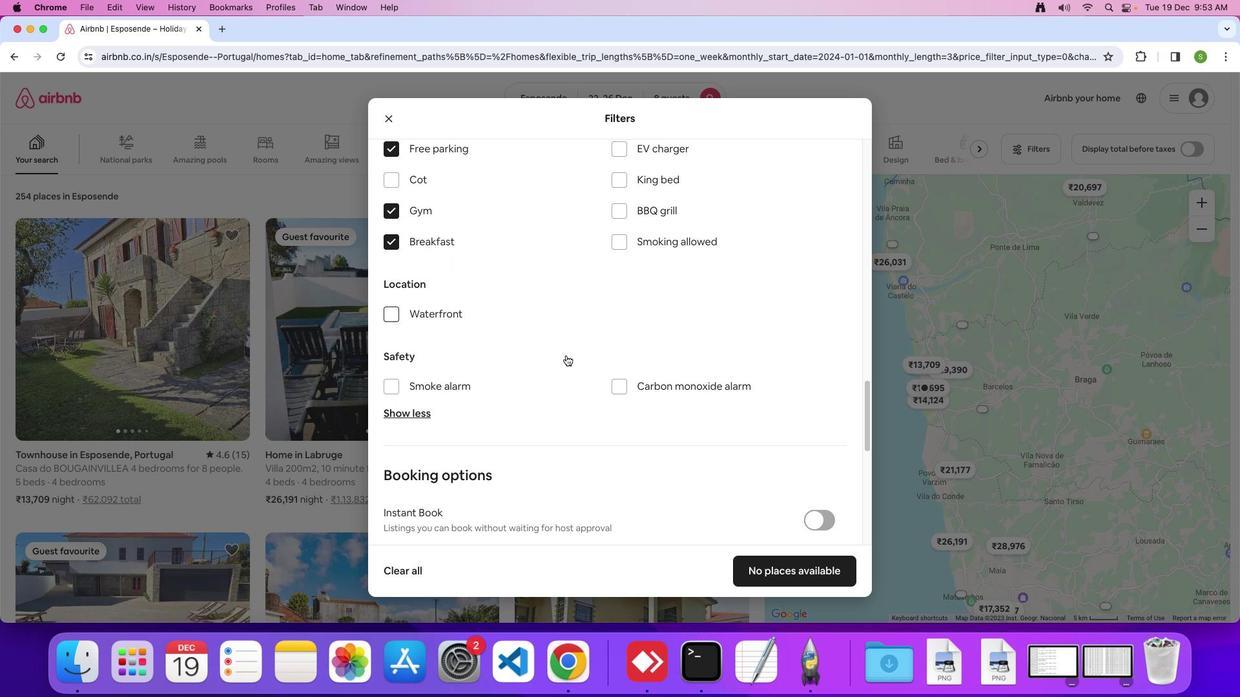 
Action: Mouse scrolled (566, 355) with delta (0, 0)
Screenshot: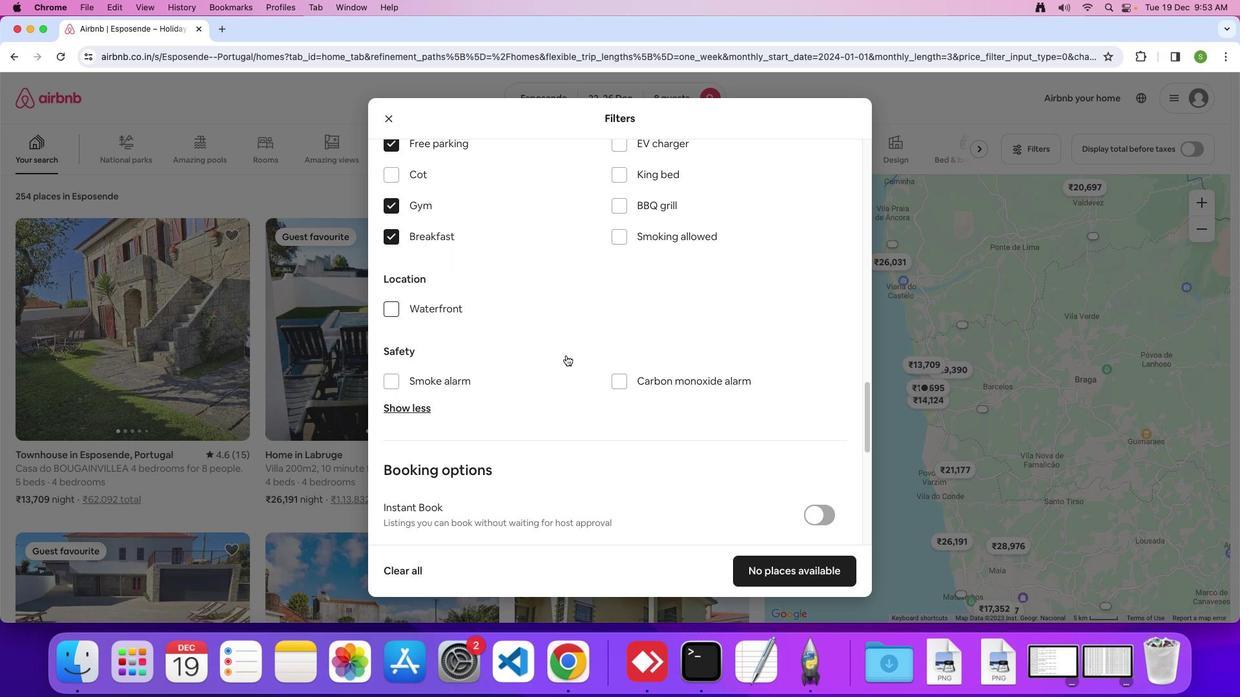 
Action: Mouse scrolled (566, 355) with delta (0, 0)
Screenshot: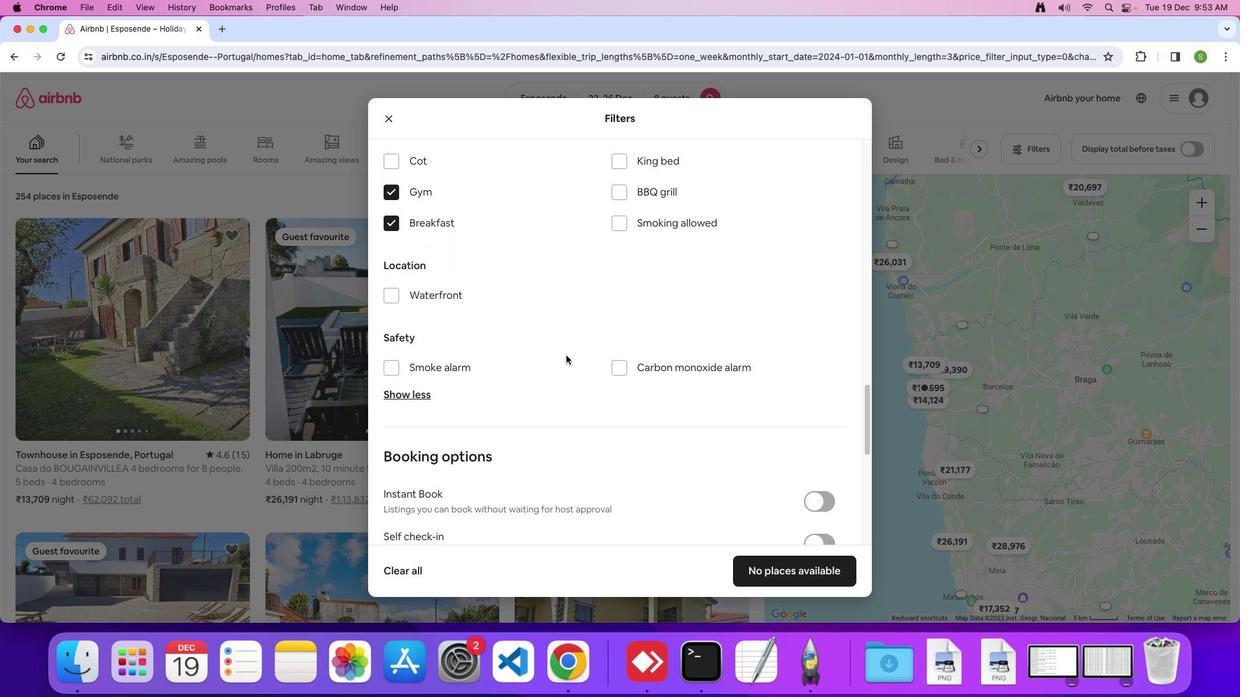 
Action: Mouse scrolled (566, 355) with delta (0, 0)
Screenshot: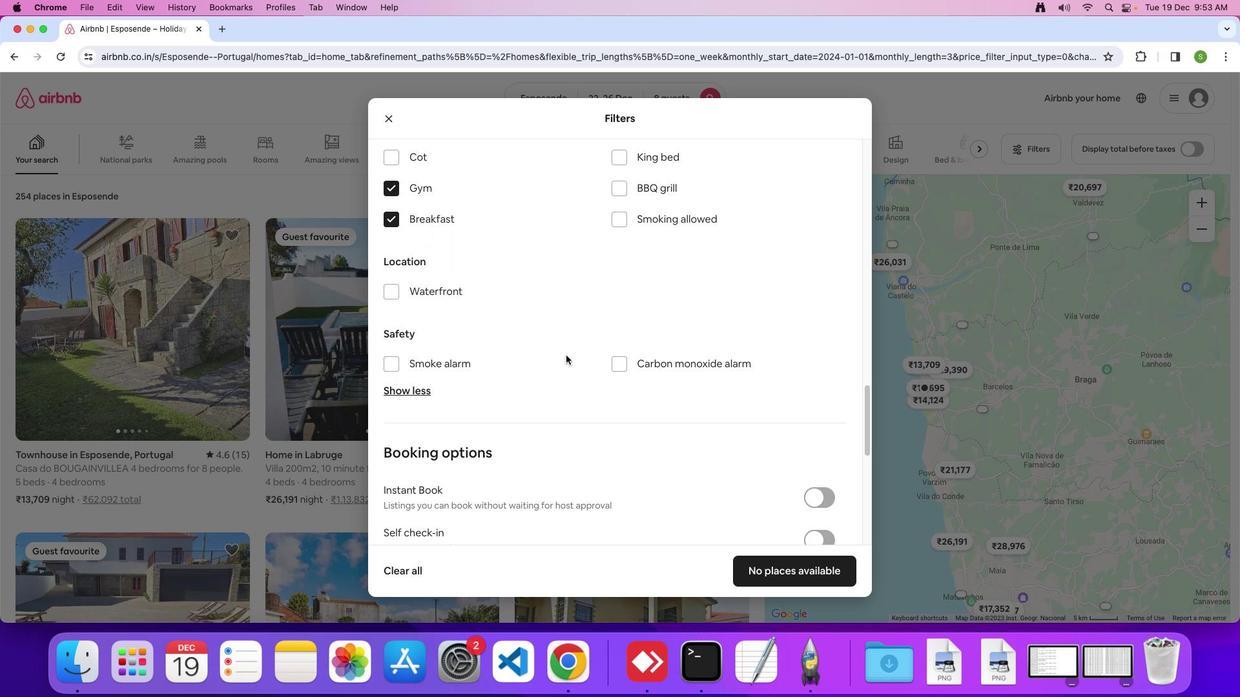 
Action: Mouse scrolled (566, 355) with delta (0, 0)
Screenshot: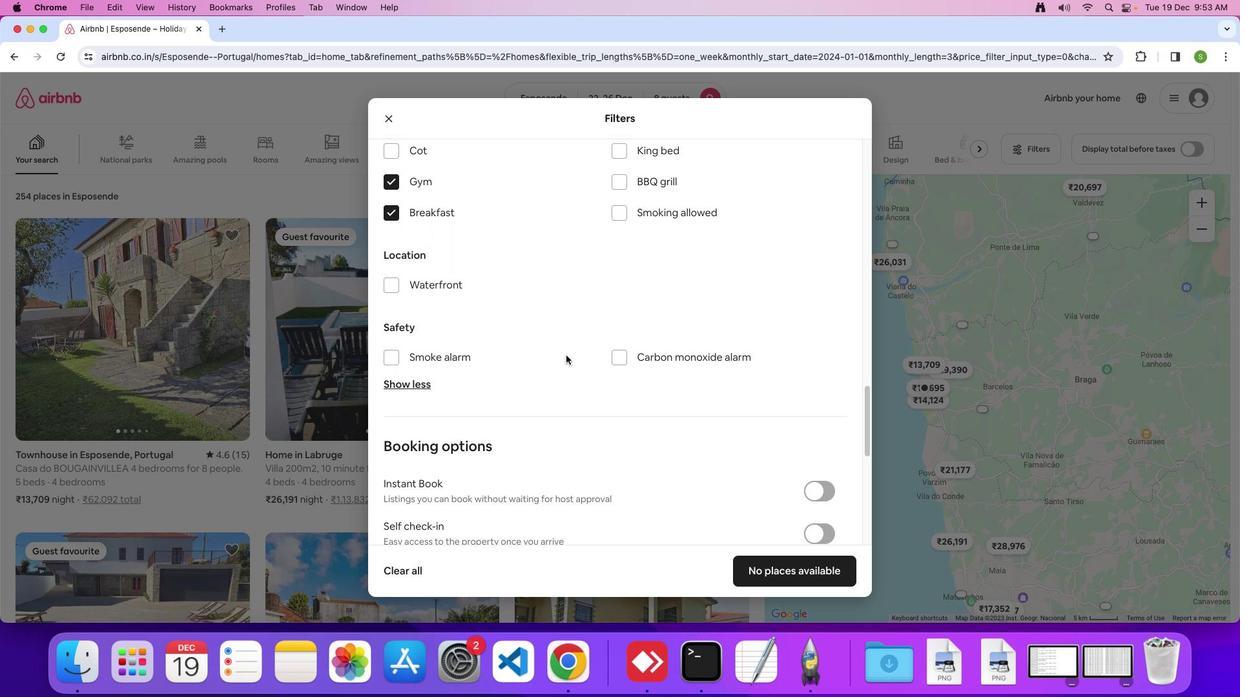 
Action: Mouse scrolled (566, 355) with delta (0, 0)
Screenshot: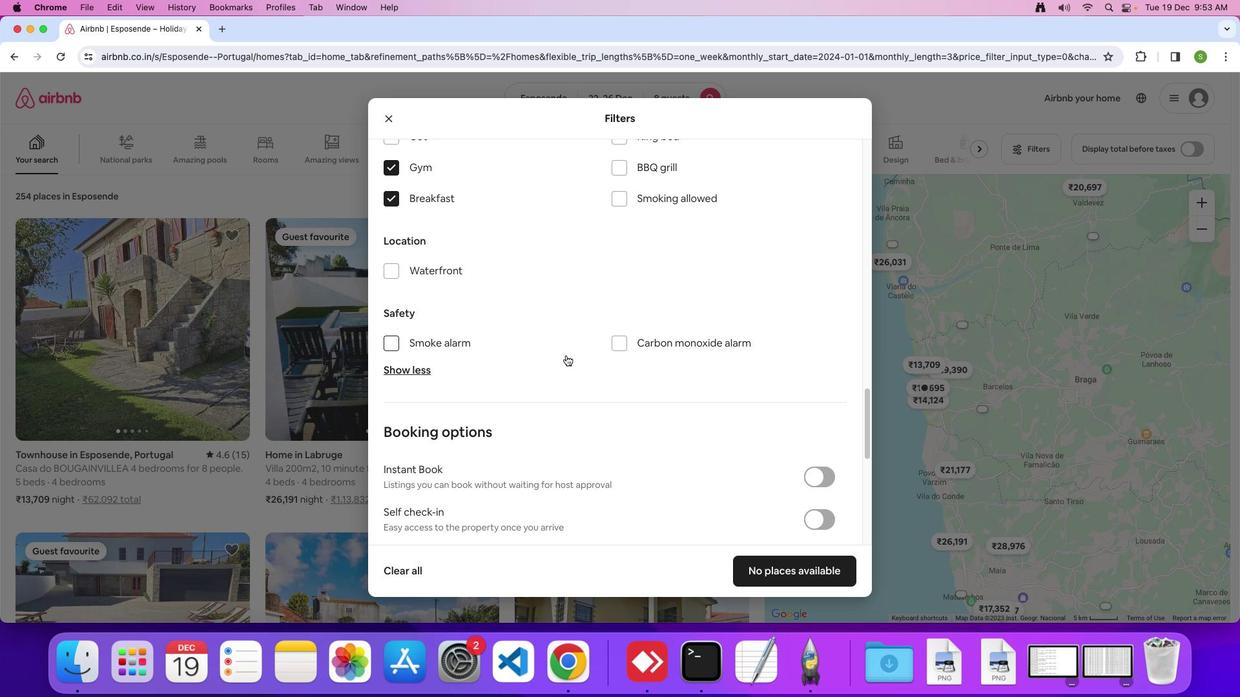 
Action: Mouse scrolled (566, 355) with delta (0, 0)
Screenshot: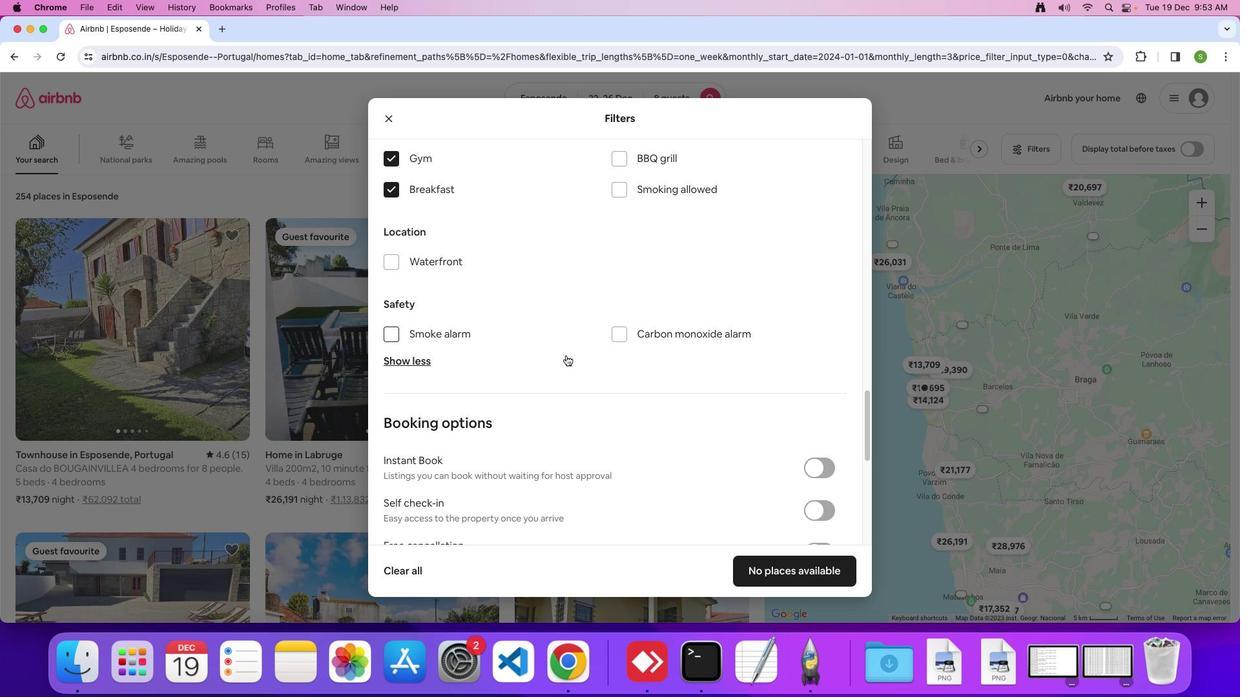 
Action: Mouse scrolled (566, 355) with delta (0, -1)
Screenshot: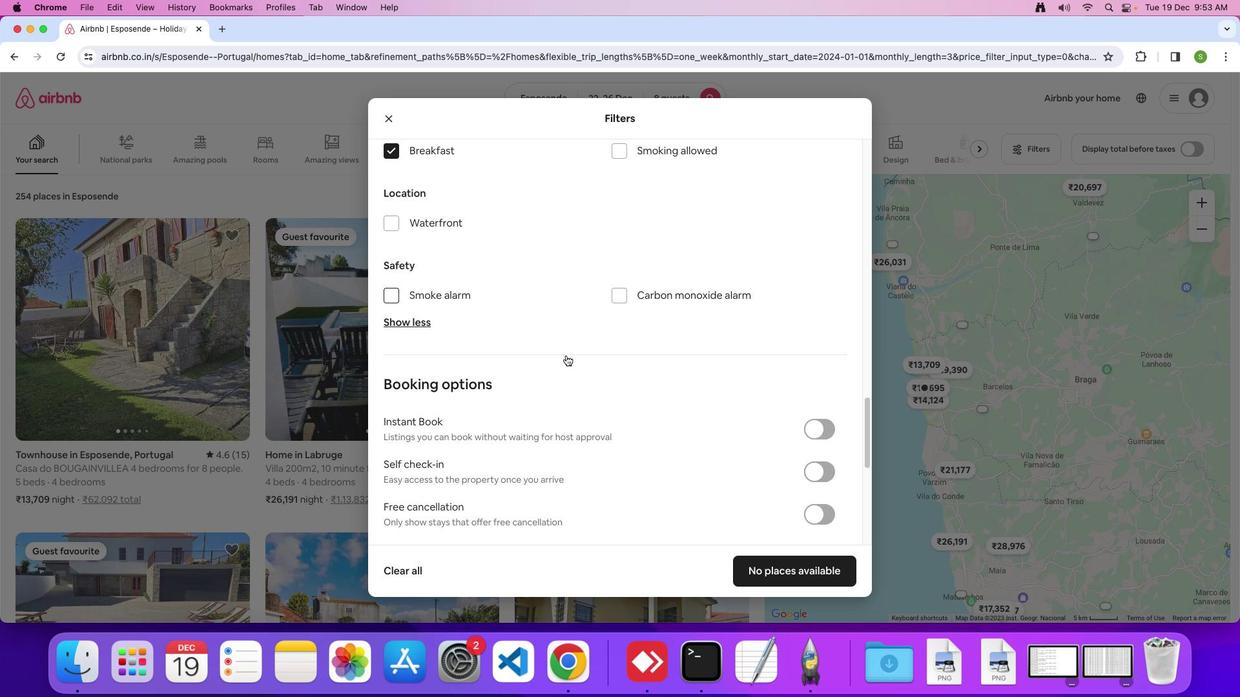 
Action: Mouse scrolled (566, 355) with delta (0, 0)
Screenshot: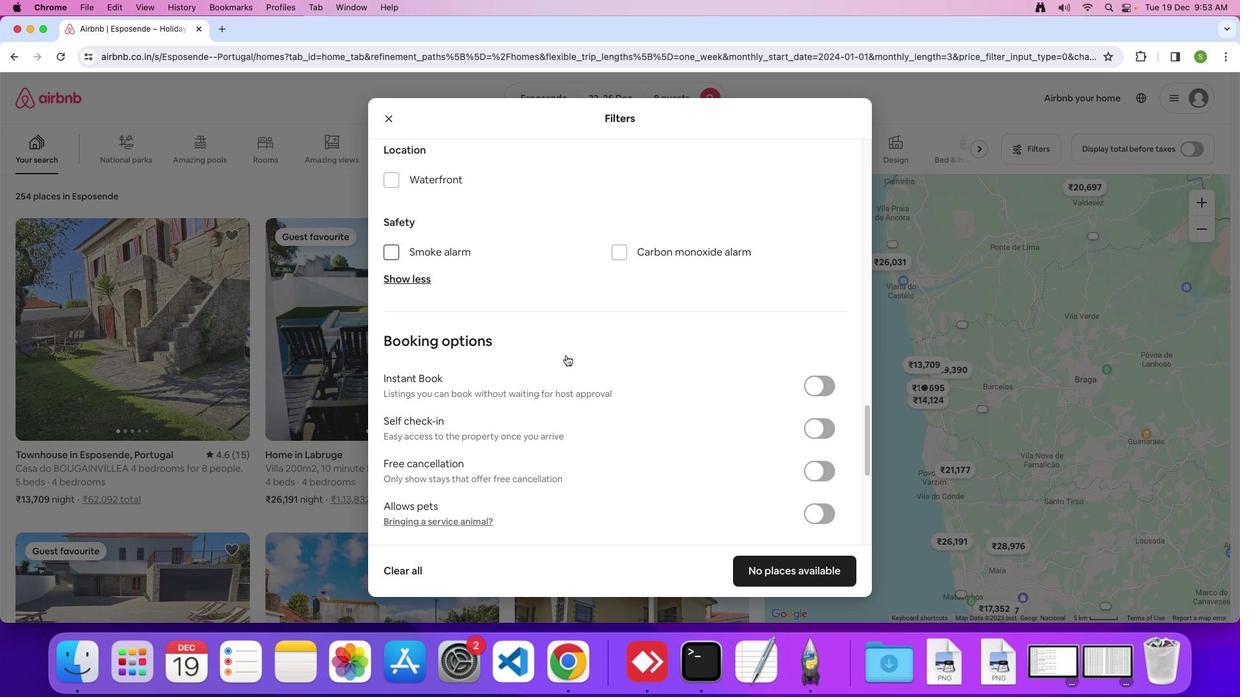 
Action: Mouse scrolled (566, 355) with delta (0, 0)
Screenshot: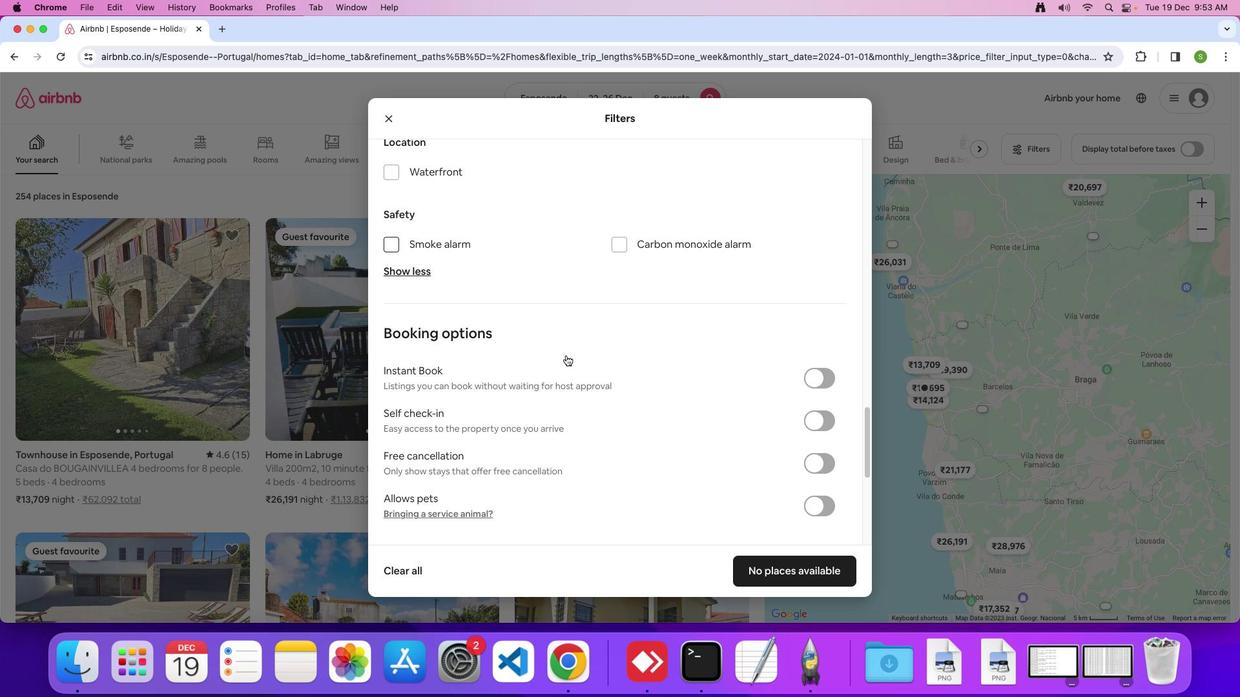 
Action: Mouse scrolled (566, 355) with delta (0, -1)
Screenshot: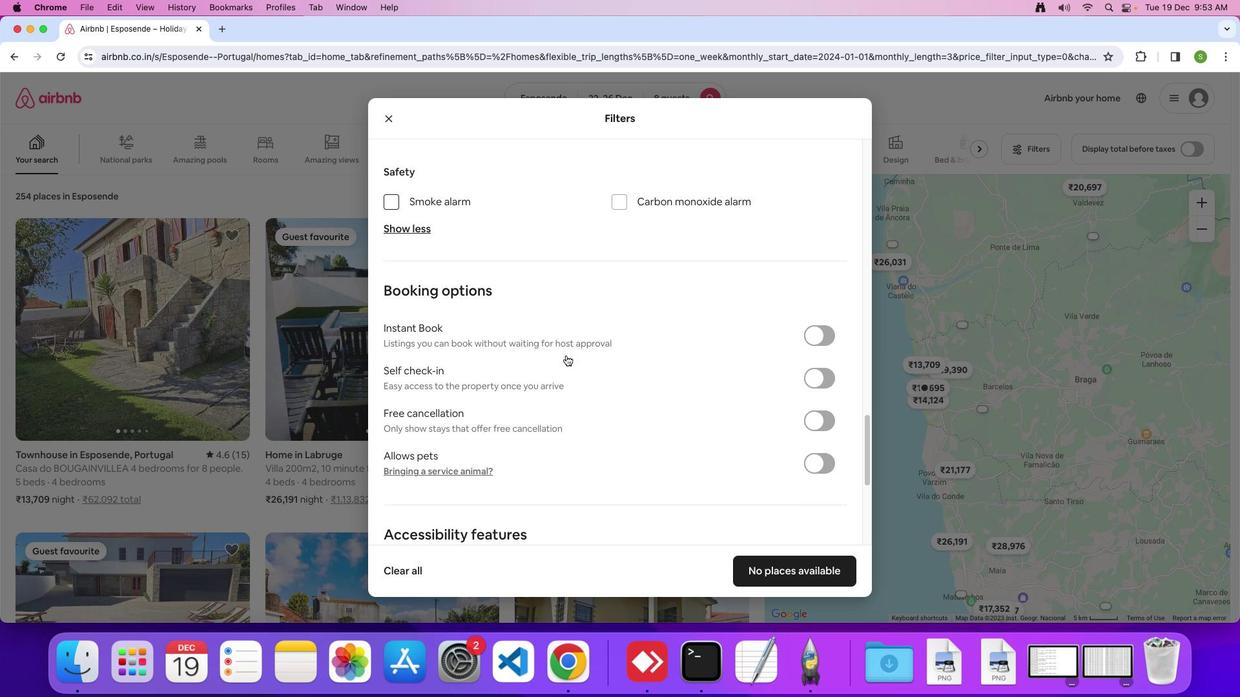 
Action: Mouse scrolled (566, 355) with delta (0, 0)
Screenshot: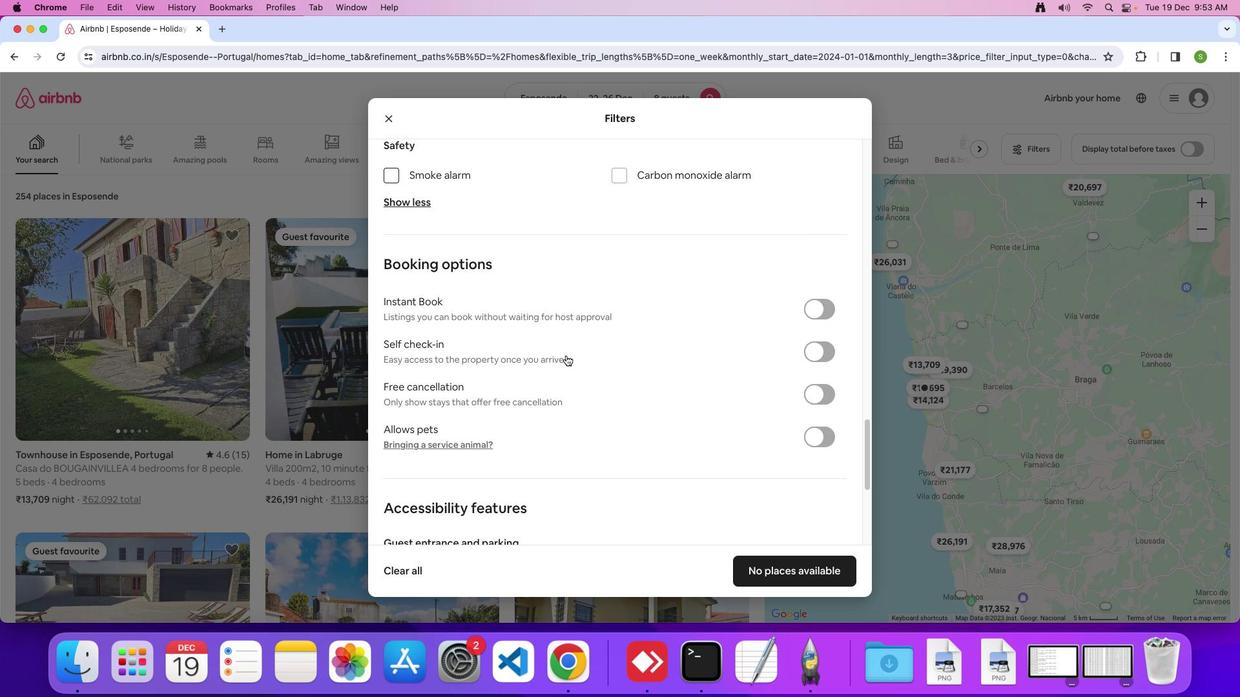 
Action: Mouse scrolled (566, 355) with delta (0, 0)
Screenshot: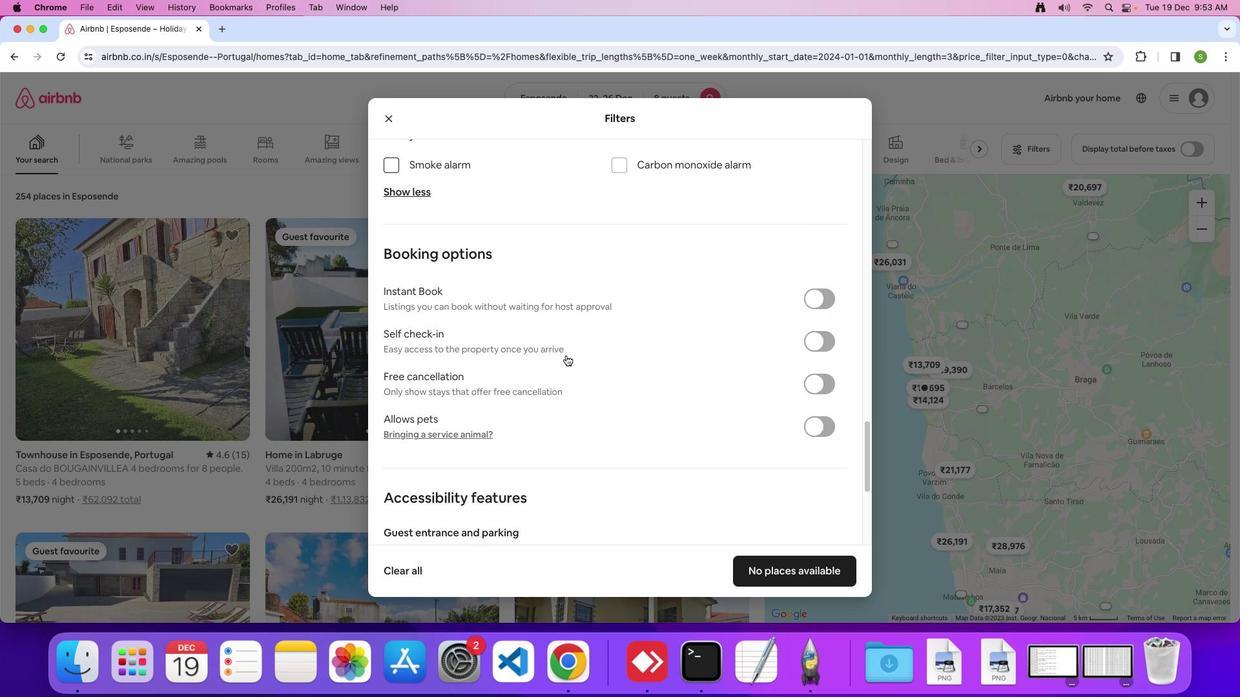 
Action: Mouse scrolled (566, 355) with delta (0, -1)
Screenshot: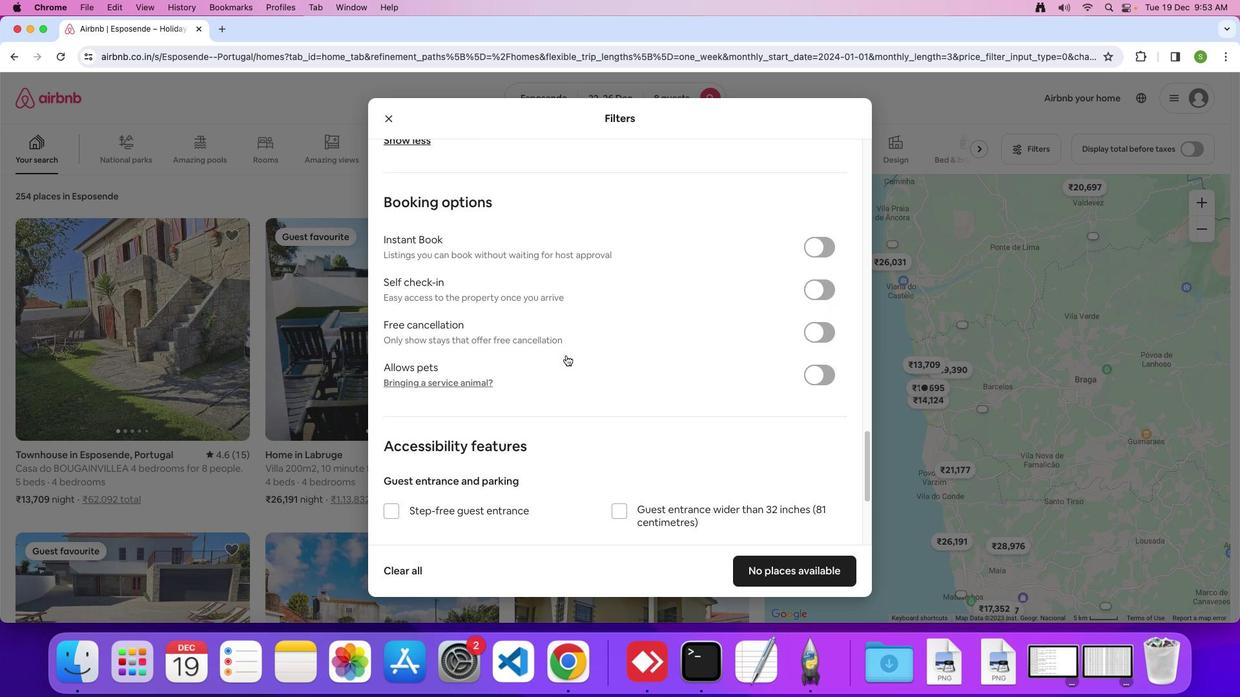 
Action: Mouse scrolled (566, 355) with delta (0, 0)
Screenshot: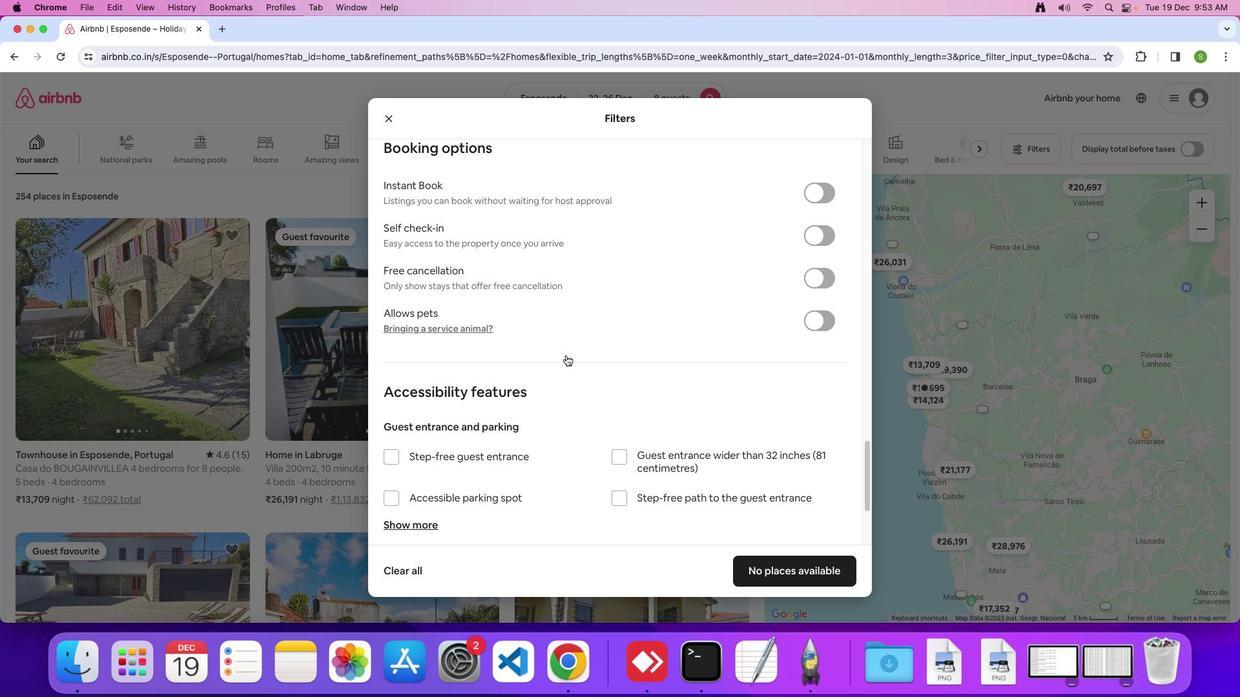 
Action: Mouse scrolled (566, 355) with delta (0, 0)
Screenshot: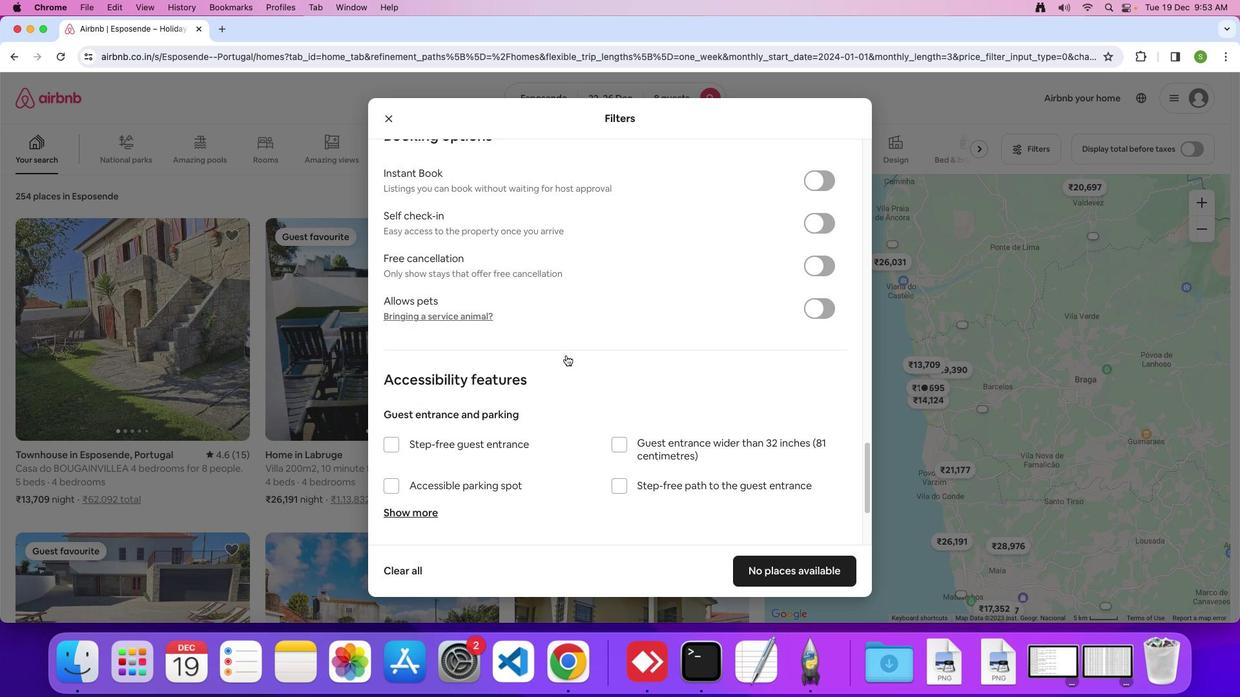 
Action: Mouse scrolled (566, 355) with delta (0, -1)
Screenshot: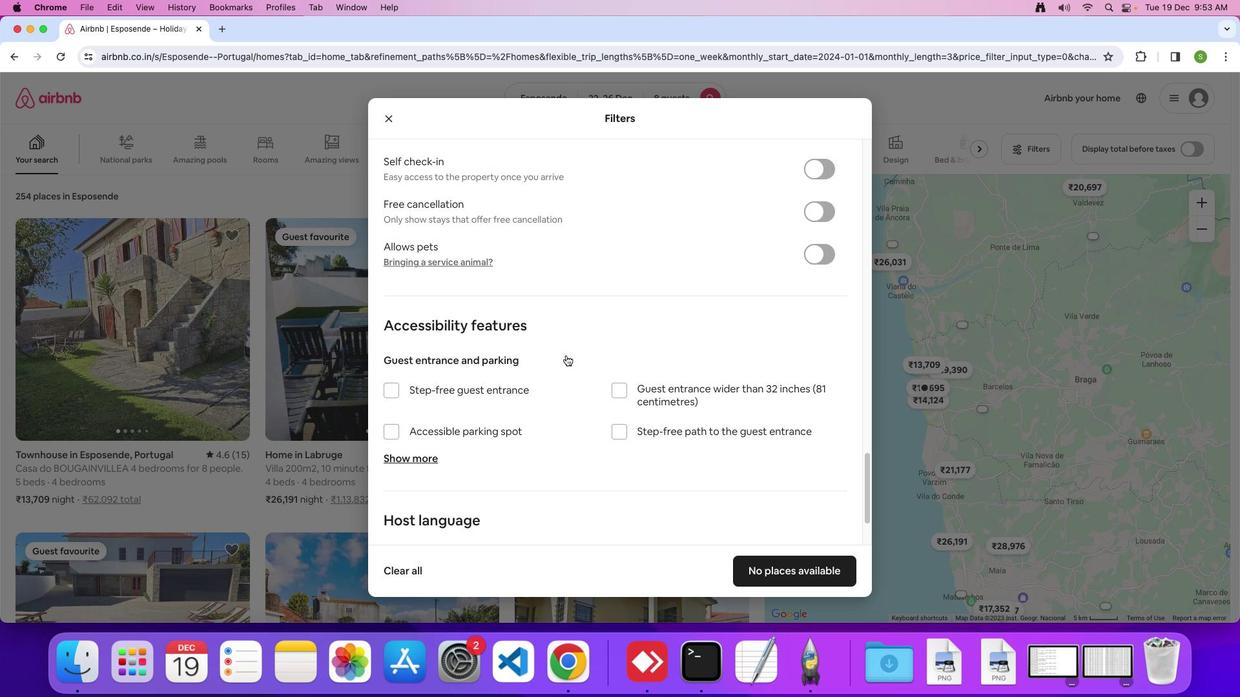 
Action: Mouse scrolled (566, 355) with delta (0, 0)
Screenshot: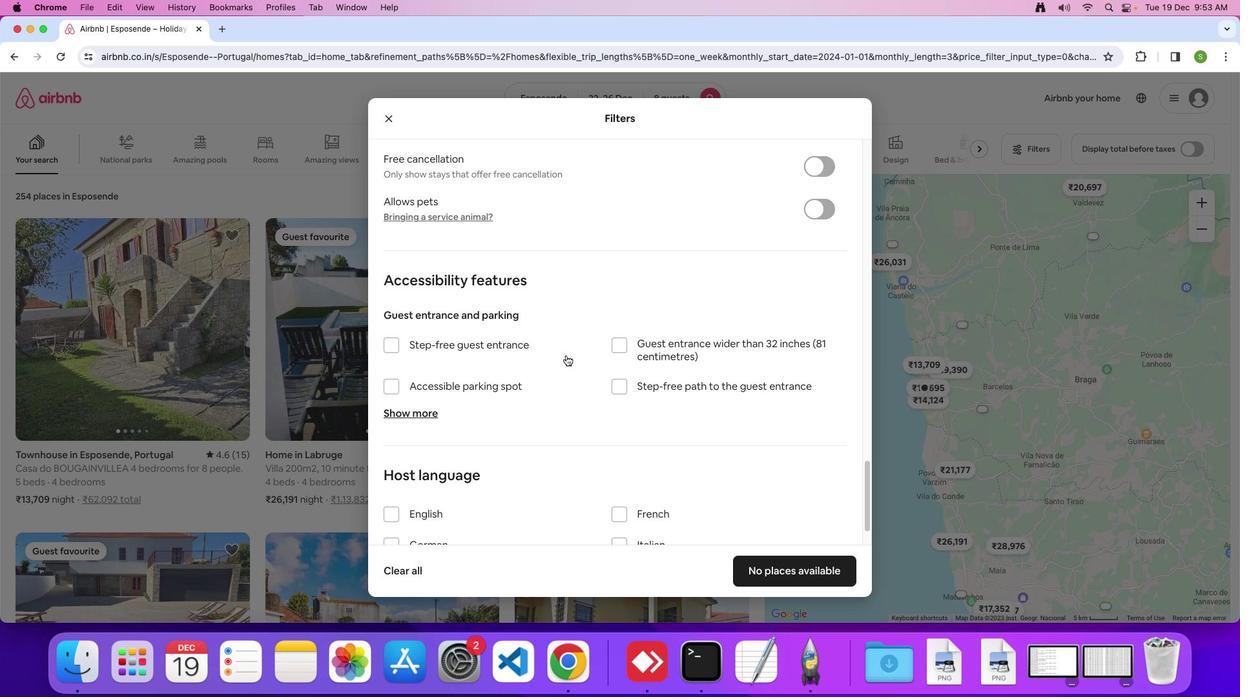 
Action: Mouse scrolled (566, 355) with delta (0, 0)
Screenshot: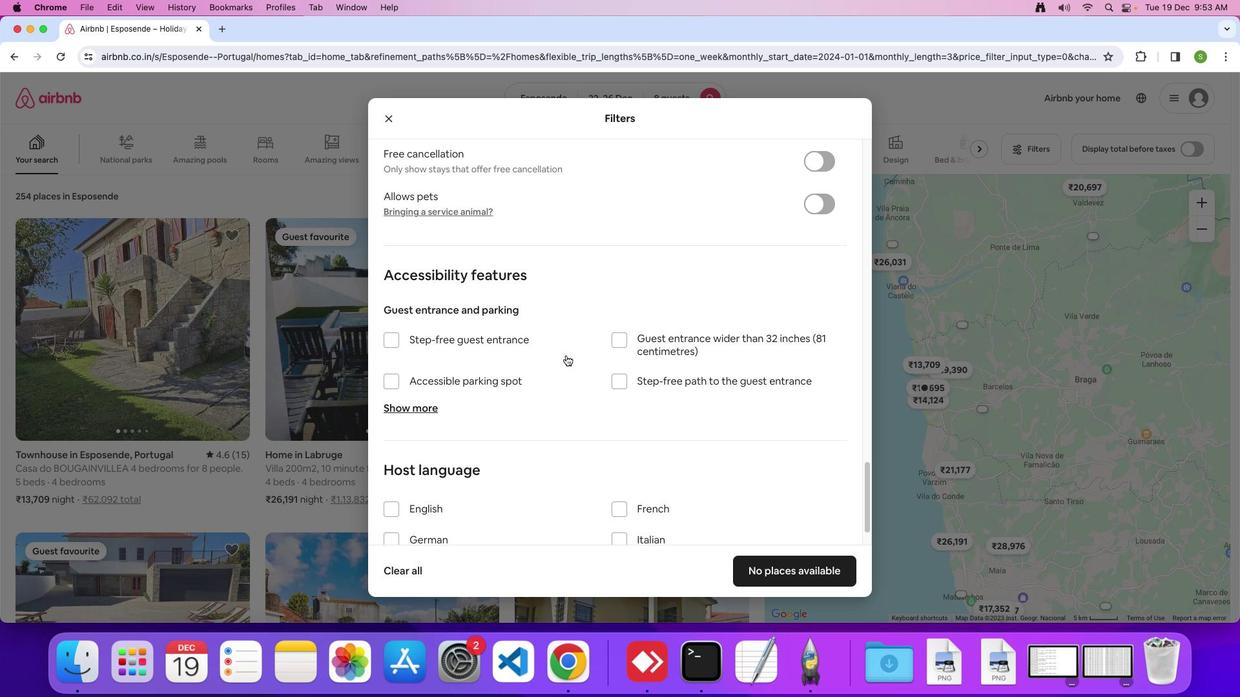 
Action: Mouse scrolled (566, 355) with delta (0, -1)
Screenshot: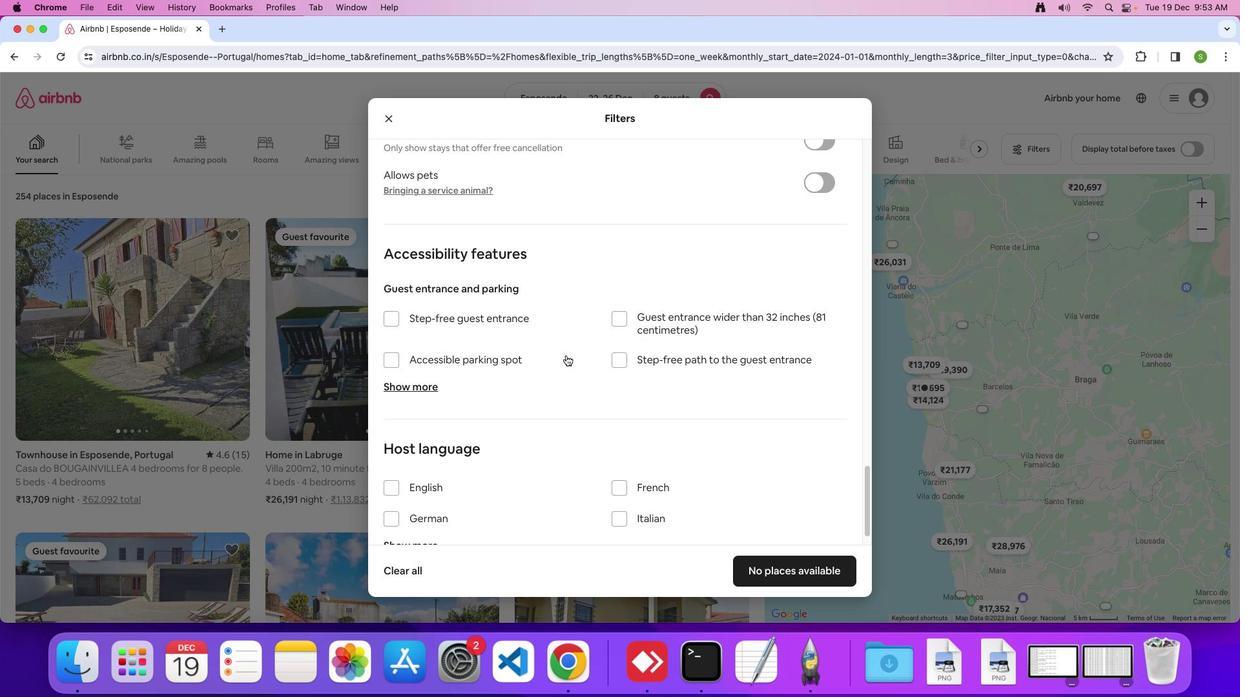 
Action: Mouse scrolled (566, 355) with delta (0, 0)
Screenshot: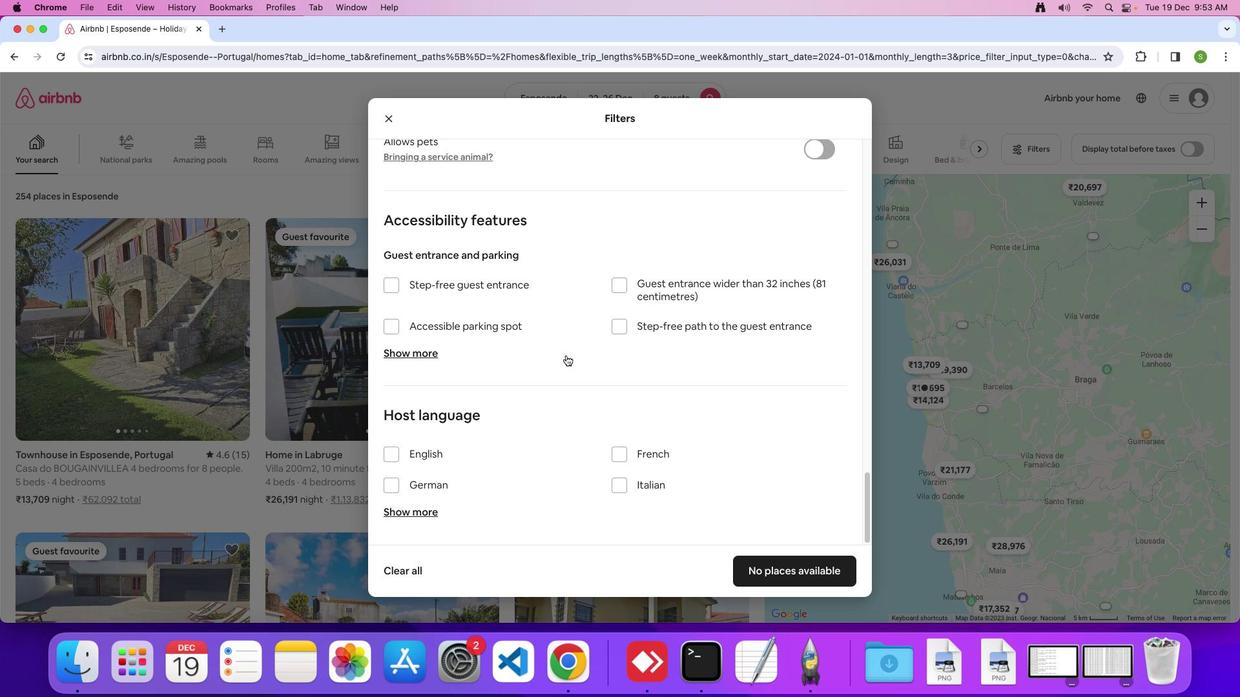 
Action: Mouse scrolled (566, 355) with delta (0, 0)
Screenshot: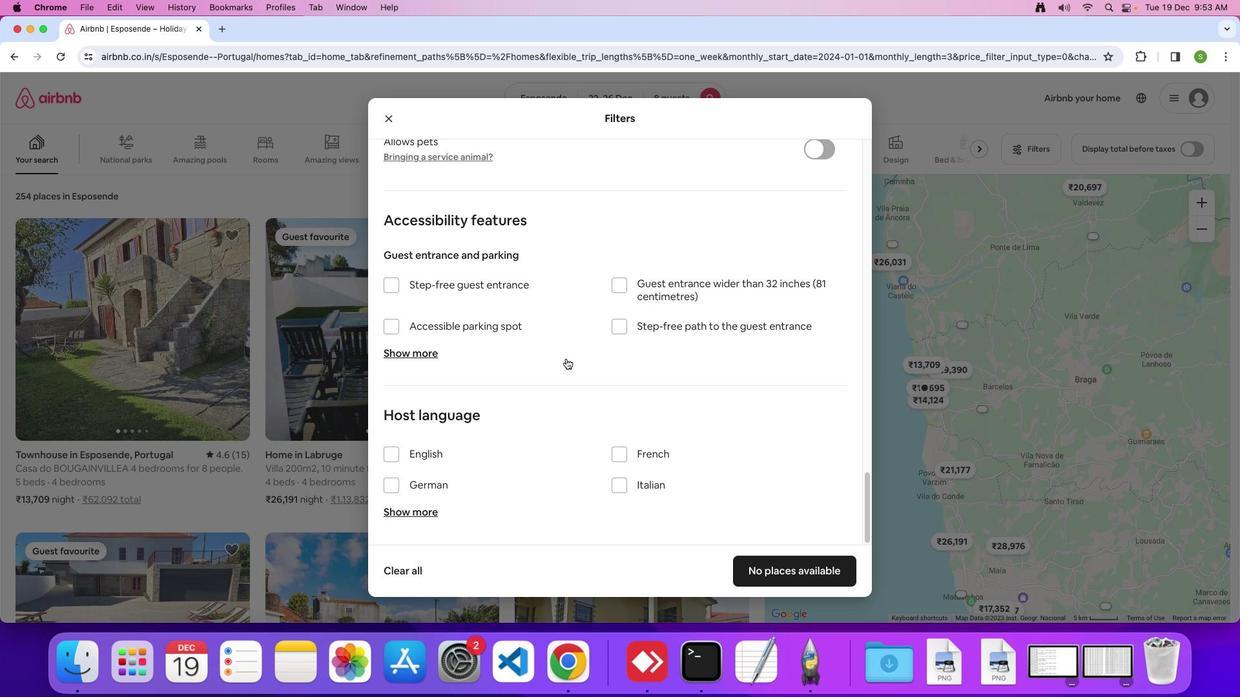 
Action: Mouse scrolled (566, 355) with delta (0, -1)
Screenshot: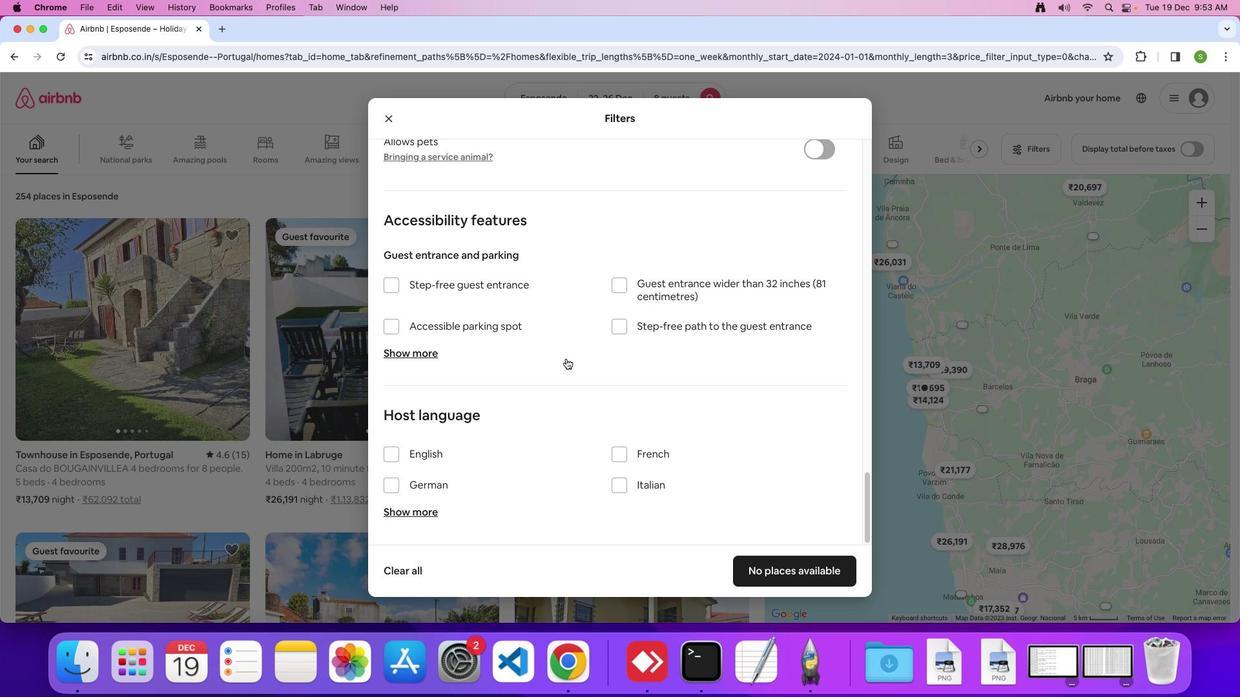 
Action: Mouse moved to (792, 562)
Screenshot: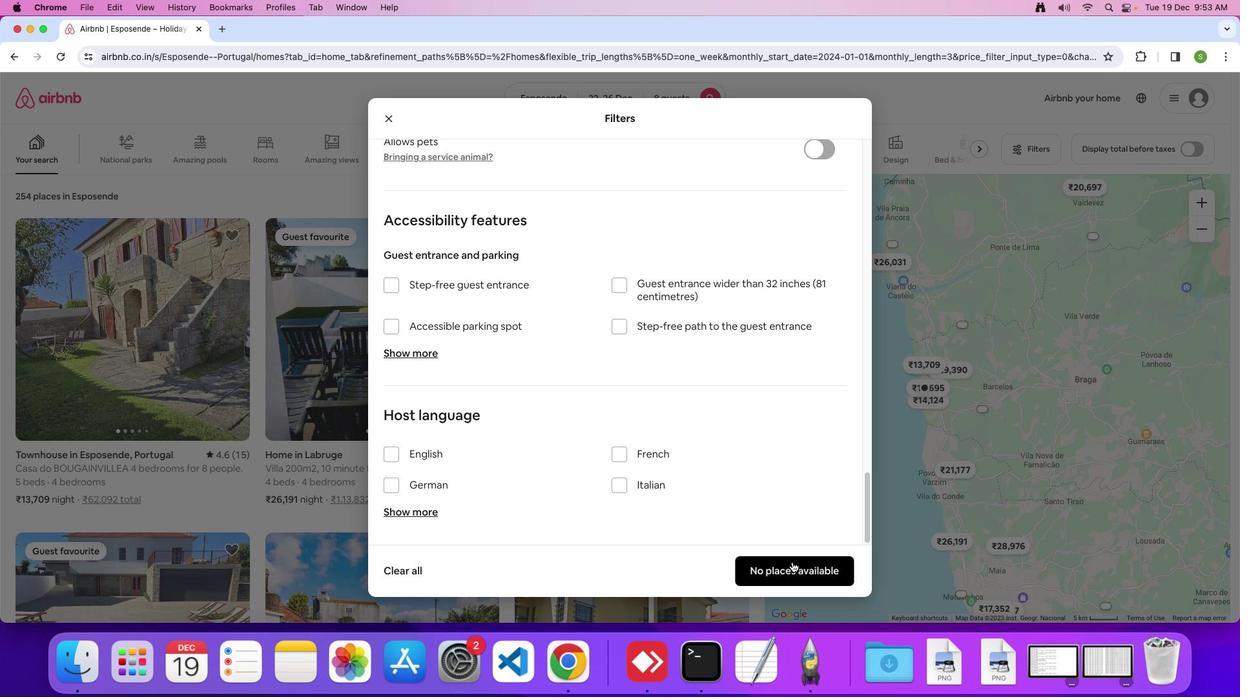 
Action: Mouse pressed left at (792, 562)
Screenshot: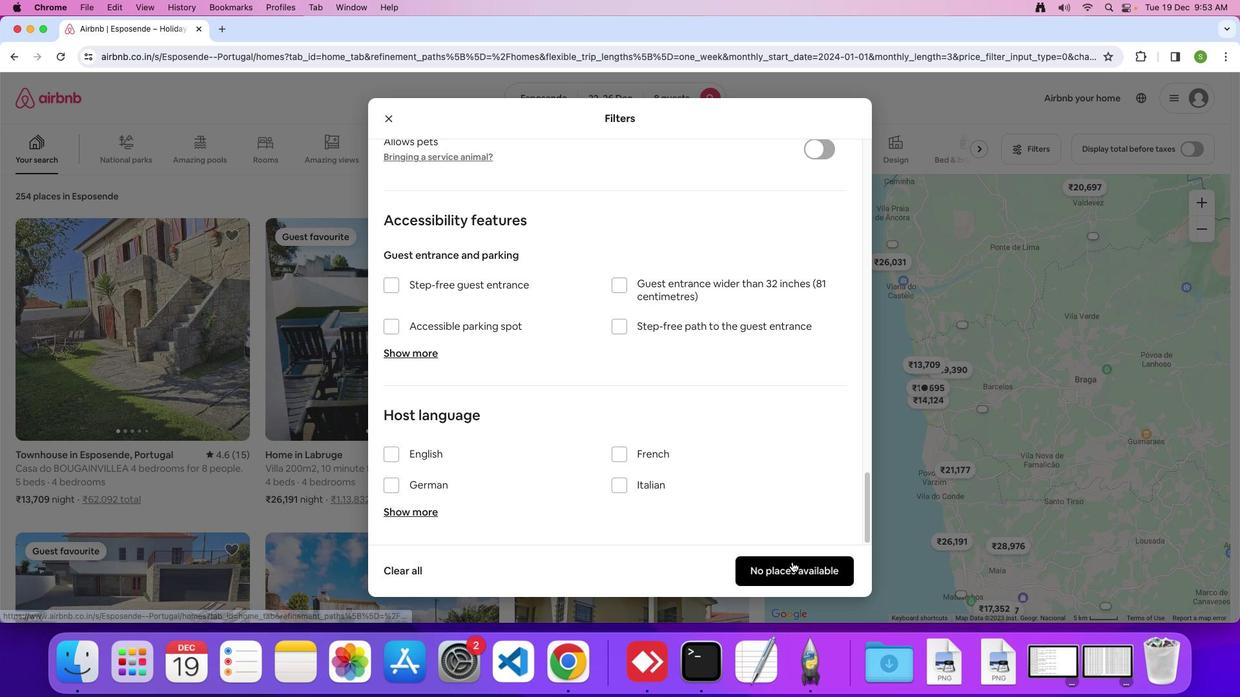 
Action: Mouse moved to (589, 297)
Screenshot: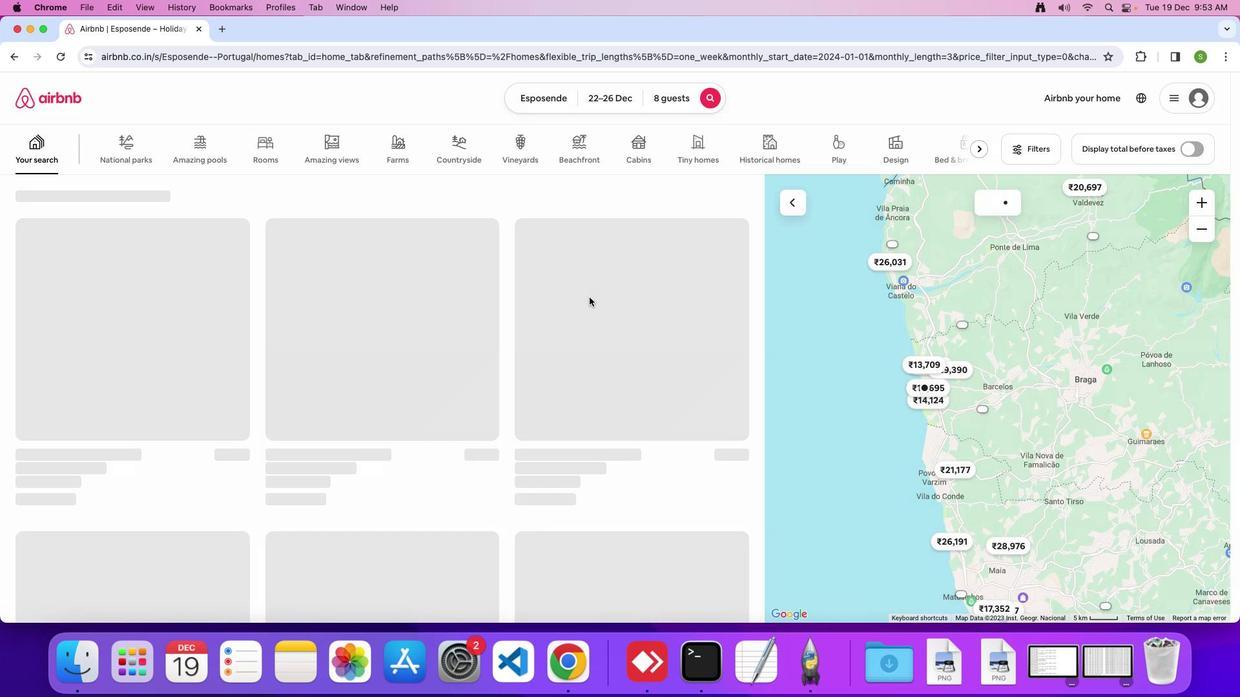 
